 Task: Look for space in São Vicente, Brazil from 1st July, 2023 to 9th July, 2023 for 2 adults in price range Rs.8000 to Rs.15000. Place can be entire place with 1  bedroom having 1 bed and 1 bathroom. Property type can be house, flat, guest house. Amenities needed are: washing machine. Booking option can be shelf check-in. Required host language is Spanish.
Action: Mouse moved to (378, 212)
Screenshot: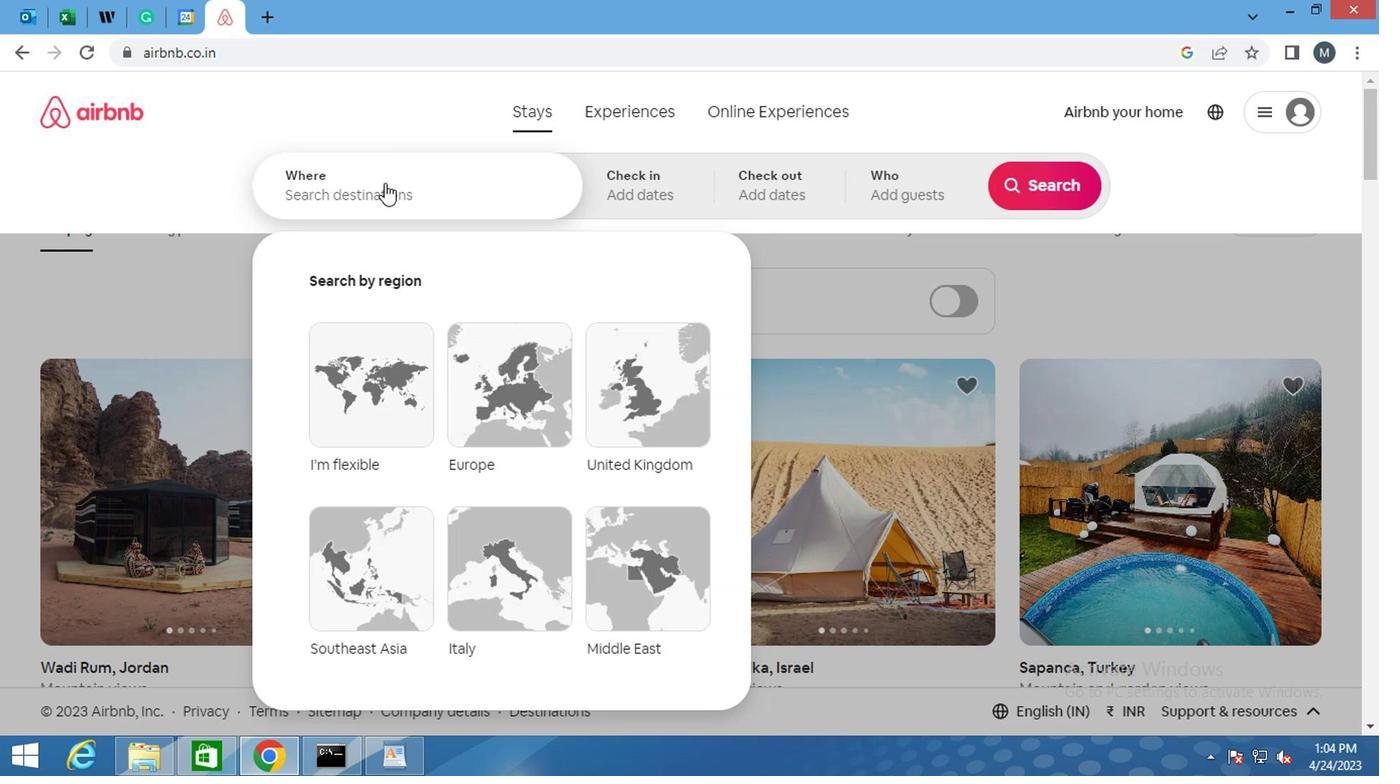 
Action: Mouse pressed left at (378, 212)
Screenshot: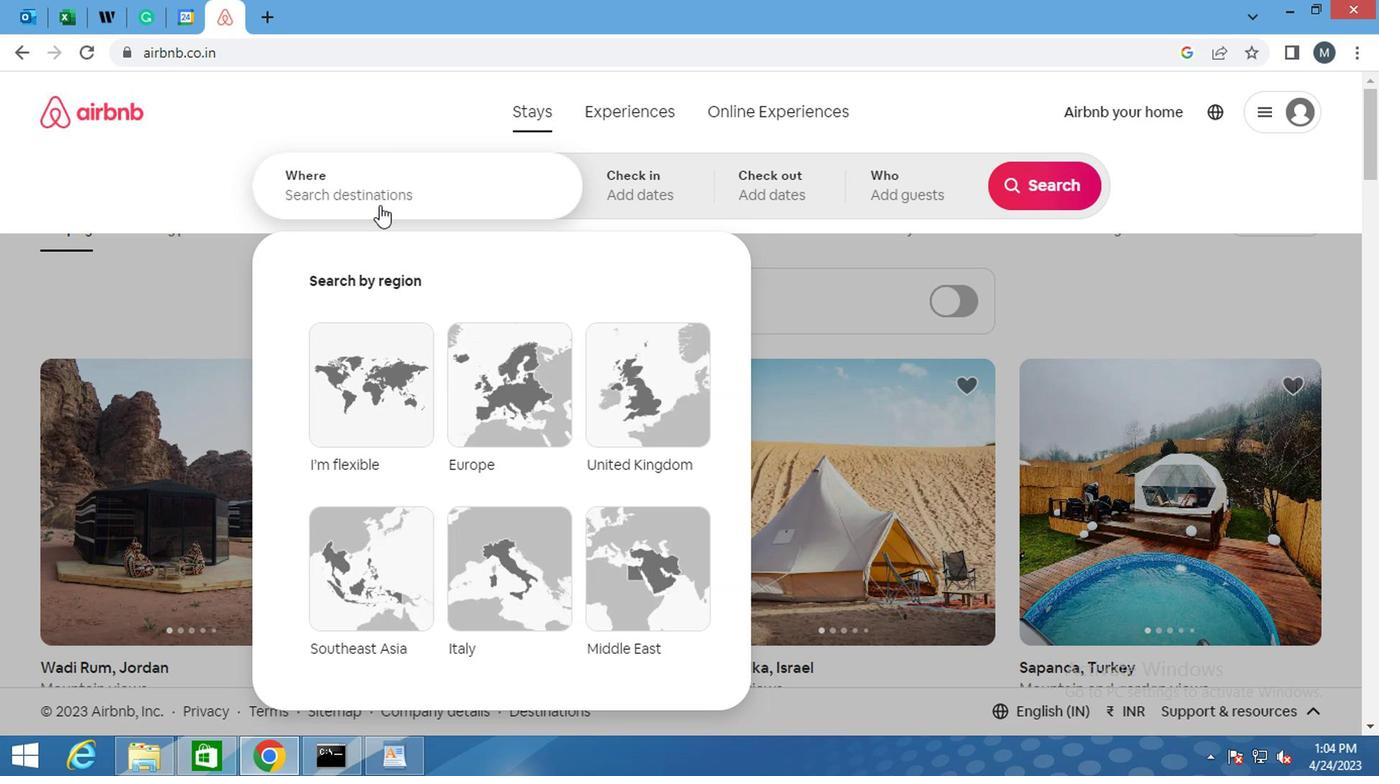 
Action: Mouse moved to (378, 208)
Screenshot: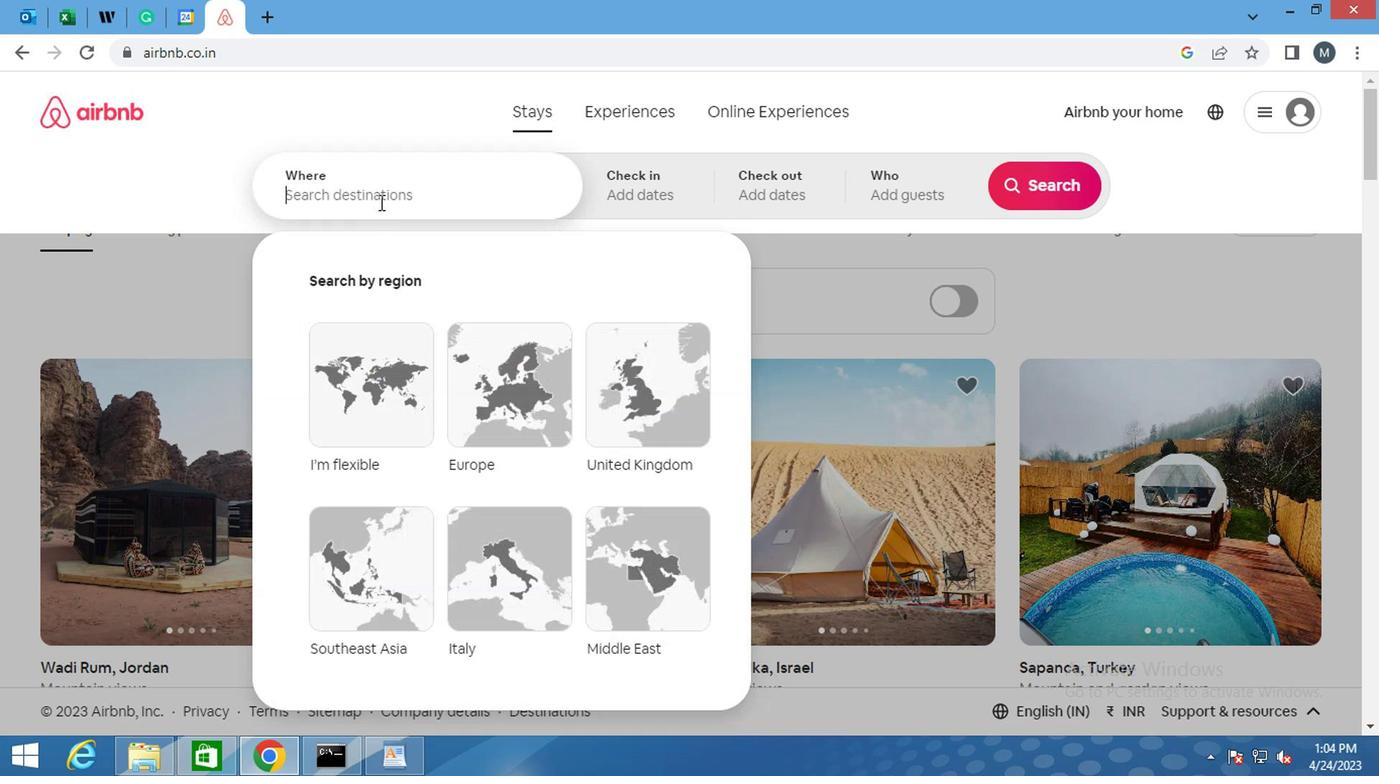 
Action: Key pressed <Key.shift>SAO<Key.space><Key.shift>VICENTE,<Key.space><Key.shift>BRAZIL<Key.enter>
Screenshot: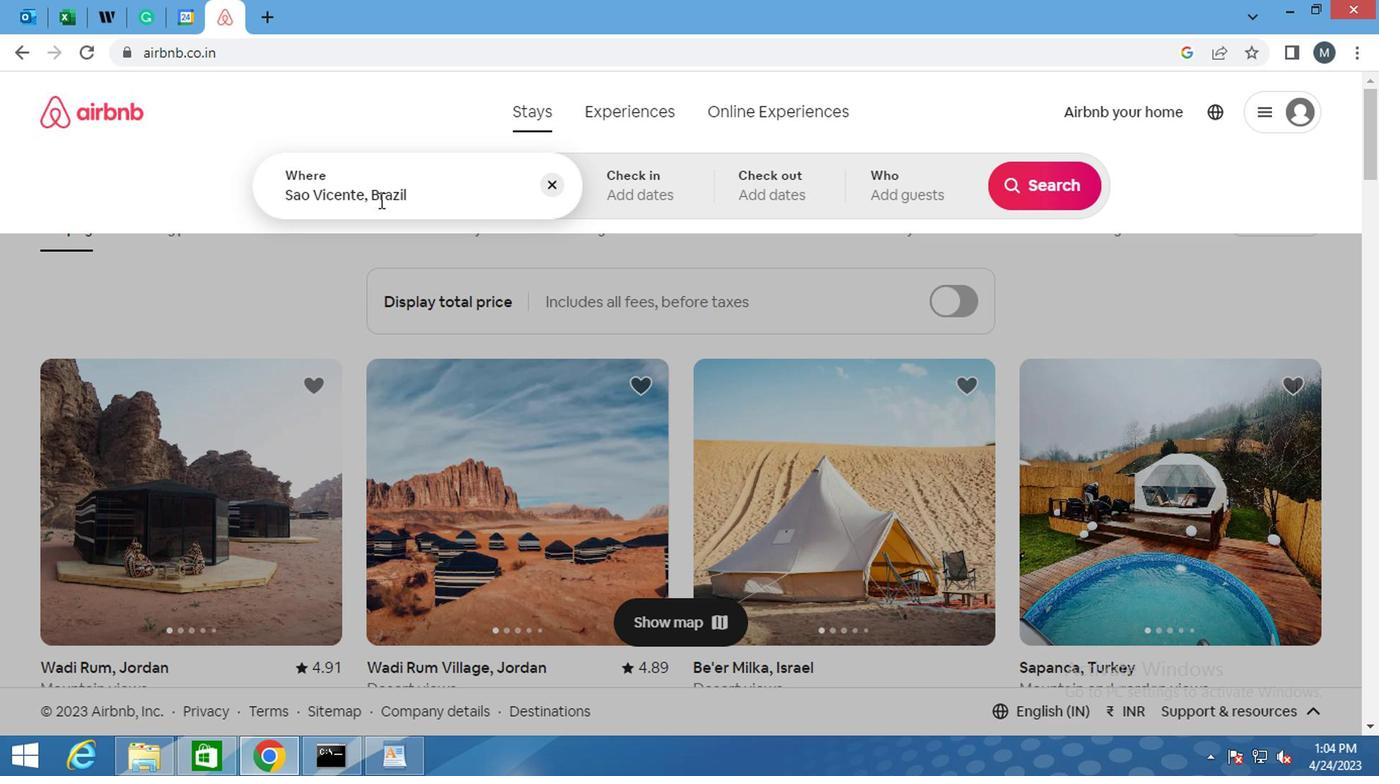 
Action: Mouse moved to (1026, 342)
Screenshot: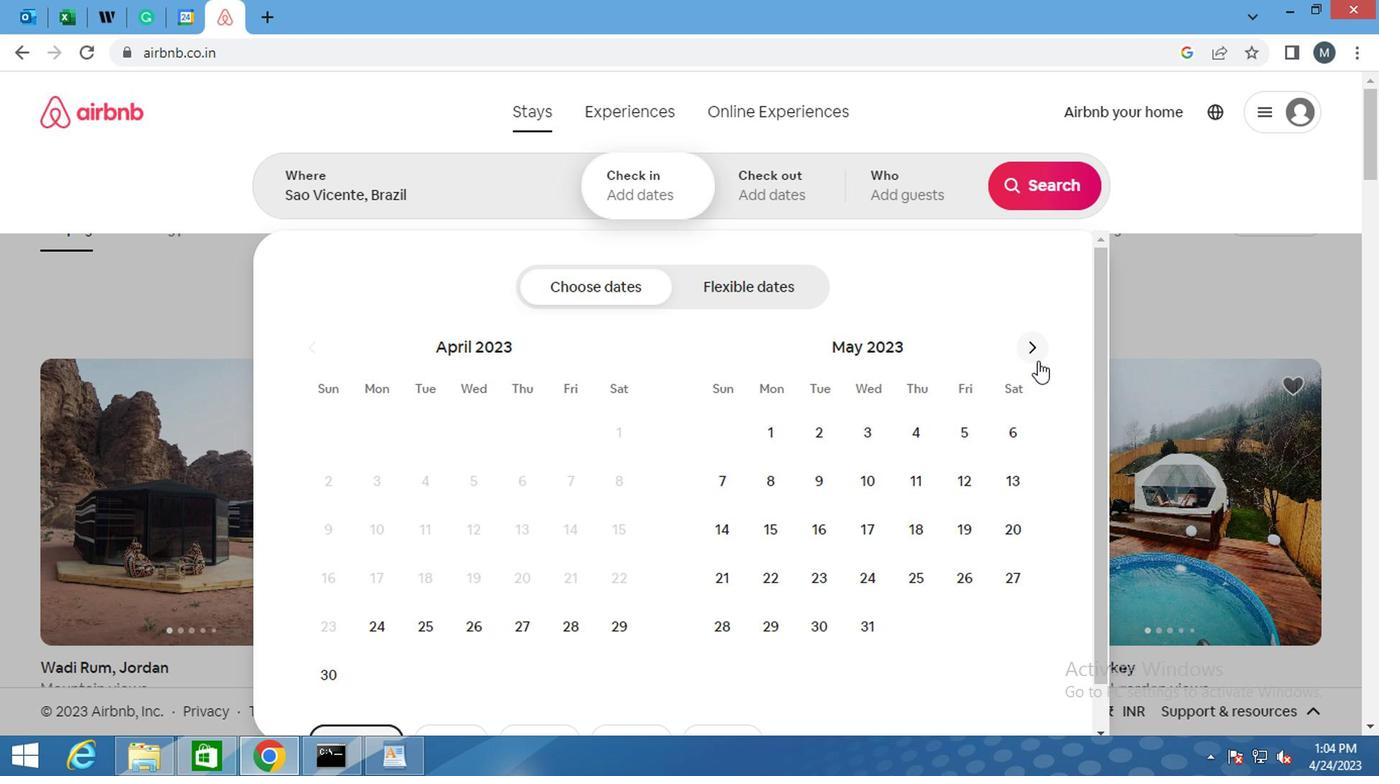 
Action: Mouse pressed left at (1026, 342)
Screenshot: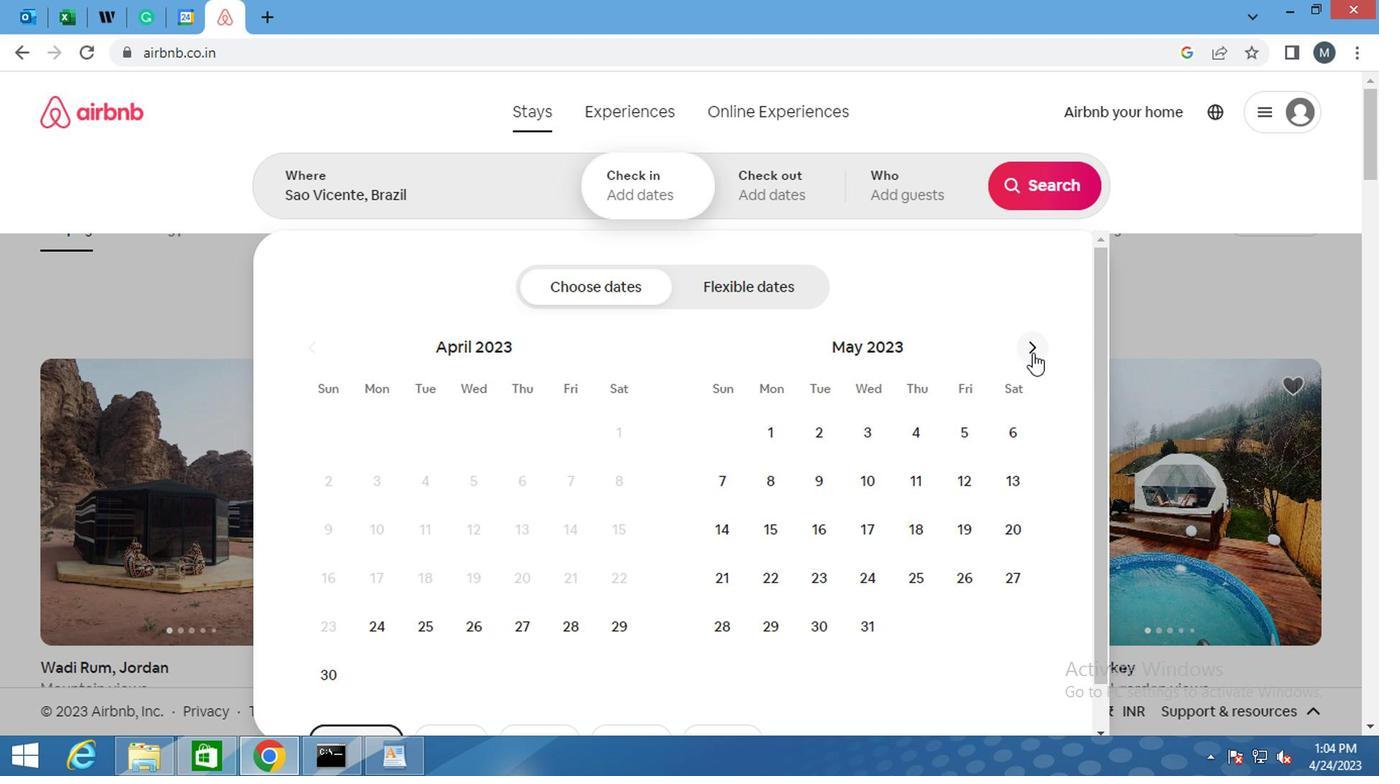 
Action: Mouse pressed left at (1026, 342)
Screenshot: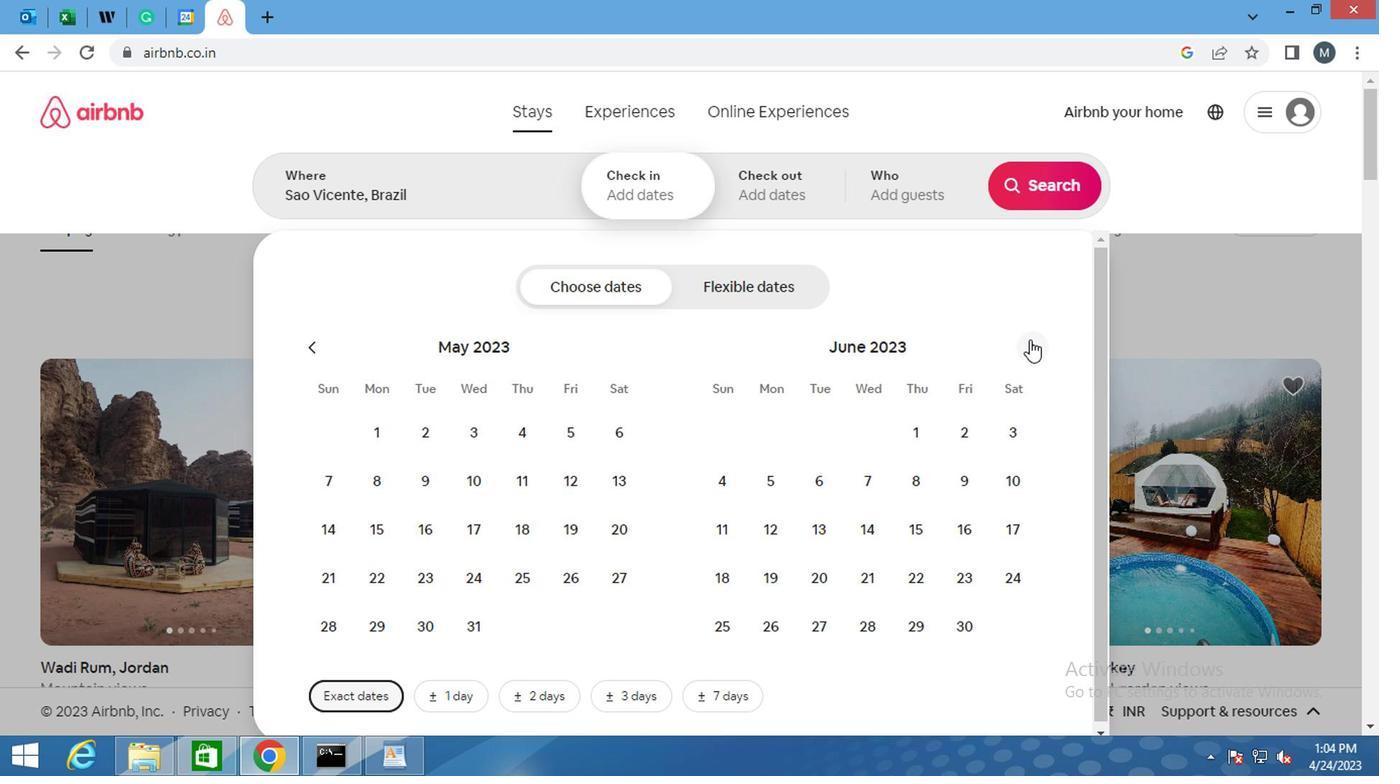 
Action: Mouse pressed left at (1026, 342)
Screenshot: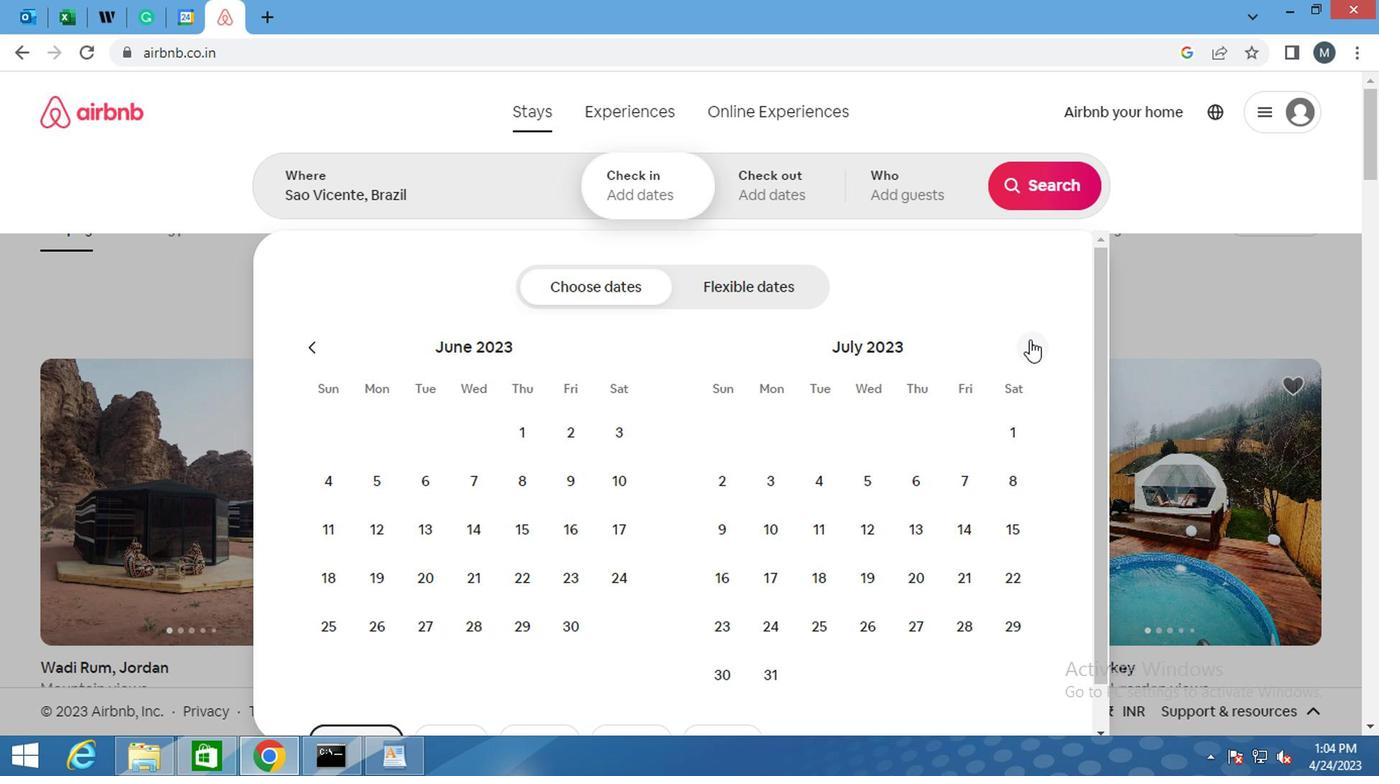 
Action: Mouse moved to (602, 424)
Screenshot: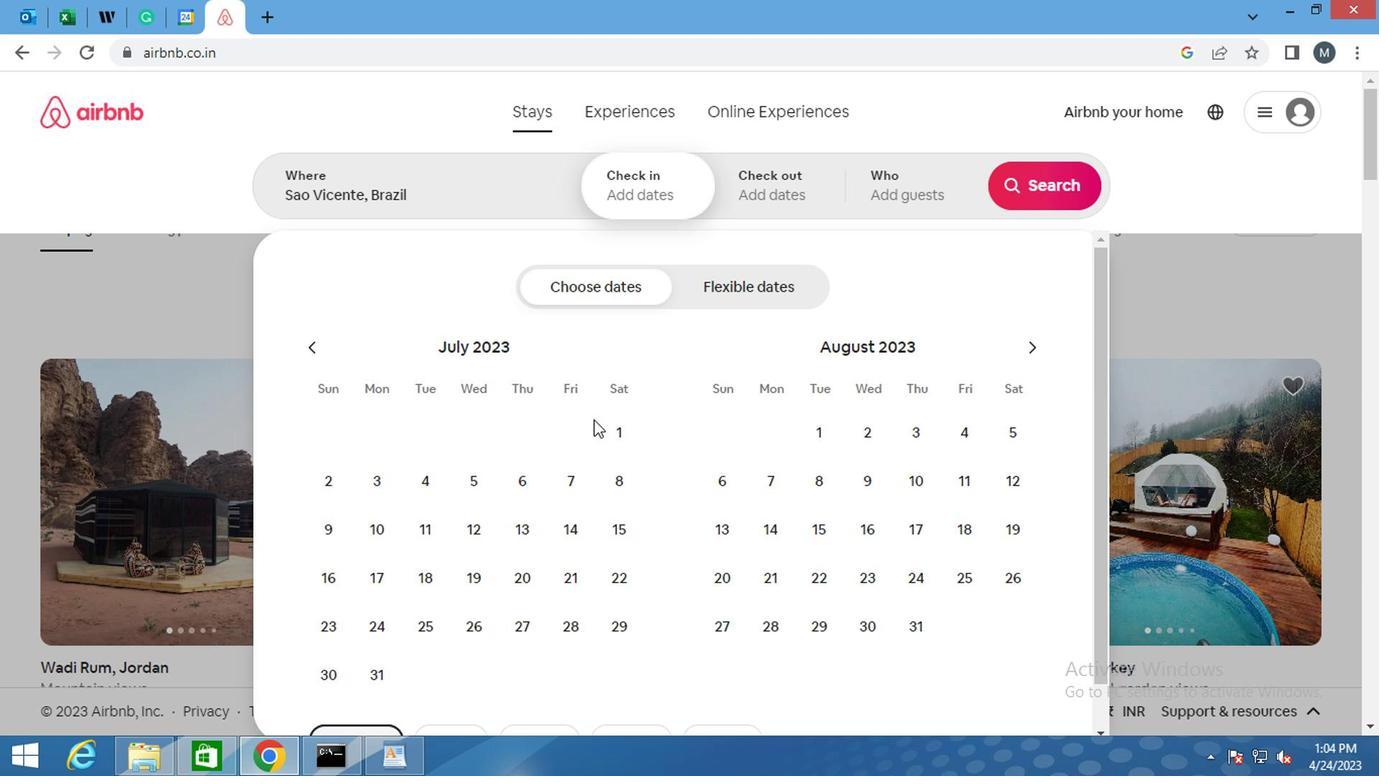 
Action: Mouse pressed left at (602, 424)
Screenshot: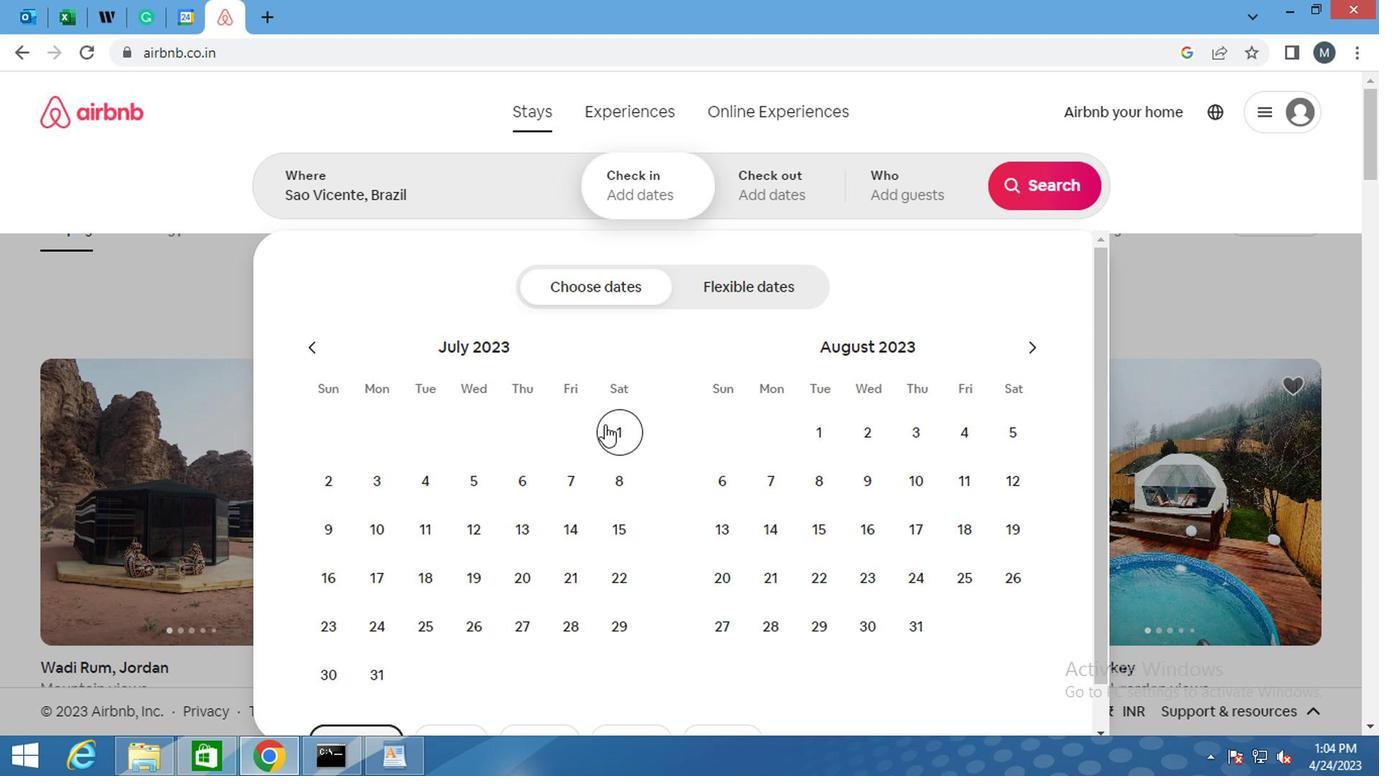 
Action: Mouse moved to (578, 484)
Screenshot: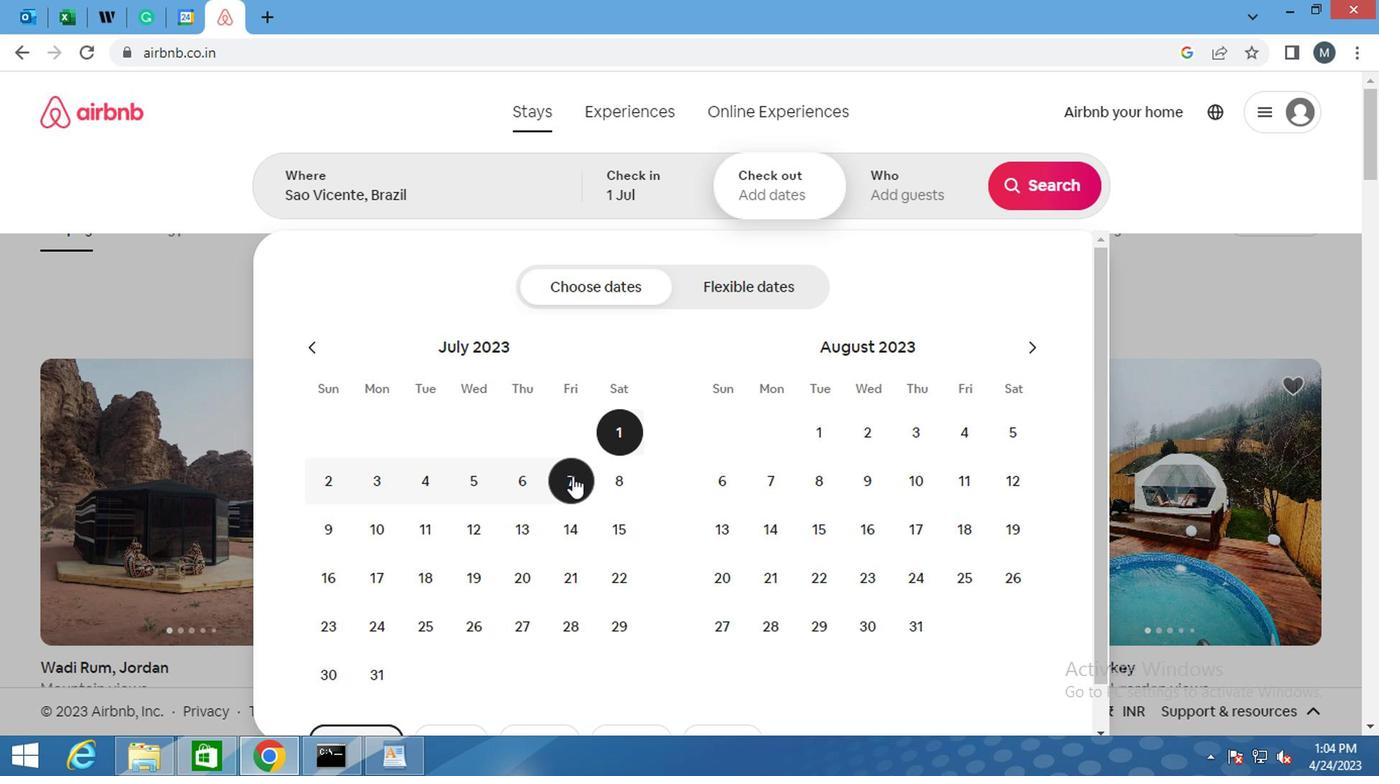 
Action: Mouse scrolled (578, 483) with delta (0, 0)
Screenshot: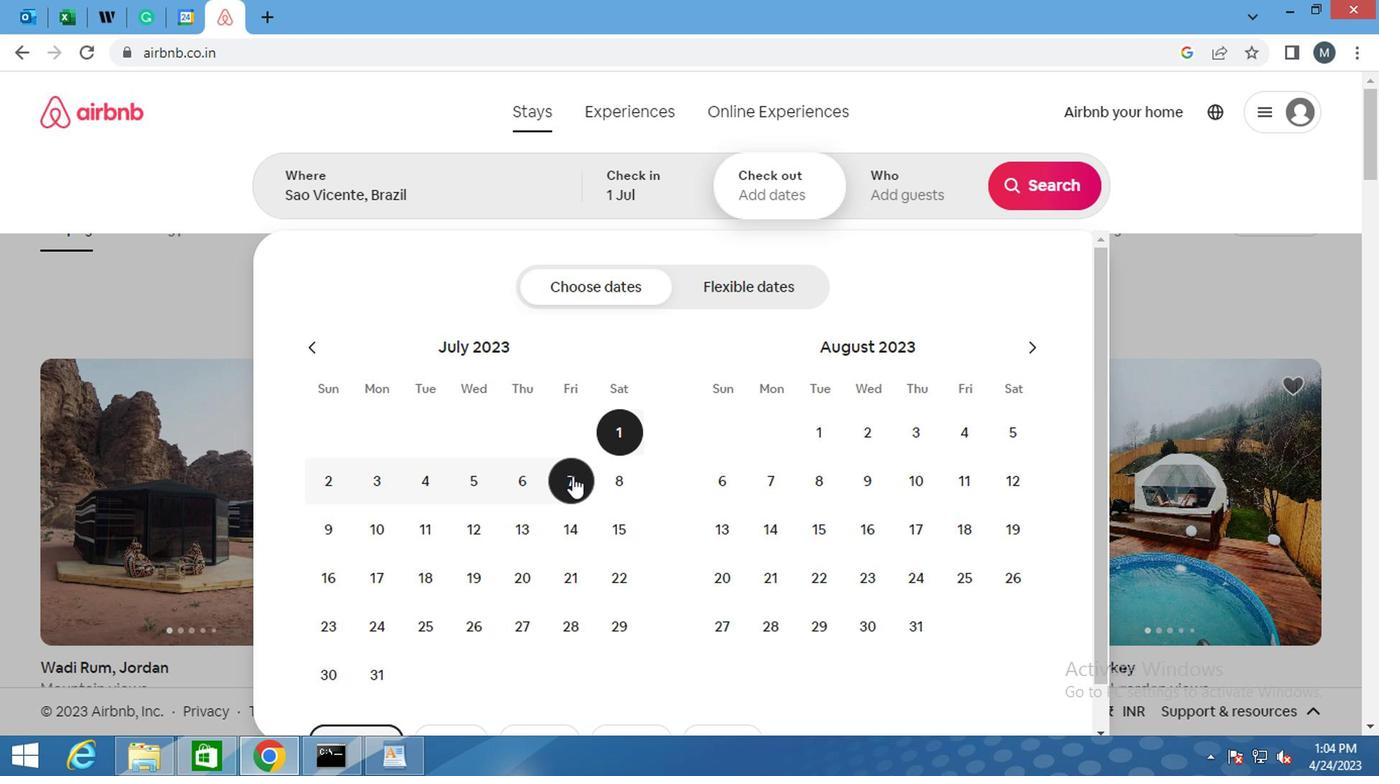 
Action: Mouse moved to (327, 474)
Screenshot: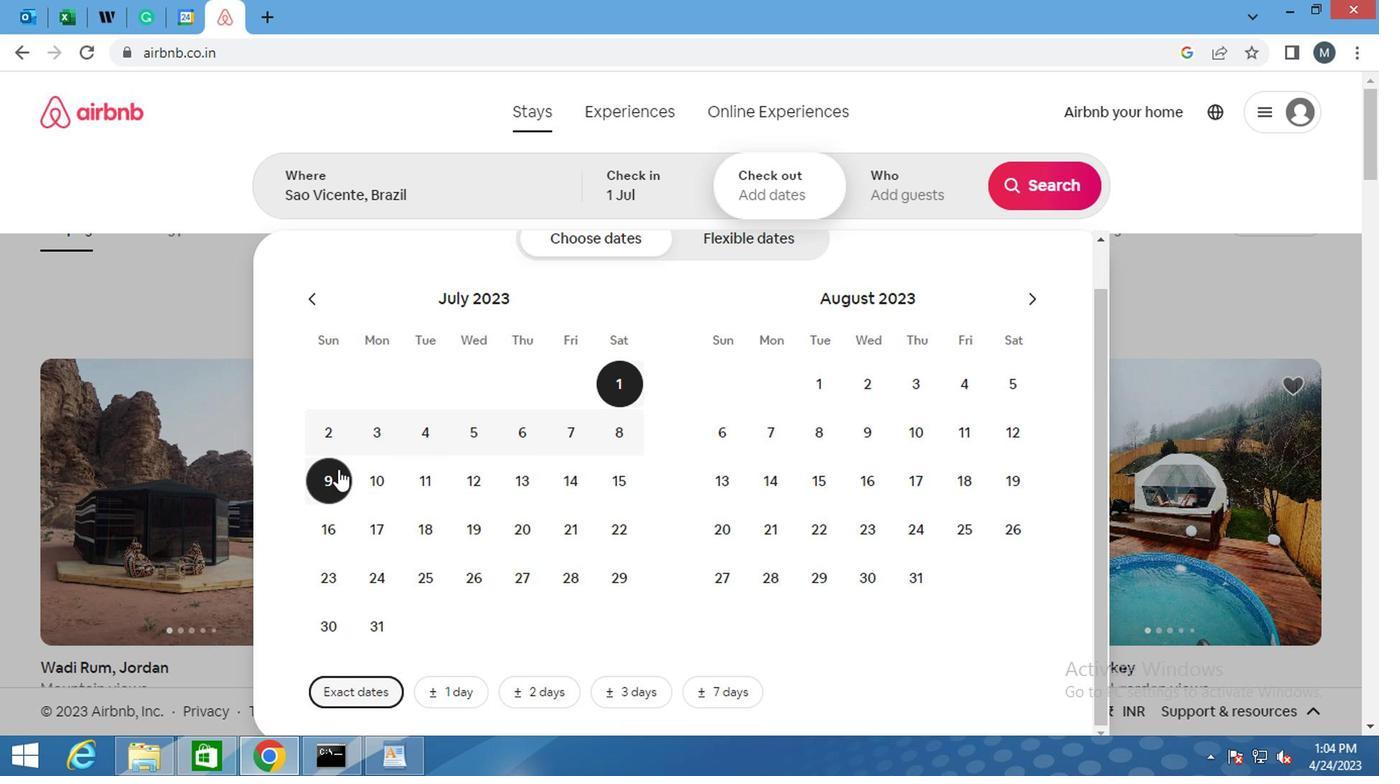 
Action: Mouse pressed left at (327, 474)
Screenshot: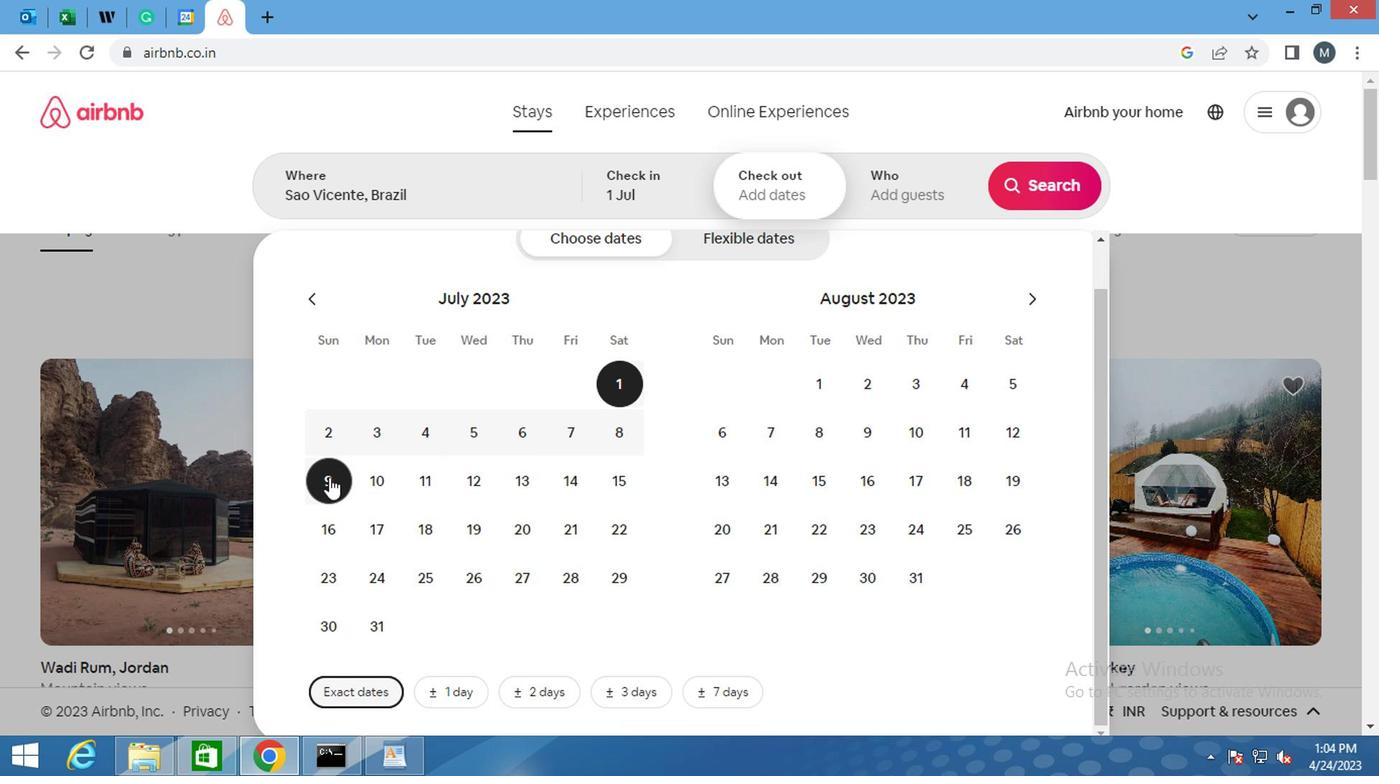 
Action: Mouse pressed left at (327, 474)
Screenshot: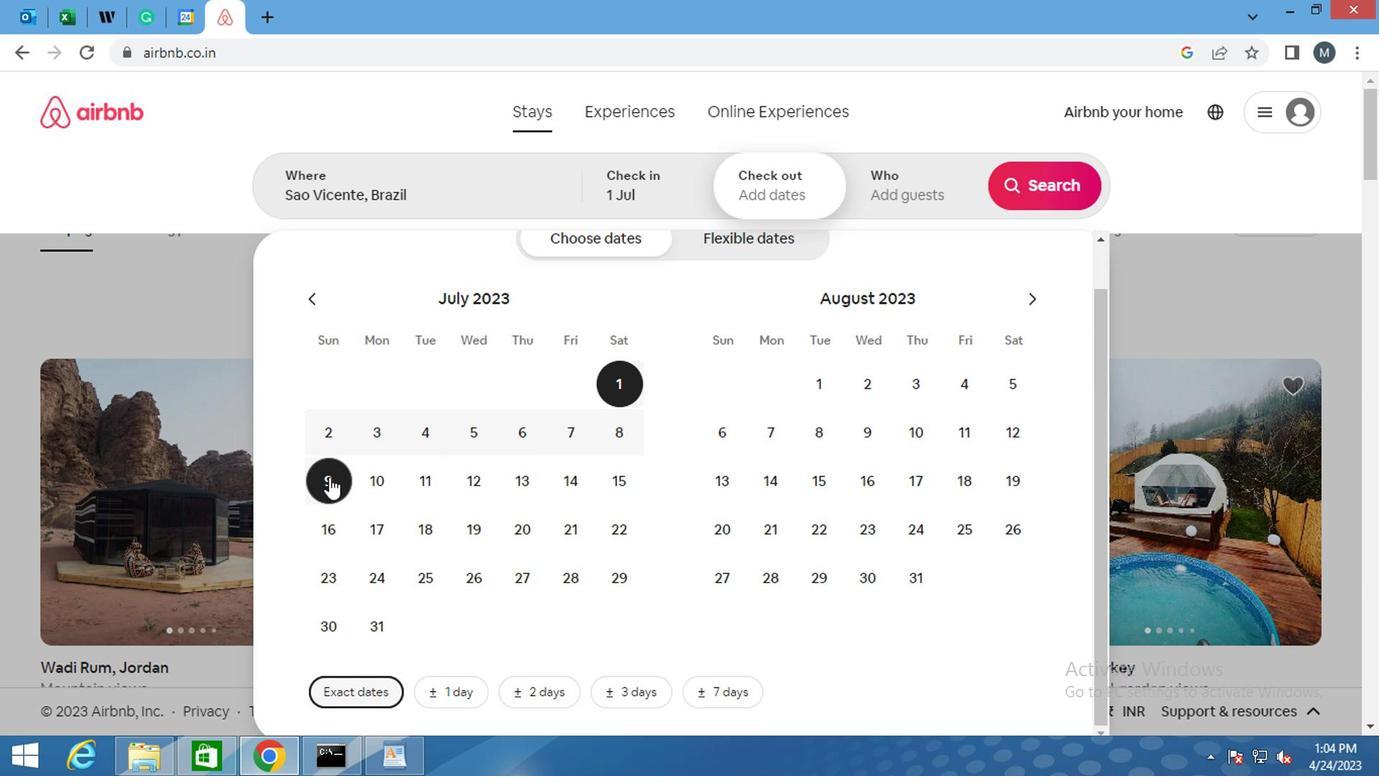 
Action: Mouse moved to (887, 217)
Screenshot: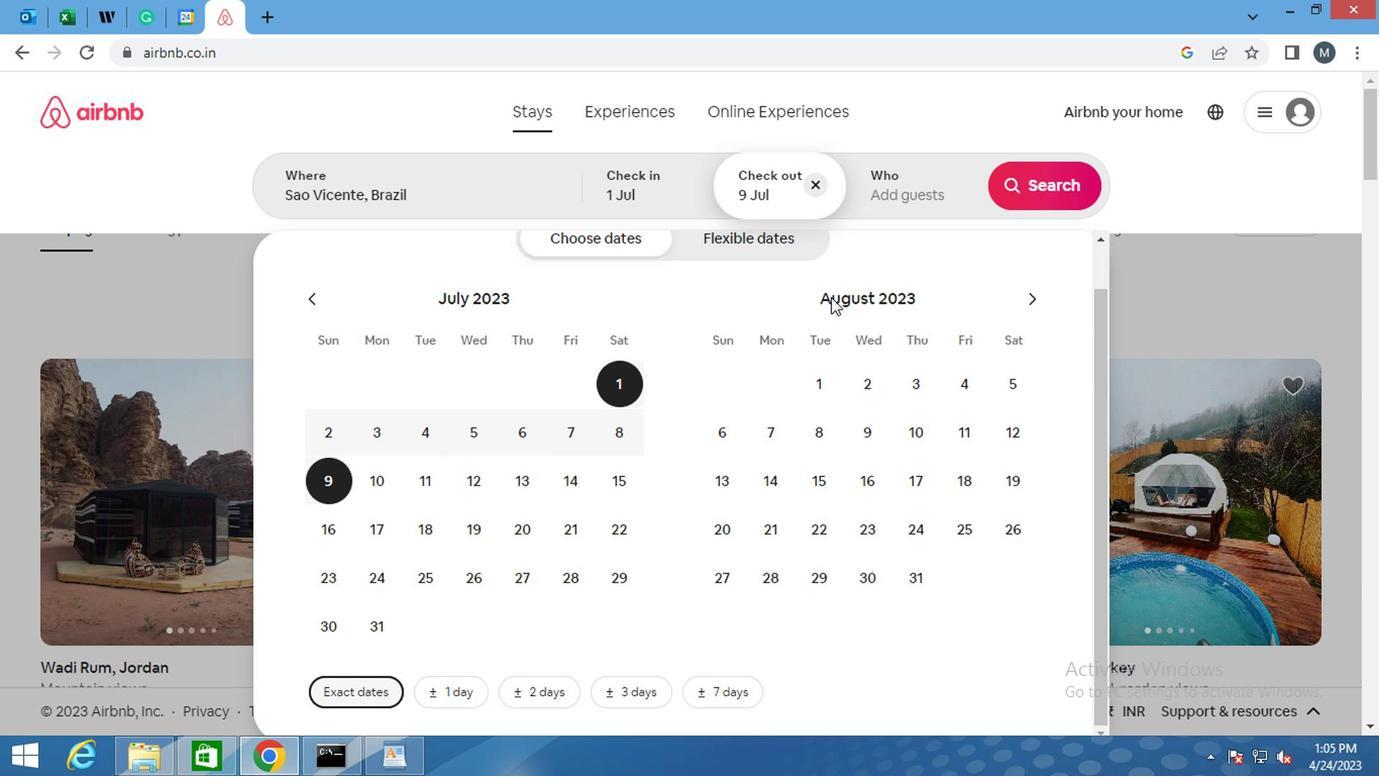 
Action: Mouse pressed left at (887, 217)
Screenshot: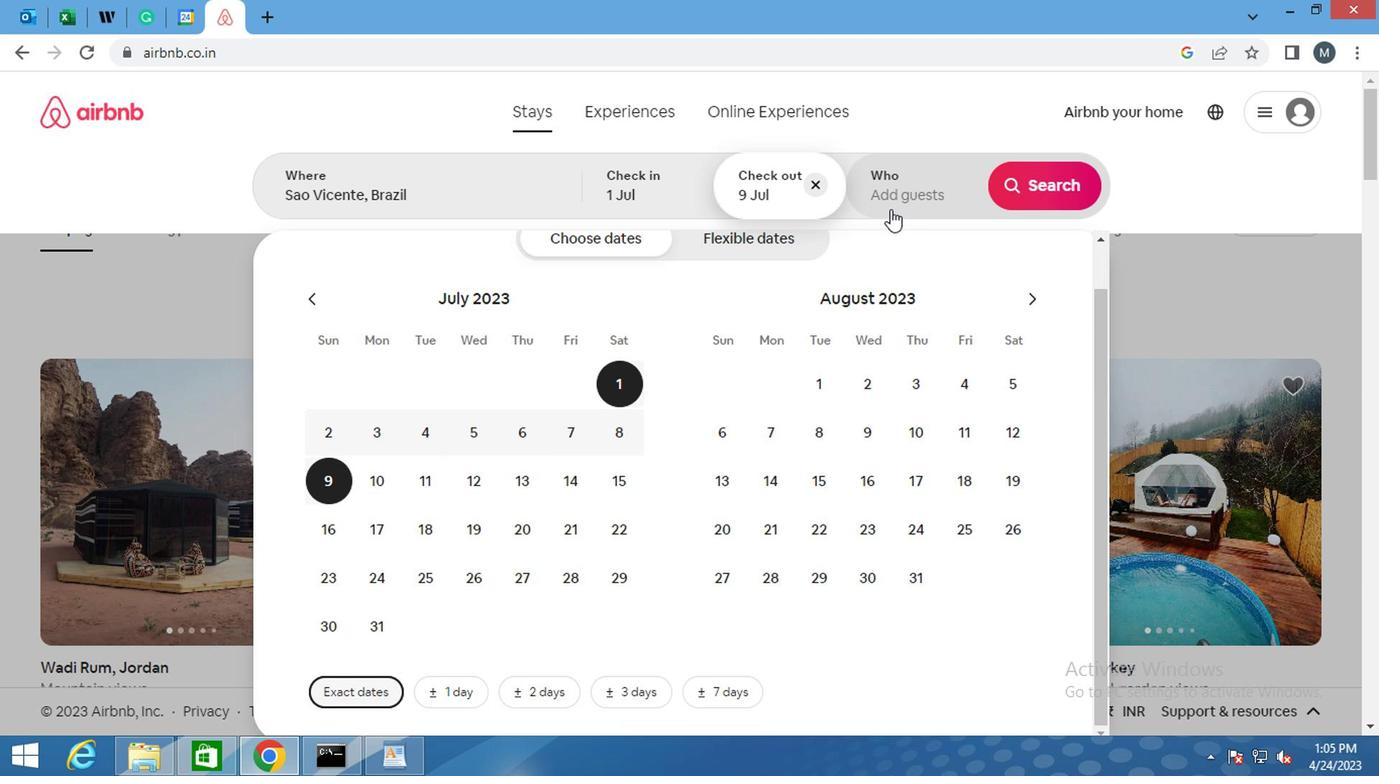 
Action: Mouse moved to (1051, 299)
Screenshot: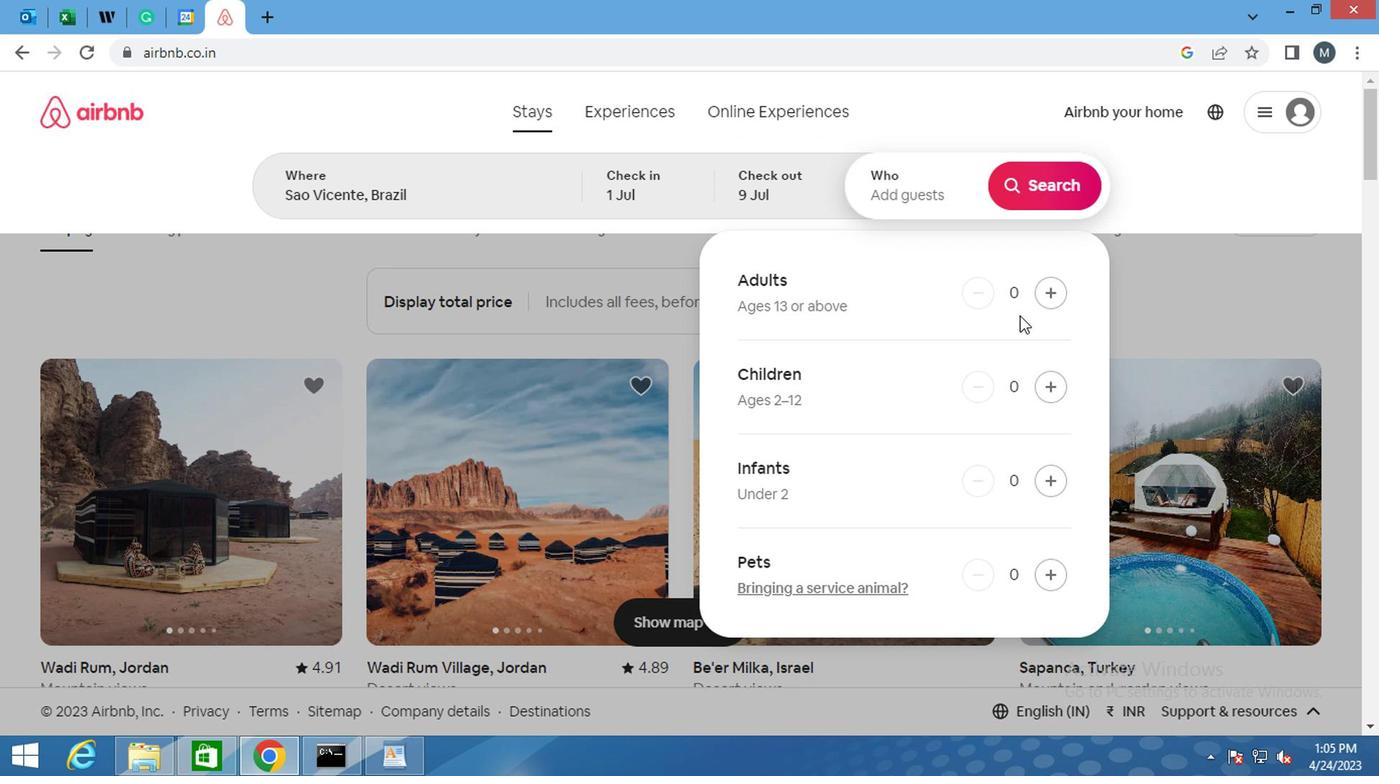 
Action: Mouse pressed left at (1051, 299)
Screenshot: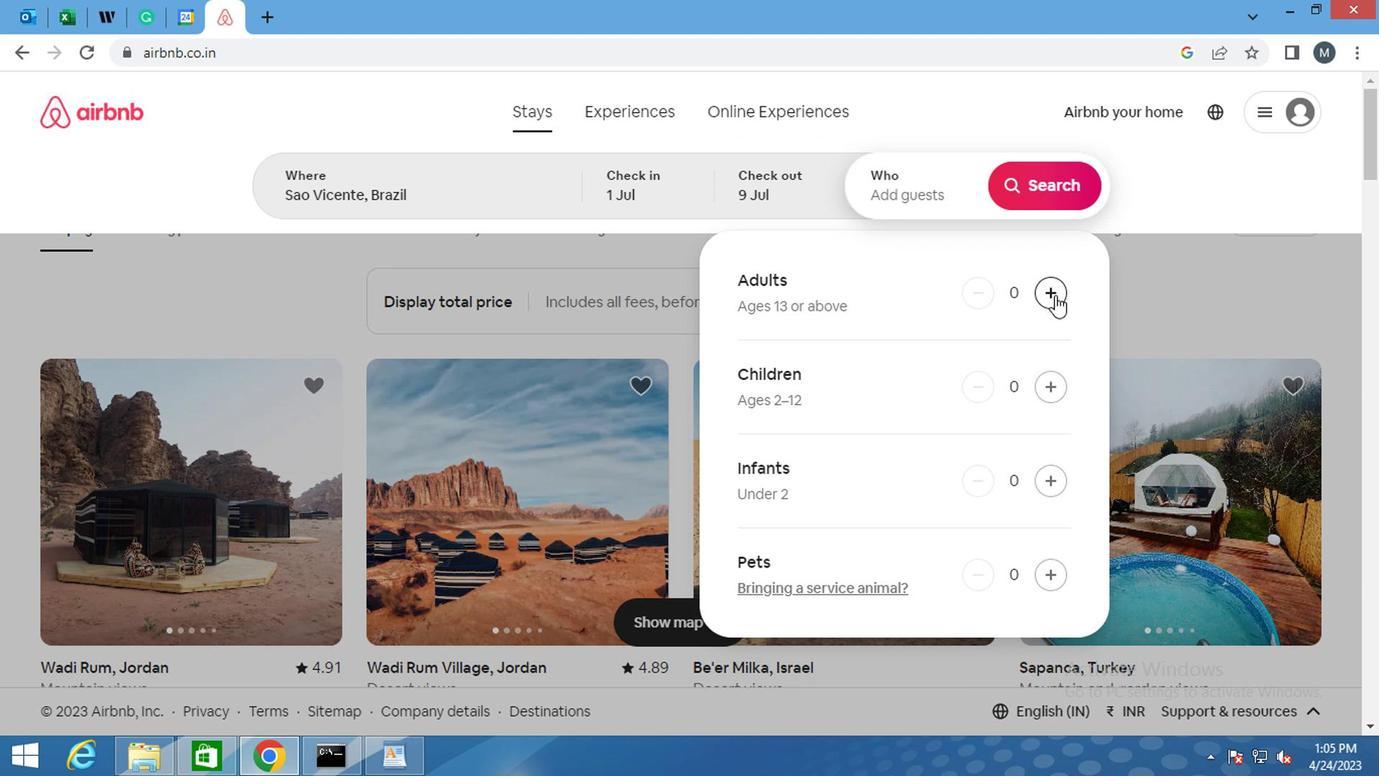 
Action: Mouse pressed left at (1051, 299)
Screenshot: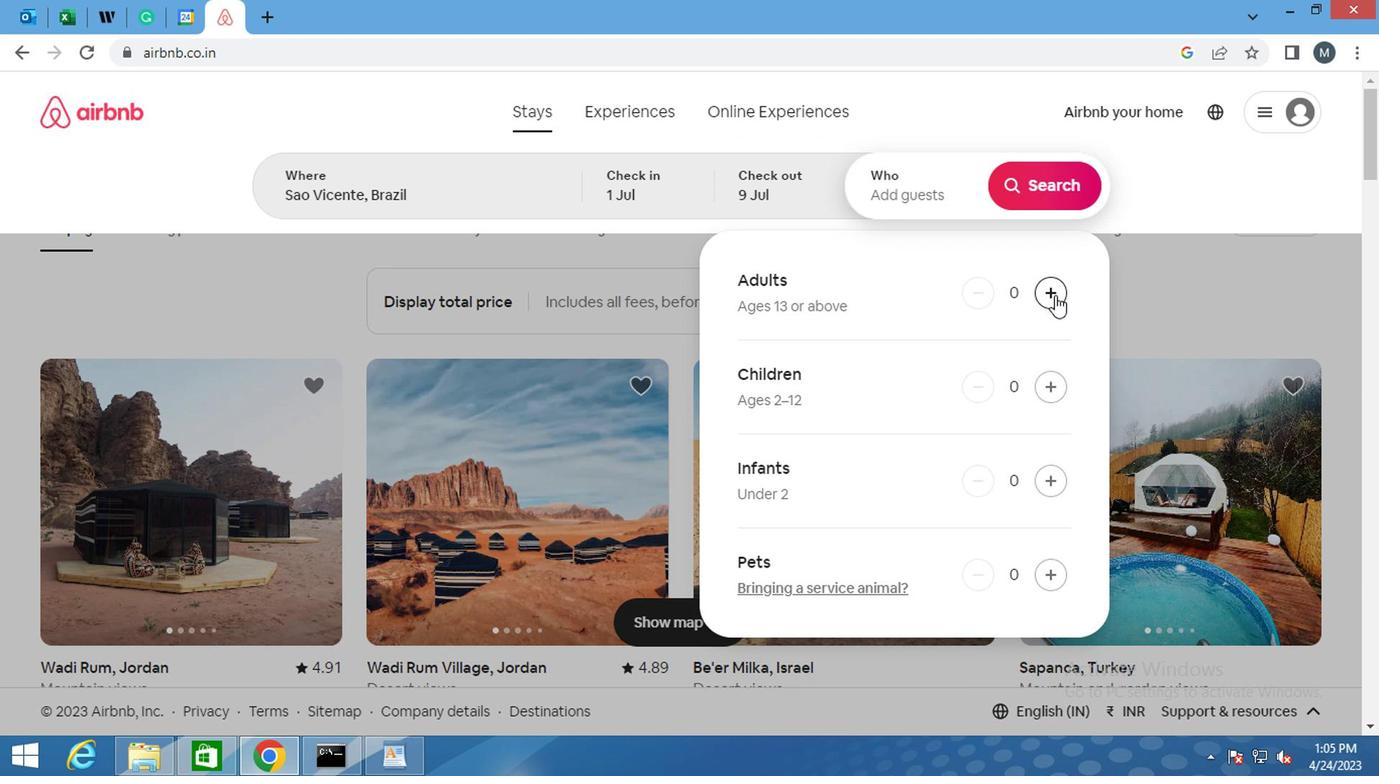 
Action: Mouse moved to (1210, 197)
Screenshot: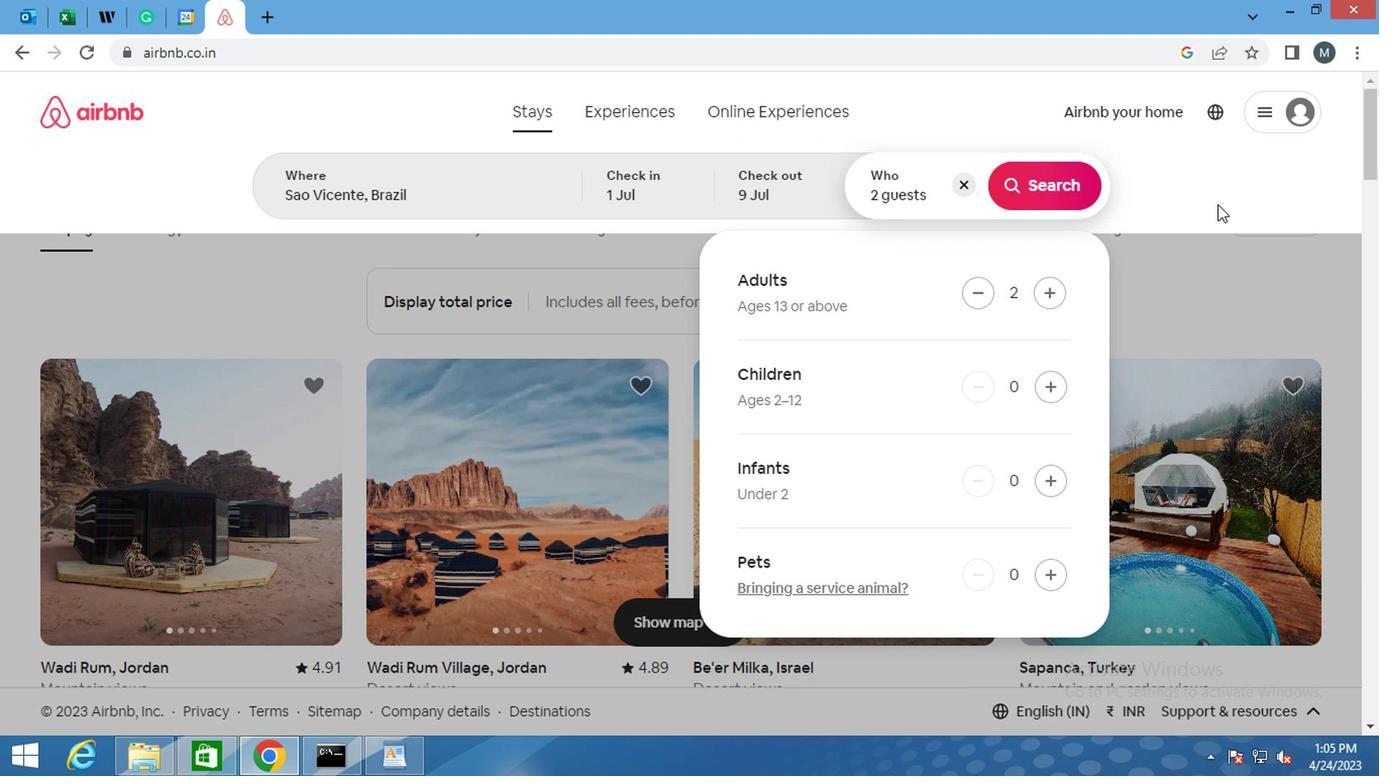 
Action: Mouse pressed left at (1210, 197)
Screenshot: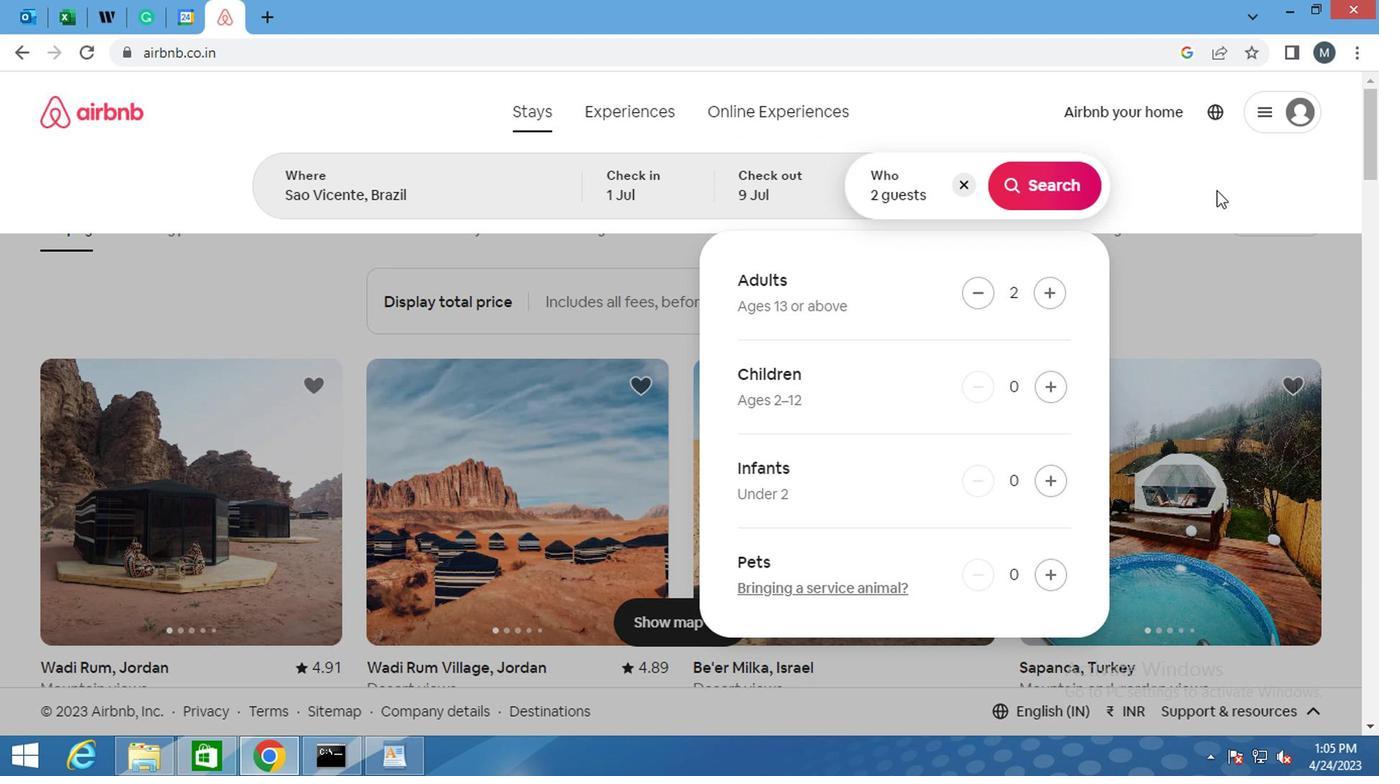 
Action: Mouse moved to (1126, 250)
Screenshot: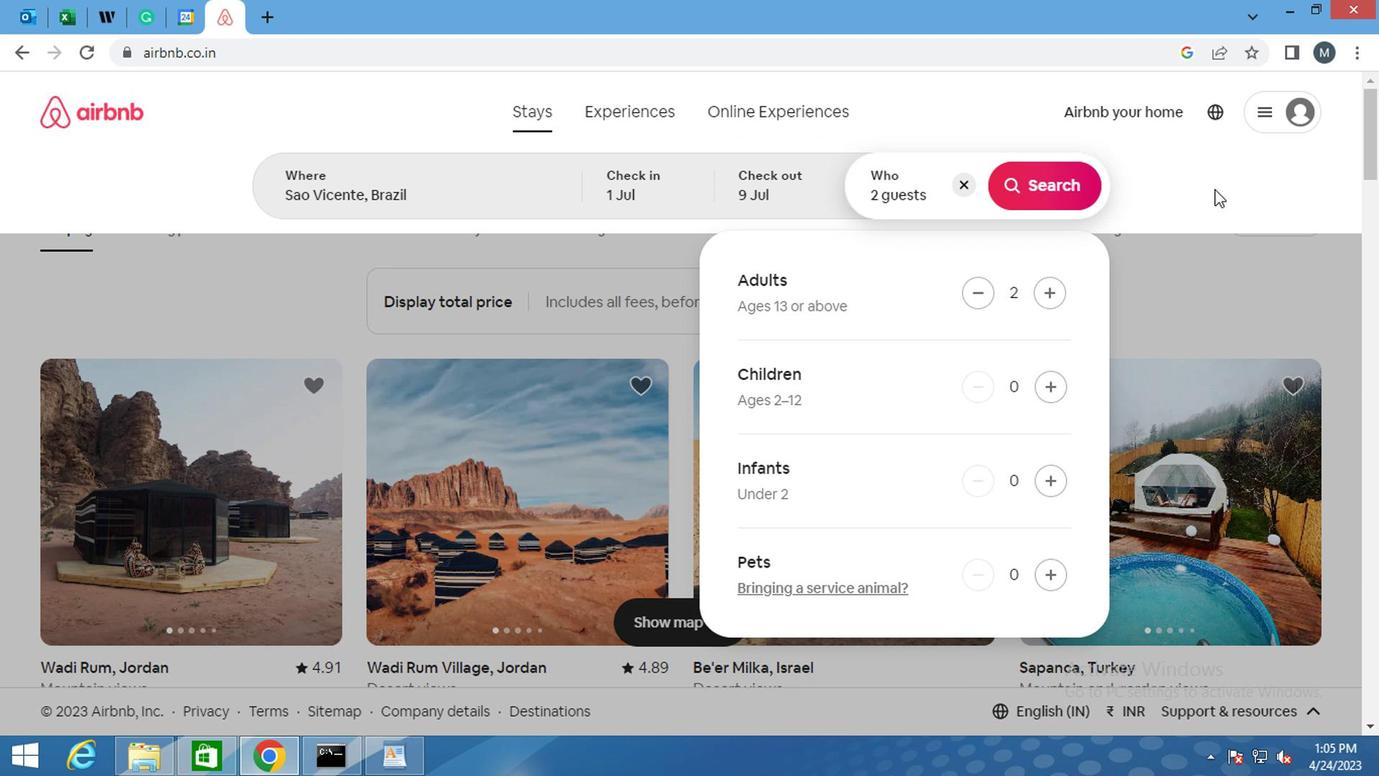 
Action: Mouse scrolled (1126, 251) with delta (0, 0)
Screenshot: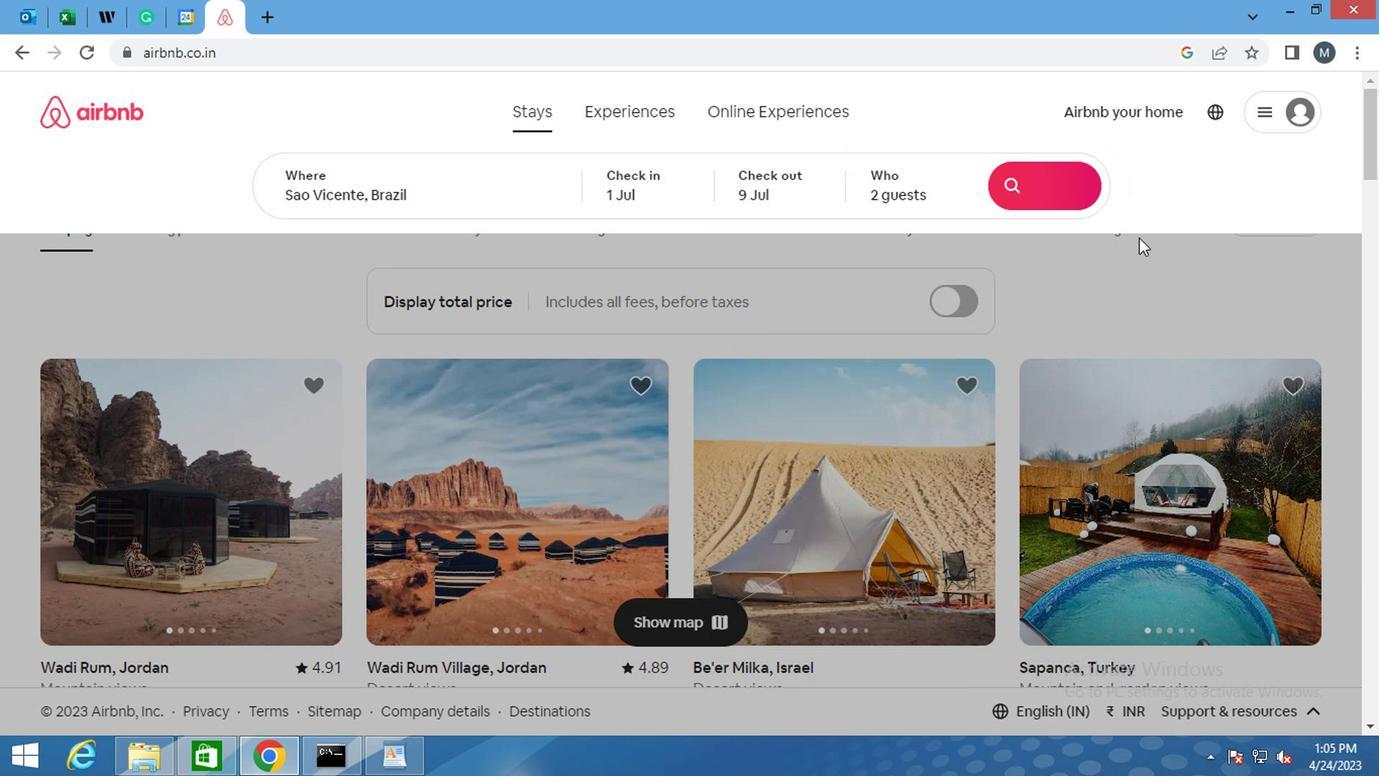 
Action: Mouse scrolled (1126, 251) with delta (0, 0)
Screenshot: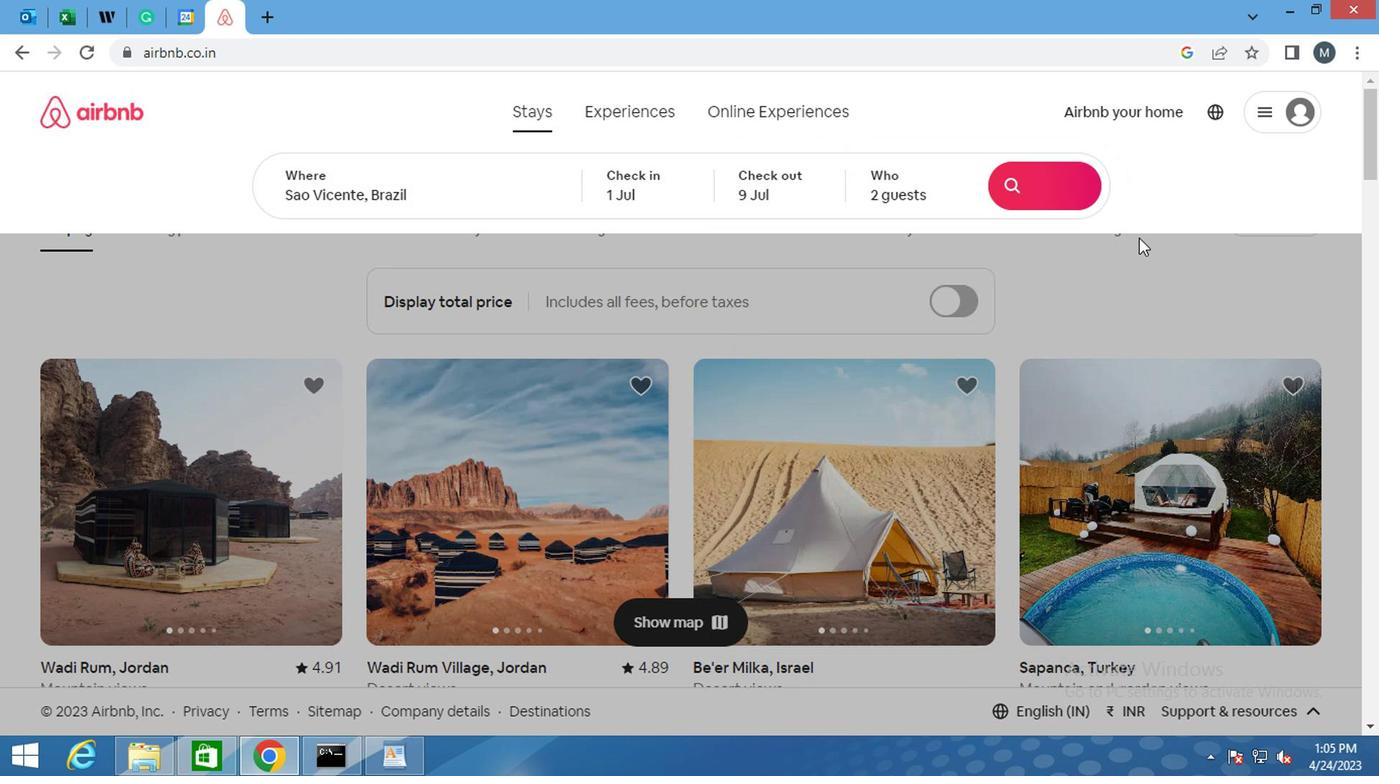 
Action: Mouse scrolled (1126, 251) with delta (0, 0)
Screenshot: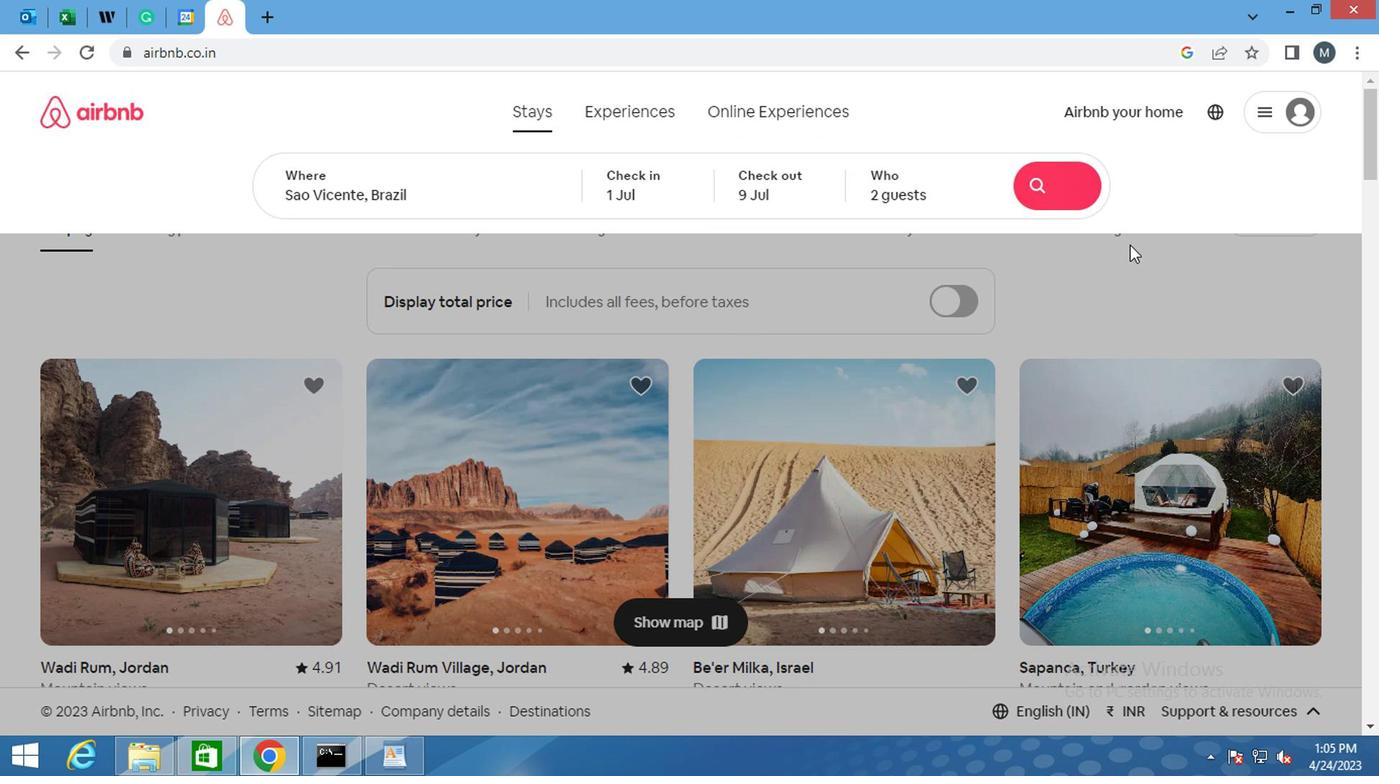 
Action: Mouse moved to (1126, 255)
Screenshot: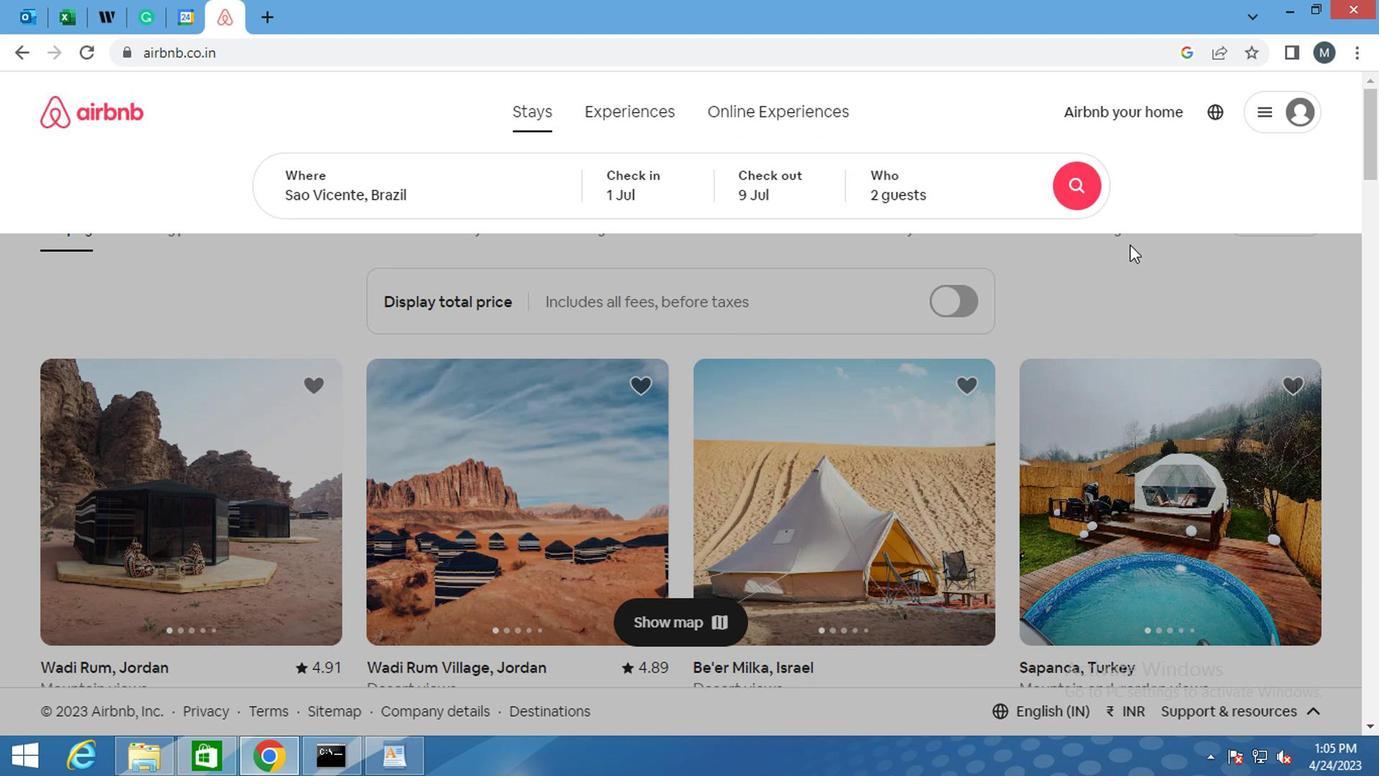 
Action: Mouse scrolled (1126, 255) with delta (0, 0)
Screenshot: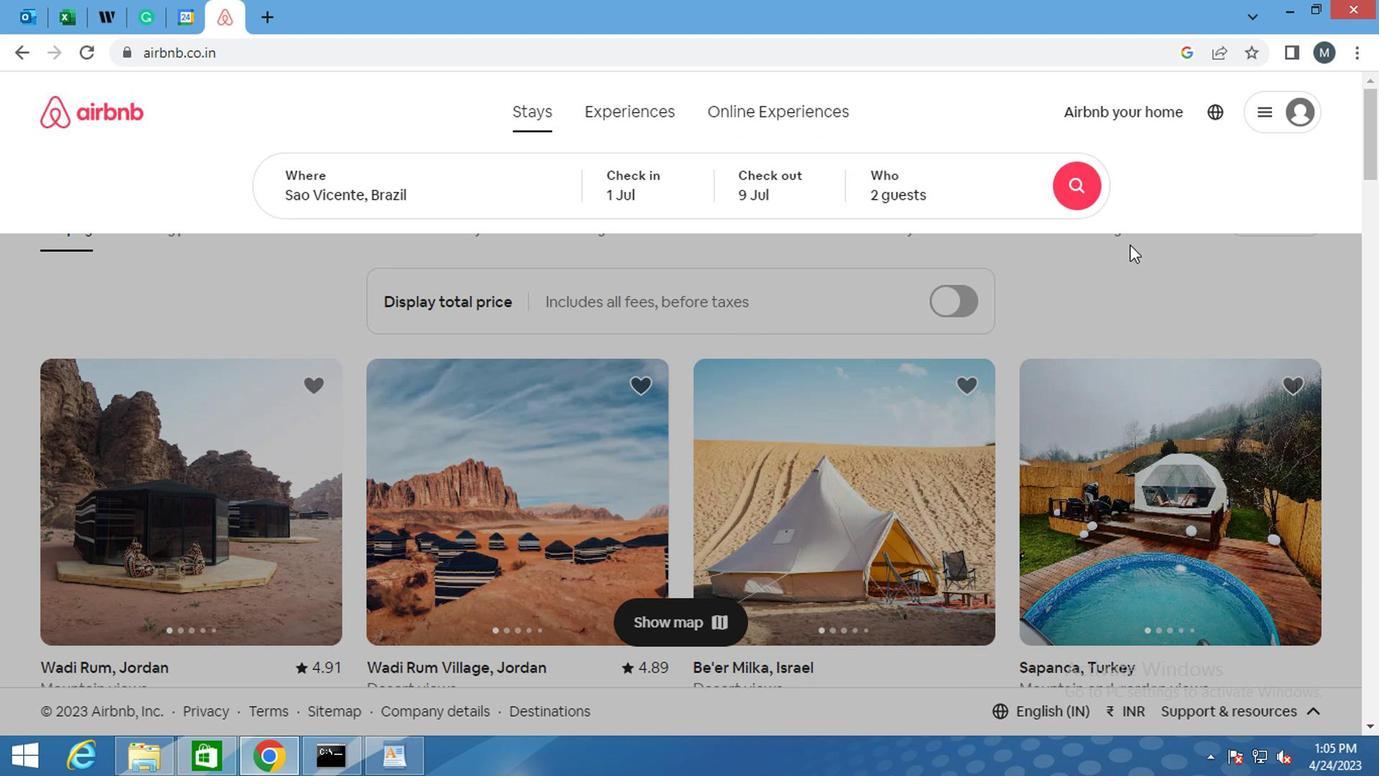 
Action: Mouse moved to (1288, 206)
Screenshot: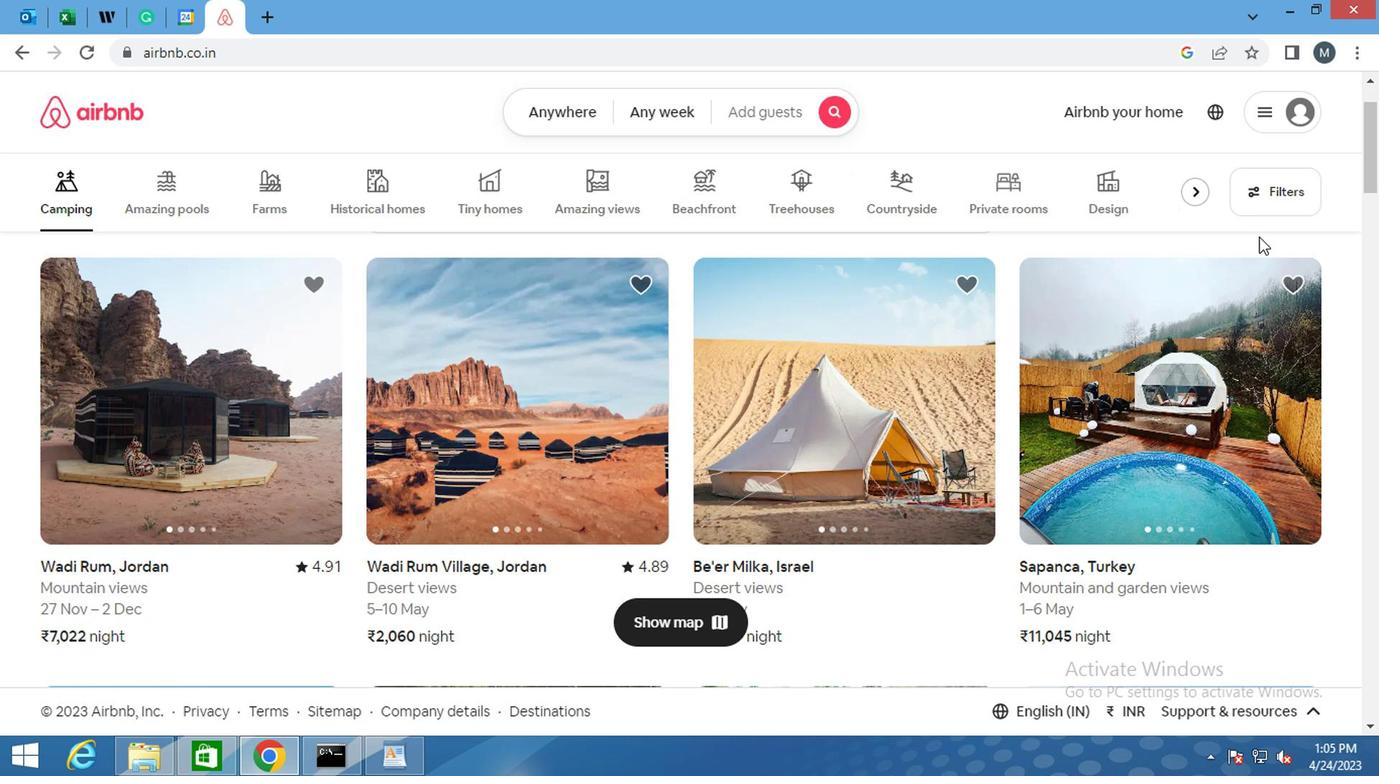 
Action: Mouse pressed left at (1288, 206)
Screenshot: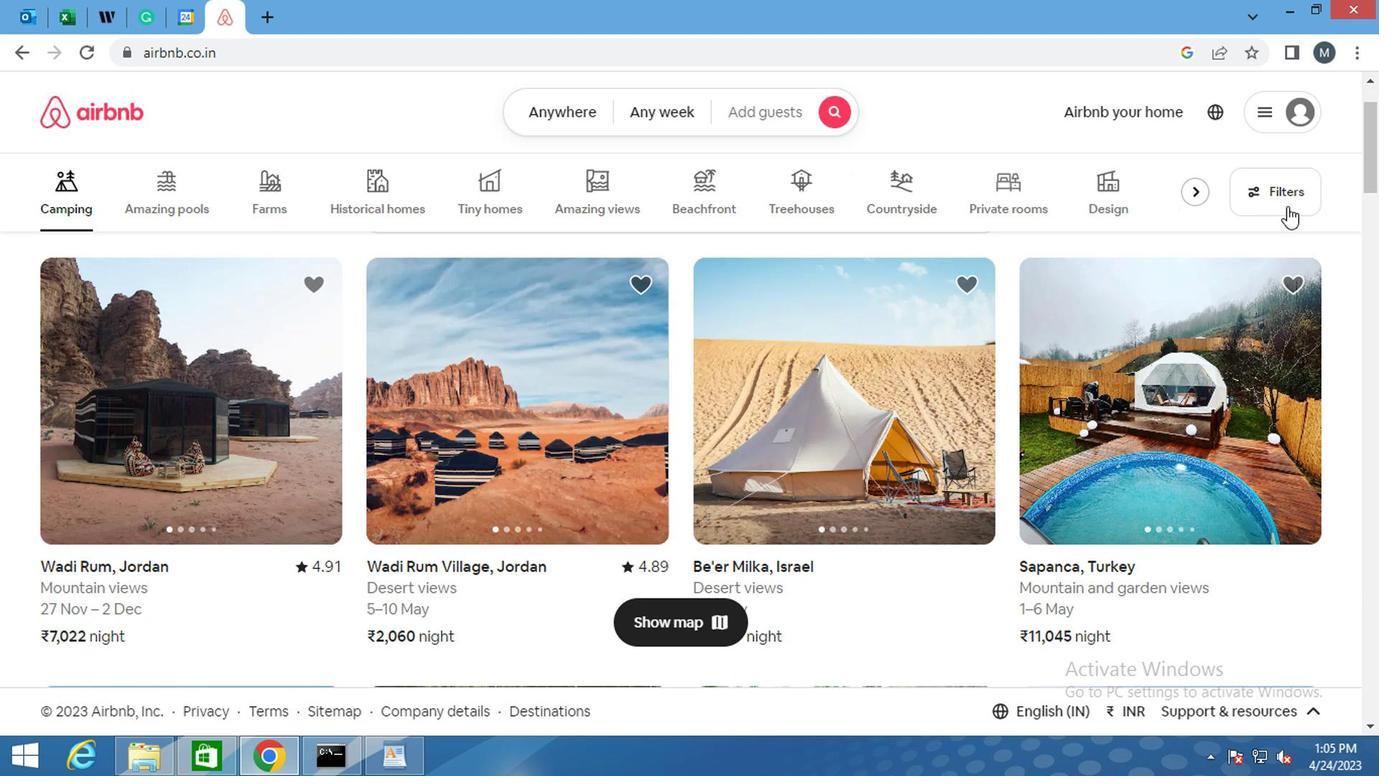 
Action: Mouse moved to (611, 472)
Screenshot: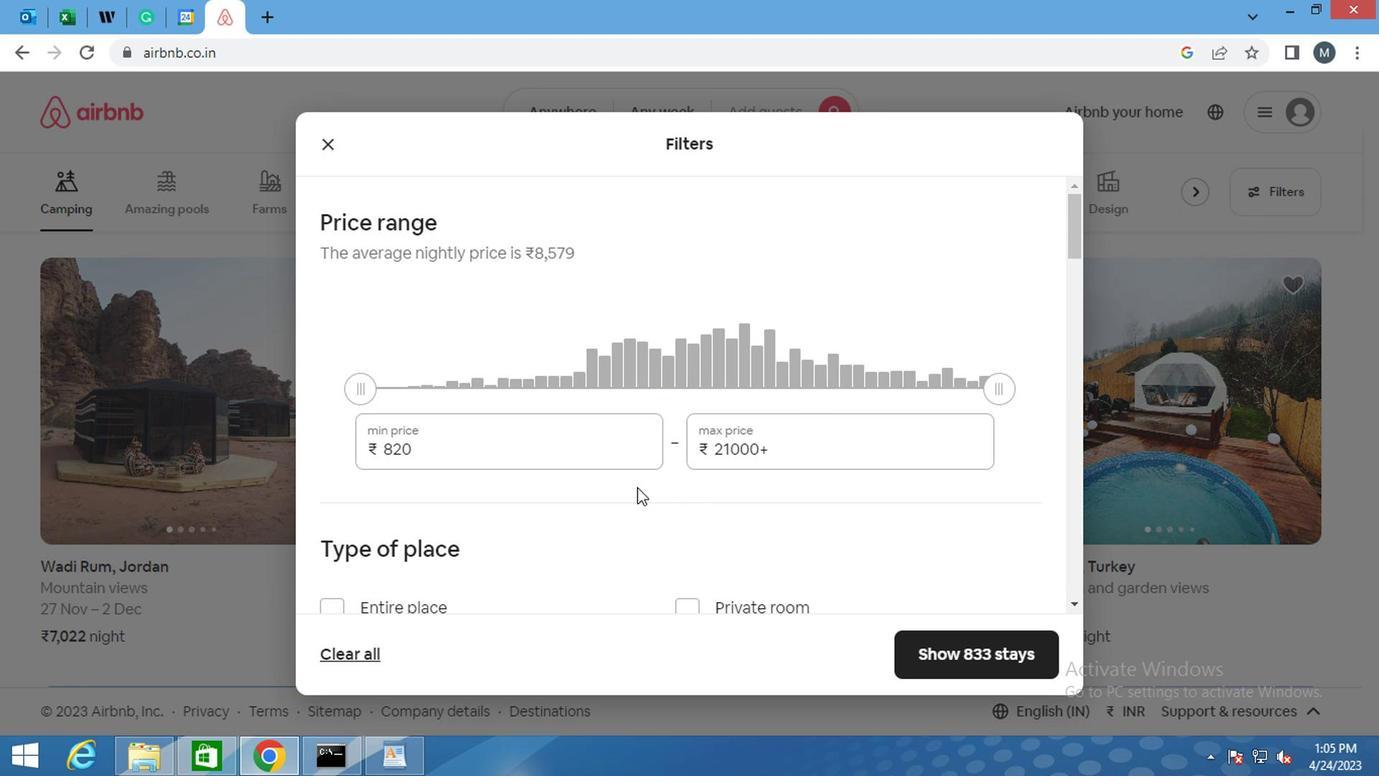 
Action: Mouse scrolled (611, 471) with delta (0, -1)
Screenshot: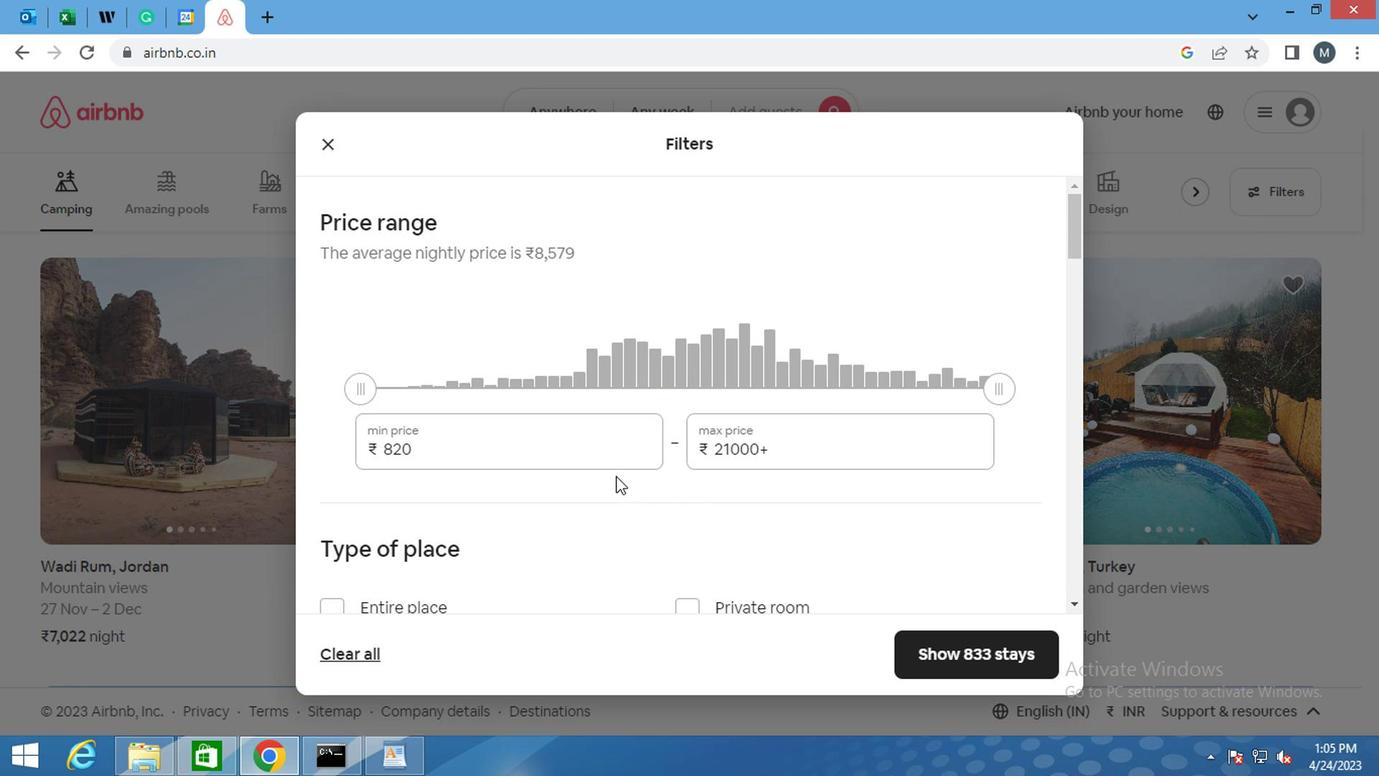 
Action: Mouse moved to (482, 350)
Screenshot: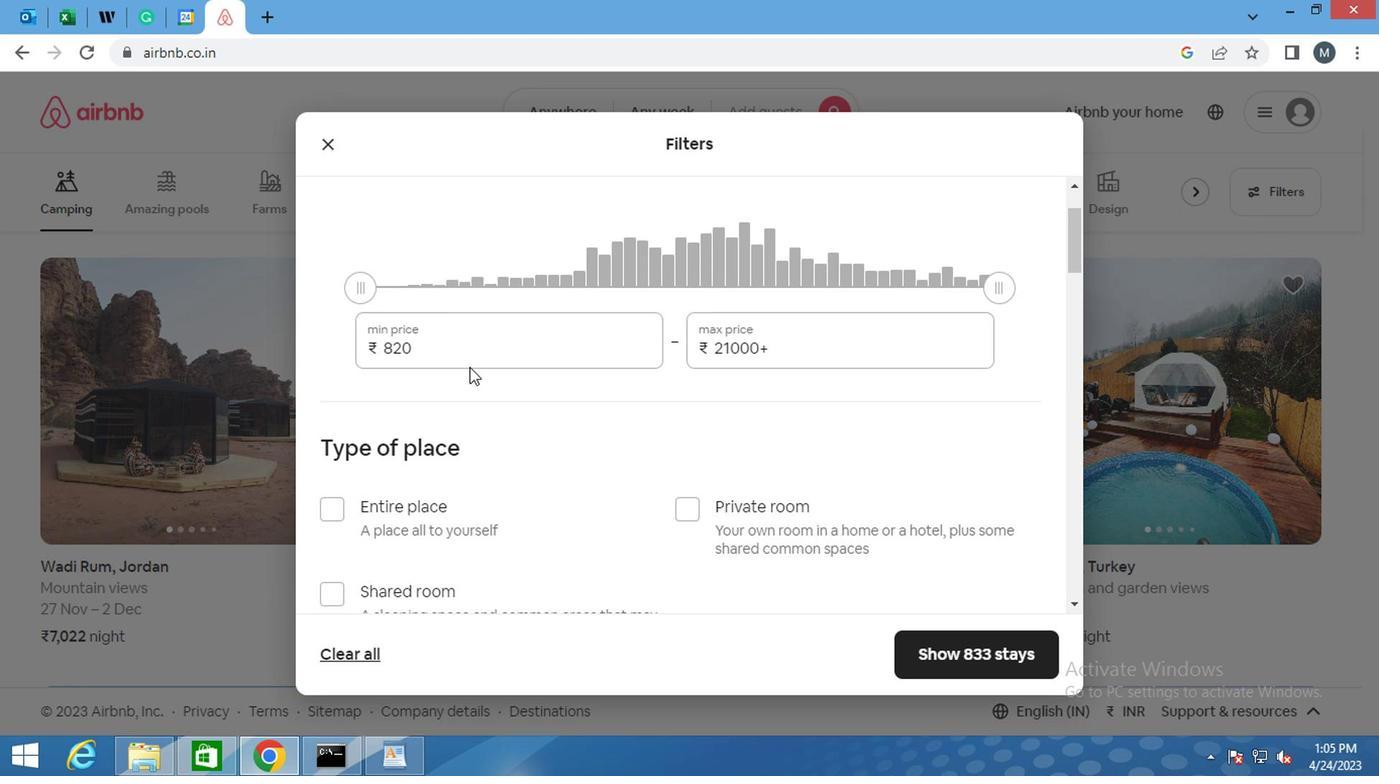 
Action: Mouse pressed left at (482, 350)
Screenshot: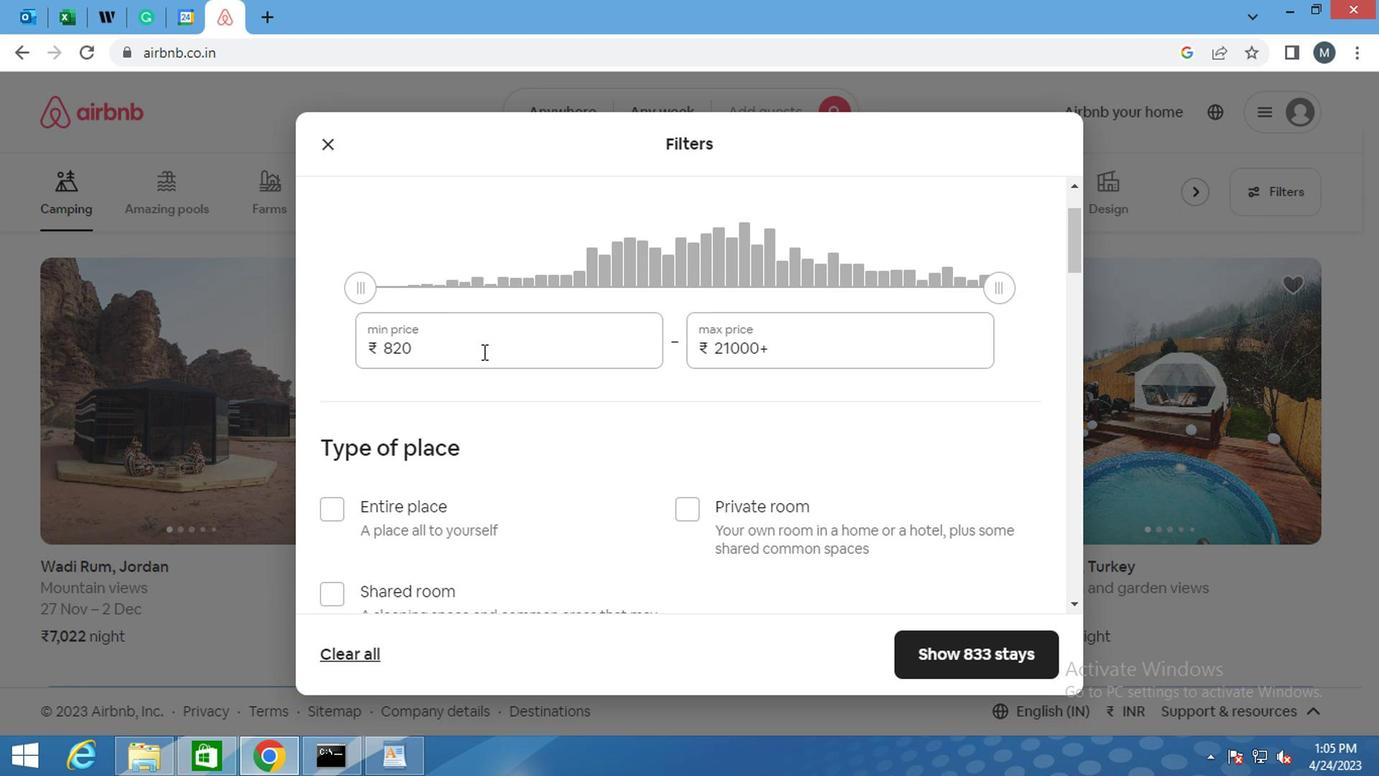 
Action: Mouse pressed left at (482, 350)
Screenshot: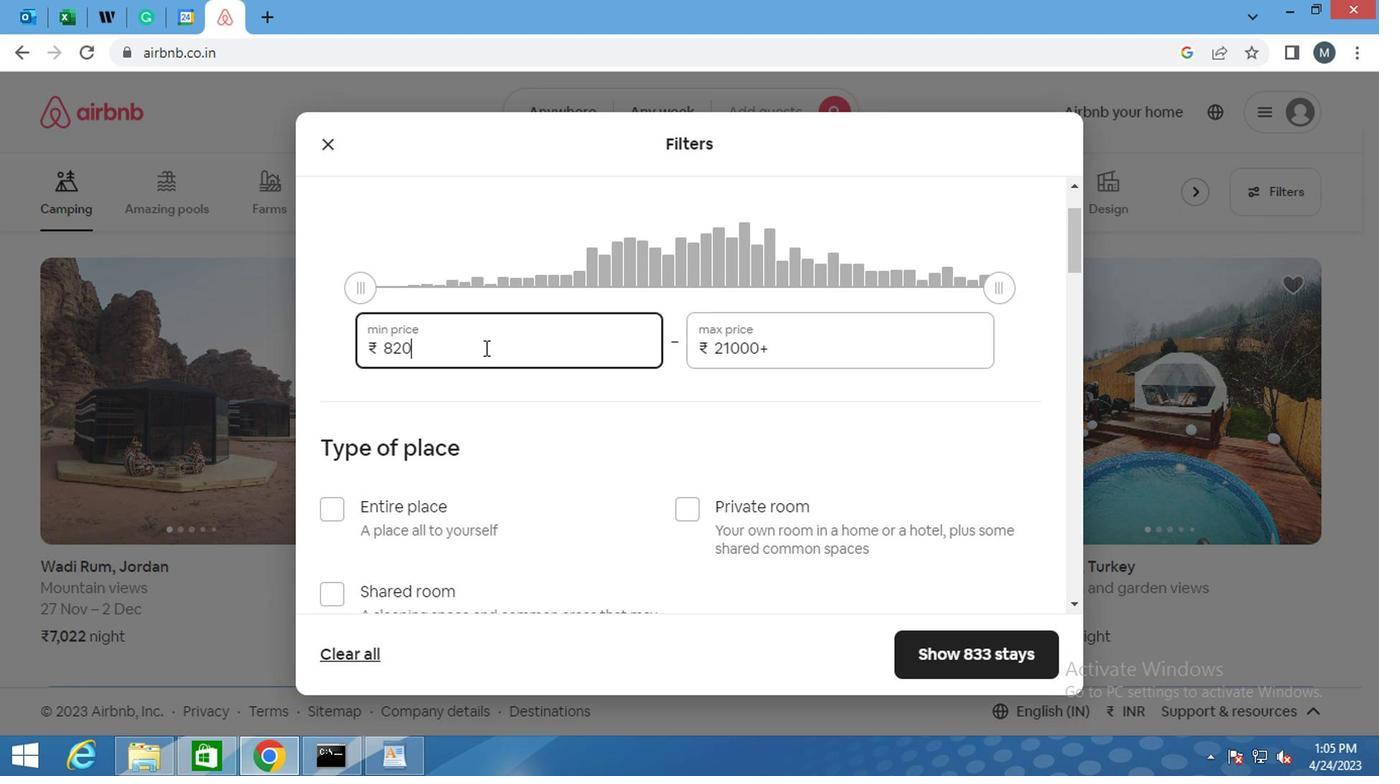 
Action: Mouse moved to (471, 360)
Screenshot: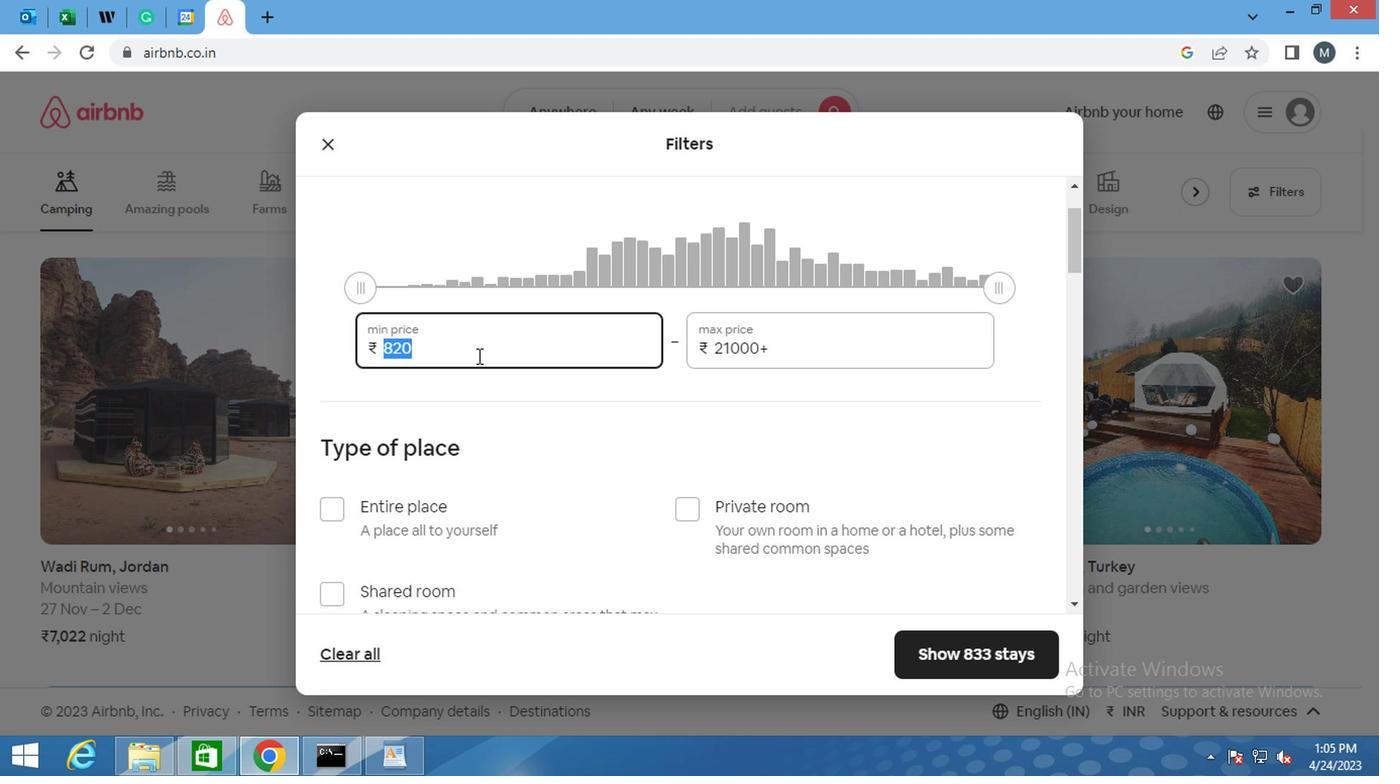 
Action: Key pressed 8
Screenshot: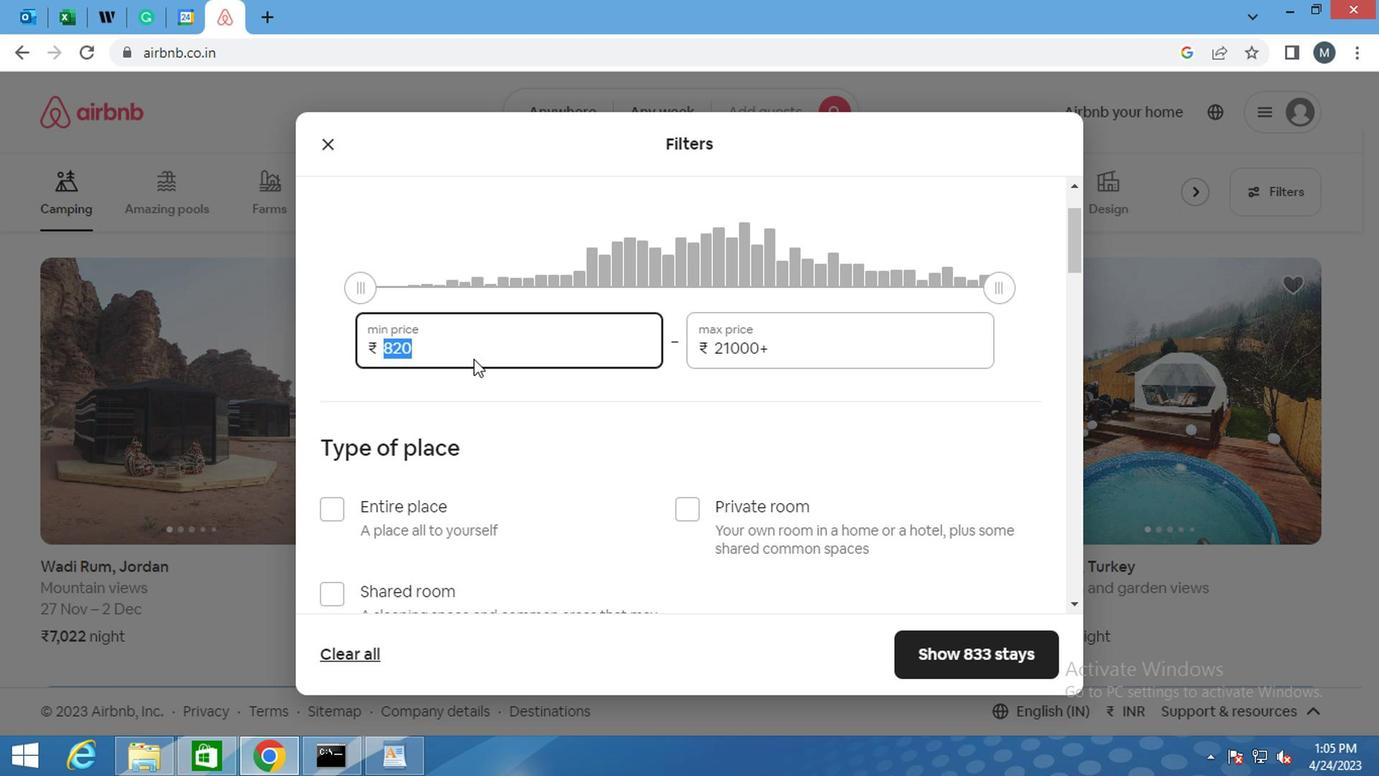 
Action: Mouse moved to (469, 368)
Screenshot: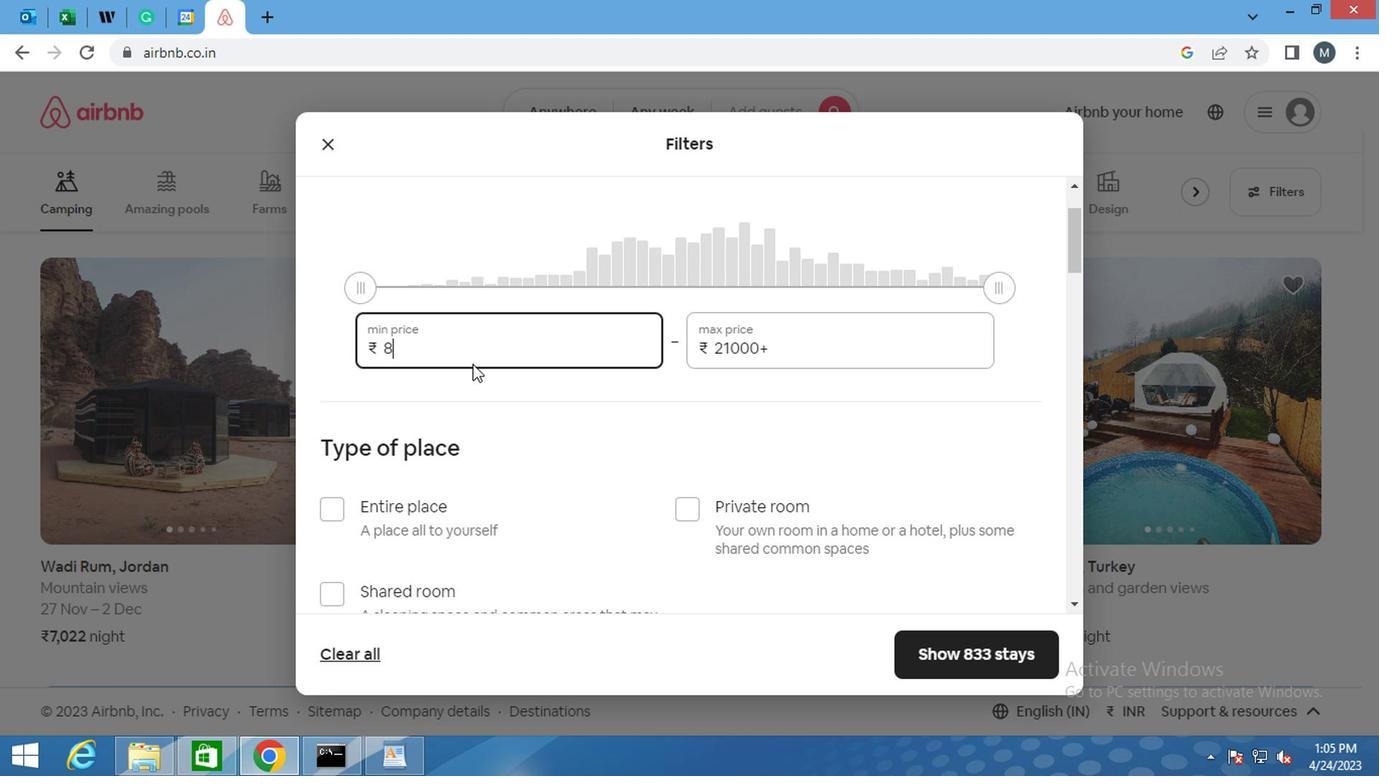 
Action: Key pressed 000
Screenshot: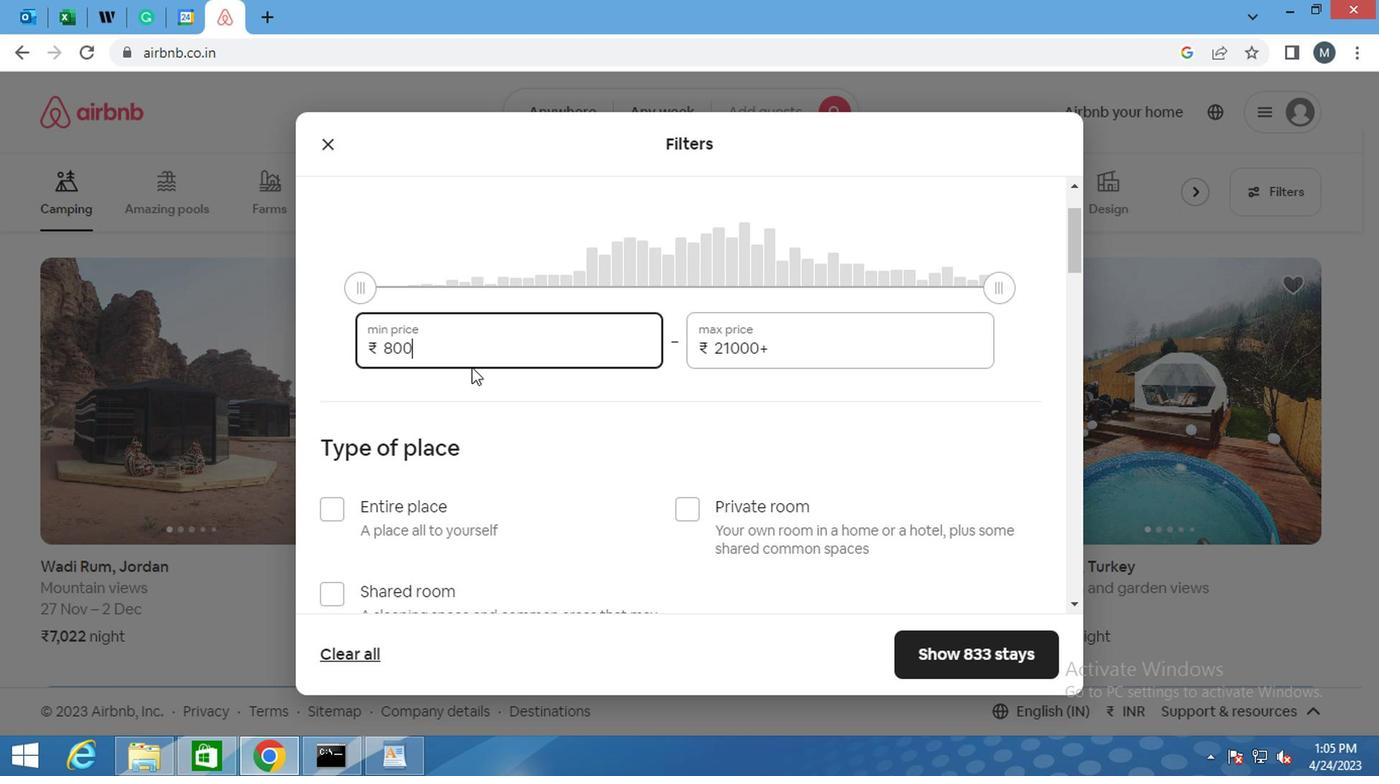 
Action: Mouse moved to (822, 358)
Screenshot: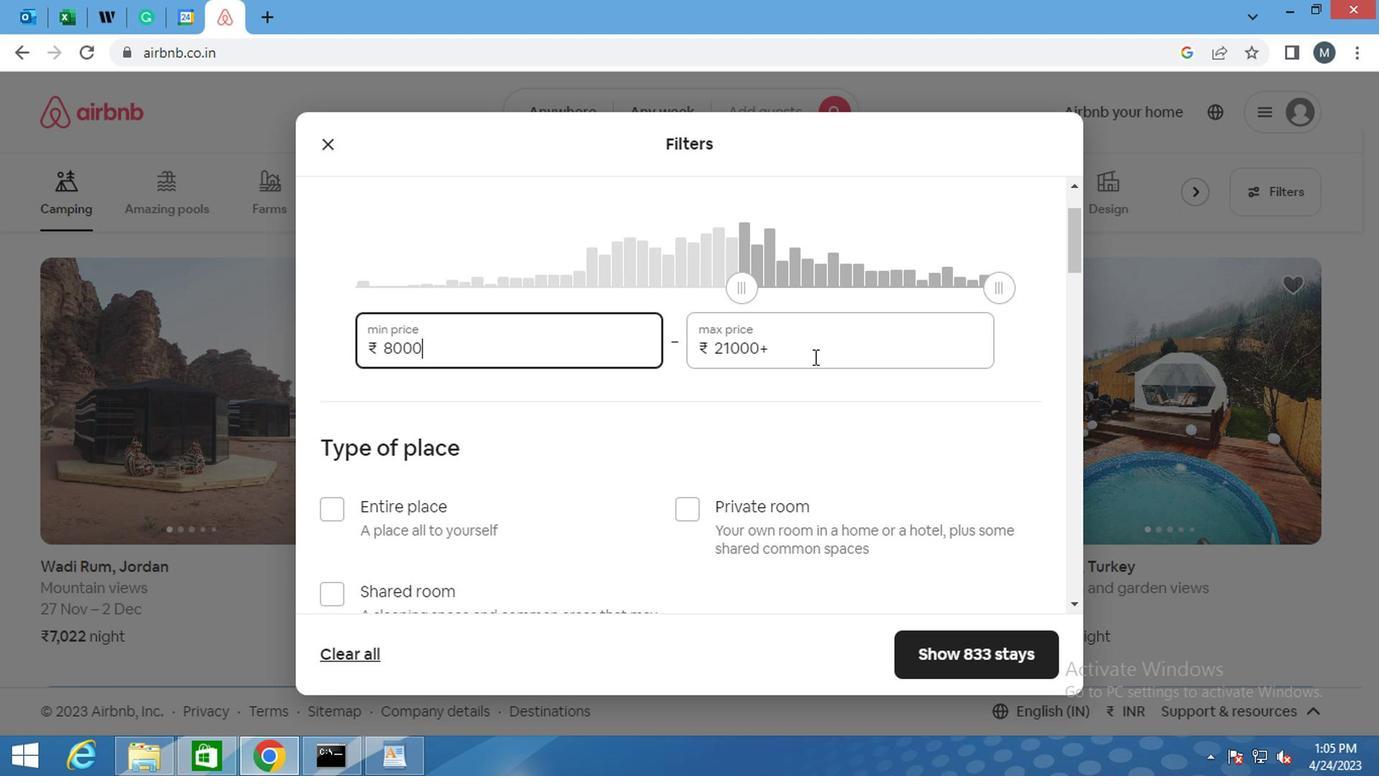 
Action: Mouse pressed left at (822, 358)
Screenshot: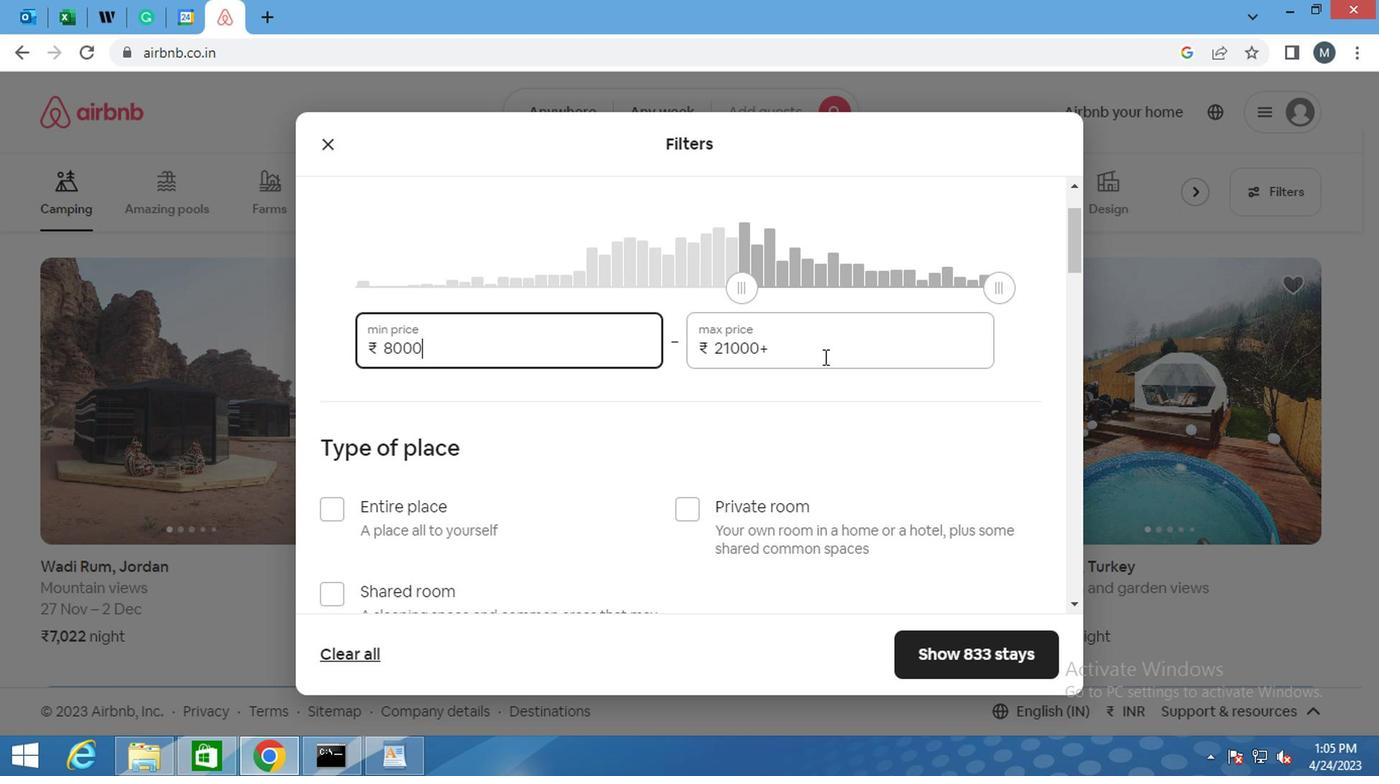 
Action: Mouse pressed left at (822, 358)
Screenshot: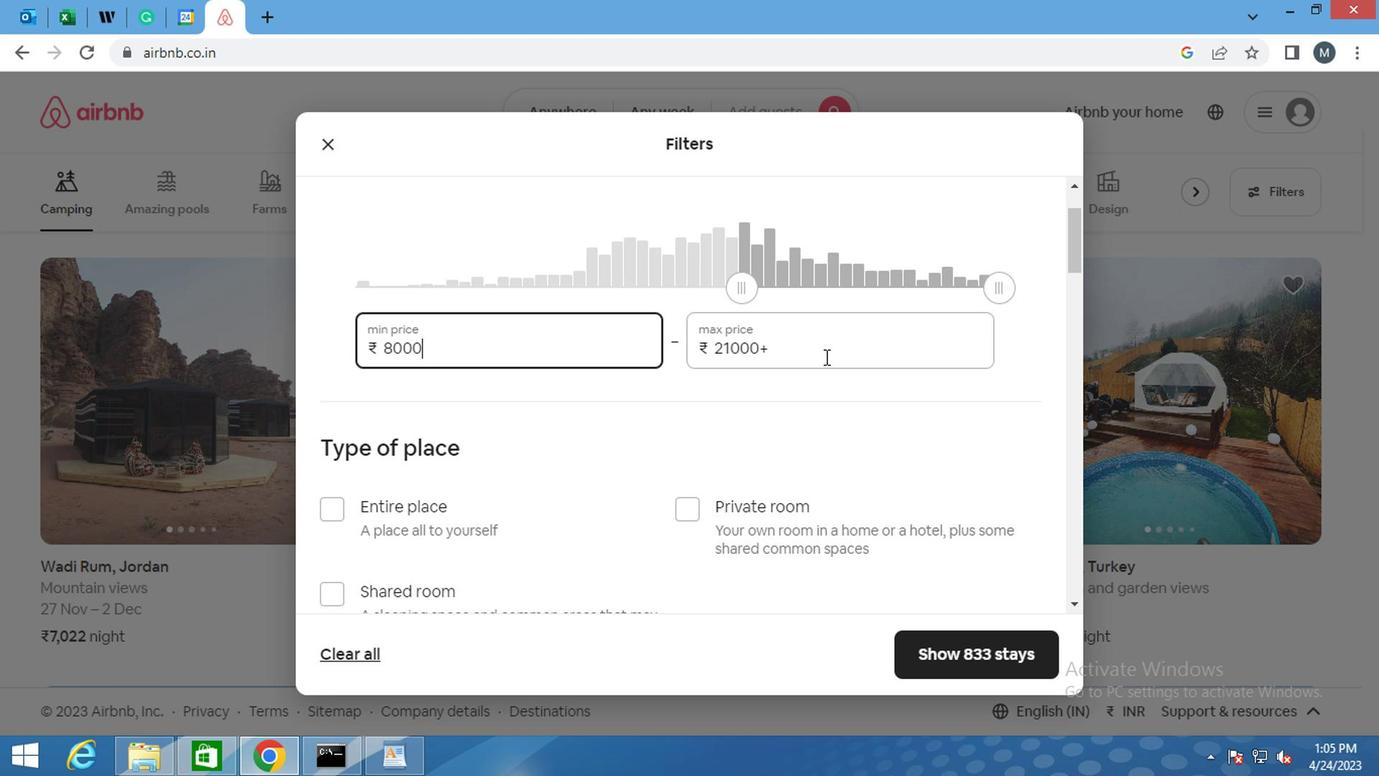 
Action: Mouse pressed left at (822, 358)
Screenshot: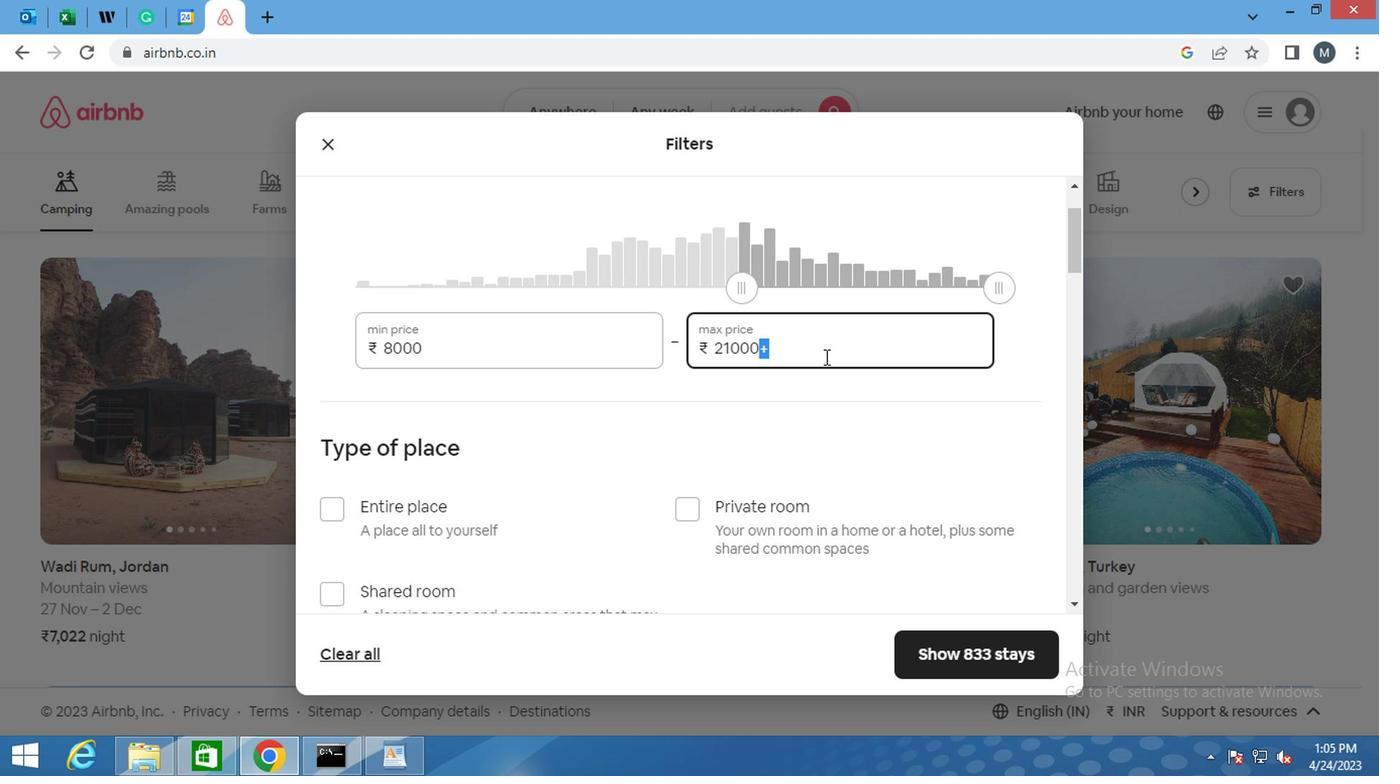 
Action: Mouse moved to (823, 358)
Screenshot: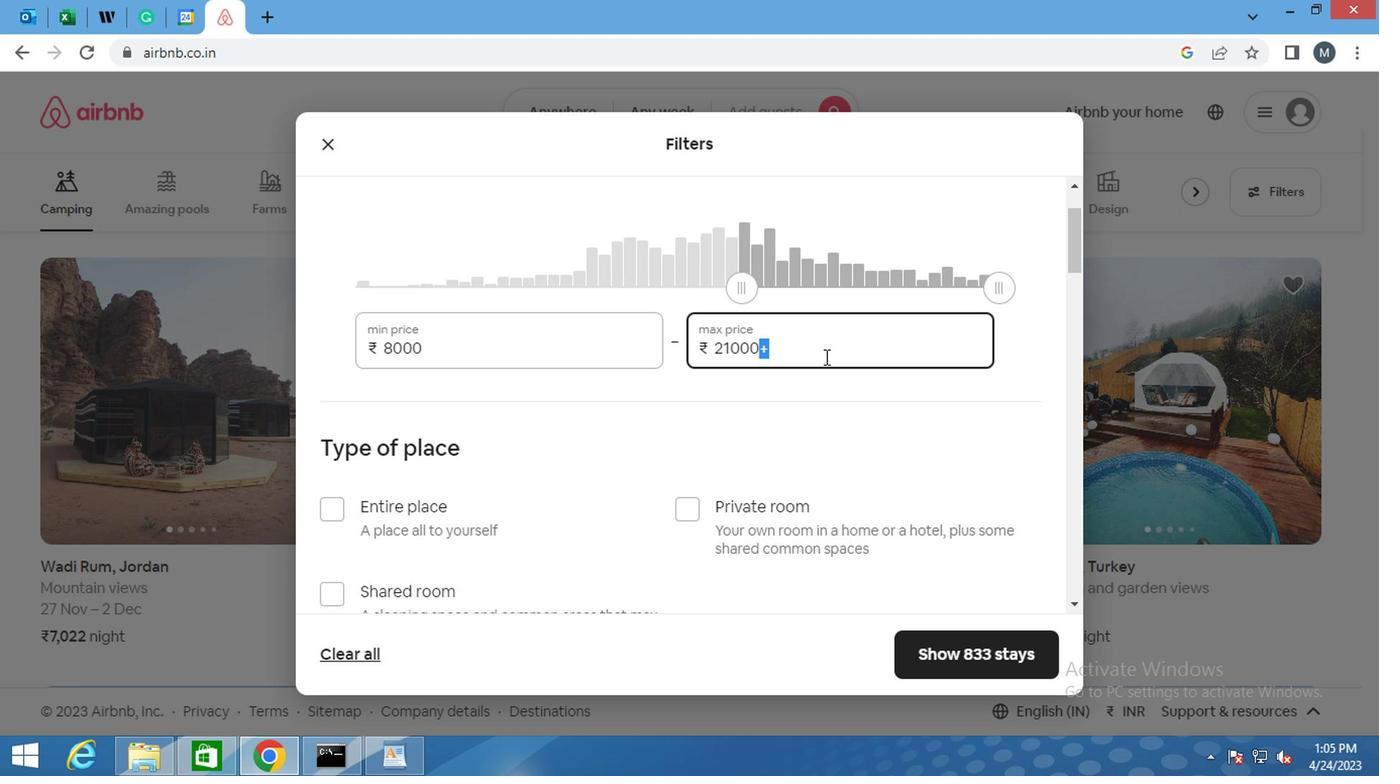 
Action: Key pressed 1
Screenshot: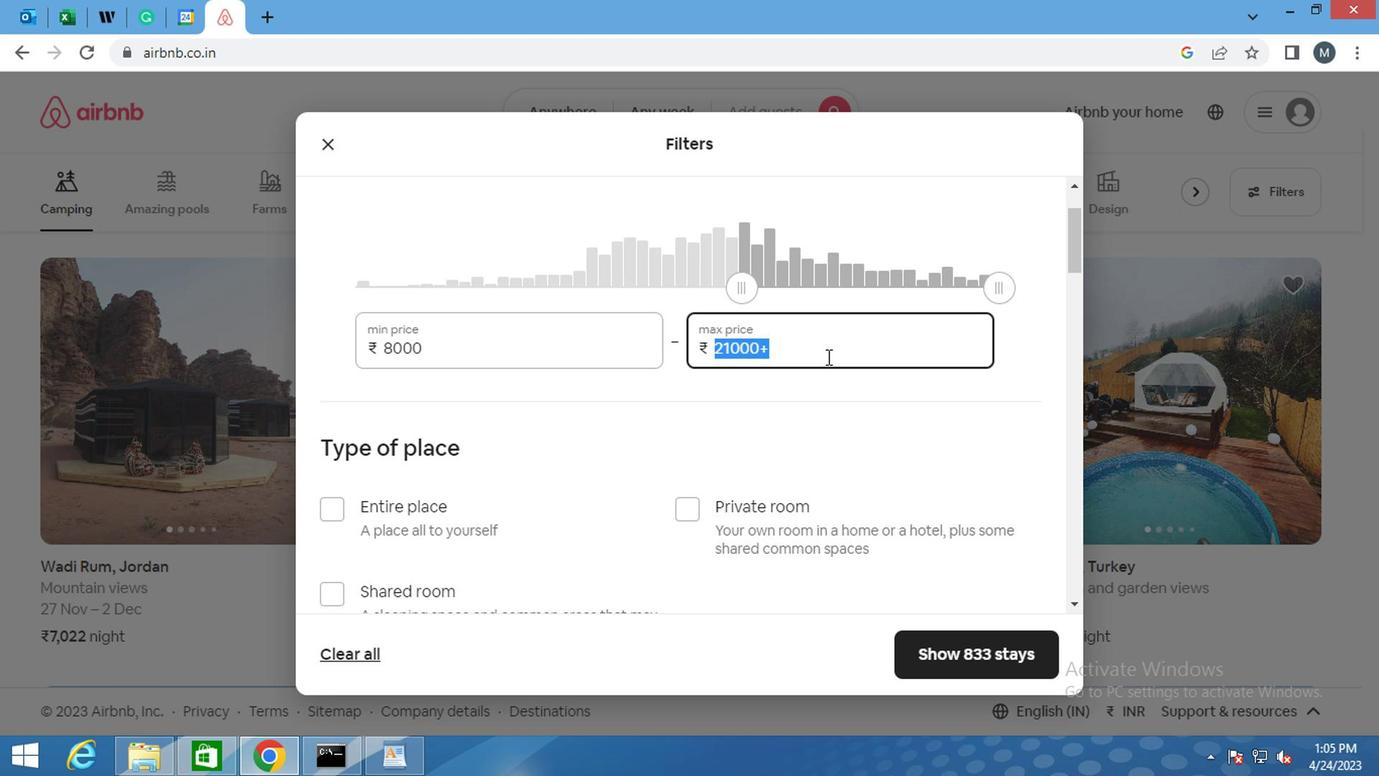 
Action: Mouse moved to (822, 358)
Screenshot: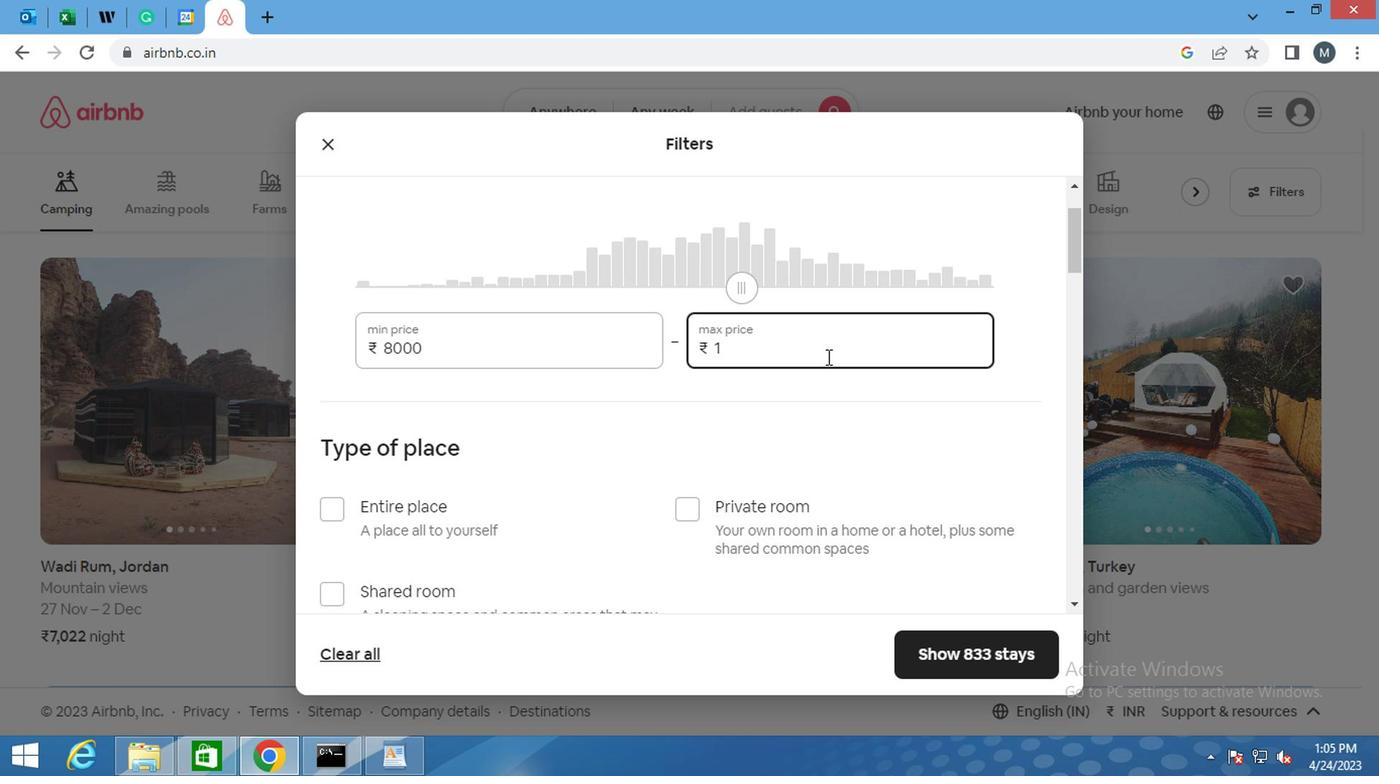 
Action: Key pressed 5000
Screenshot: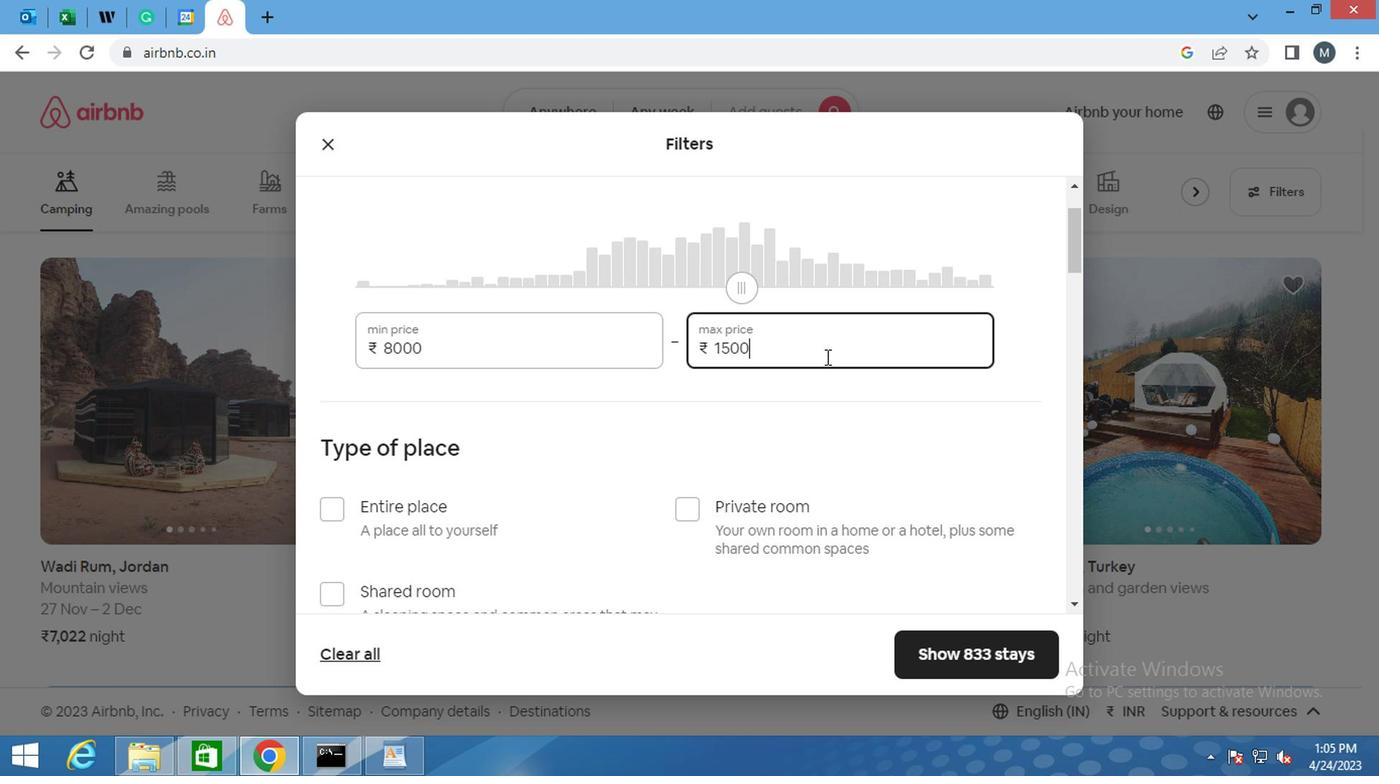 
Action: Mouse moved to (812, 450)
Screenshot: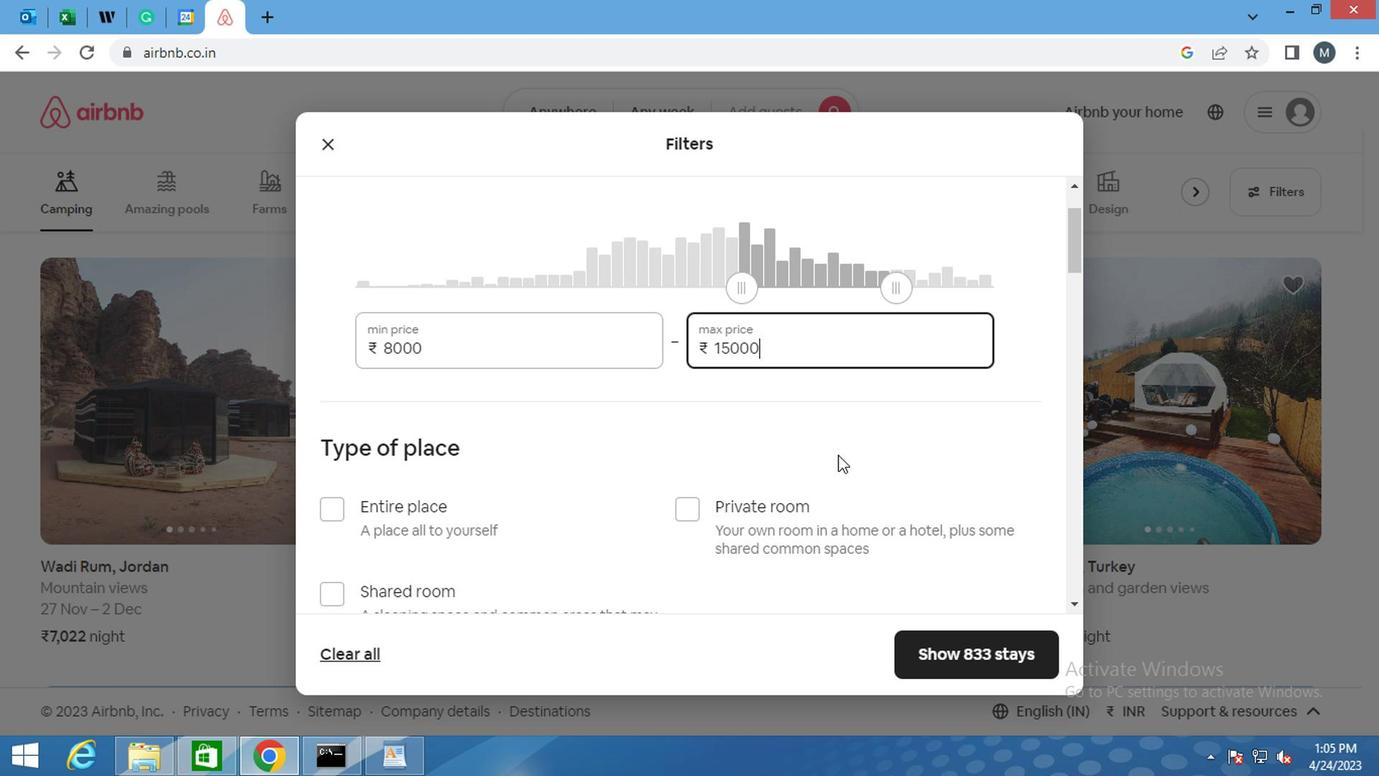 
Action: Mouse scrolled (812, 449) with delta (0, -1)
Screenshot: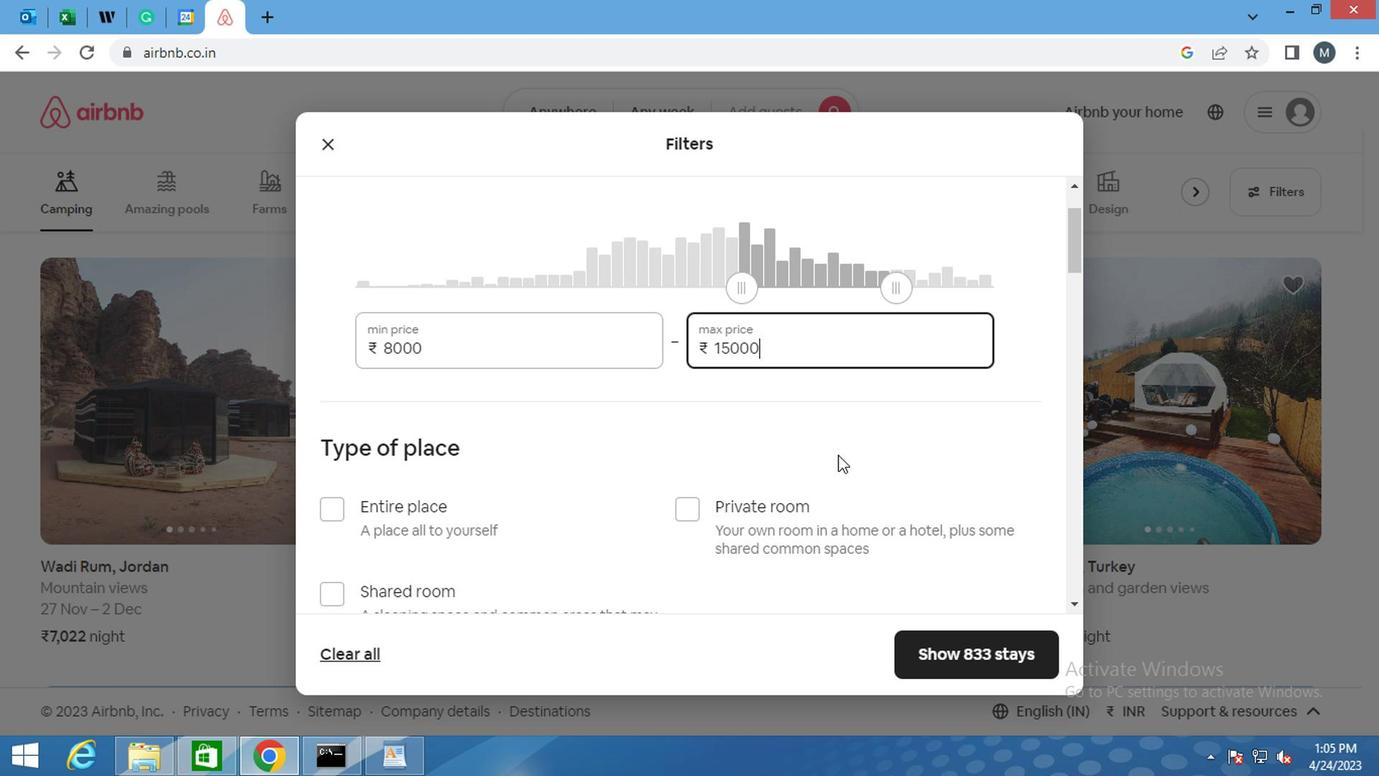 
Action: Mouse moved to (812, 450)
Screenshot: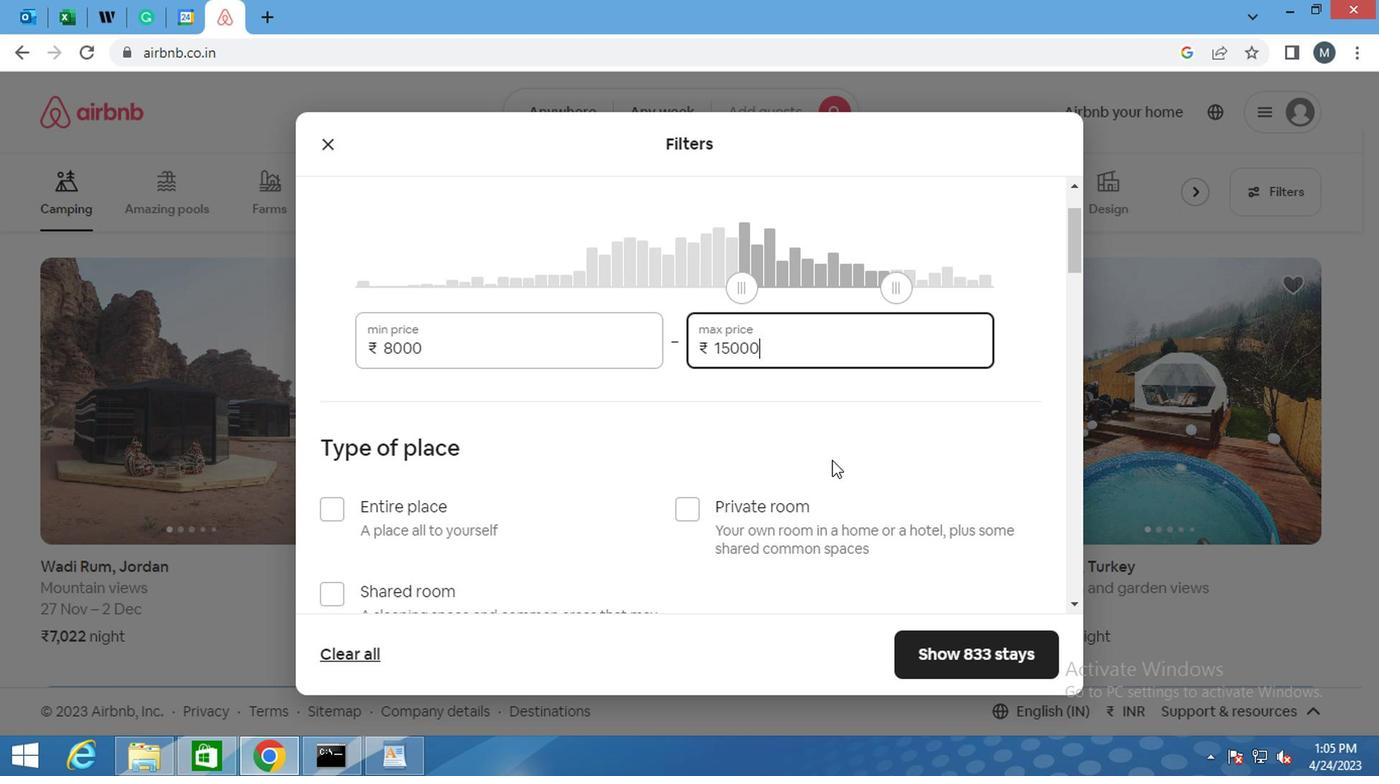 
Action: Mouse scrolled (812, 449) with delta (0, -1)
Screenshot: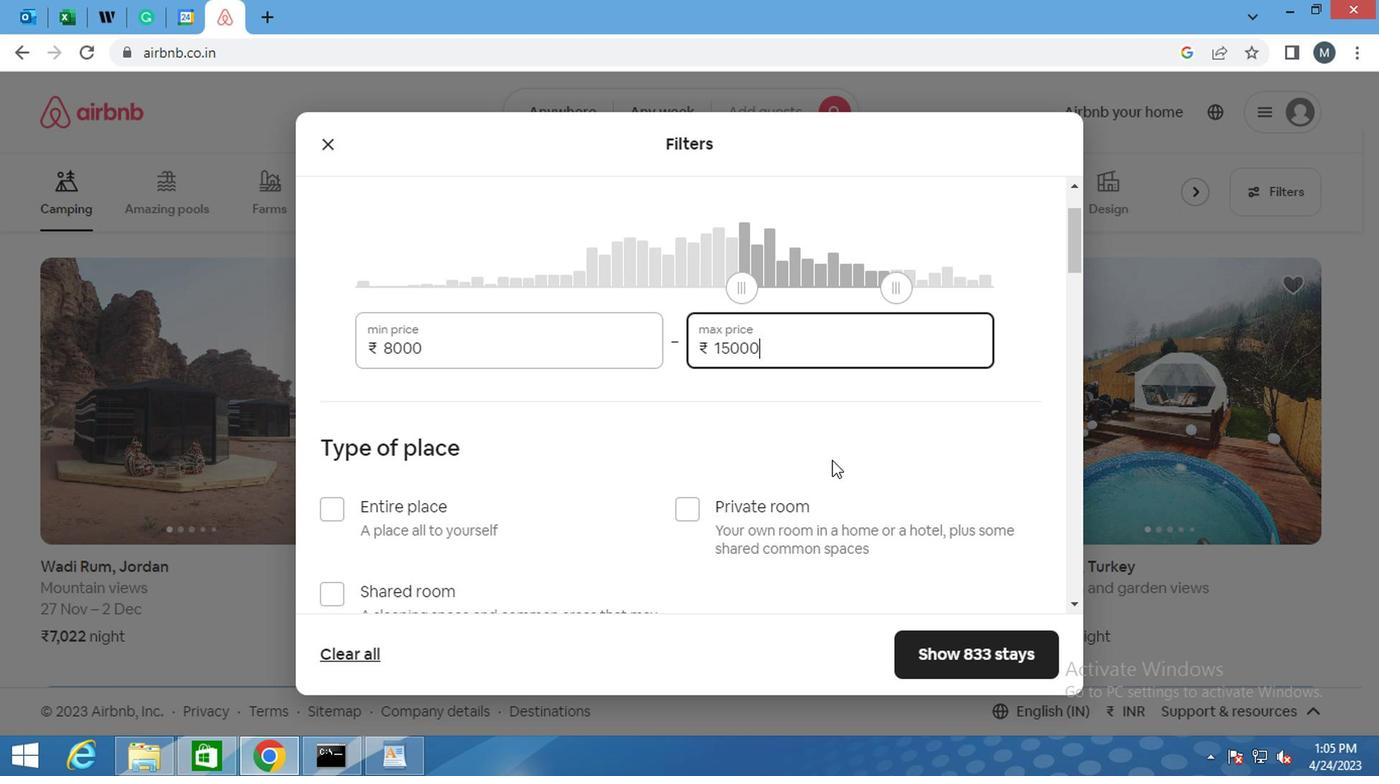 
Action: Mouse moved to (762, 438)
Screenshot: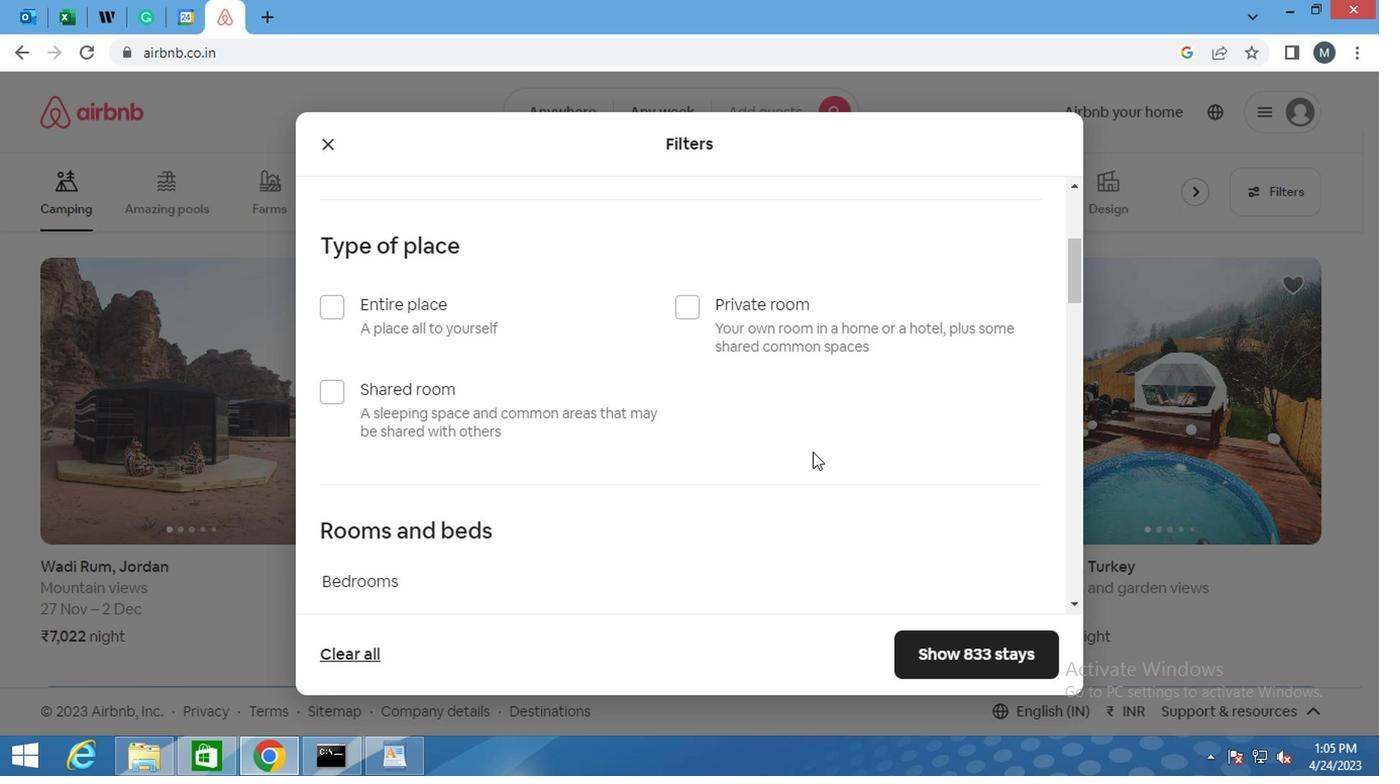 
Action: Mouse scrolled (762, 437) with delta (0, 0)
Screenshot: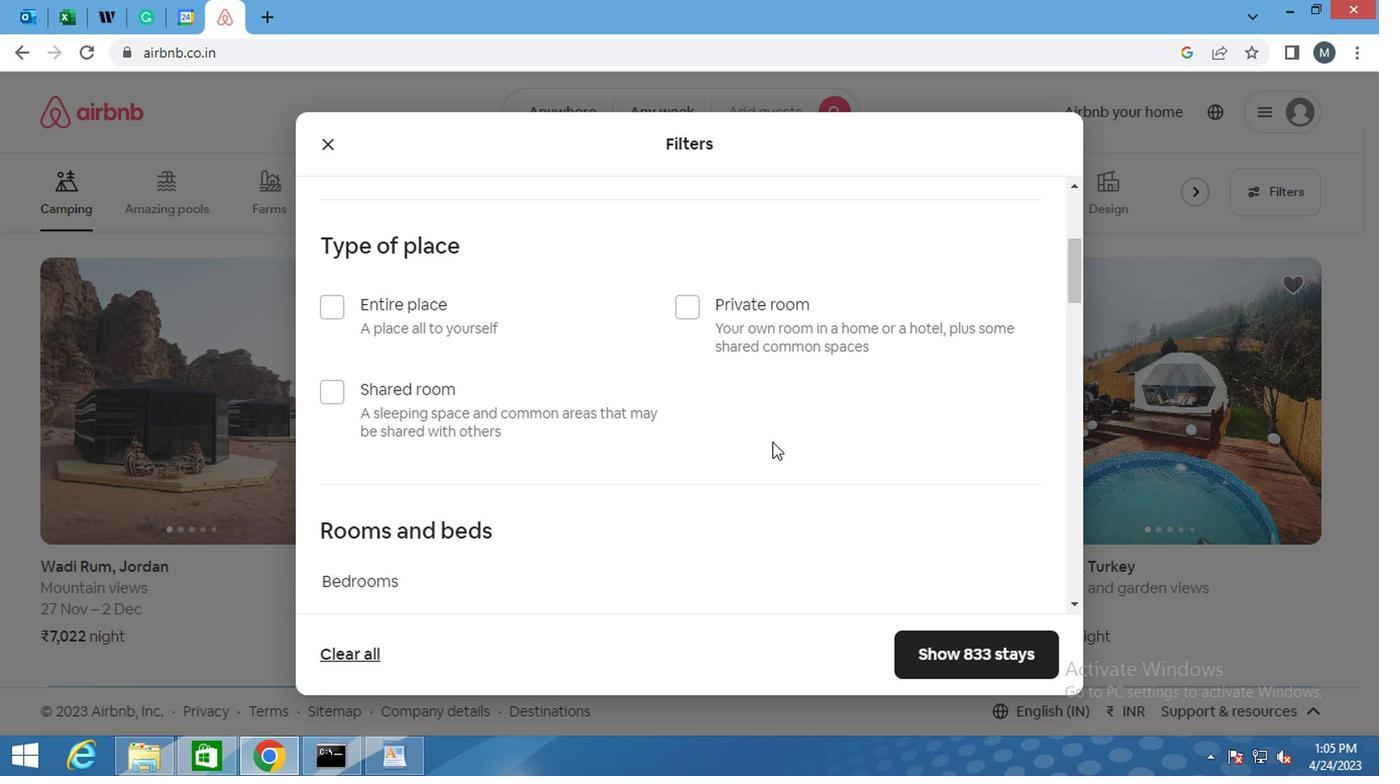 
Action: Mouse moved to (753, 438)
Screenshot: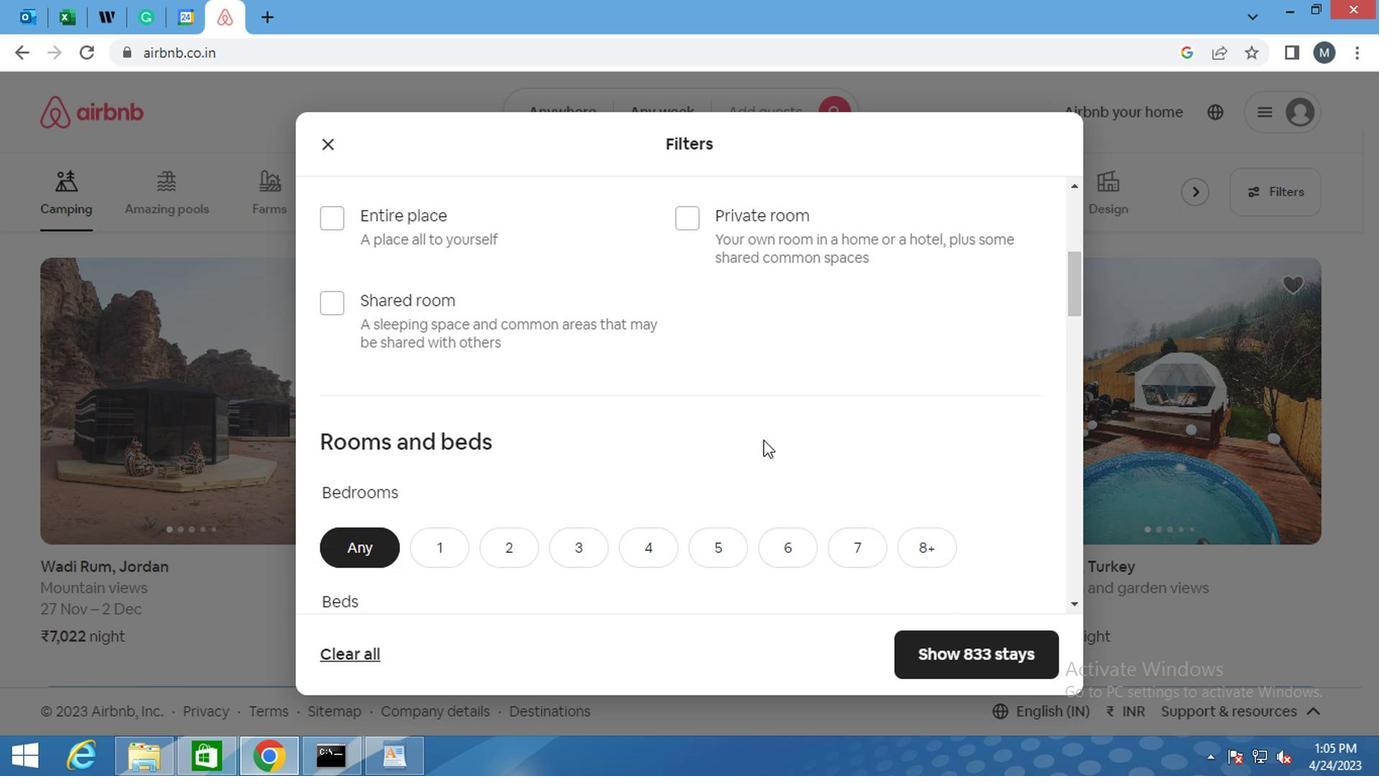 
Action: Mouse scrolled (753, 437) with delta (0, 0)
Screenshot: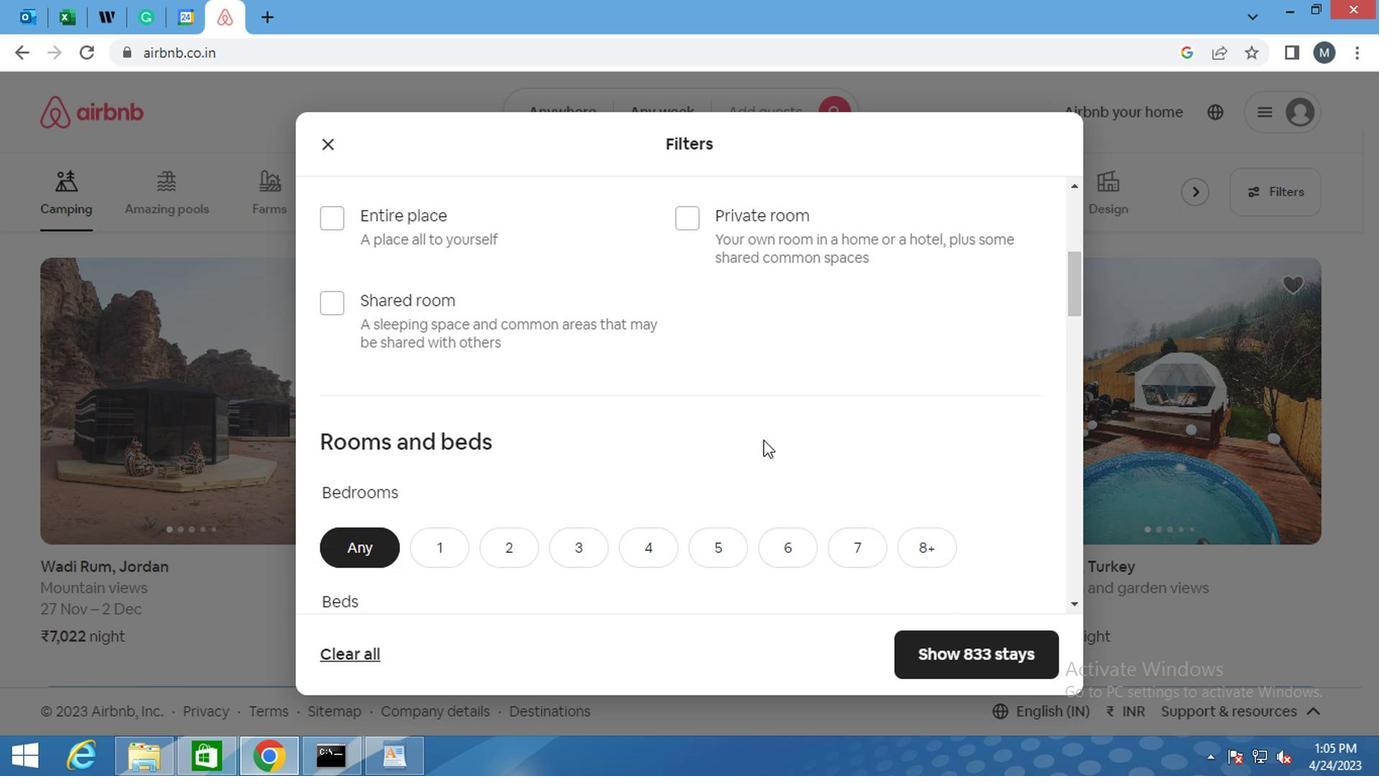 
Action: Mouse moved to (461, 347)
Screenshot: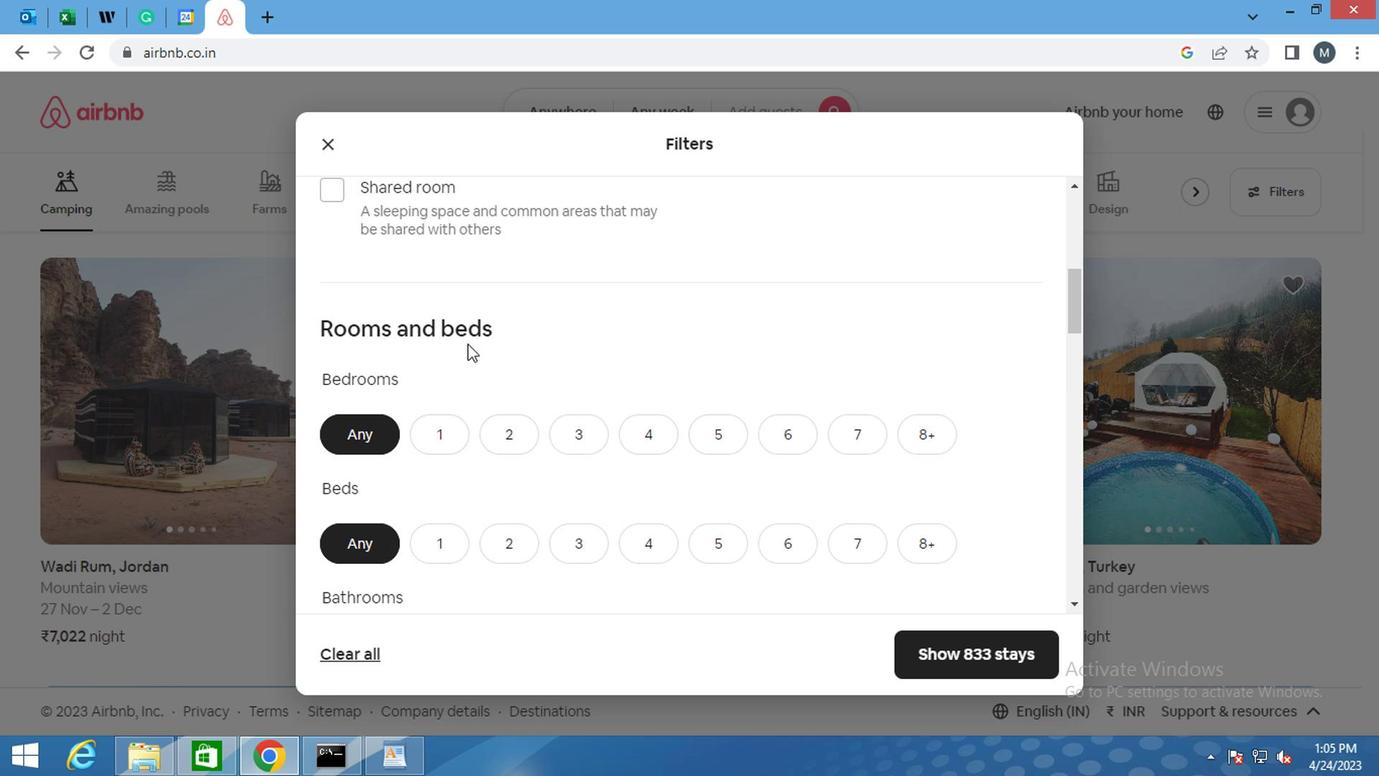 
Action: Mouse scrolled (461, 349) with delta (0, 1)
Screenshot: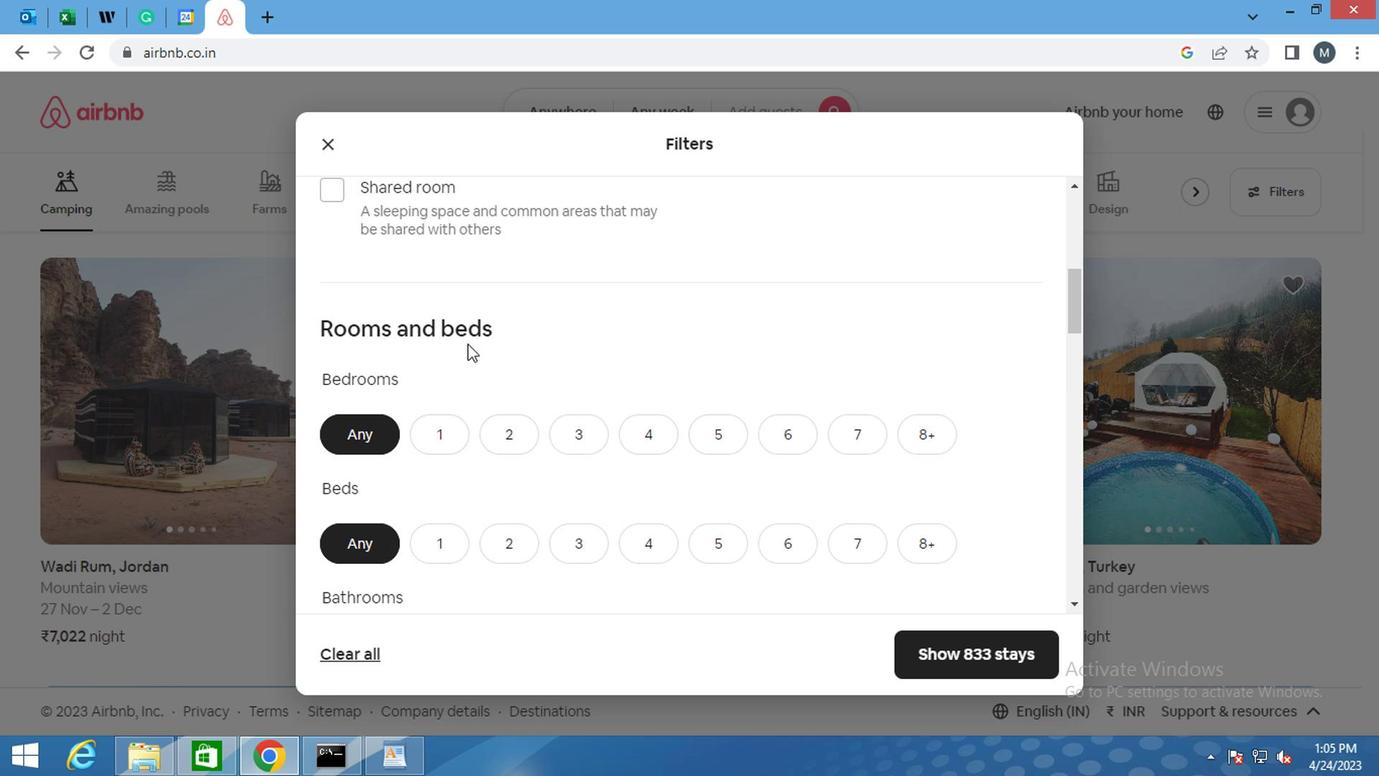 
Action: Mouse scrolled (461, 349) with delta (0, 1)
Screenshot: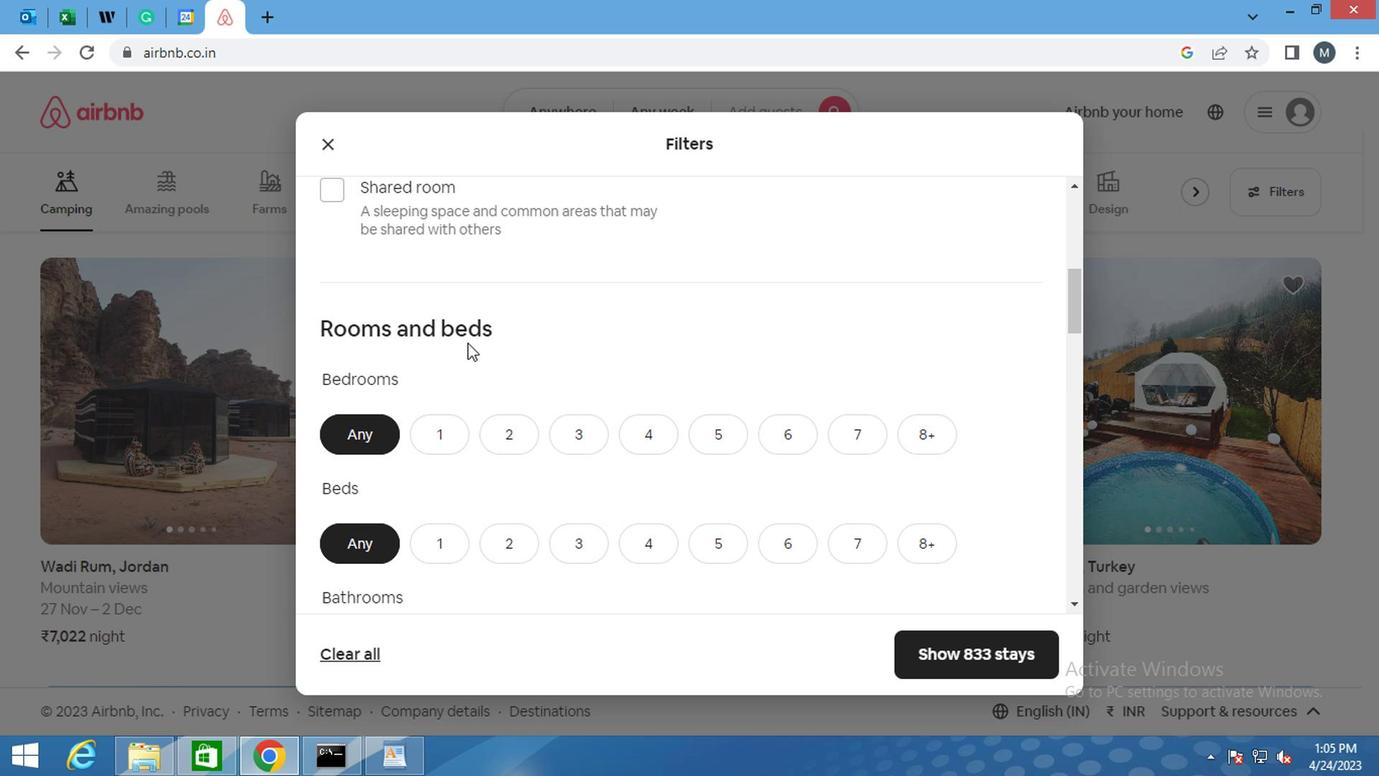 
Action: Mouse moved to (461, 347)
Screenshot: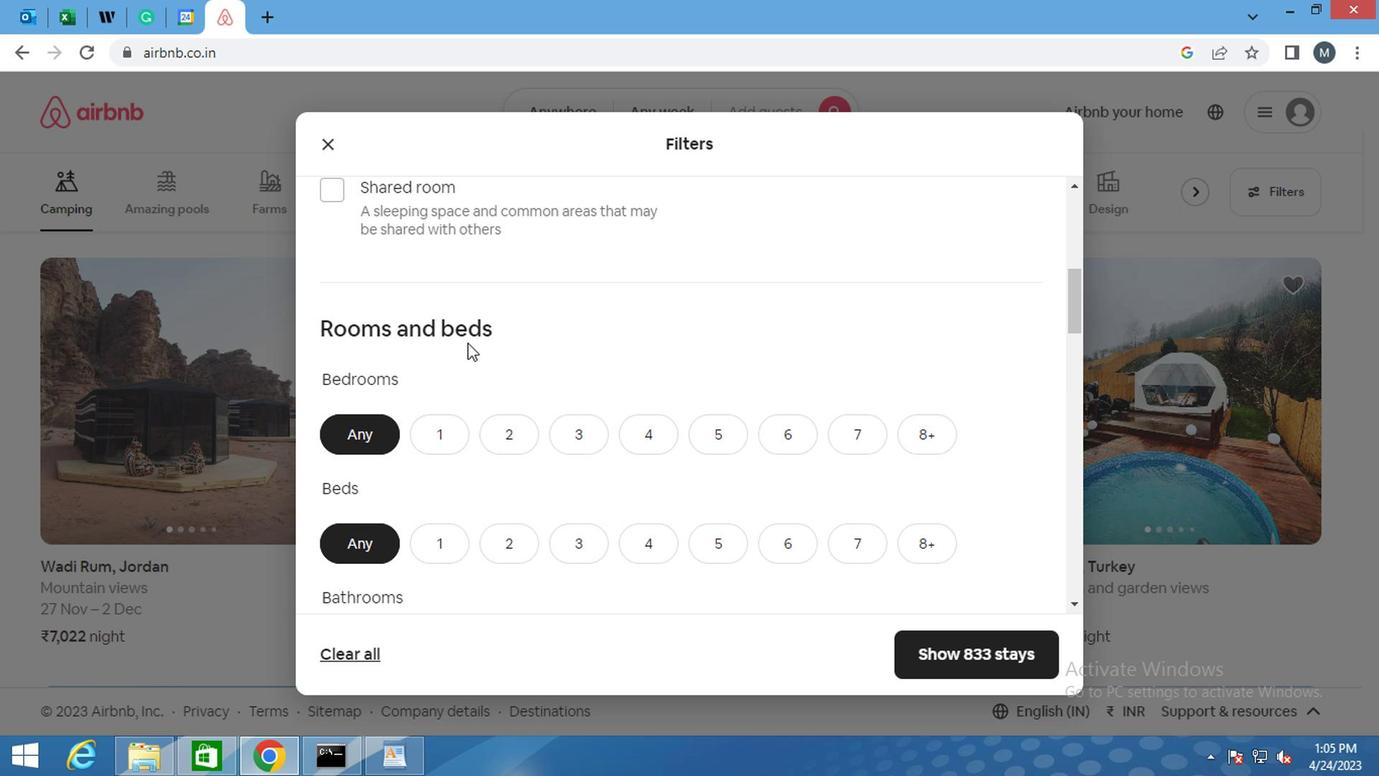 
Action: Mouse scrolled (461, 349) with delta (0, 1)
Screenshot: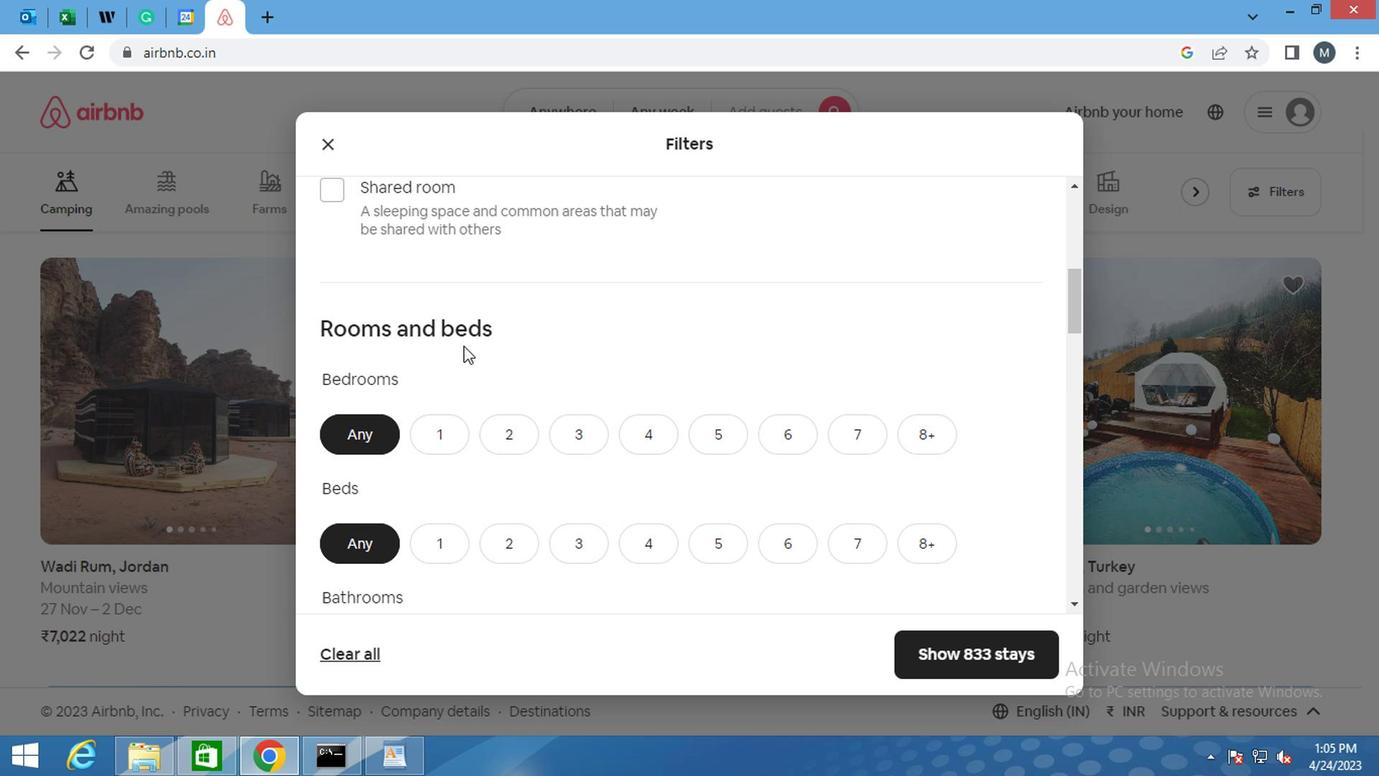 
Action: Mouse moved to (324, 411)
Screenshot: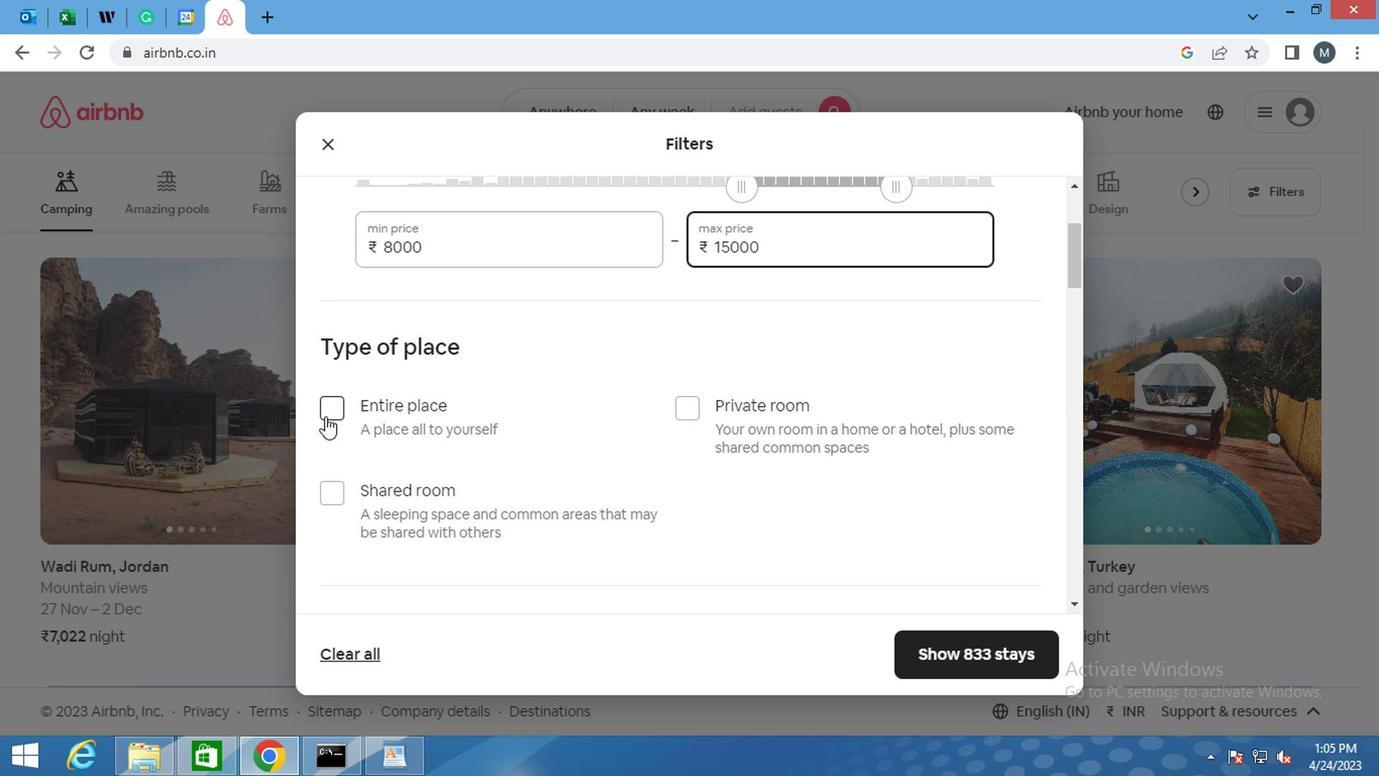 
Action: Mouse pressed left at (324, 411)
Screenshot: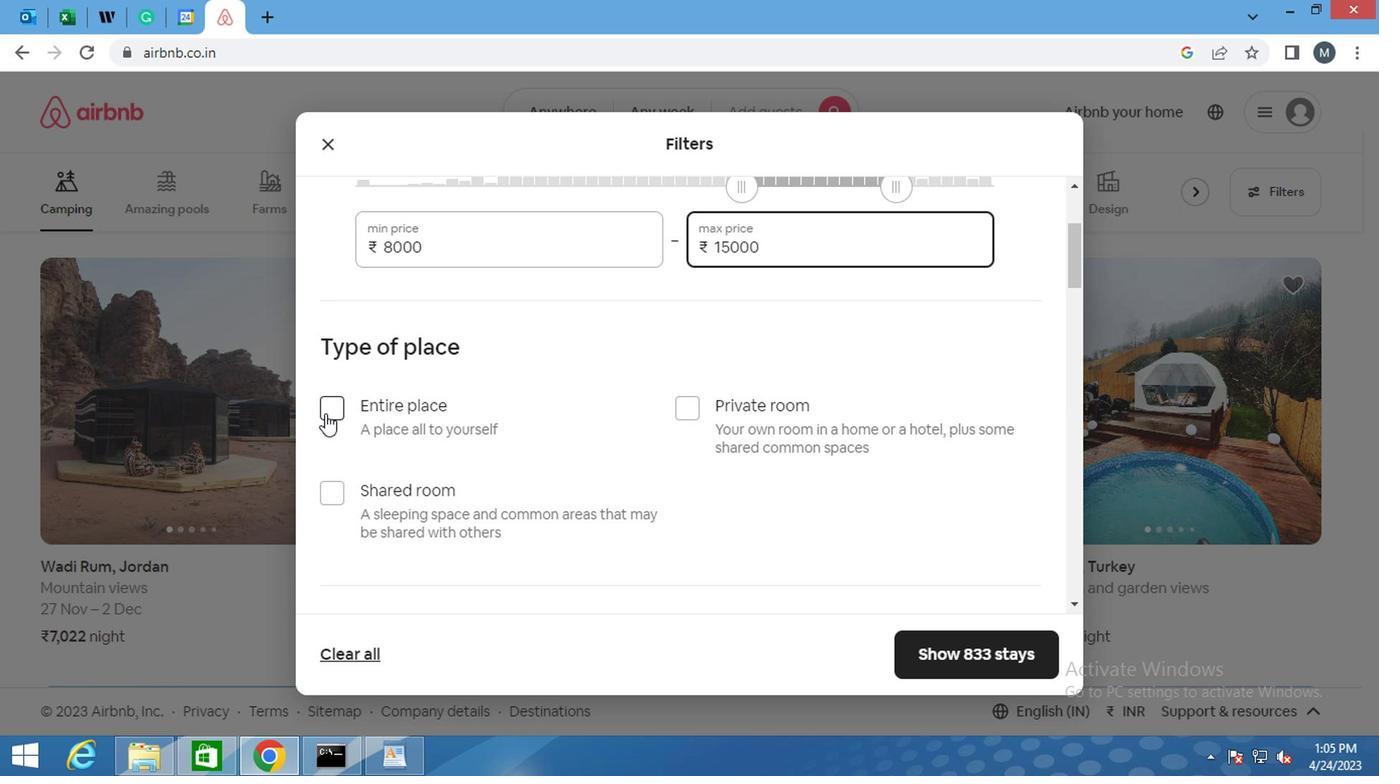 
Action: Mouse moved to (548, 403)
Screenshot: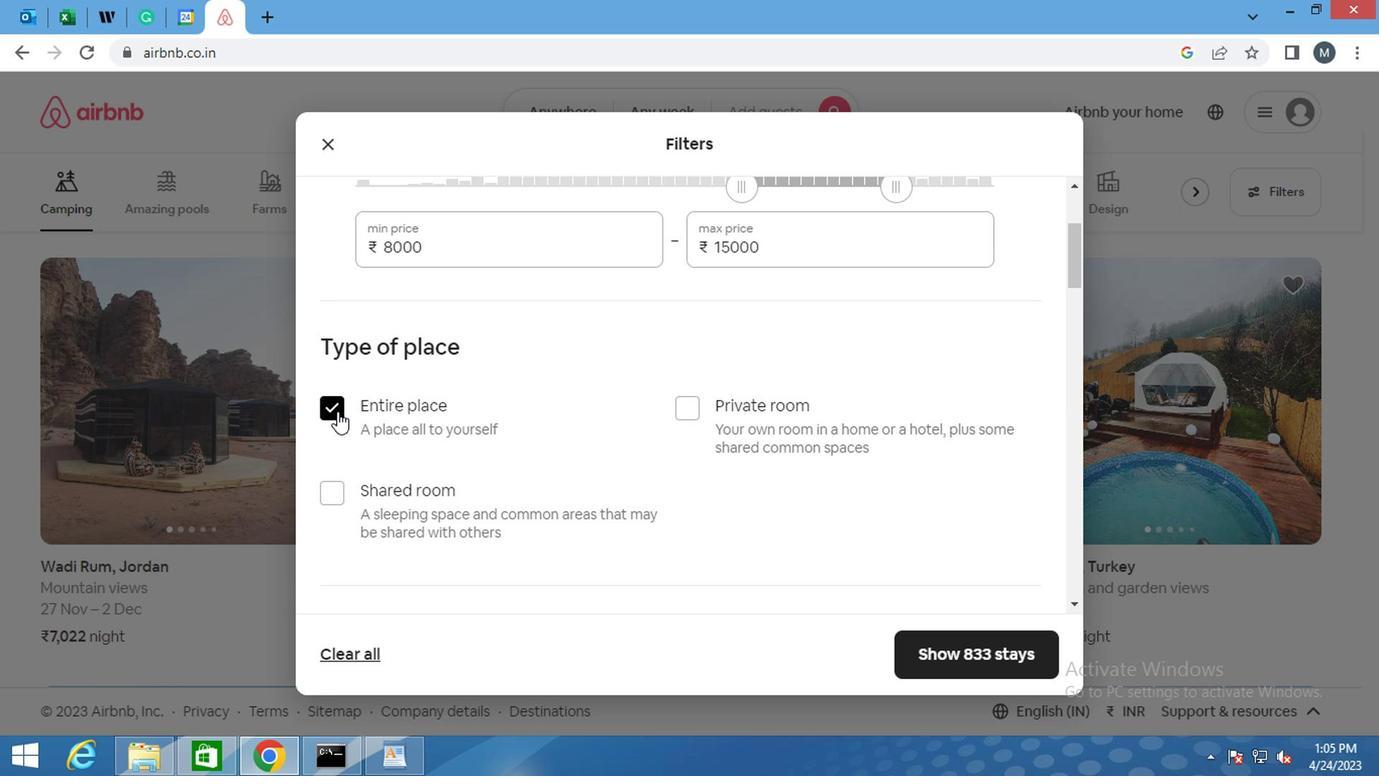 
Action: Mouse scrolled (548, 402) with delta (0, -1)
Screenshot: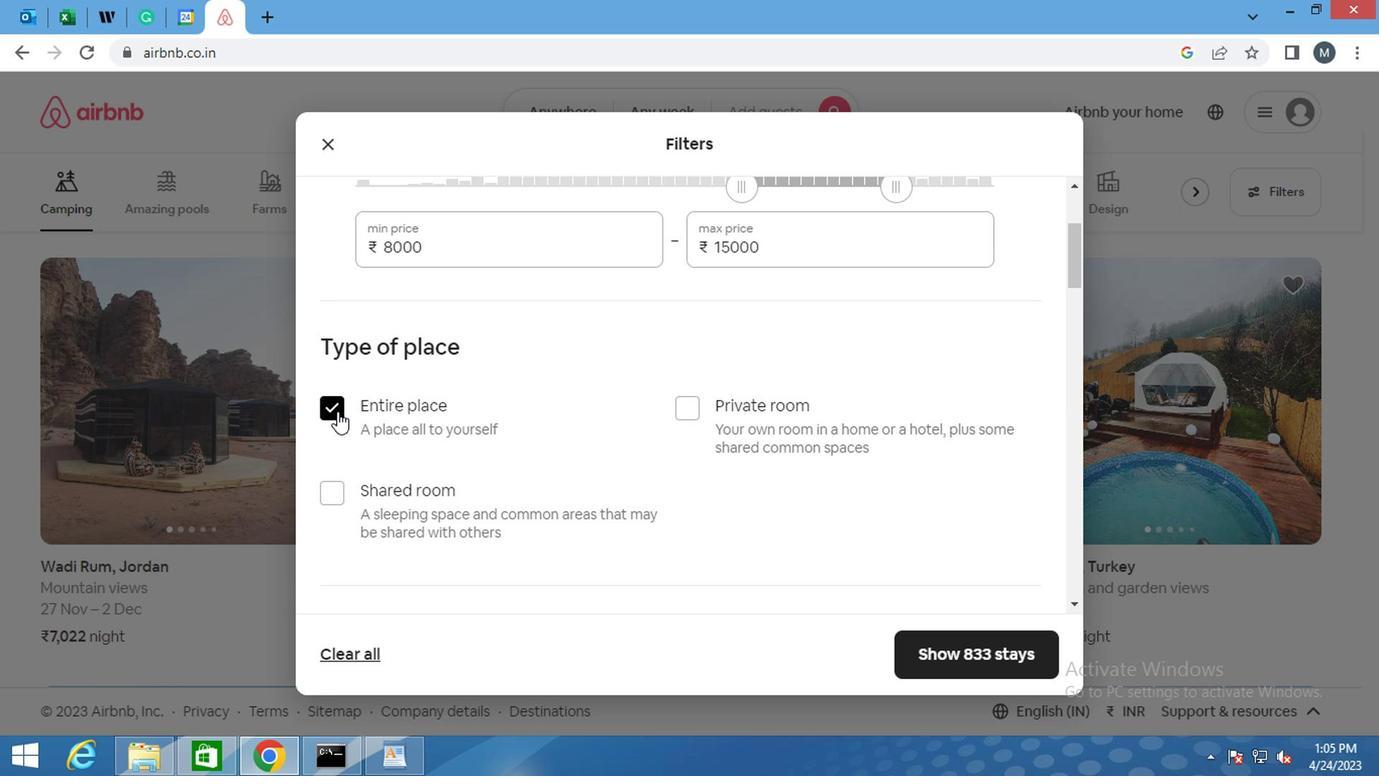 
Action: Mouse moved to (551, 418)
Screenshot: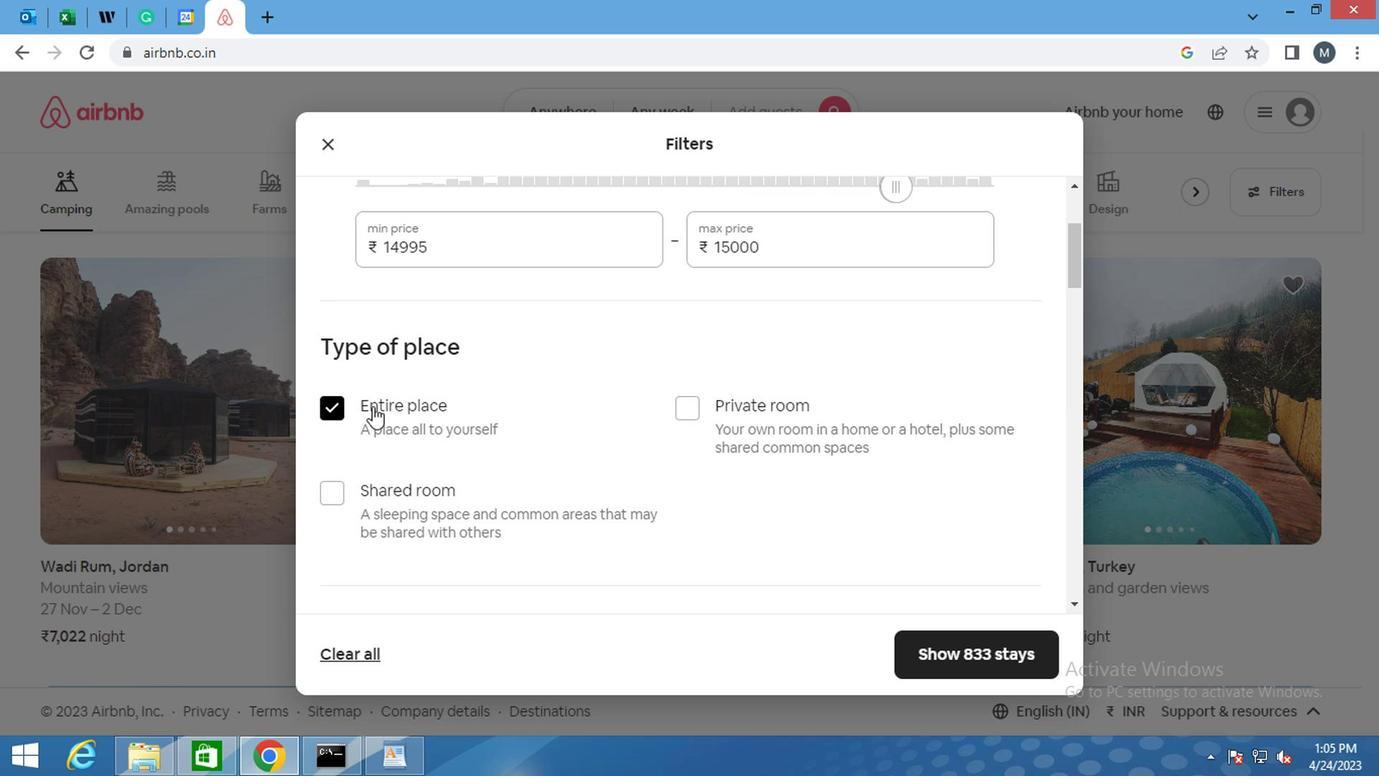 
Action: Mouse scrolled (551, 417) with delta (0, 0)
Screenshot: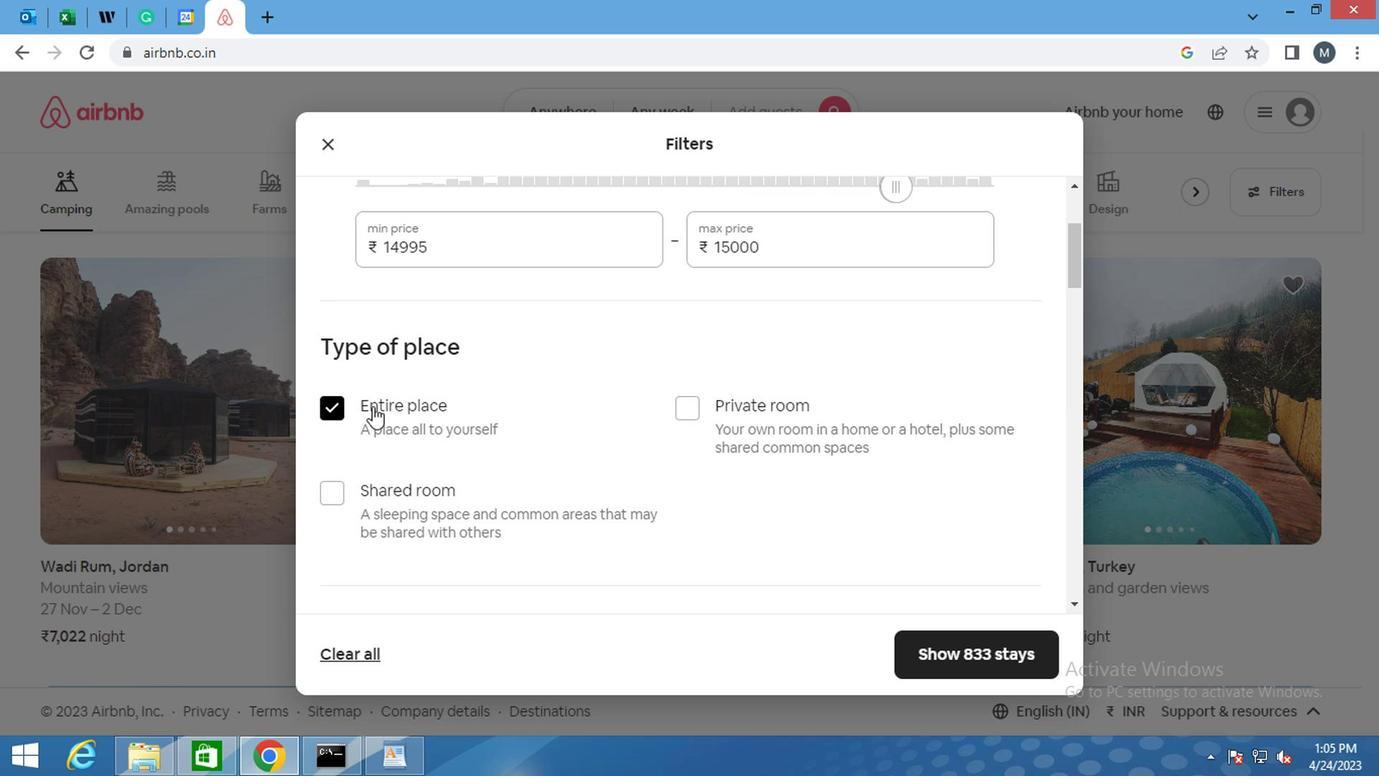 
Action: Mouse moved to (558, 431)
Screenshot: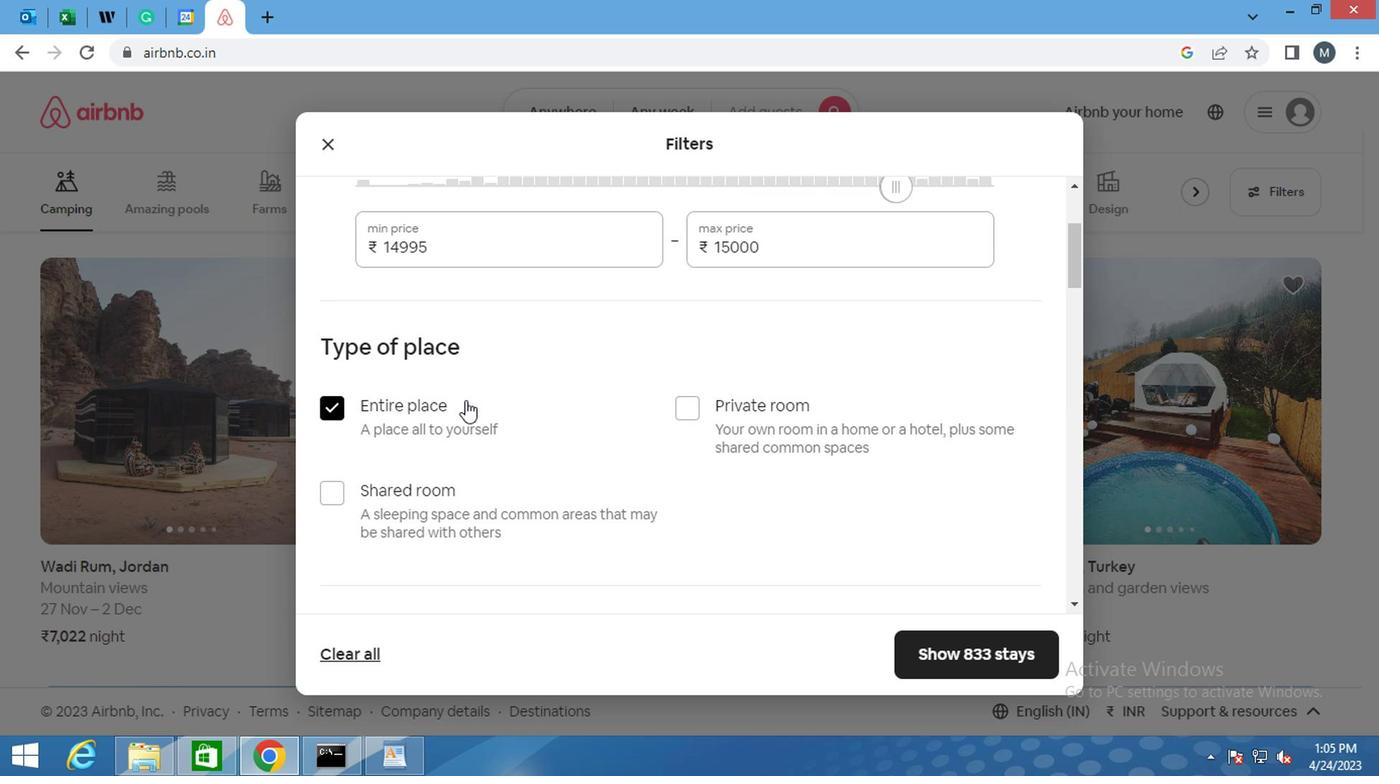 
Action: Mouse scrolled (558, 431) with delta (0, 0)
Screenshot: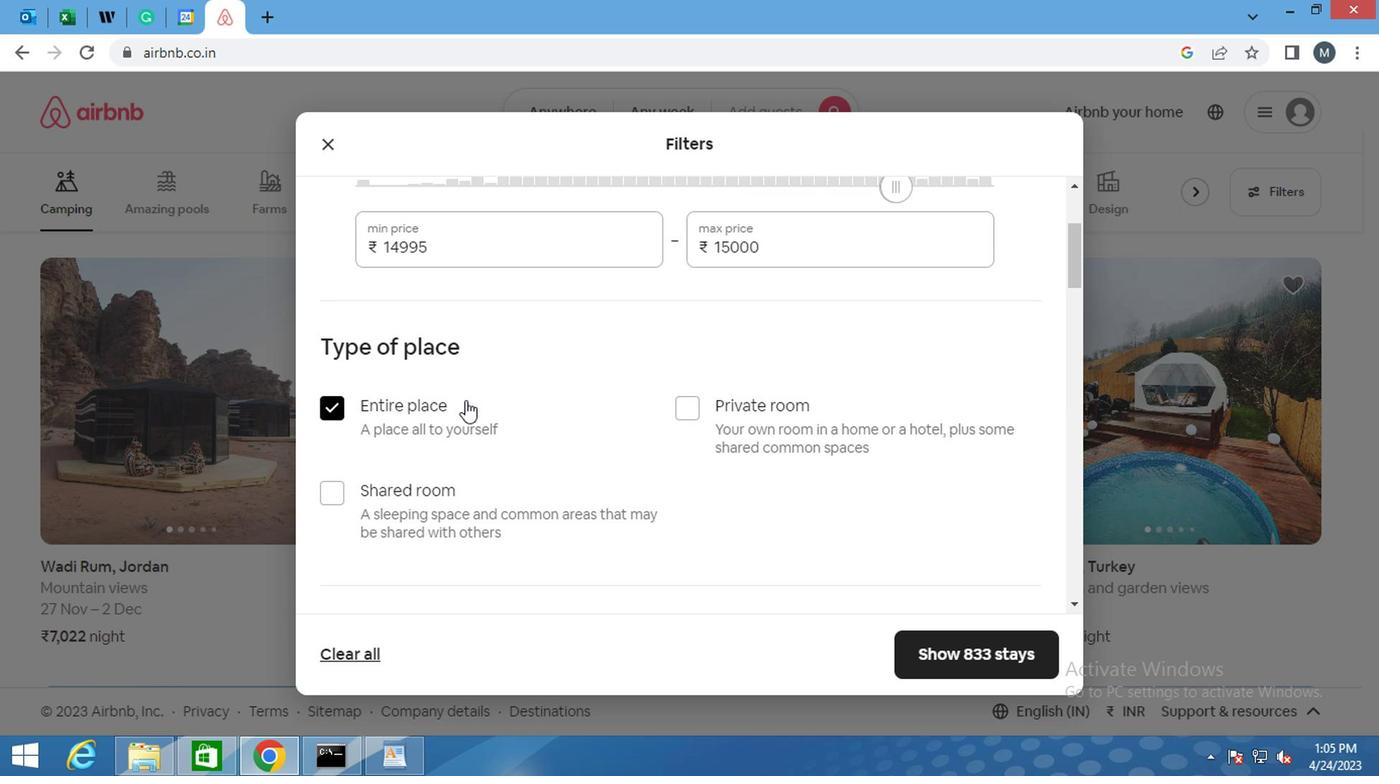 
Action: Mouse moved to (441, 441)
Screenshot: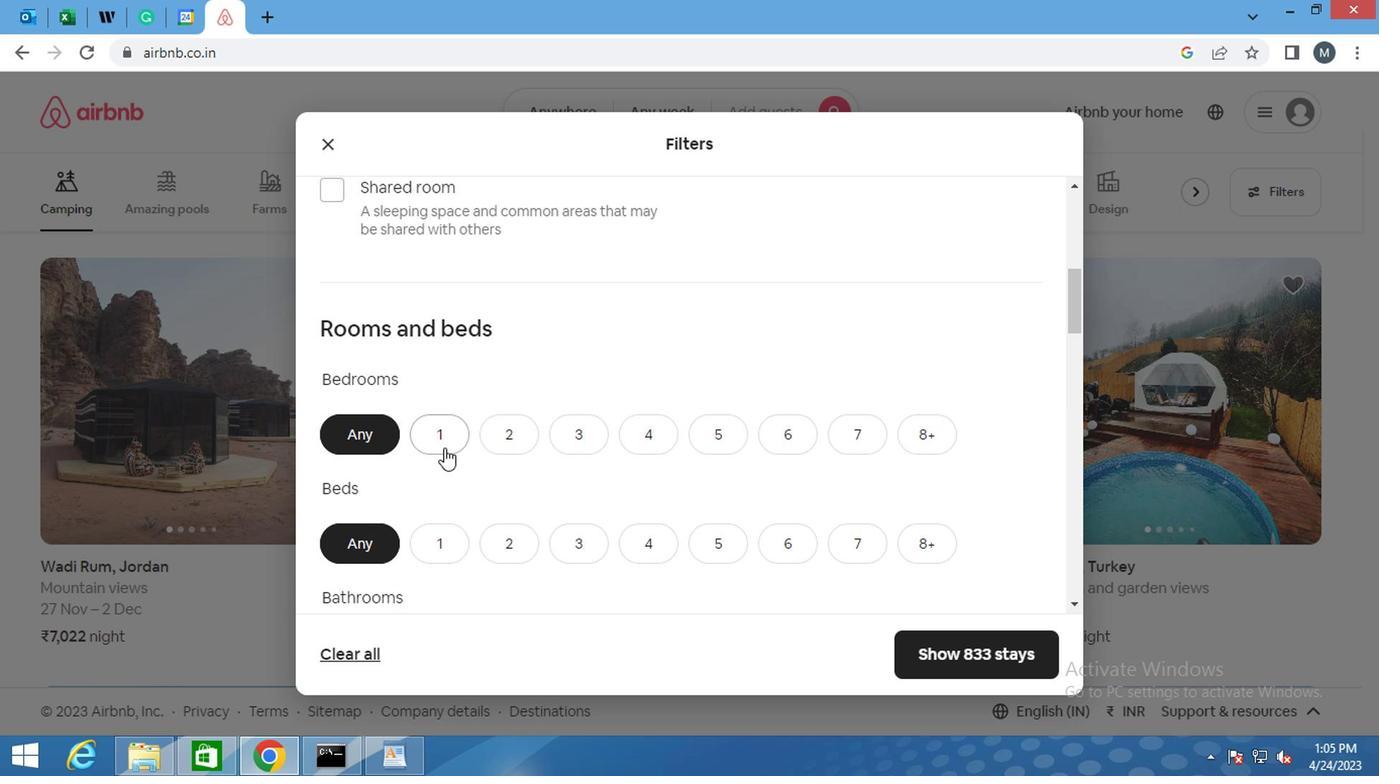 
Action: Mouse pressed left at (441, 441)
Screenshot: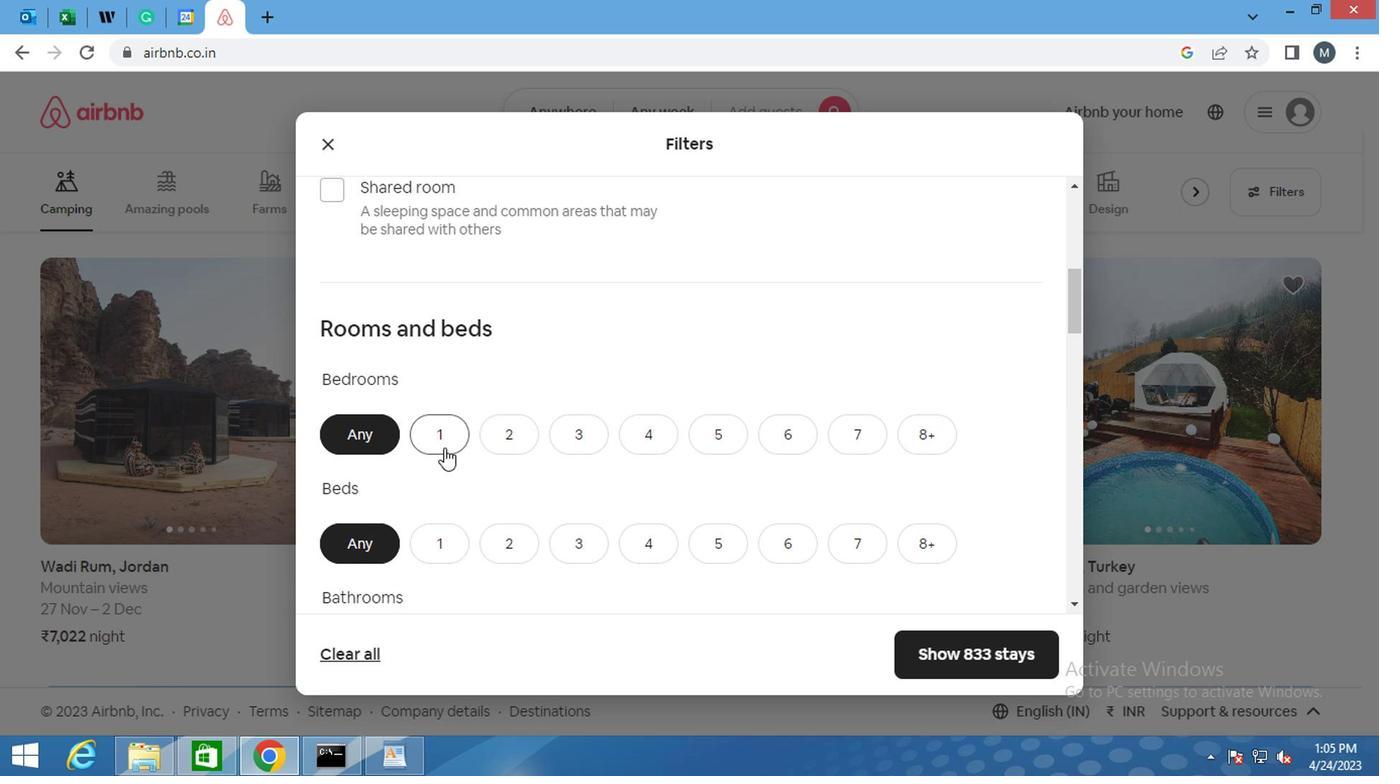 
Action: Mouse pressed left at (441, 441)
Screenshot: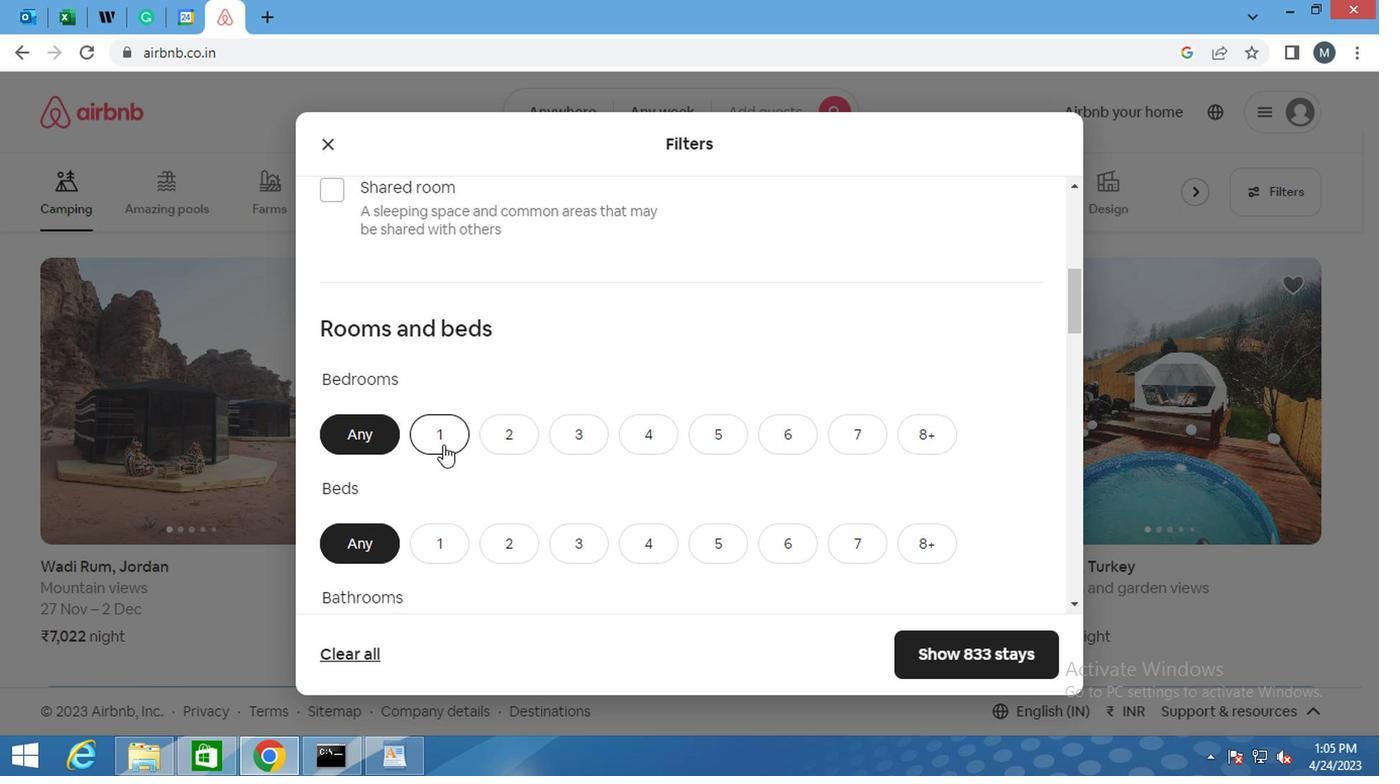 
Action: Mouse moved to (453, 447)
Screenshot: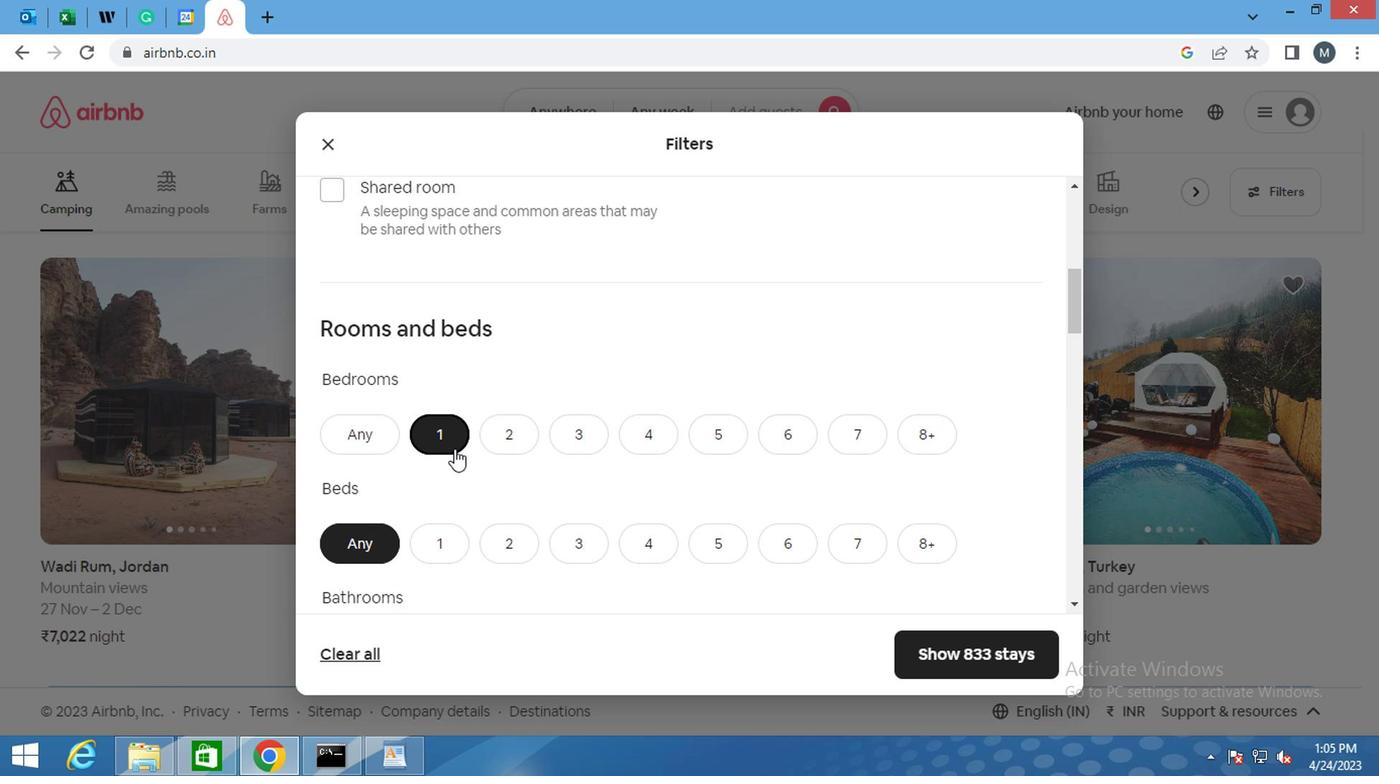 
Action: Mouse scrolled (453, 446) with delta (0, -1)
Screenshot: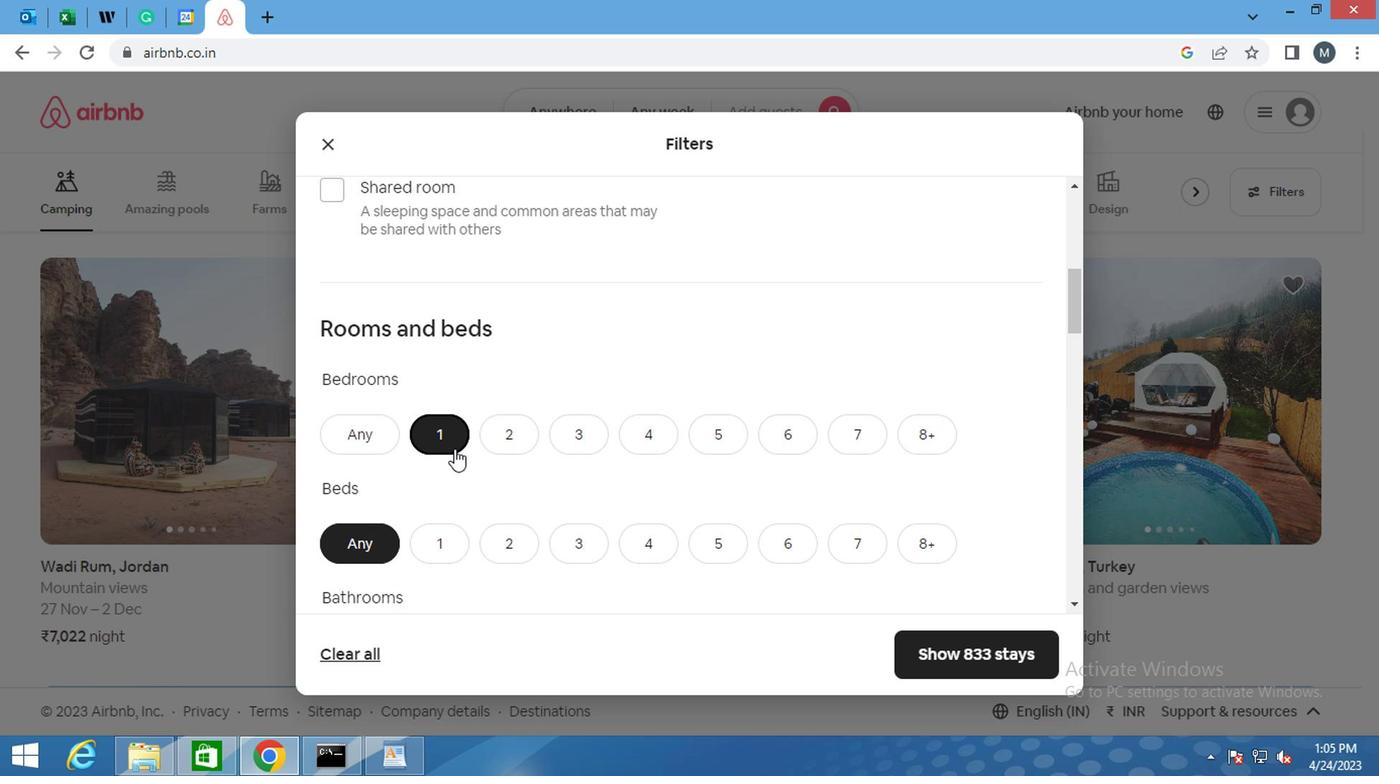 
Action: Mouse moved to (453, 448)
Screenshot: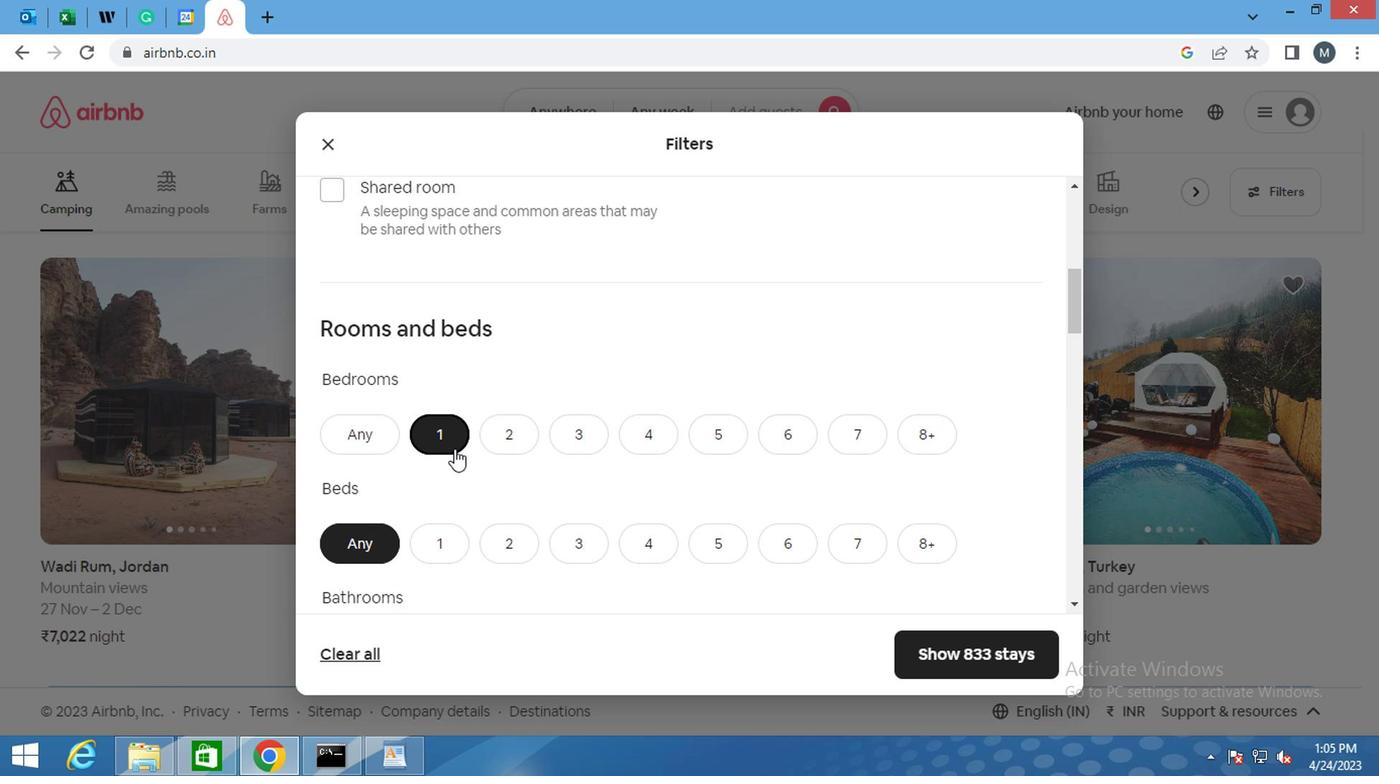
Action: Mouse scrolled (453, 447) with delta (0, 0)
Screenshot: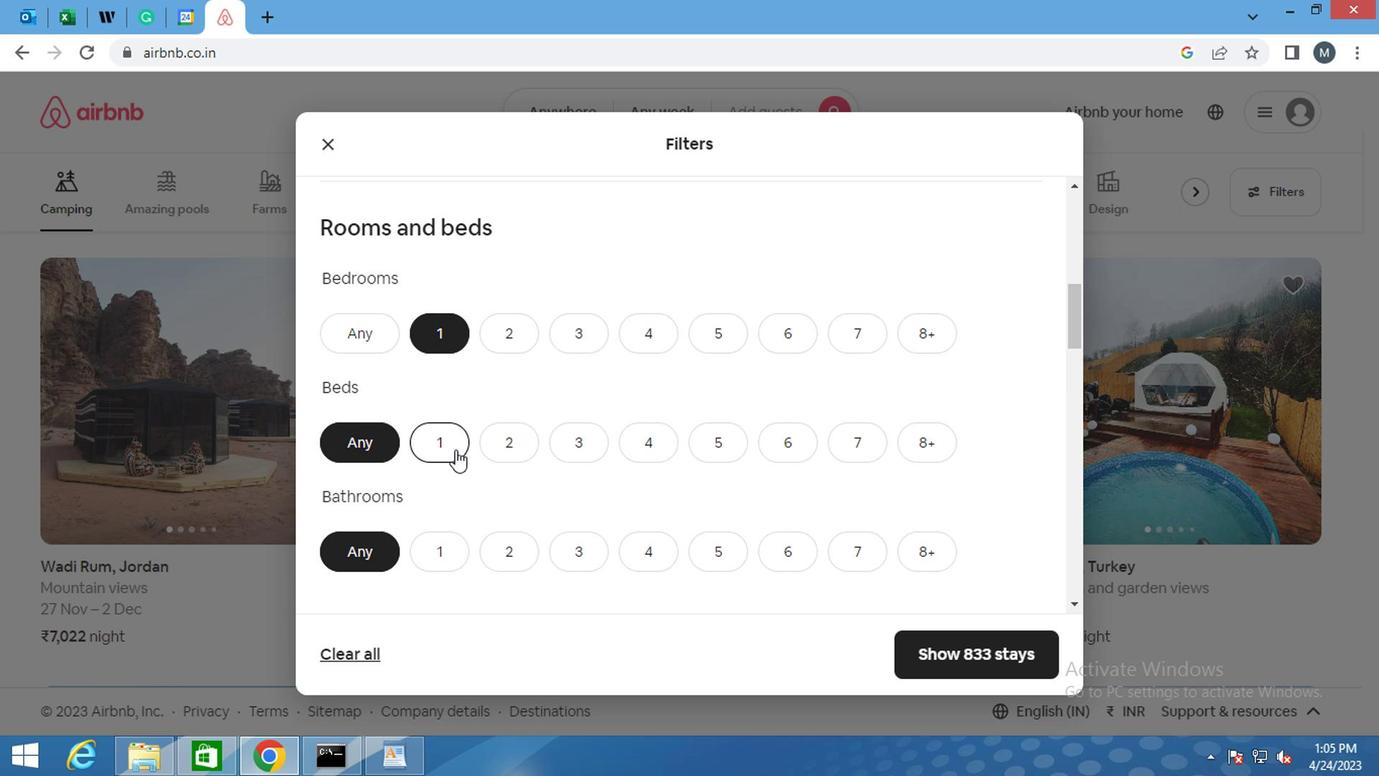 
Action: Mouse moved to (422, 344)
Screenshot: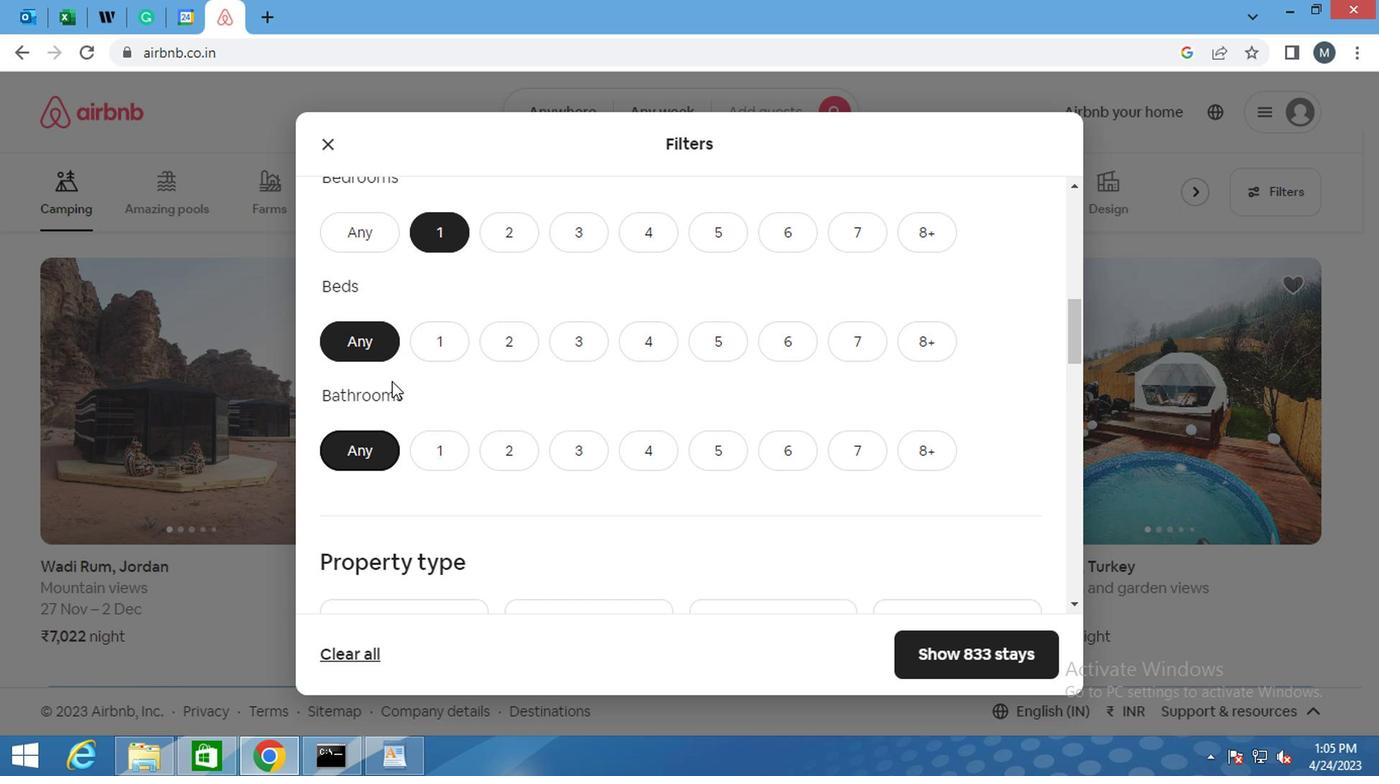 
Action: Mouse pressed left at (422, 344)
Screenshot: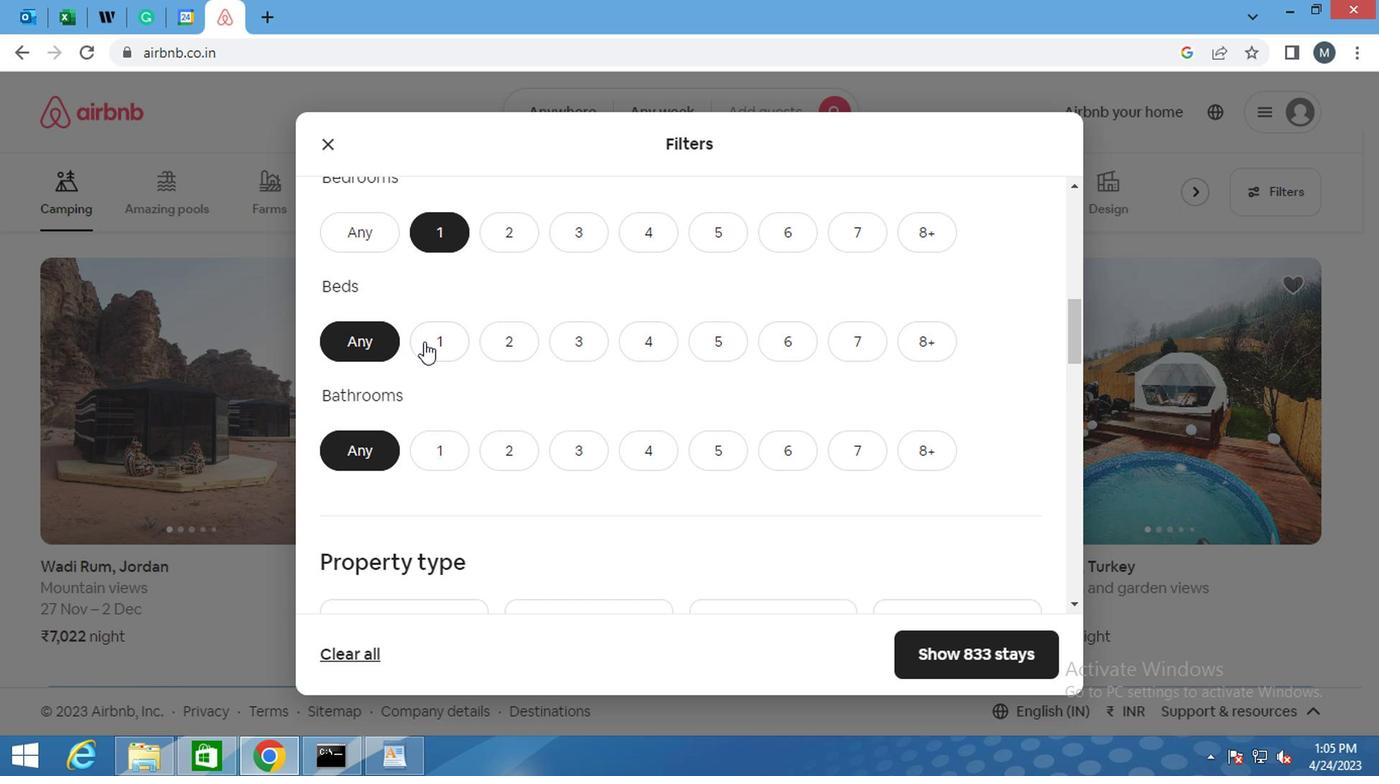 
Action: Mouse moved to (421, 441)
Screenshot: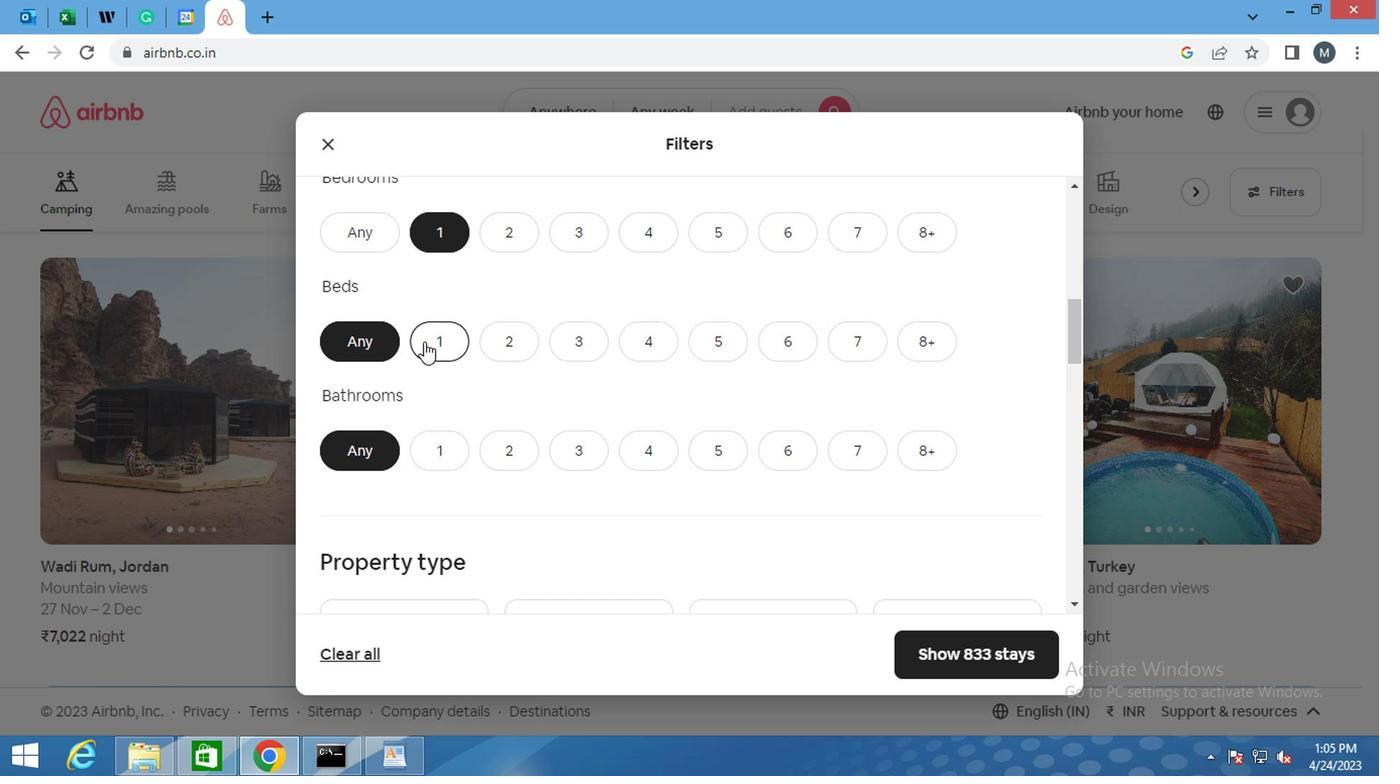 
Action: Mouse pressed left at (421, 441)
Screenshot: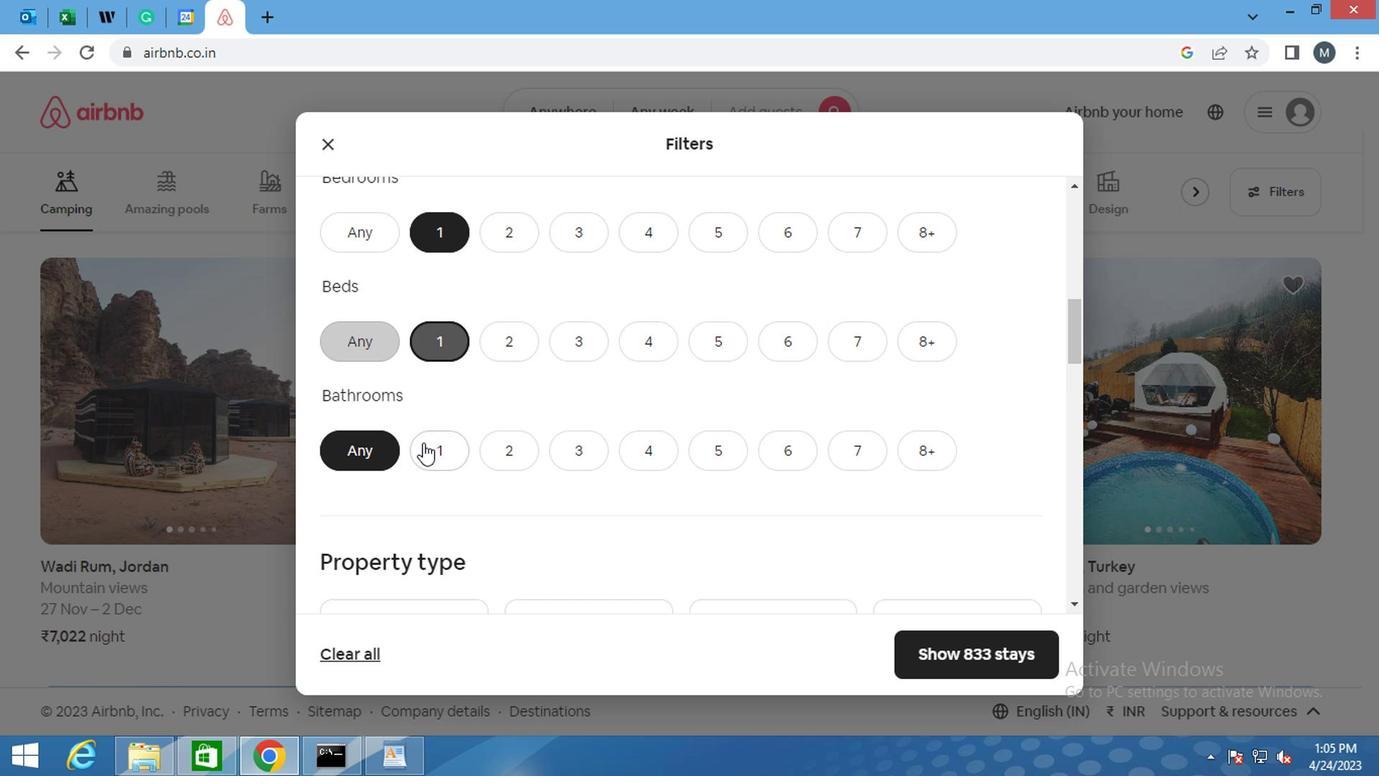
Action: Mouse moved to (557, 396)
Screenshot: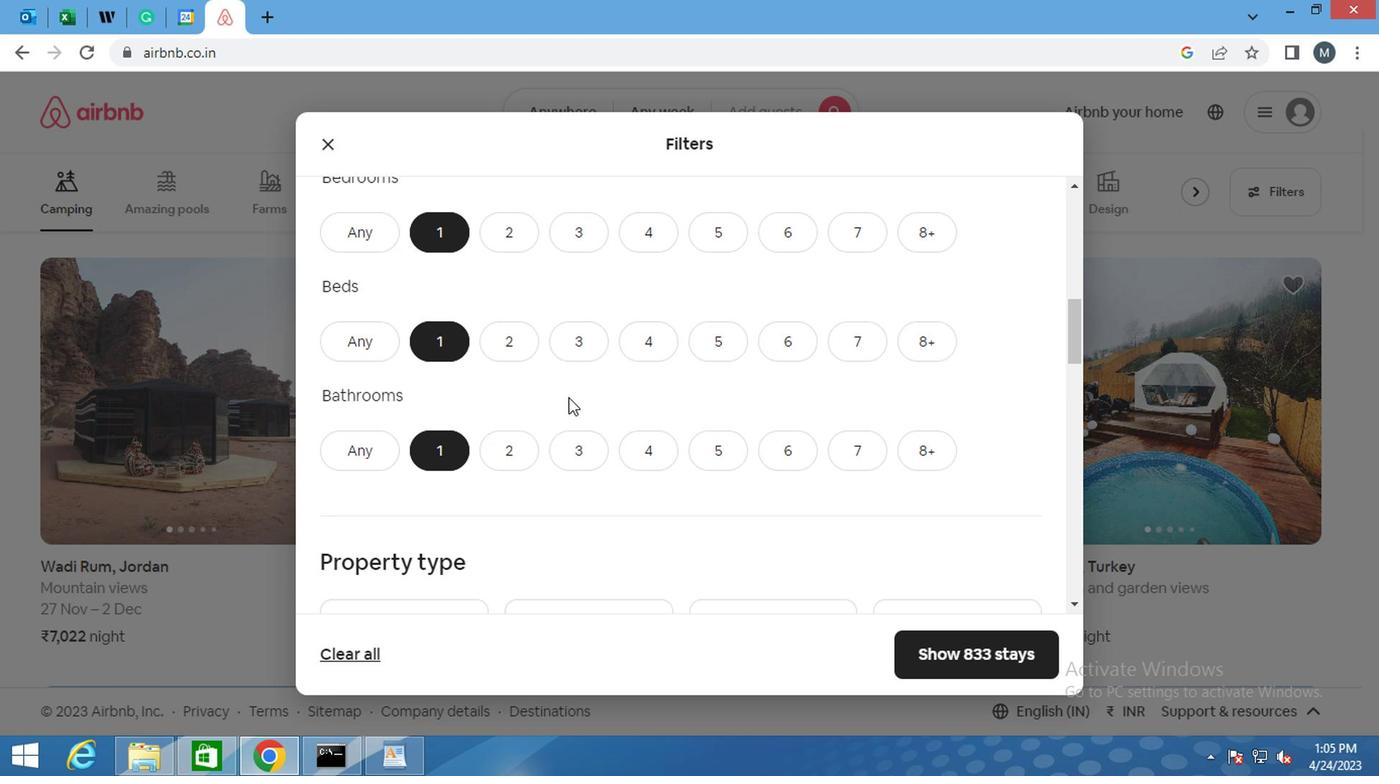
Action: Mouse scrolled (557, 394) with delta (0, -1)
Screenshot: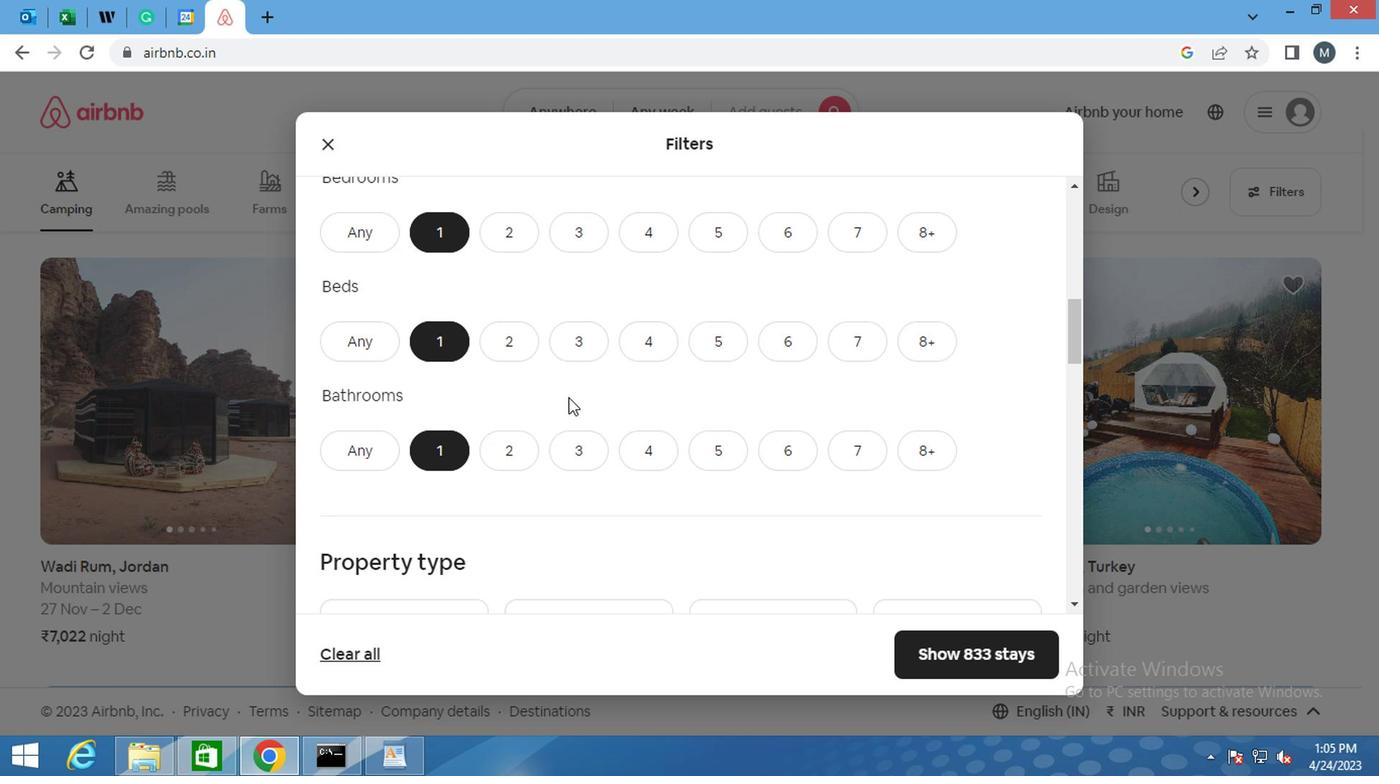 
Action: Mouse moved to (556, 394)
Screenshot: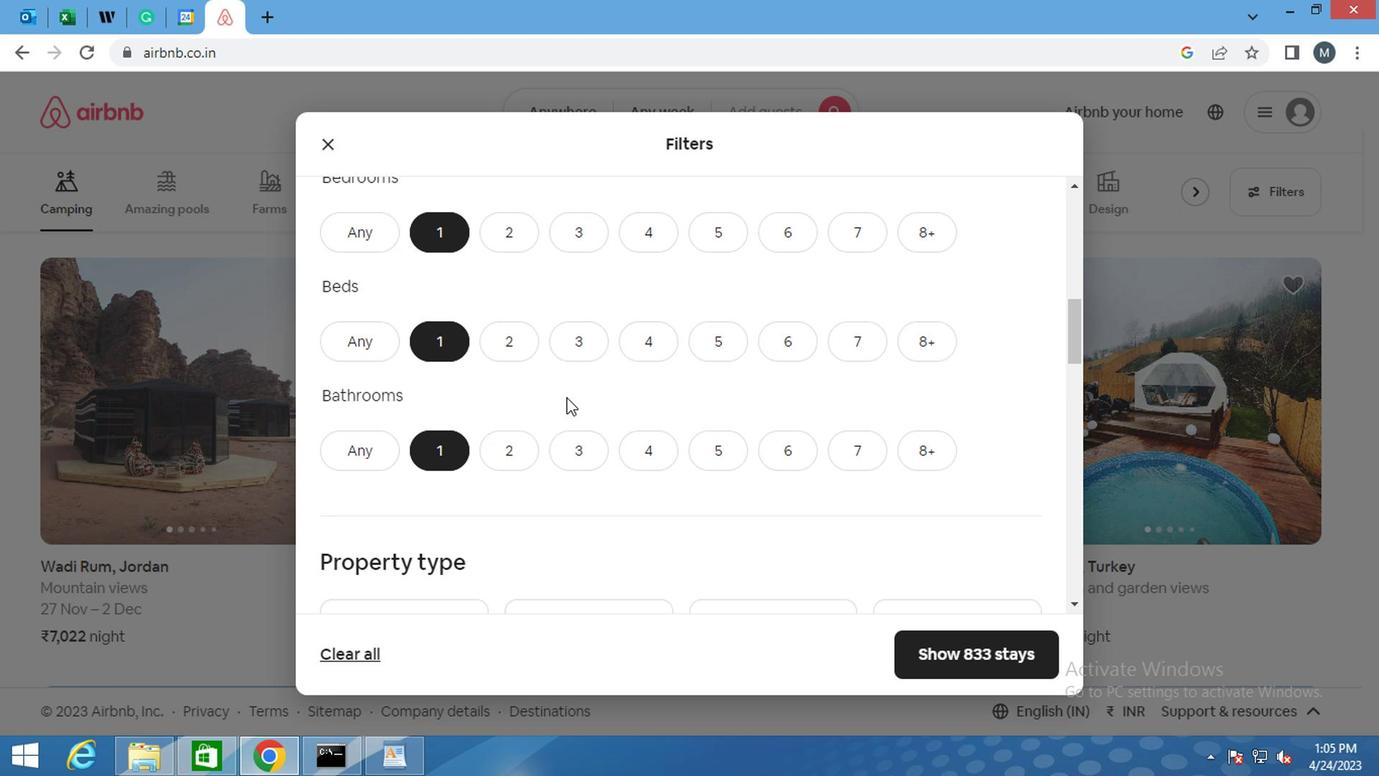 
Action: Mouse scrolled (556, 393) with delta (0, 0)
Screenshot: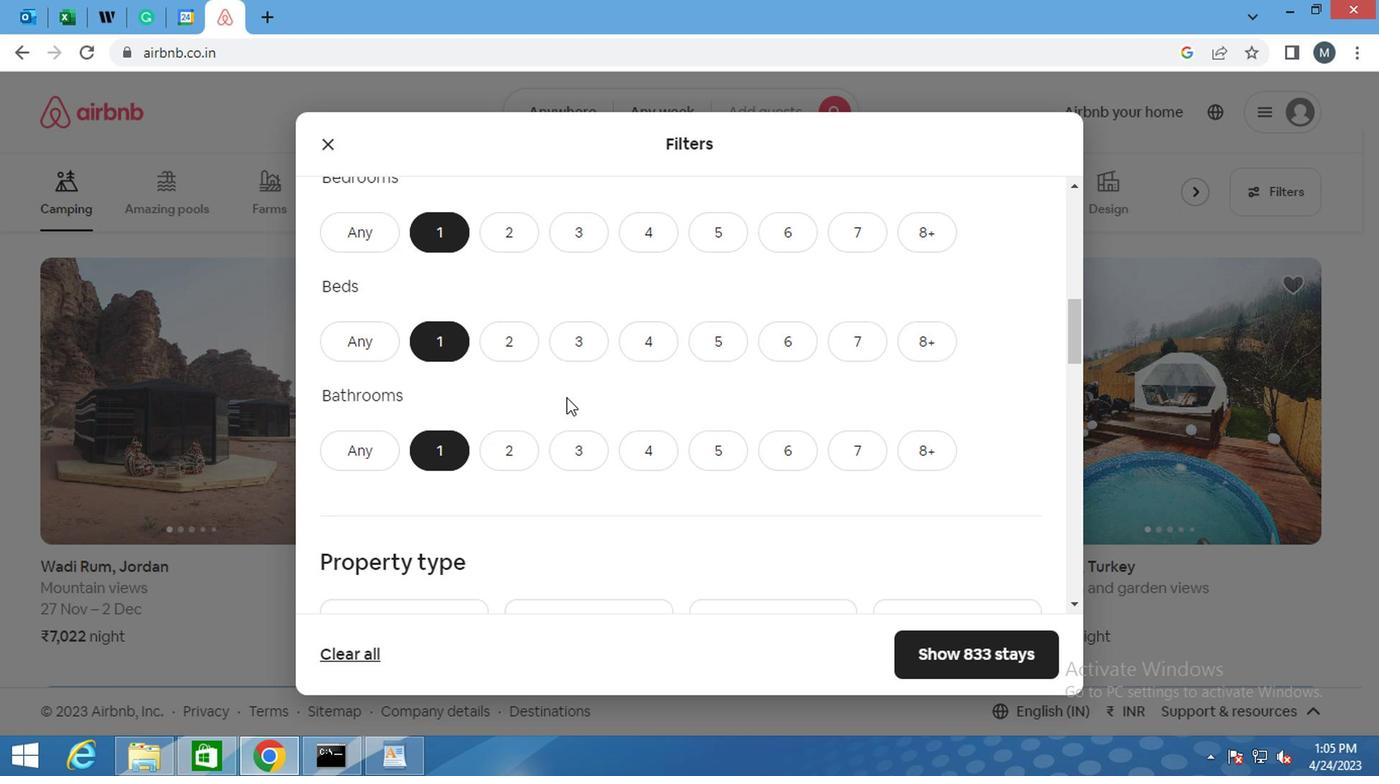 
Action: Mouse scrolled (556, 393) with delta (0, 0)
Screenshot: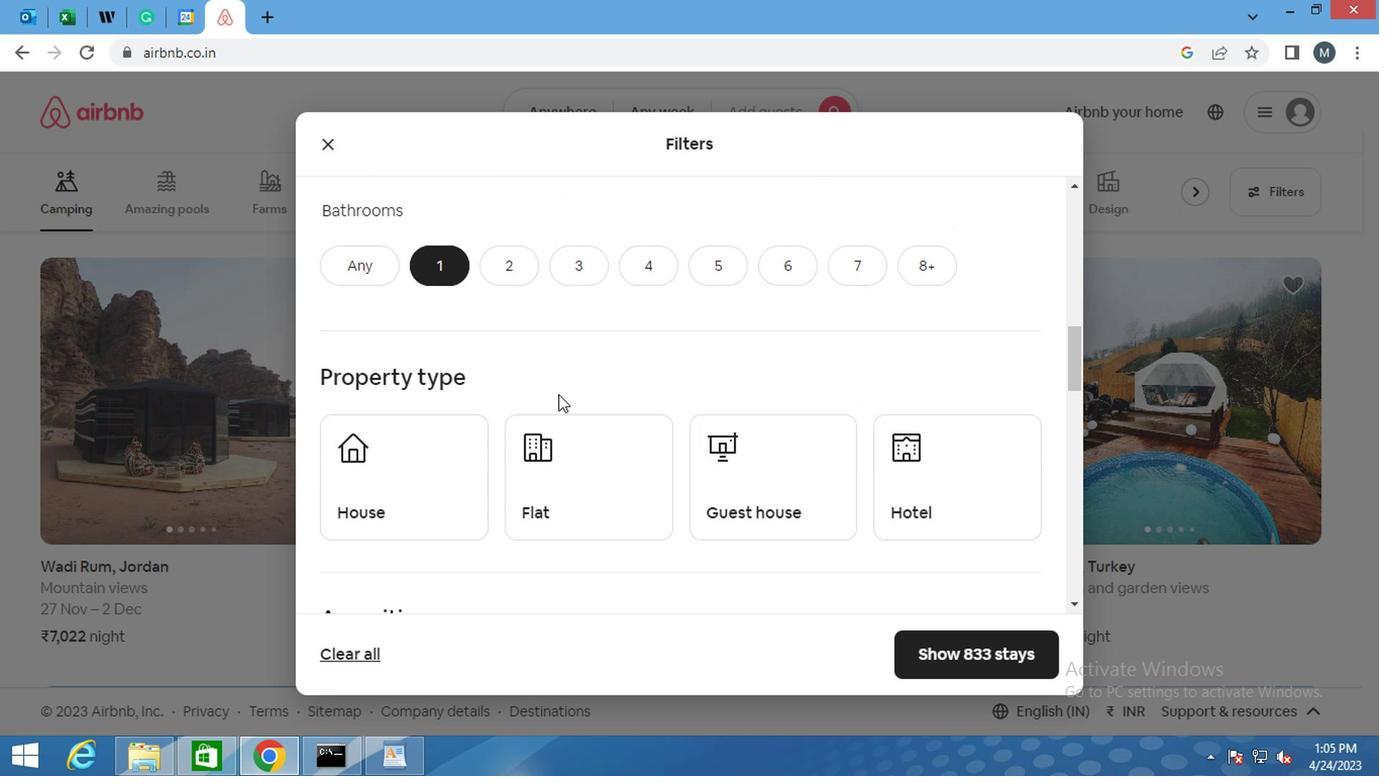 
Action: Mouse moved to (407, 340)
Screenshot: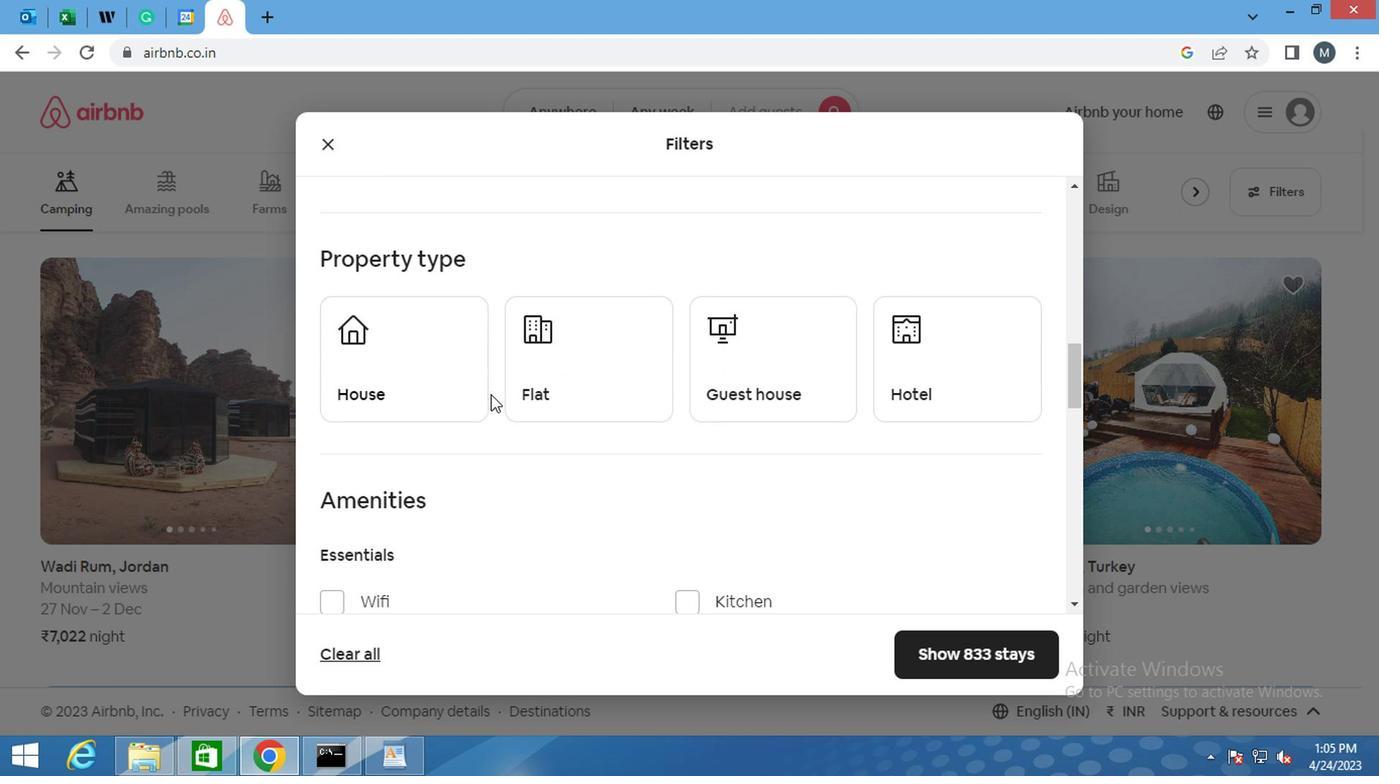 
Action: Mouse pressed left at (407, 340)
Screenshot: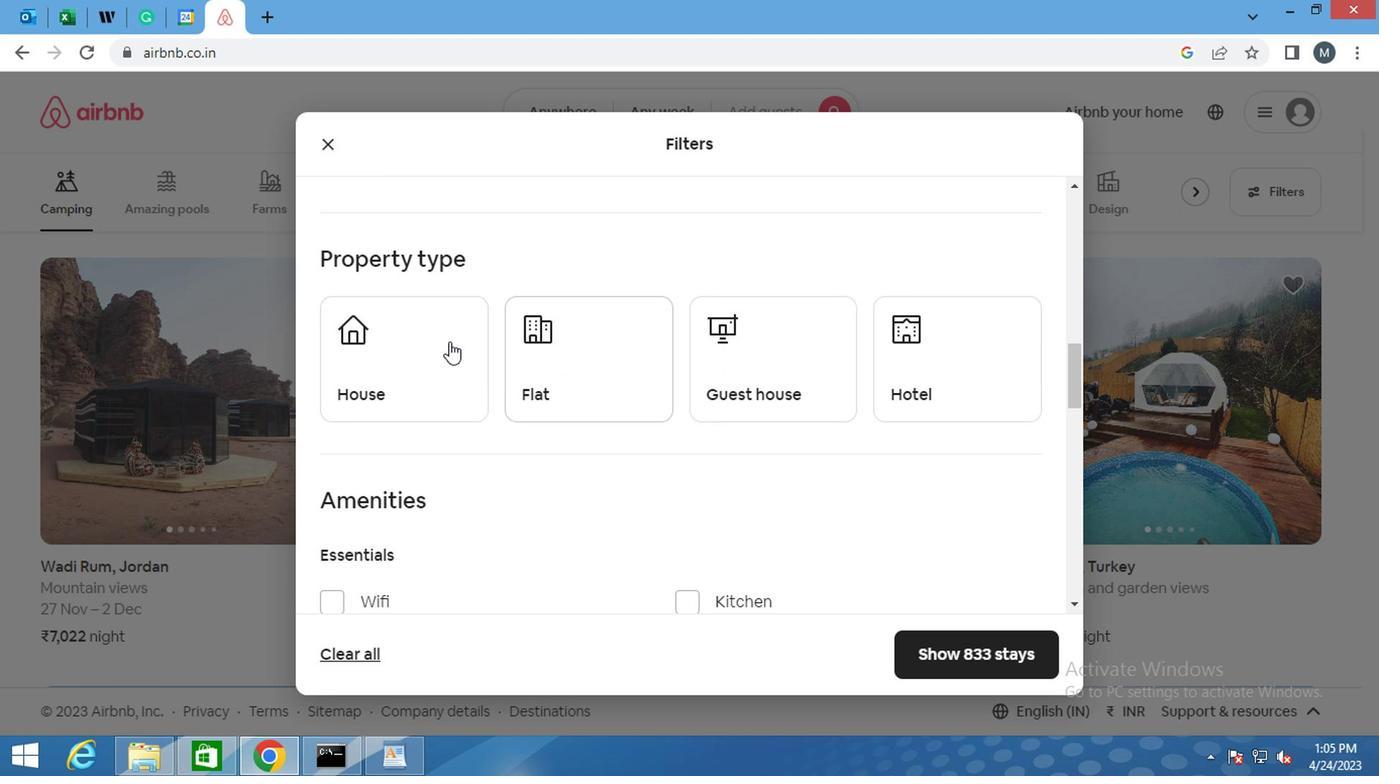 
Action: Mouse moved to (546, 371)
Screenshot: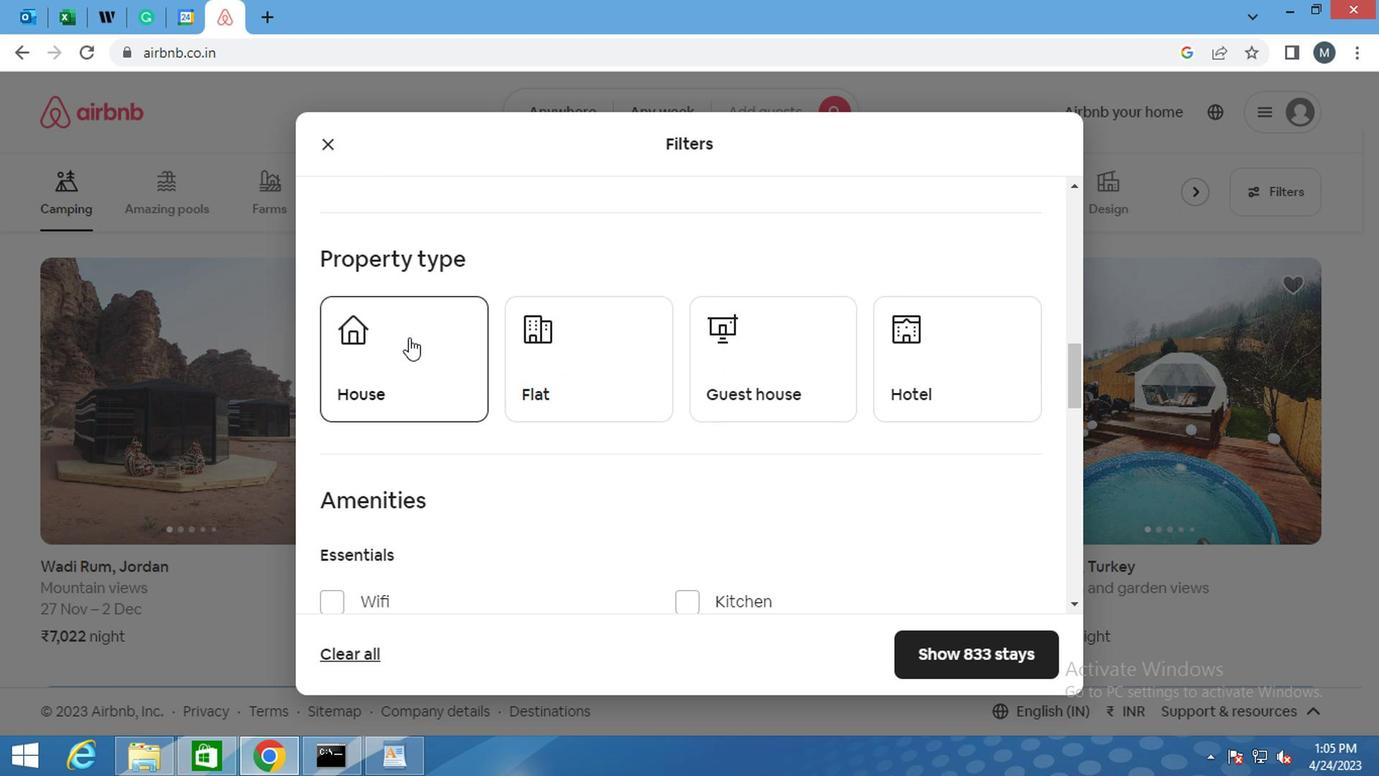 
Action: Mouse pressed left at (546, 371)
Screenshot: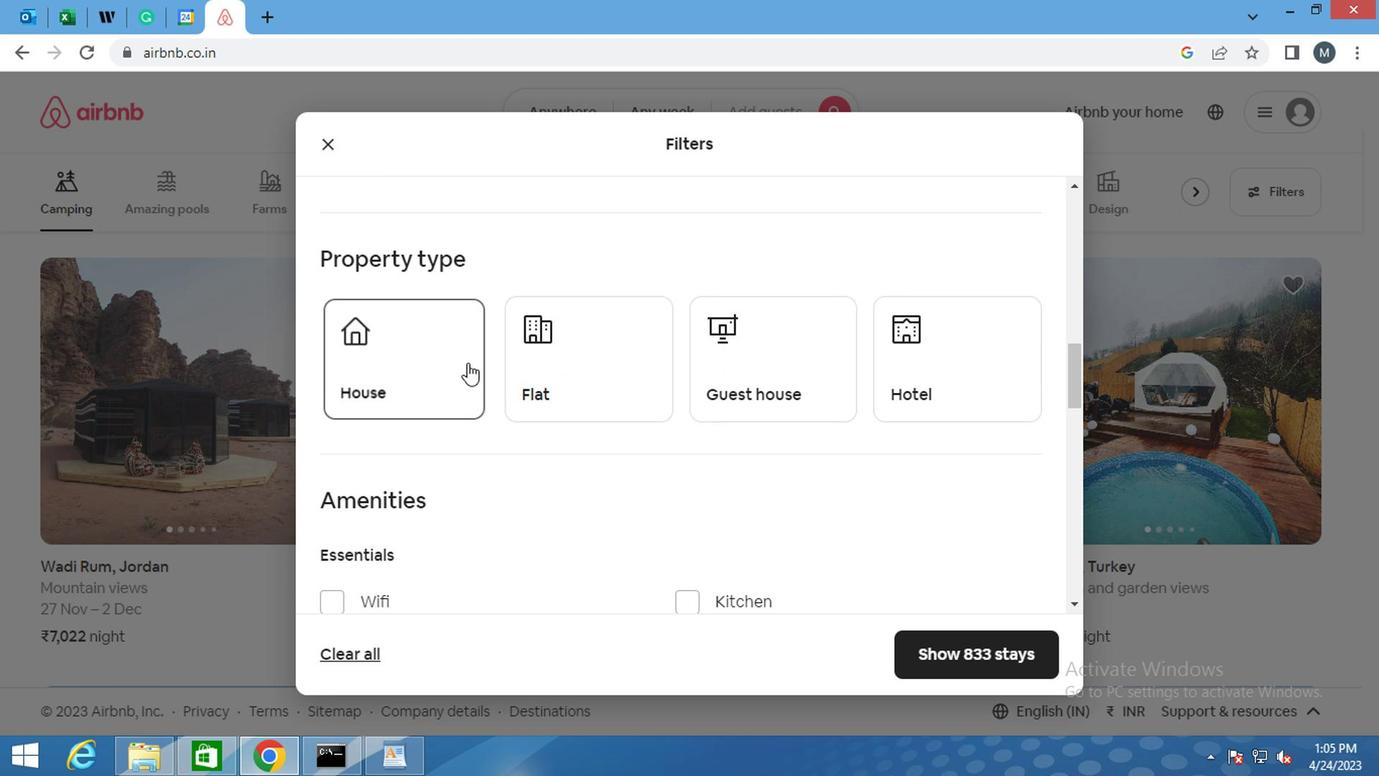 
Action: Mouse moved to (784, 360)
Screenshot: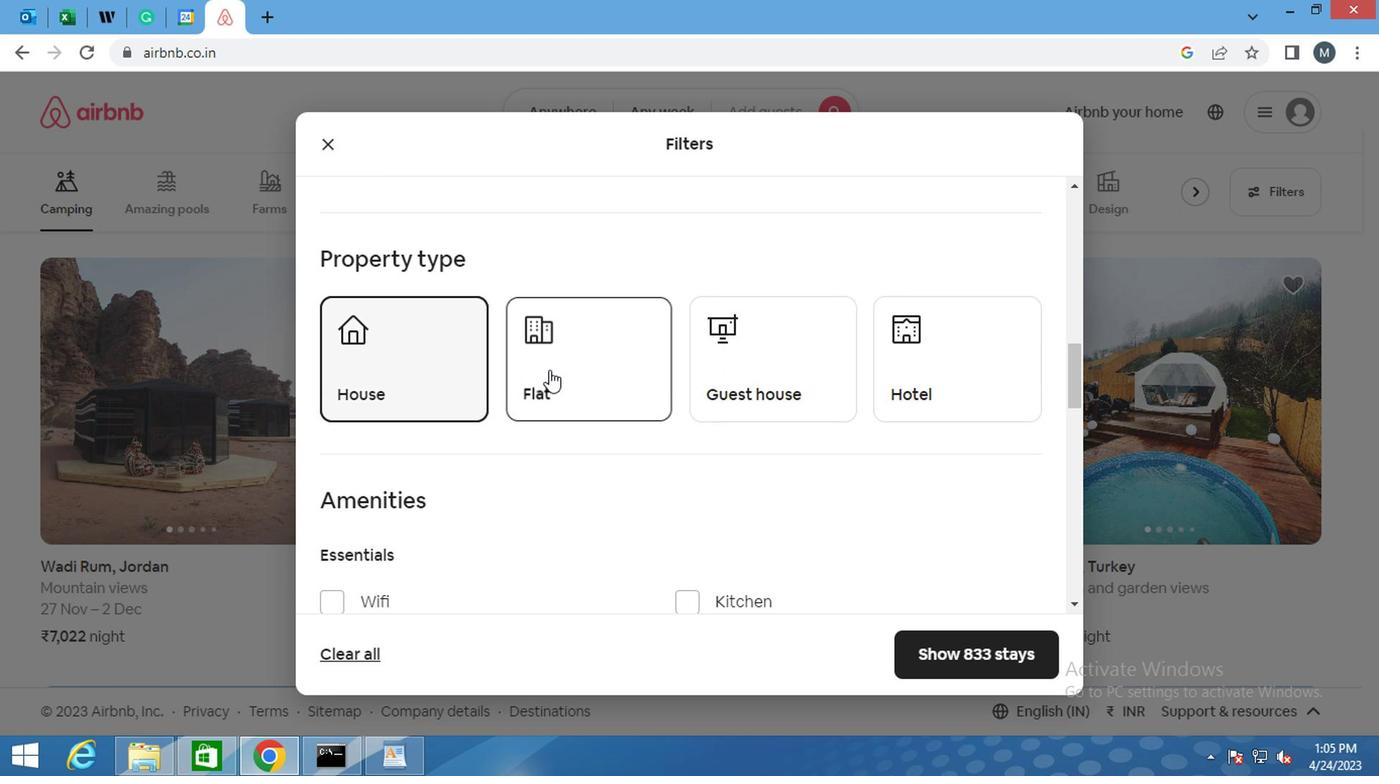 
Action: Mouse pressed left at (784, 360)
Screenshot: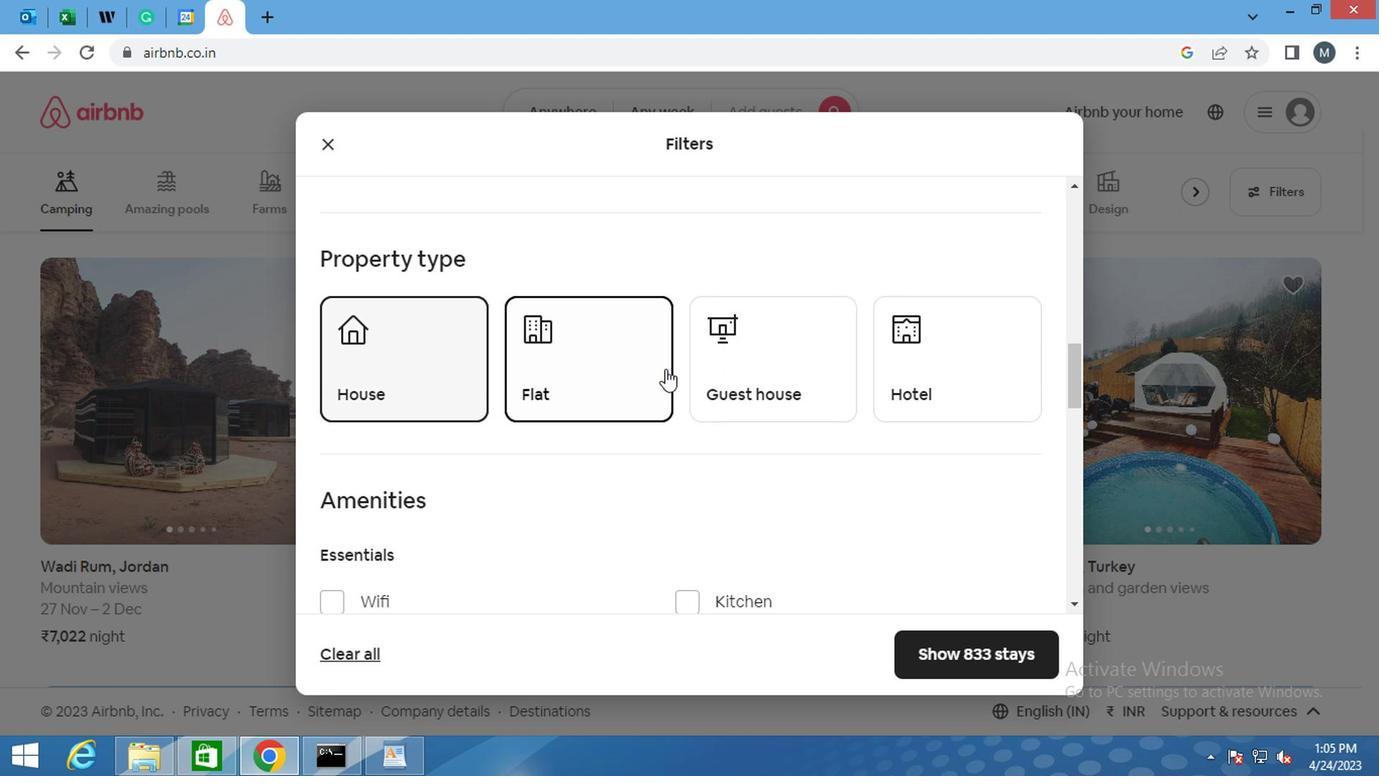 
Action: Mouse moved to (656, 393)
Screenshot: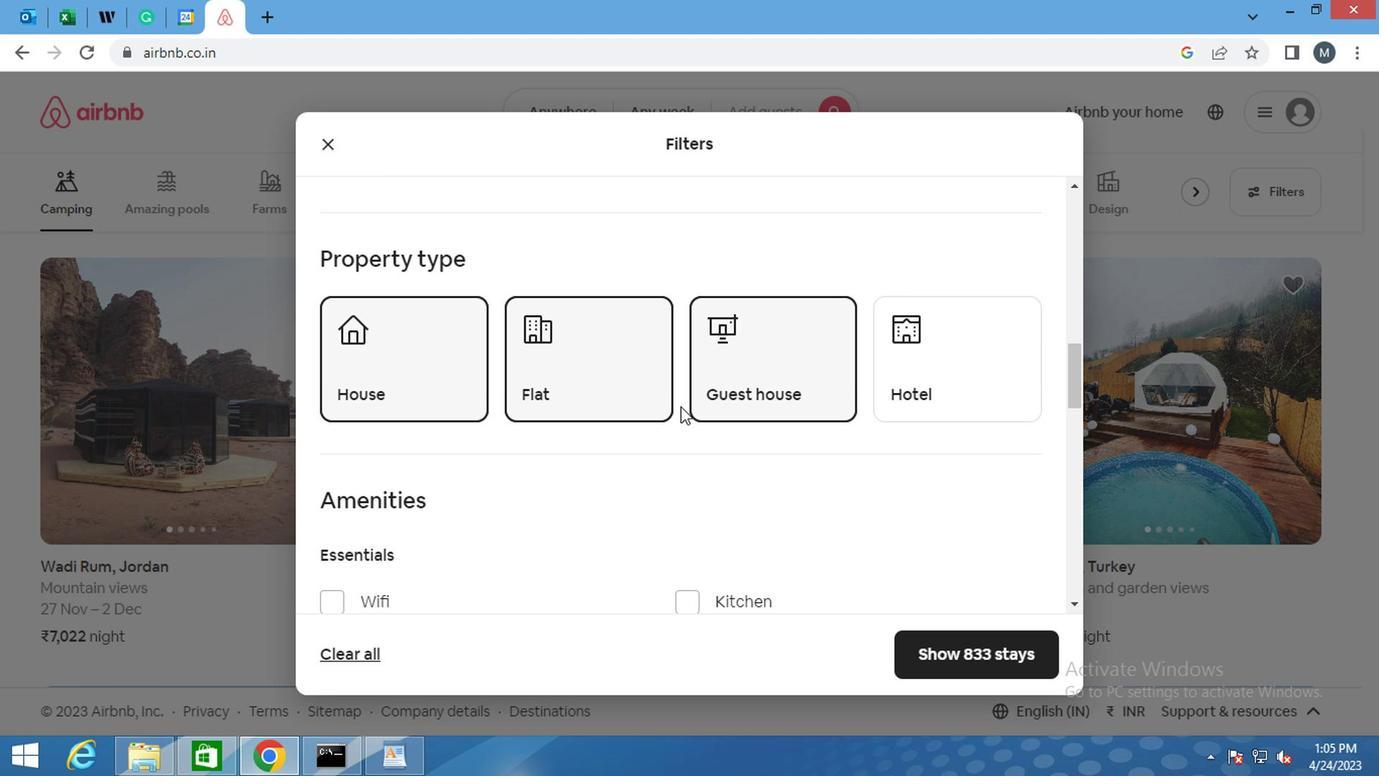 
Action: Mouse scrolled (656, 393) with delta (0, 0)
Screenshot: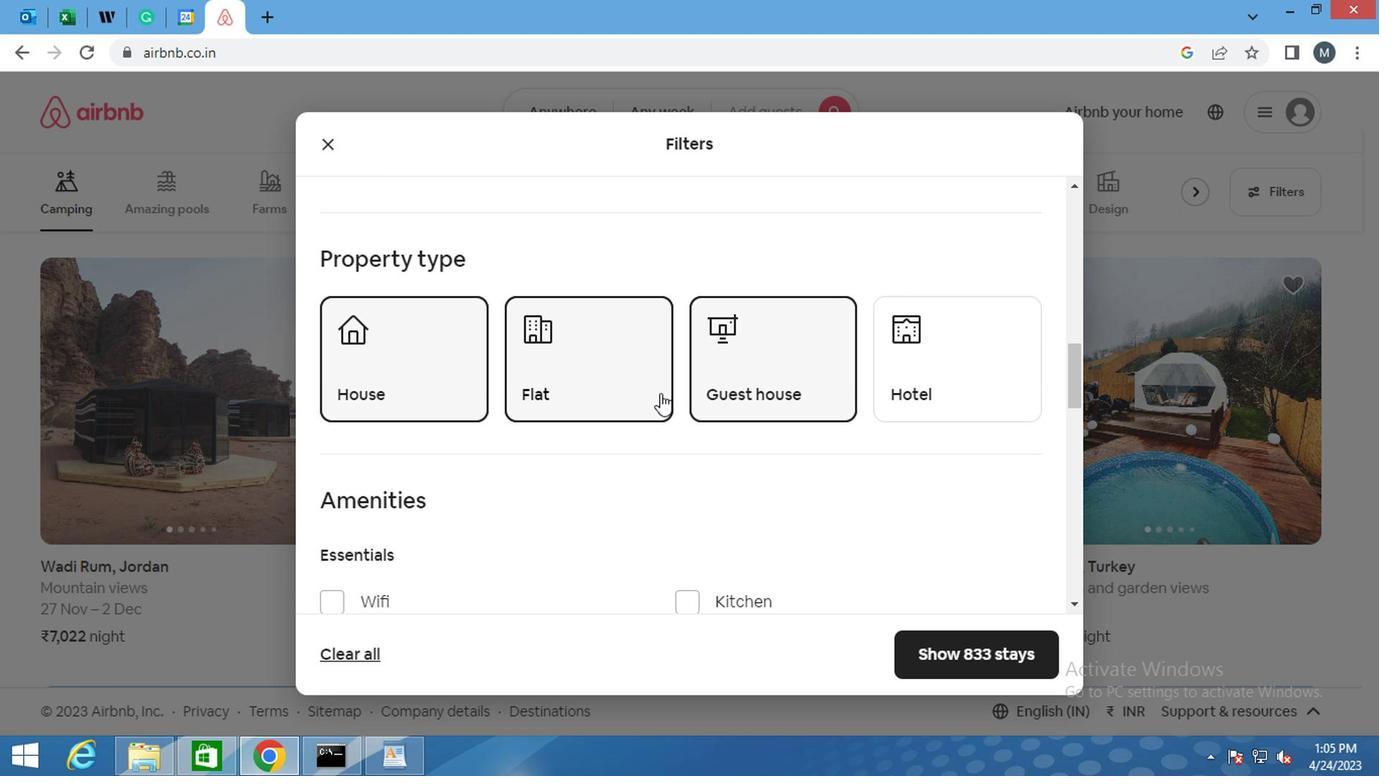 
Action: Mouse moved to (603, 426)
Screenshot: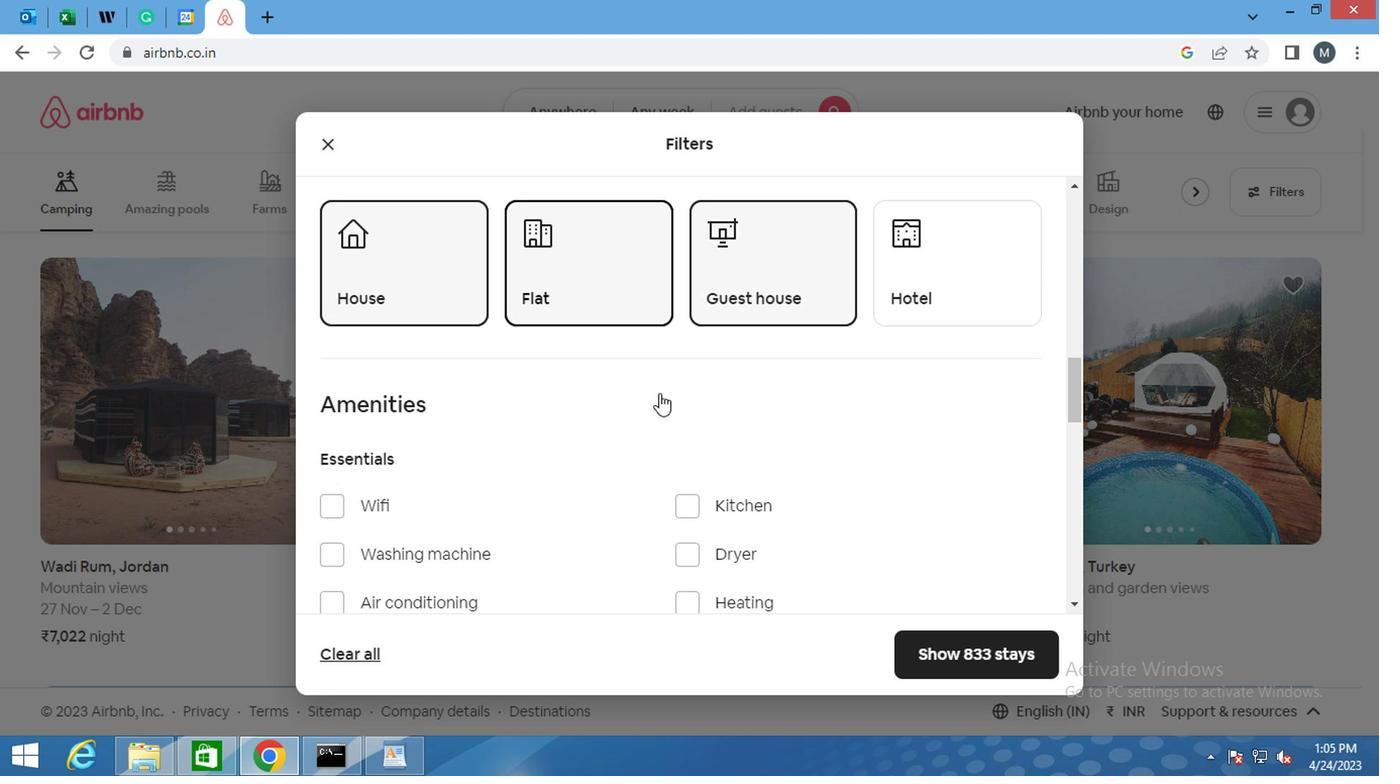 
Action: Mouse scrolled (603, 426) with delta (0, 0)
Screenshot: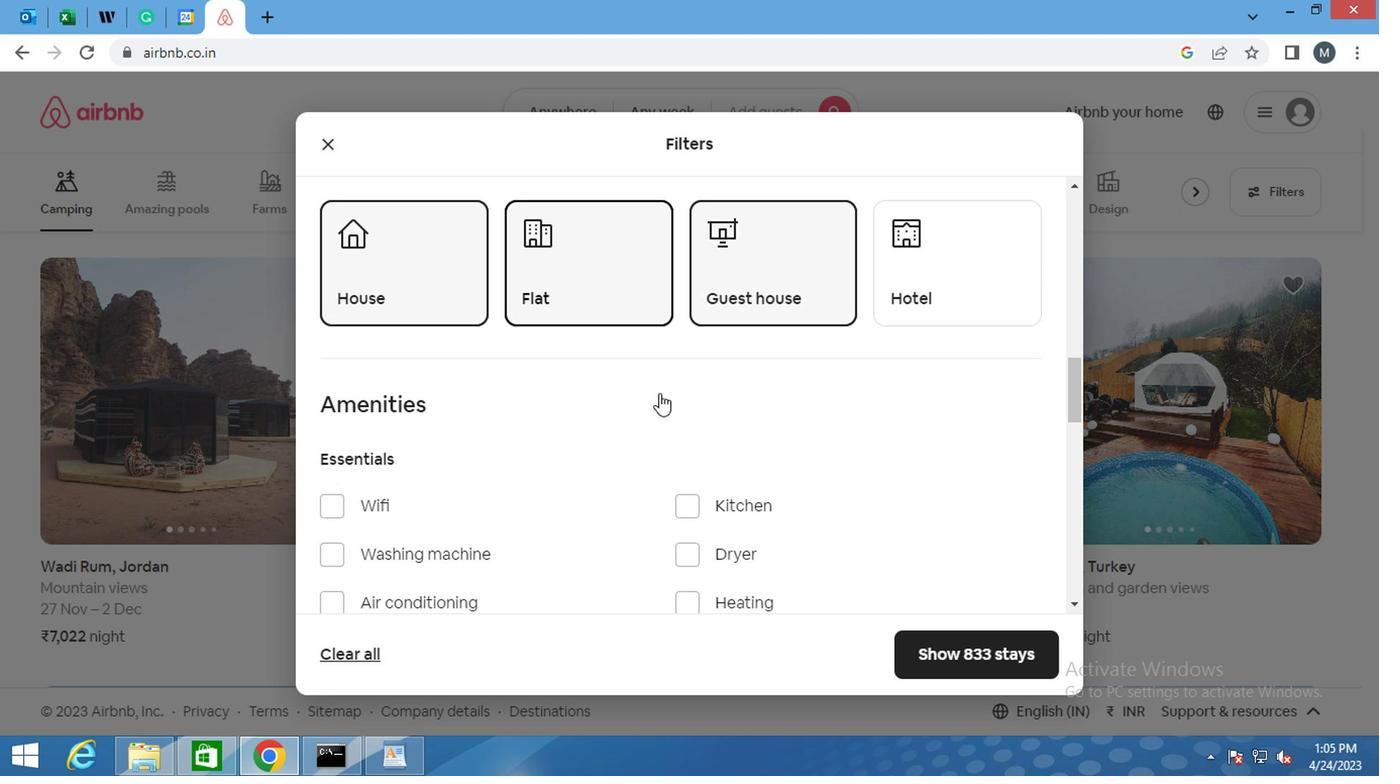 
Action: Mouse moved to (597, 431)
Screenshot: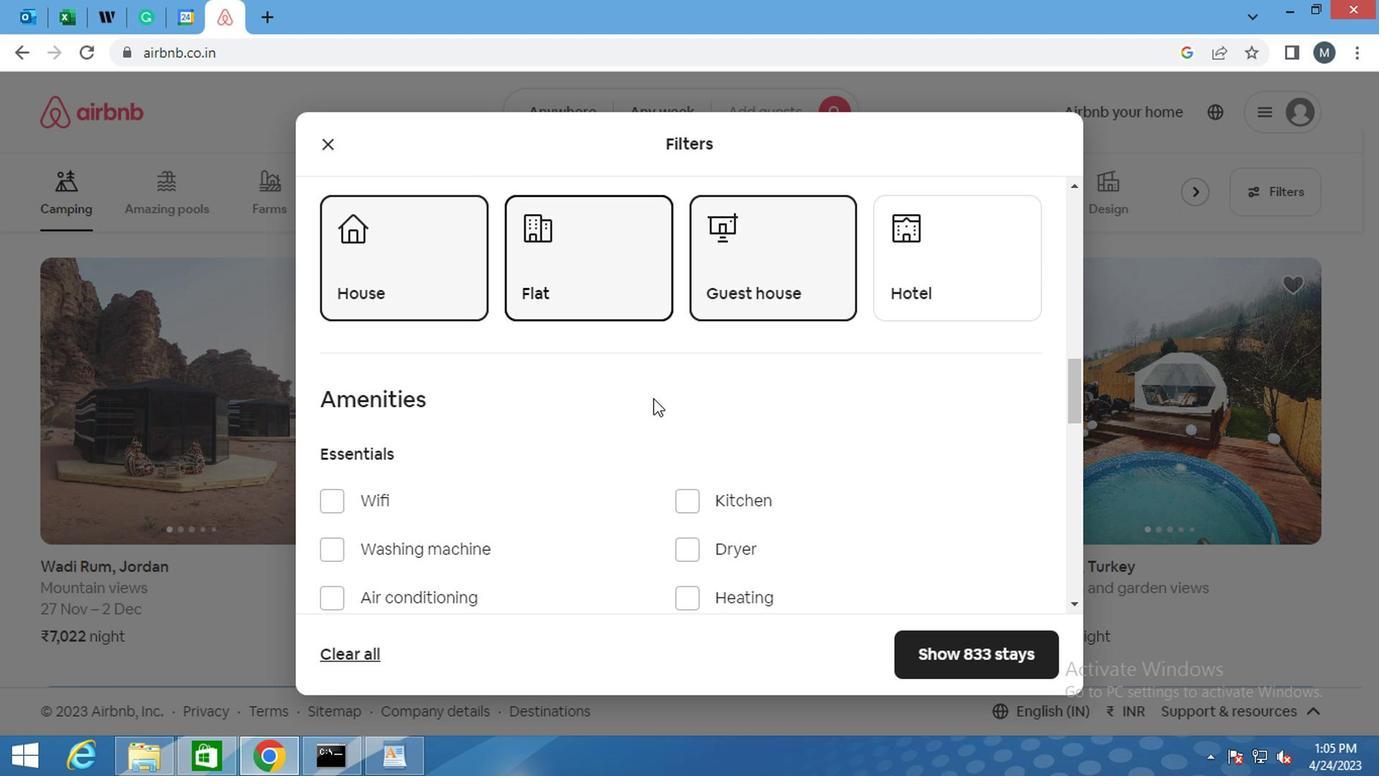 
Action: Mouse scrolled (597, 429) with delta (0, -1)
Screenshot: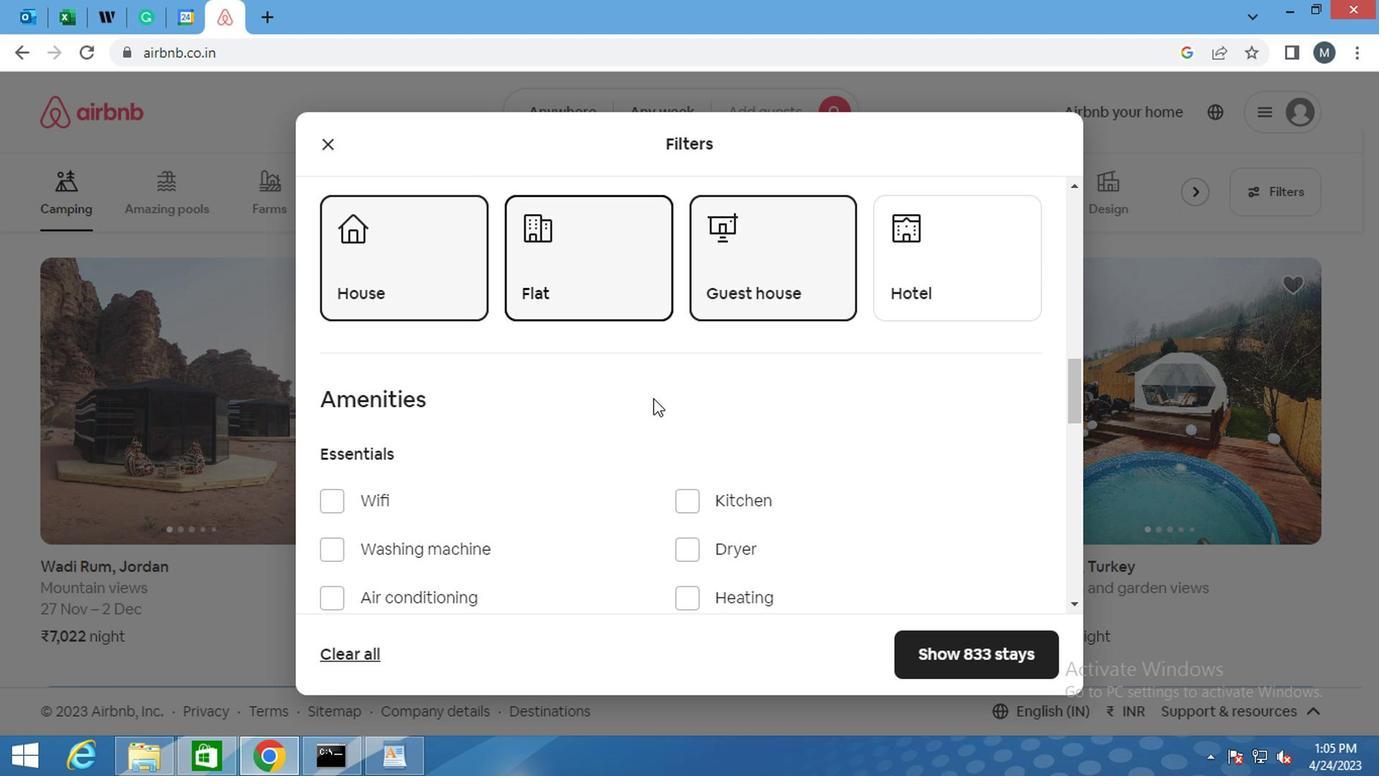 
Action: Mouse moved to (338, 357)
Screenshot: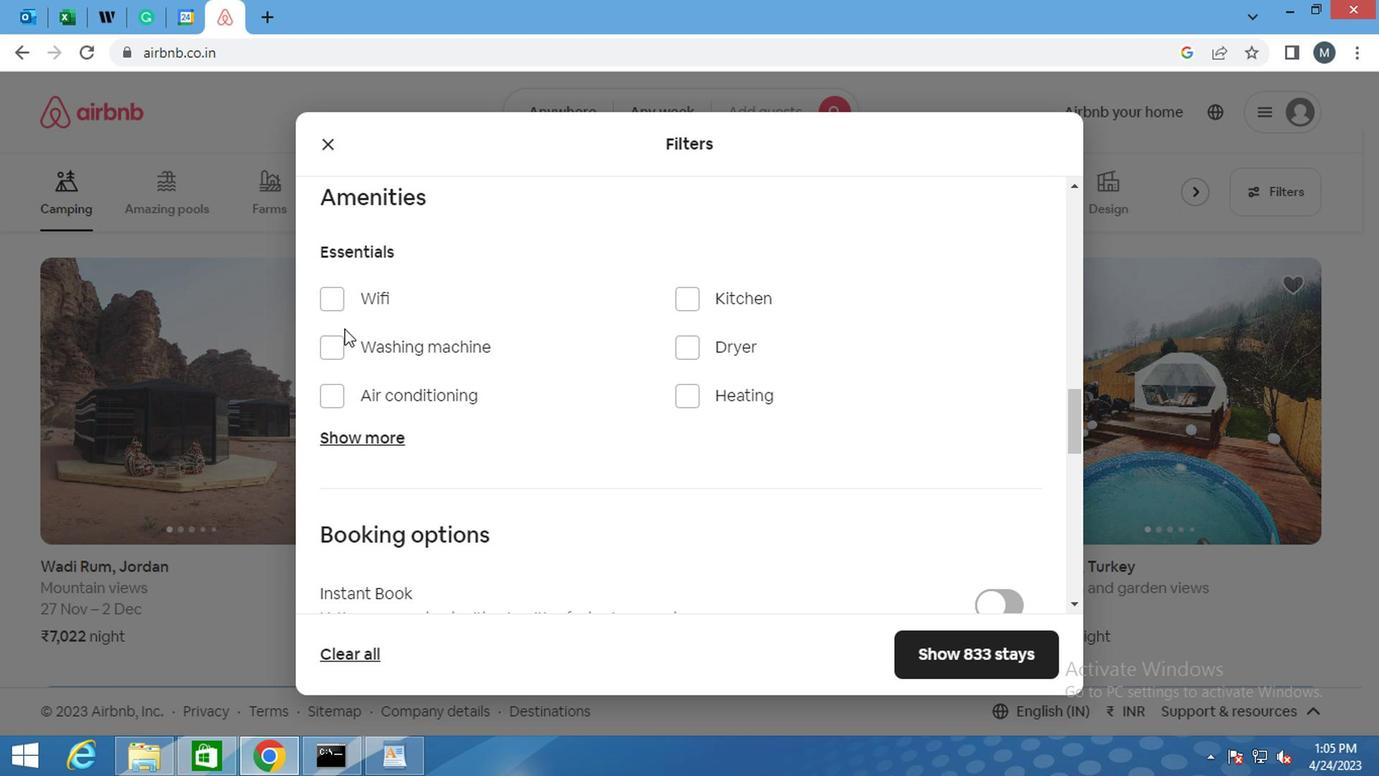 
Action: Mouse pressed left at (338, 357)
Screenshot: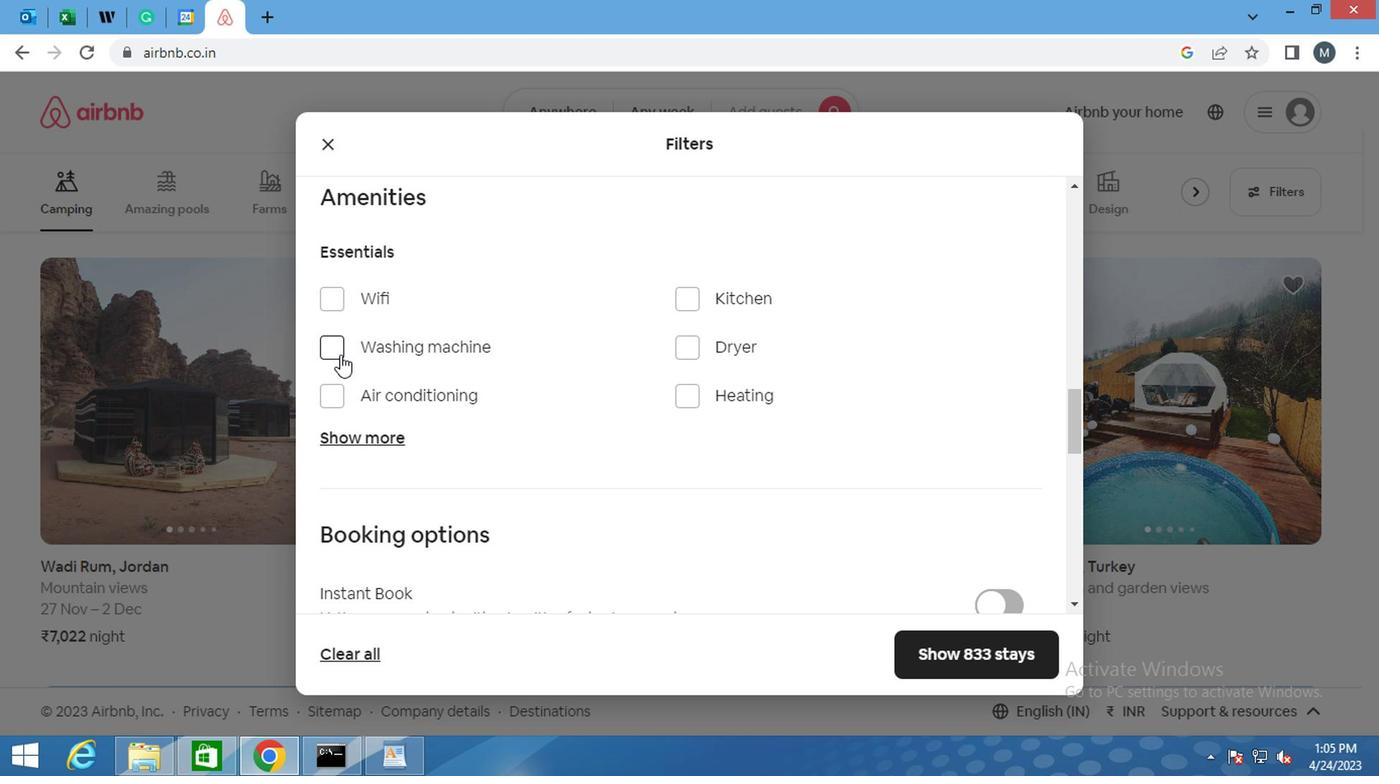 
Action: Mouse moved to (599, 368)
Screenshot: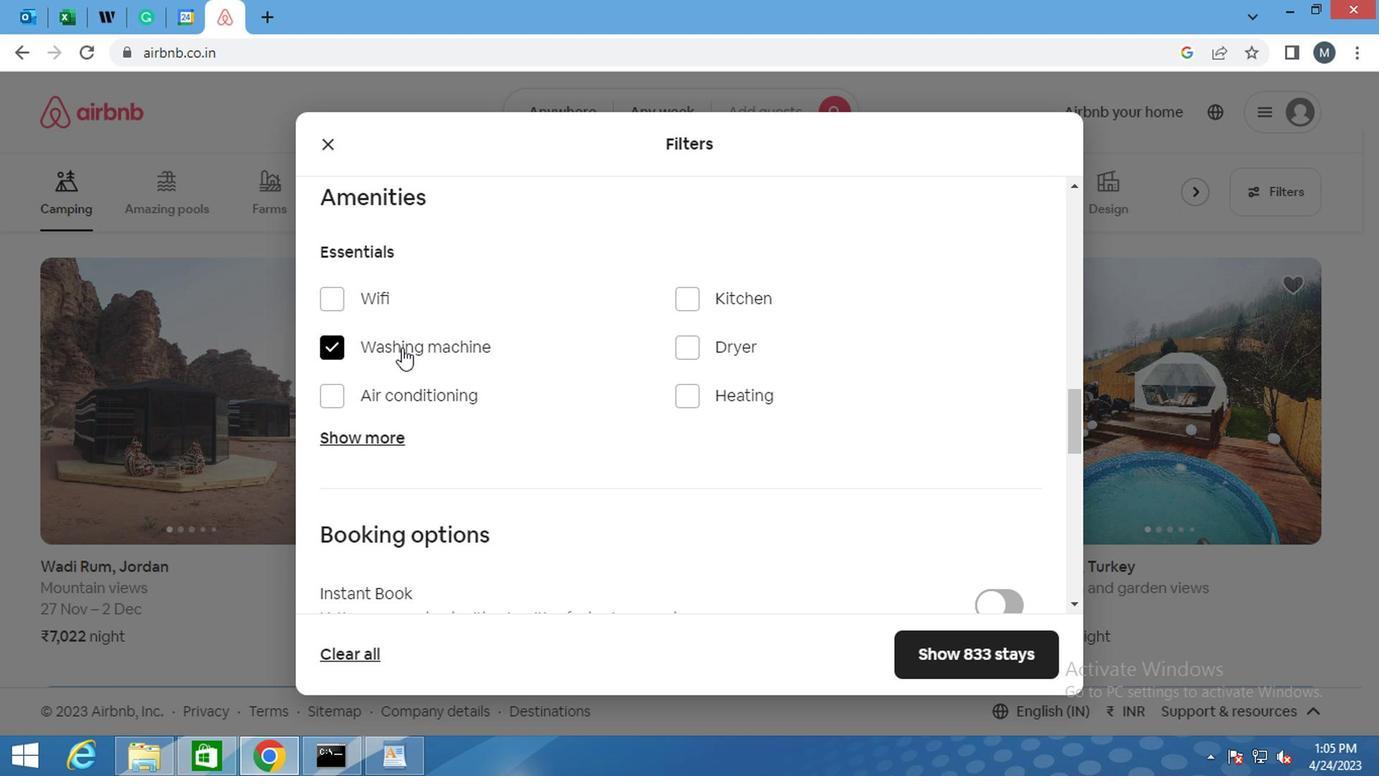 
Action: Mouse scrolled (599, 367) with delta (0, 0)
Screenshot: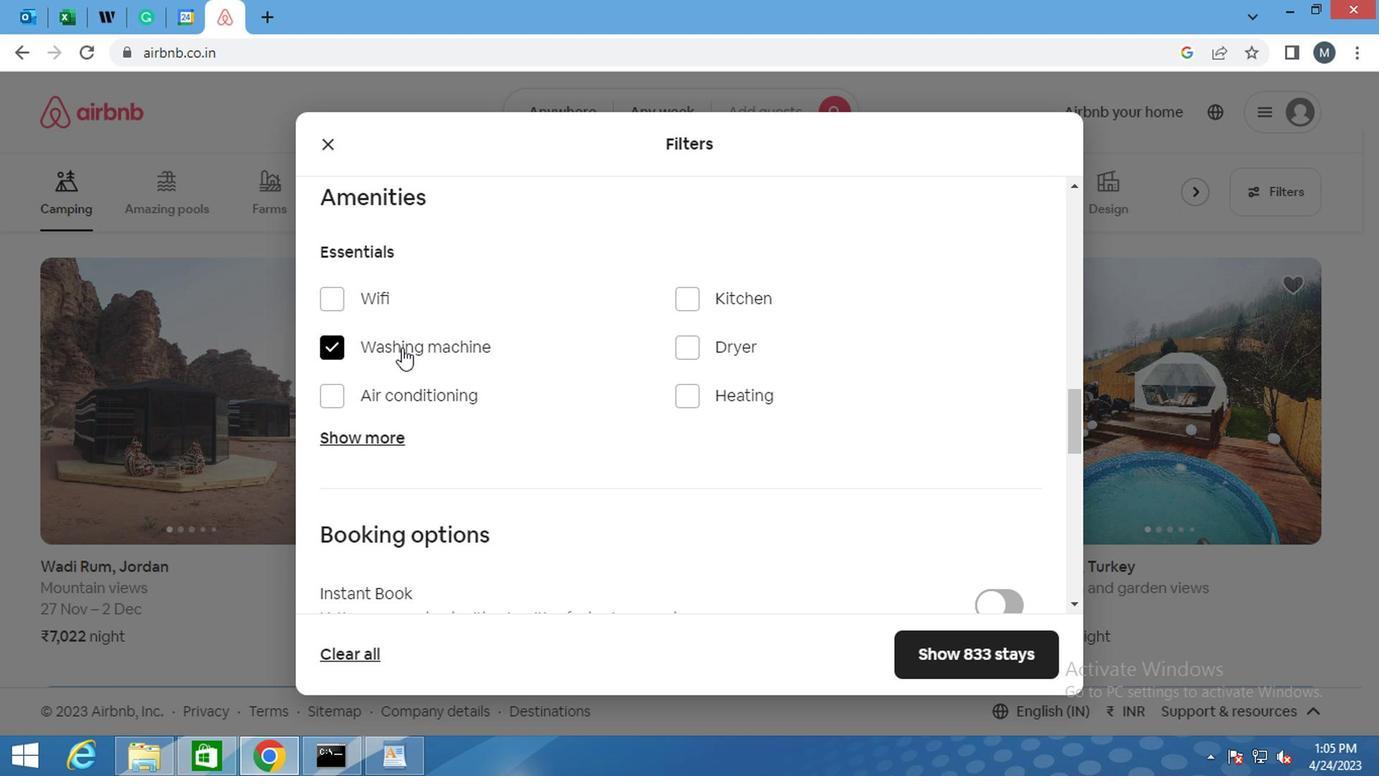 
Action: Mouse moved to (599, 382)
Screenshot: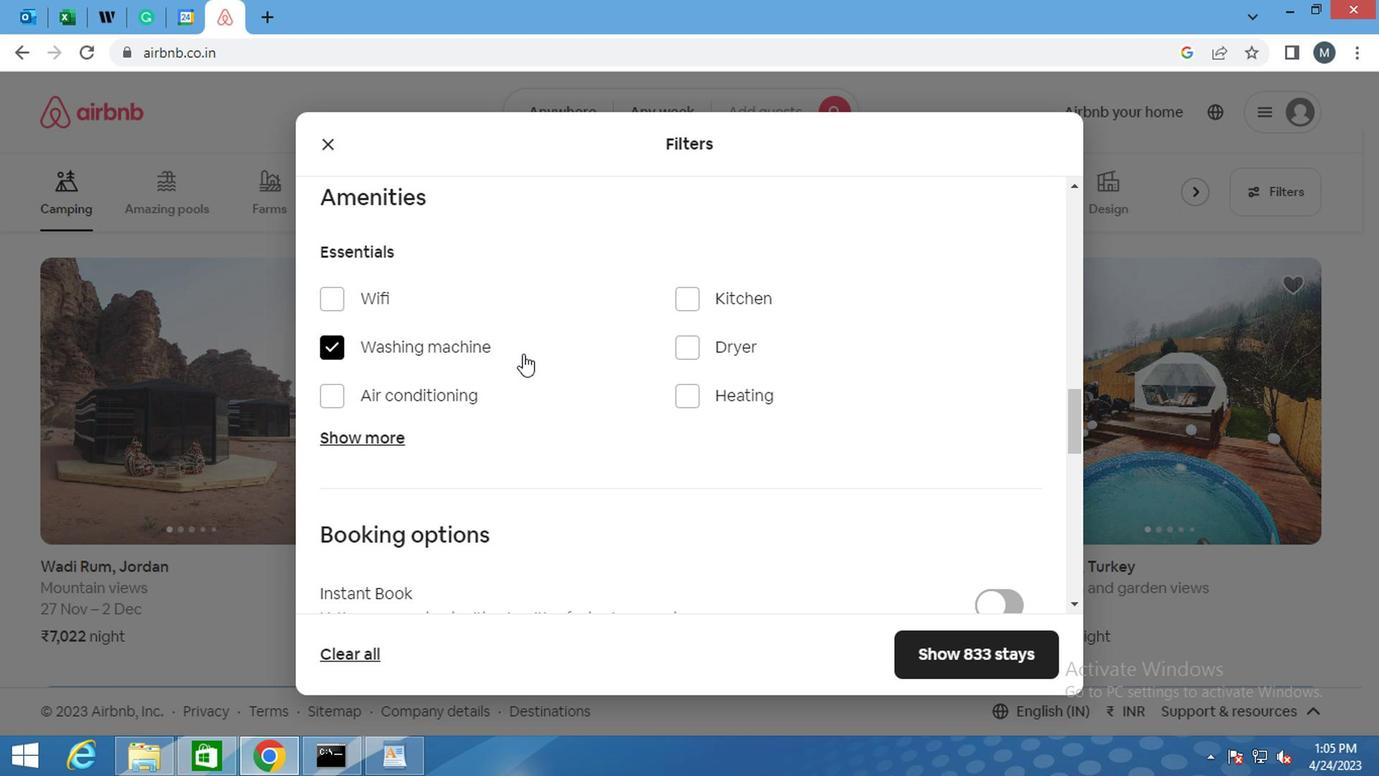 
Action: Mouse scrolled (599, 380) with delta (0, -1)
Screenshot: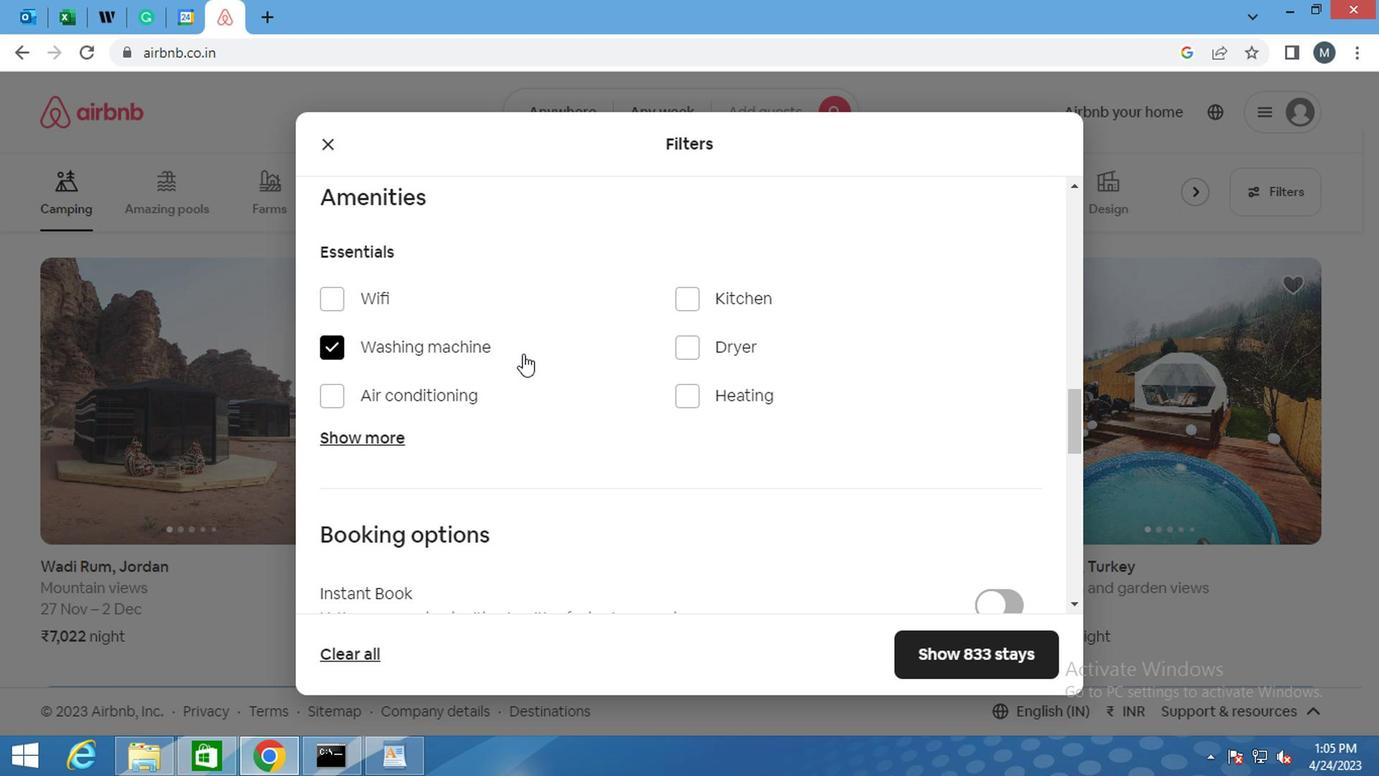 
Action: Mouse moved to (599, 391)
Screenshot: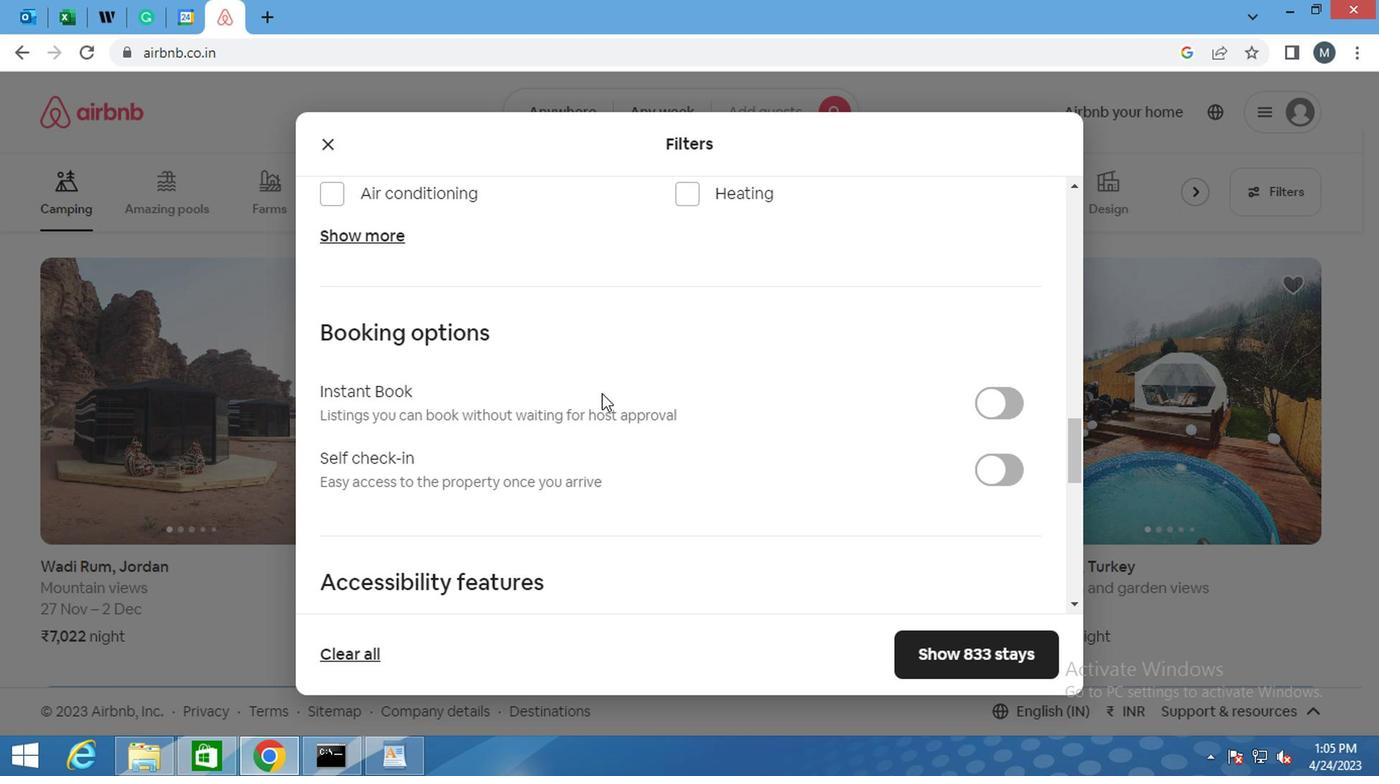 
Action: Mouse scrolled (599, 390) with delta (0, 0)
Screenshot: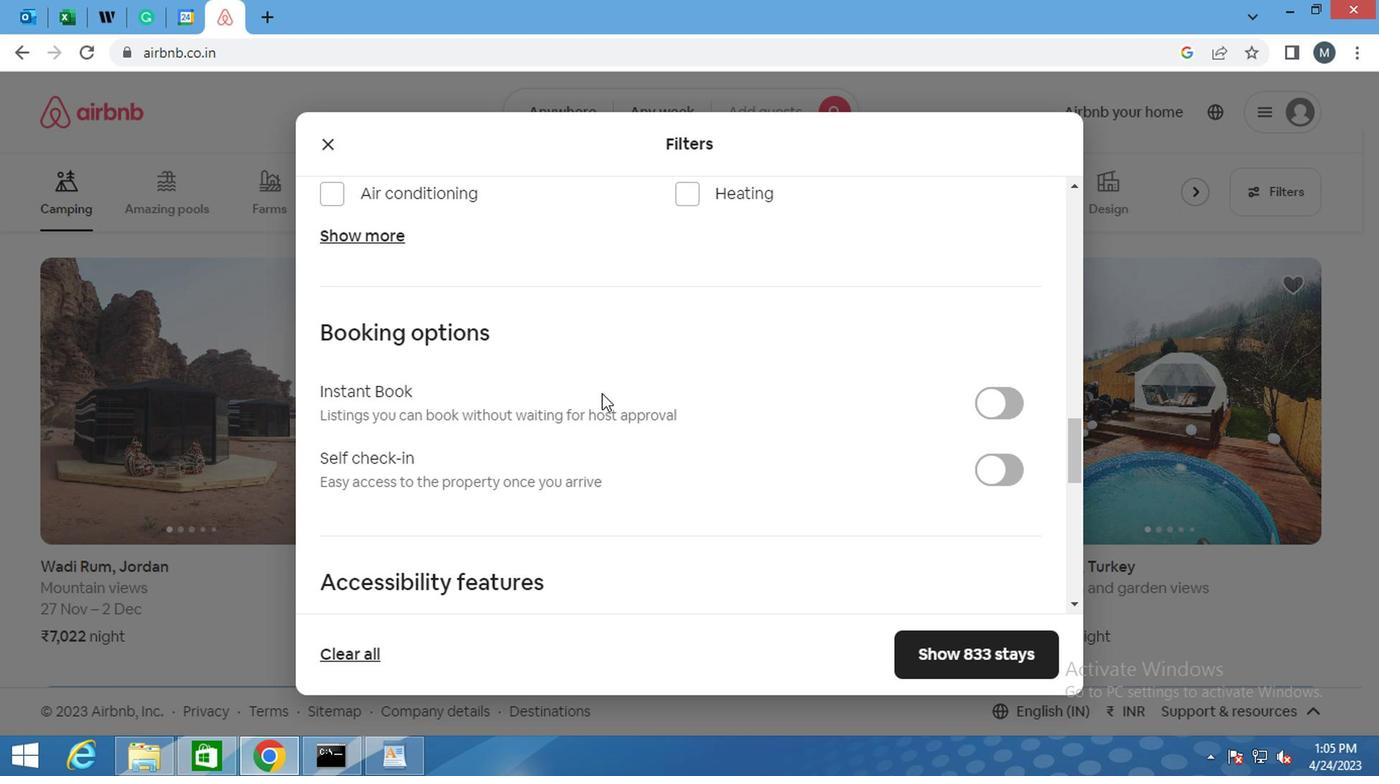 
Action: Mouse scrolled (599, 390) with delta (0, 0)
Screenshot: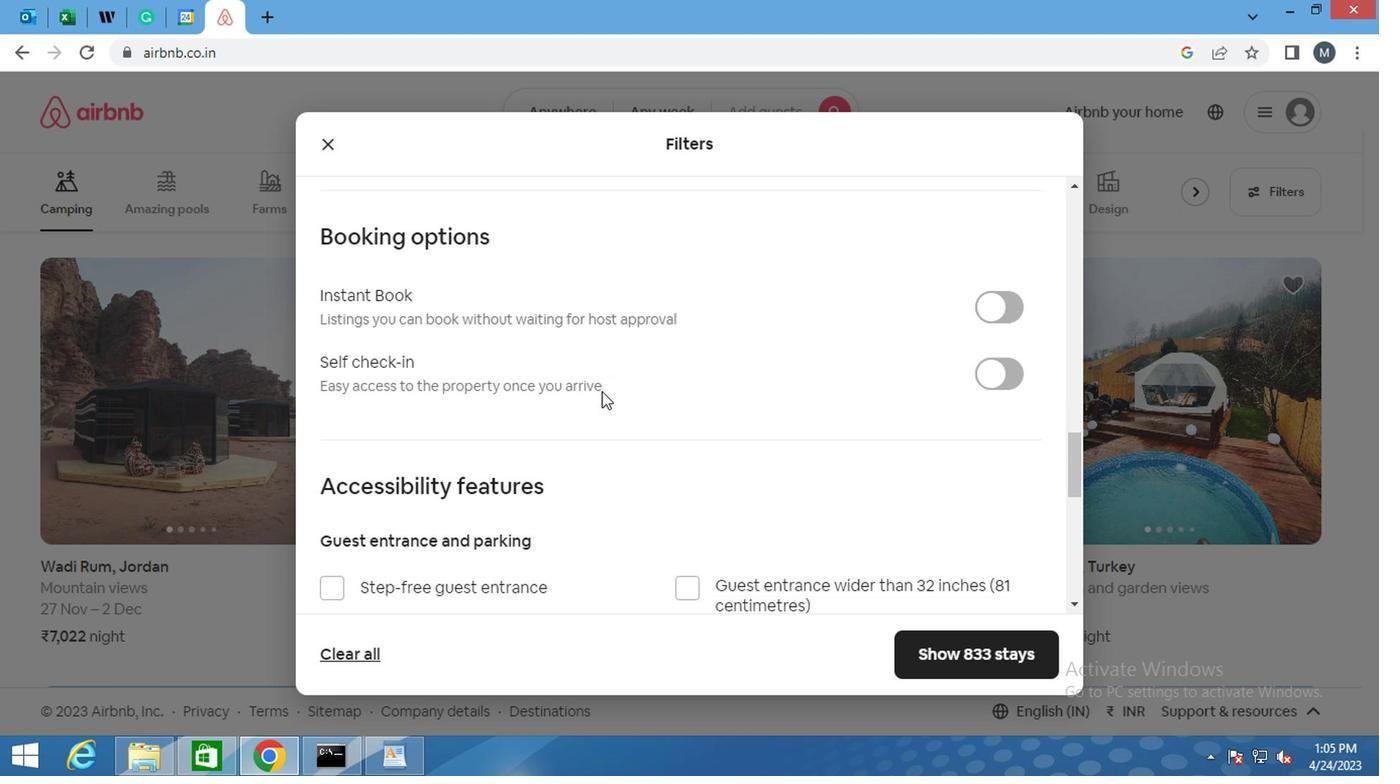 
Action: Mouse moved to (444, 383)
Screenshot: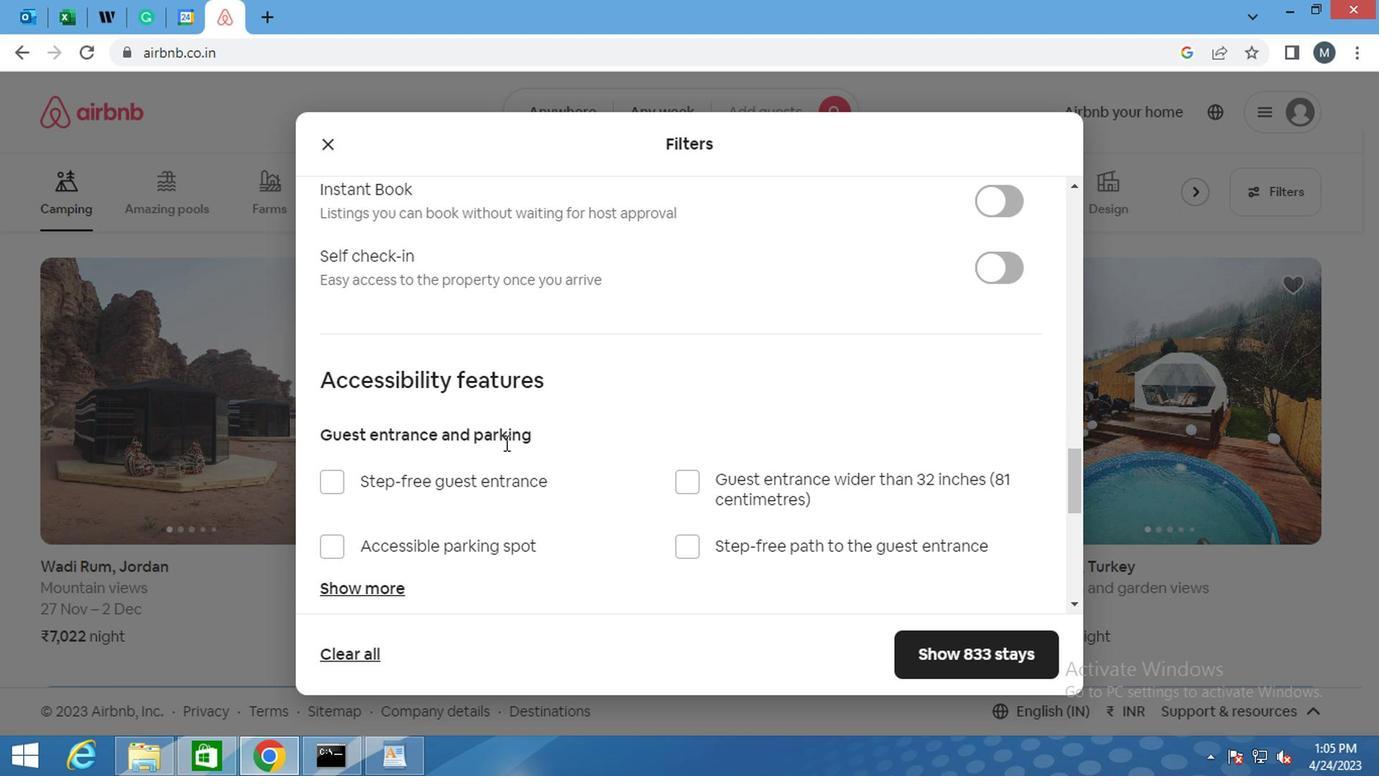 
Action: Mouse scrolled (444, 384) with delta (0, 1)
Screenshot: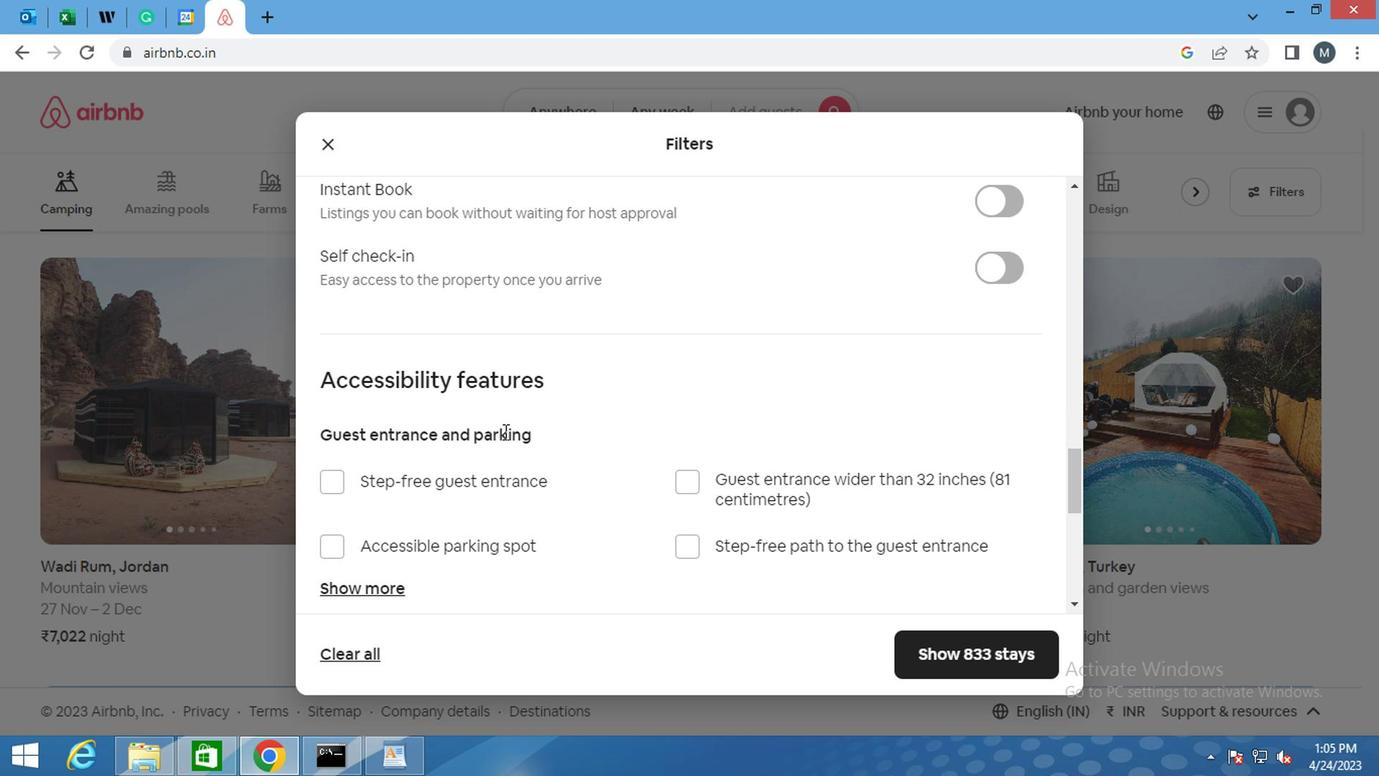 
Action: Mouse moved to (1009, 365)
Screenshot: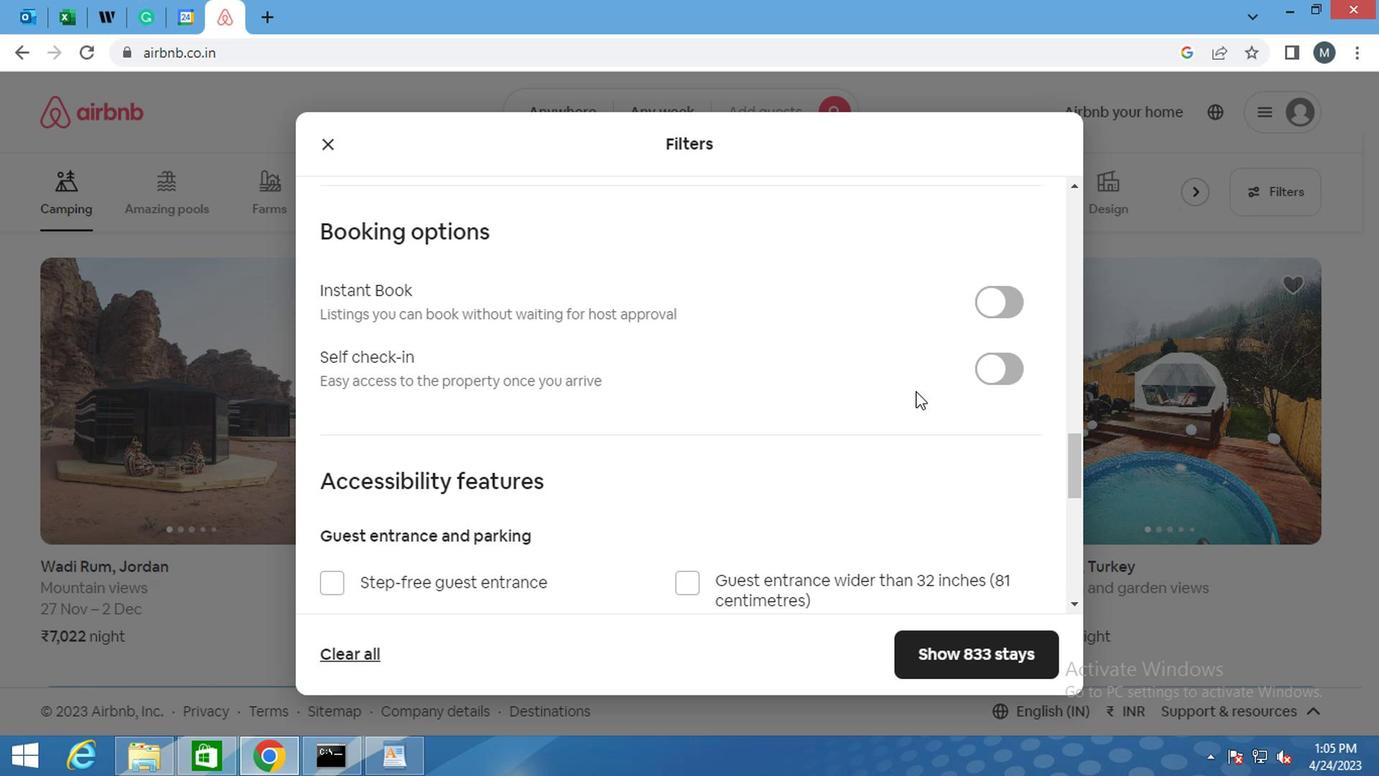 
Action: Mouse pressed left at (1009, 365)
Screenshot: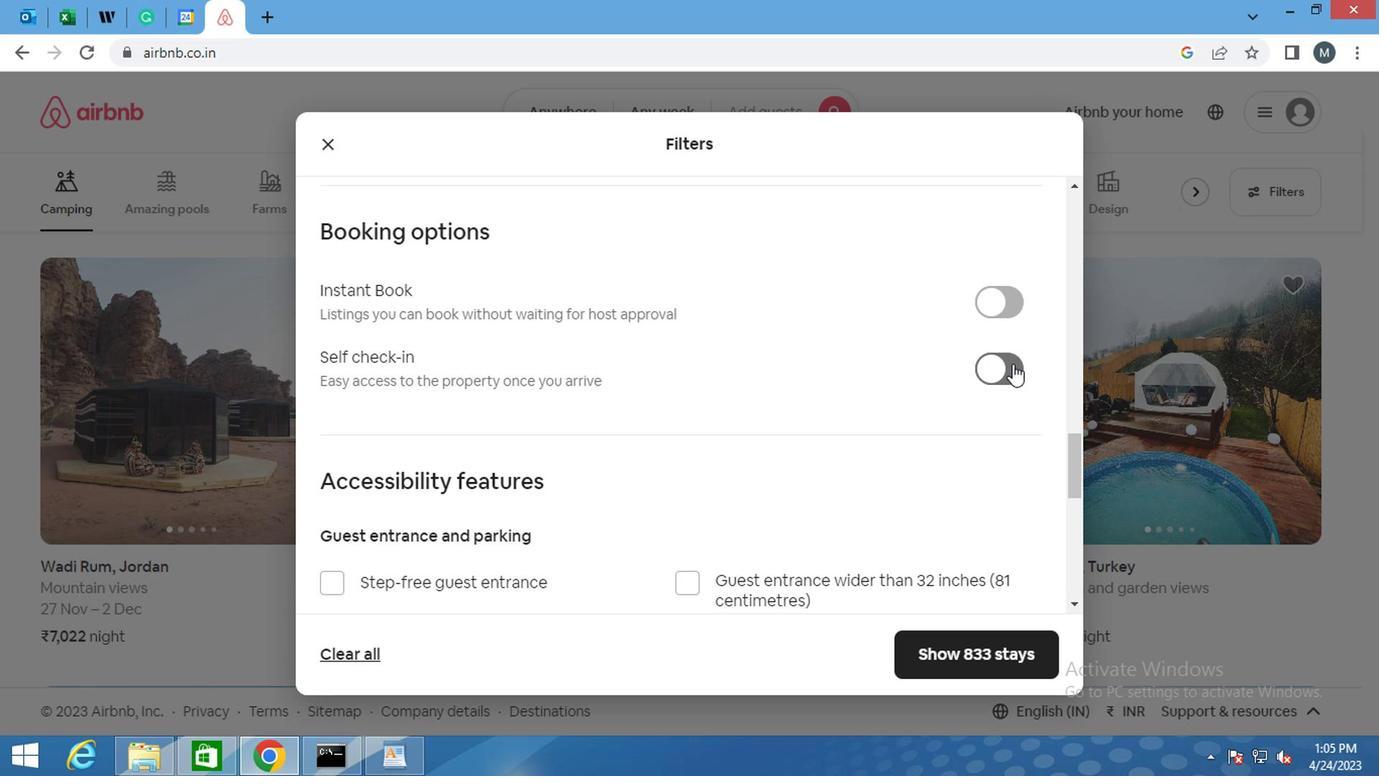 
Action: Mouse moved to (699, 391)
Screenshot: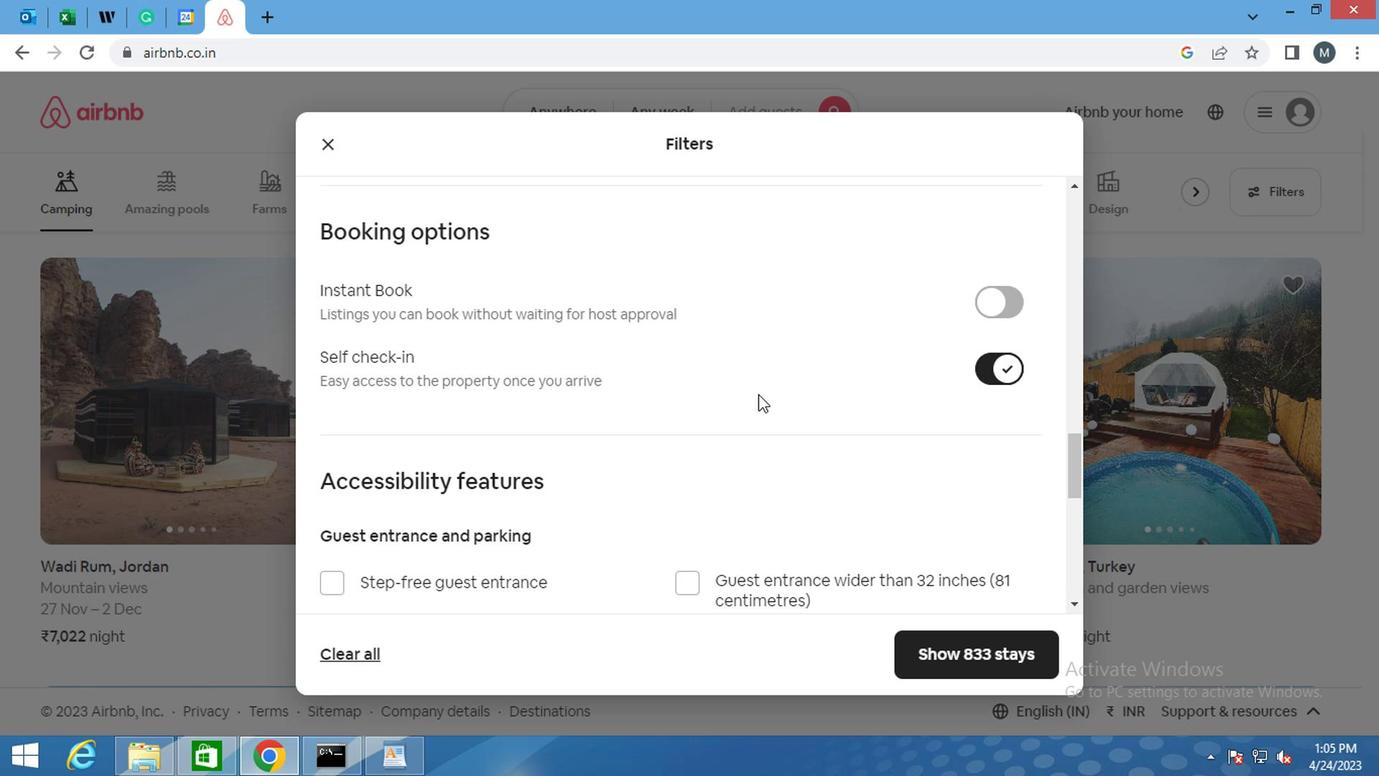 
Action: Mouse scrolled (699, 390) with delta (0, 0)
Screenshot: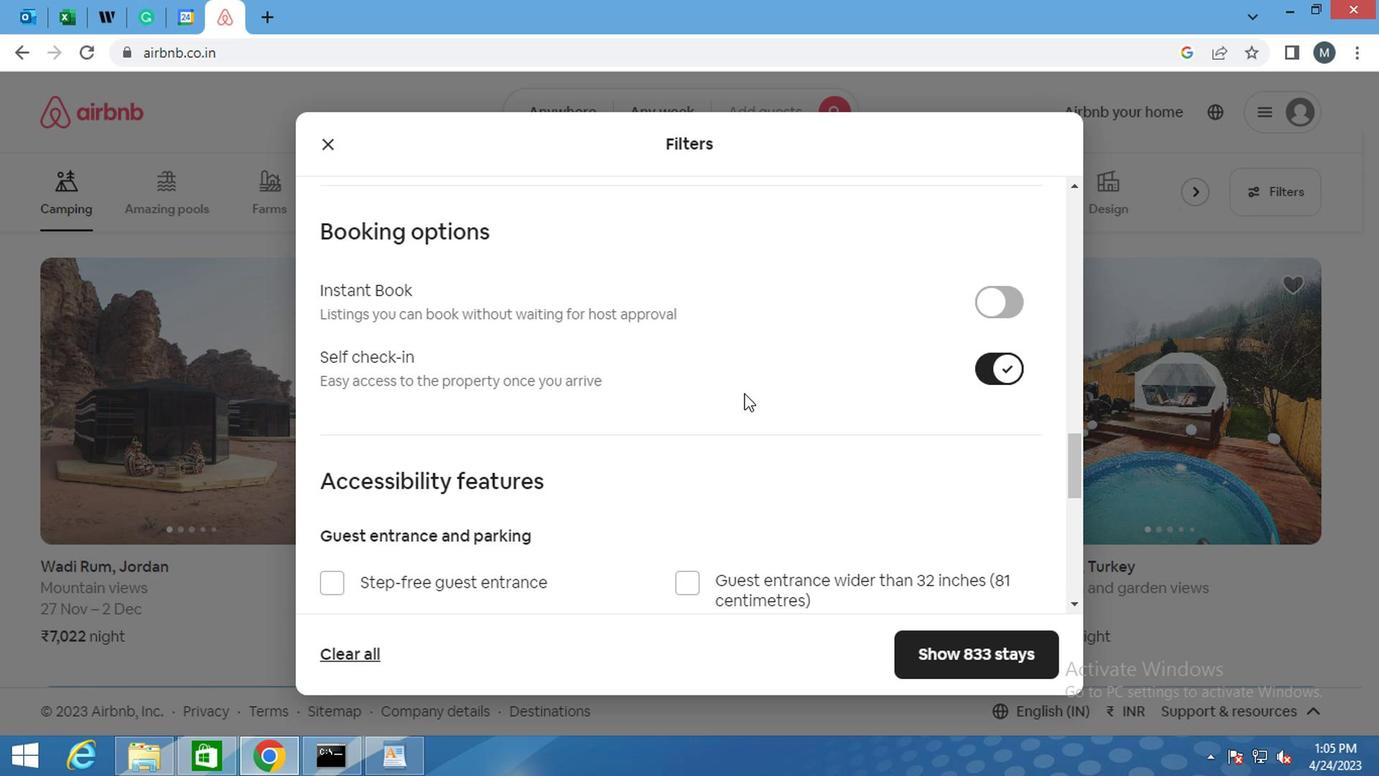 
Action: Mouse moved to (666, 408)
Screenshot: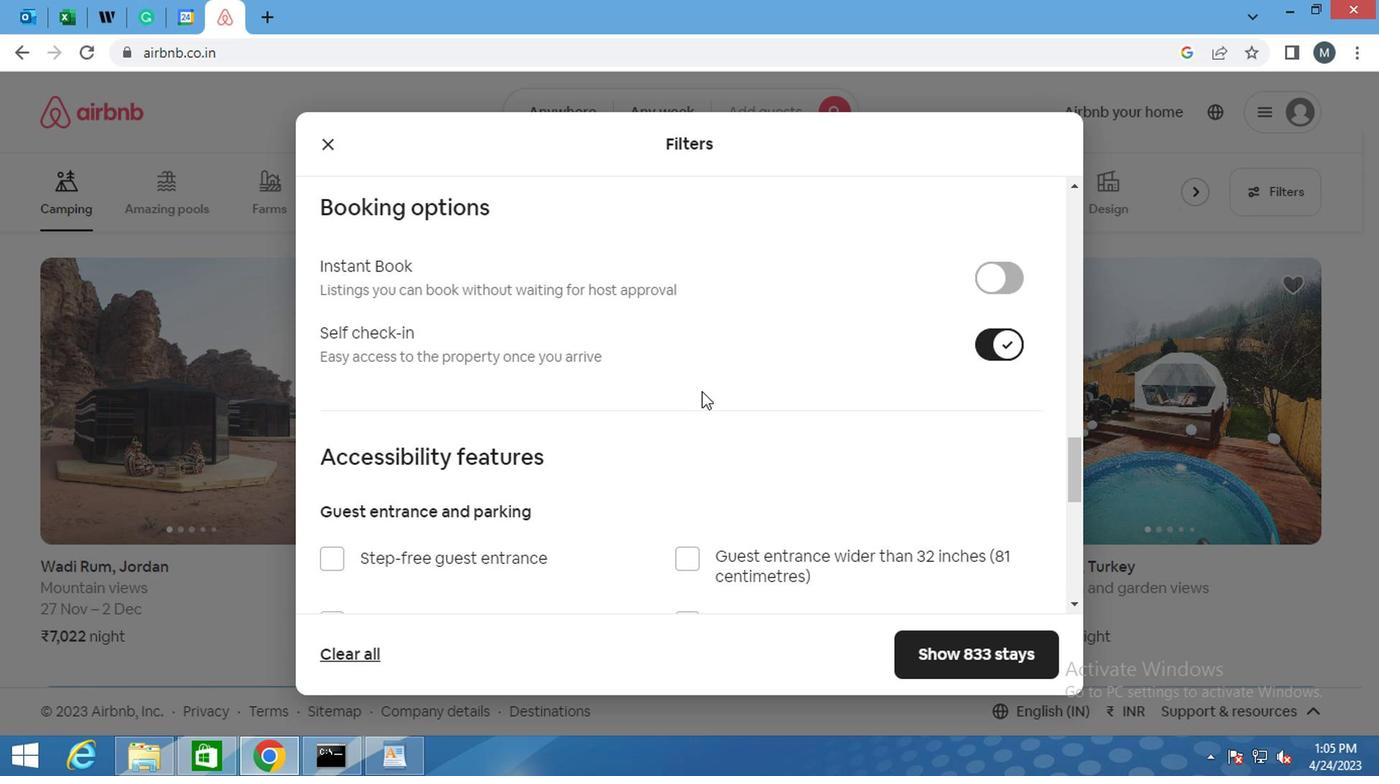 
Action: Mouse scrolled (666, 407) with delta (0, 0)
Screenshot: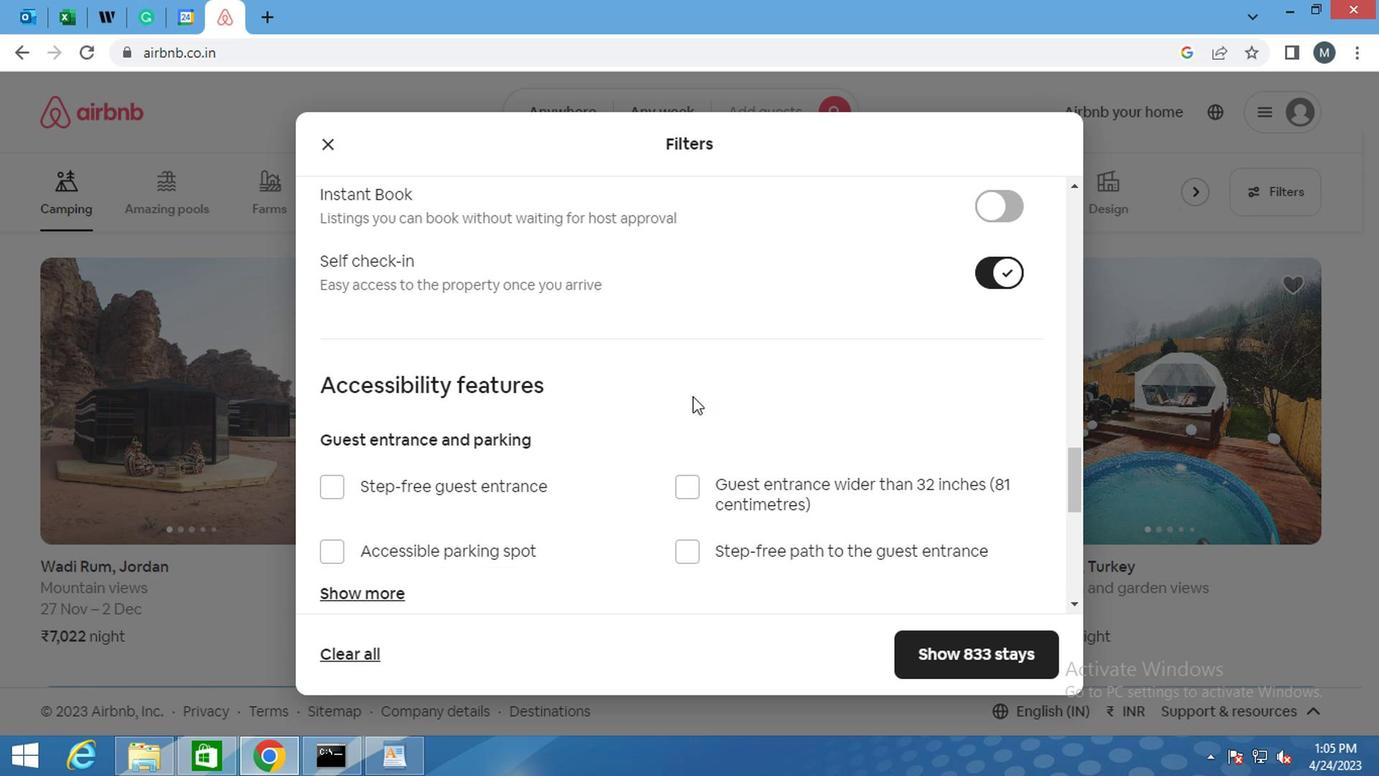 
Action: Mouse moved to (587, 417)
Screenshot: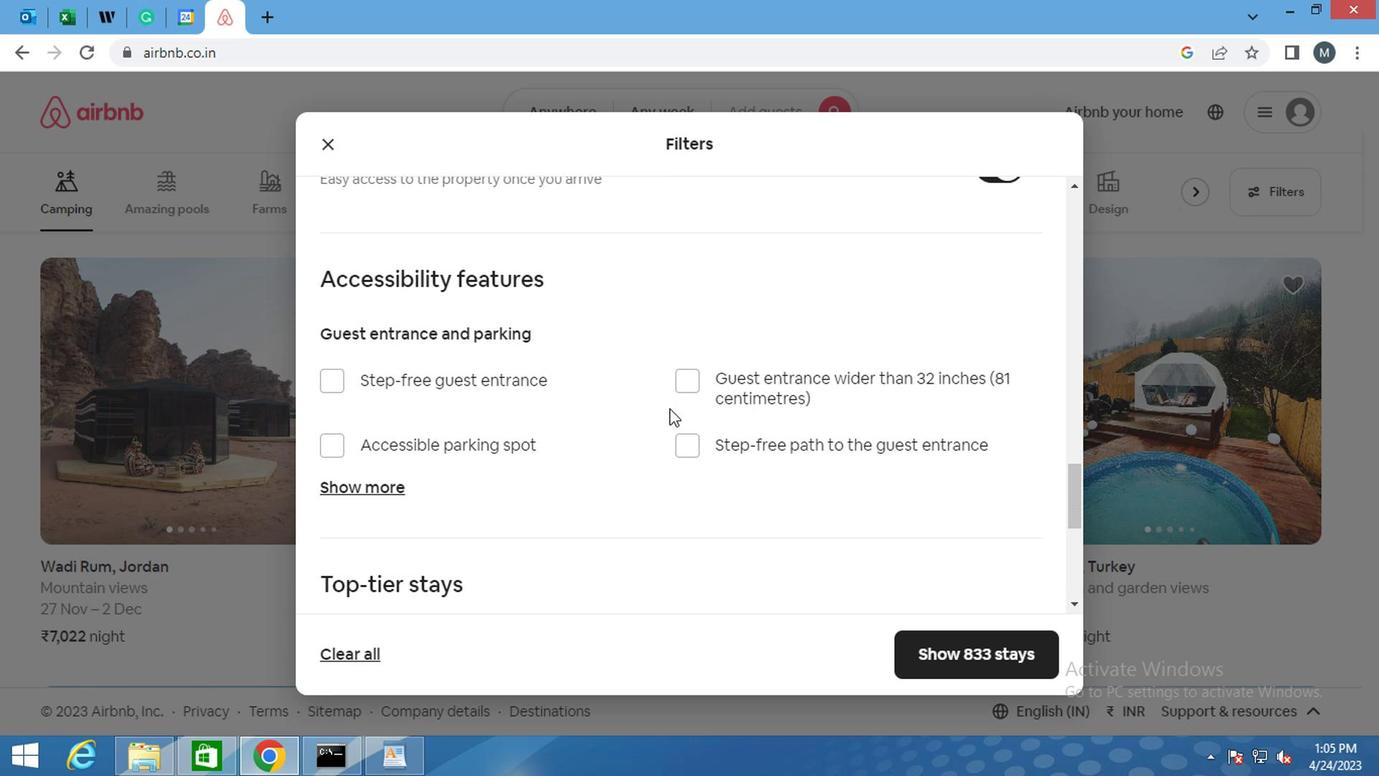 
Action: Mouse scrolled (587, 416) with delta (0, -1)
Screenshot: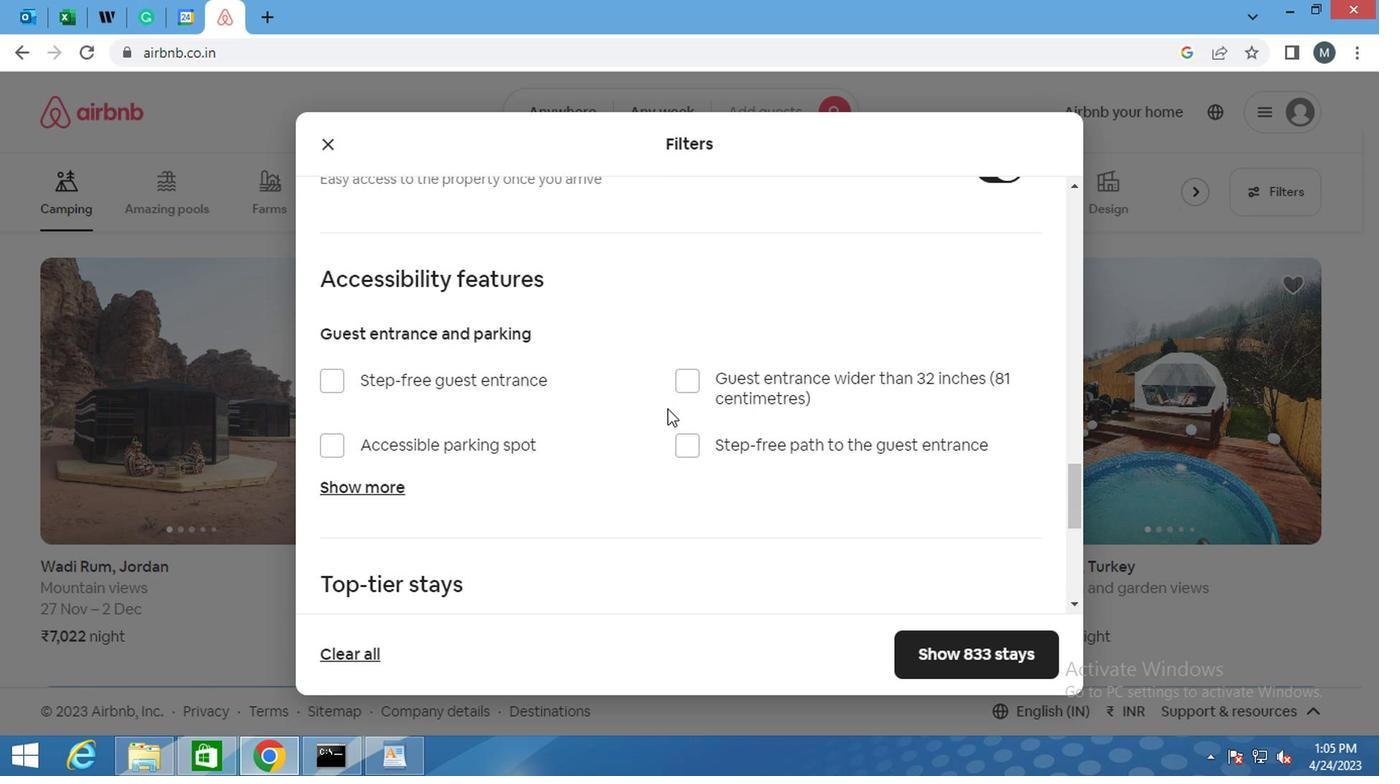 
Action: Mouse moved to (562, 427)
Screenshot: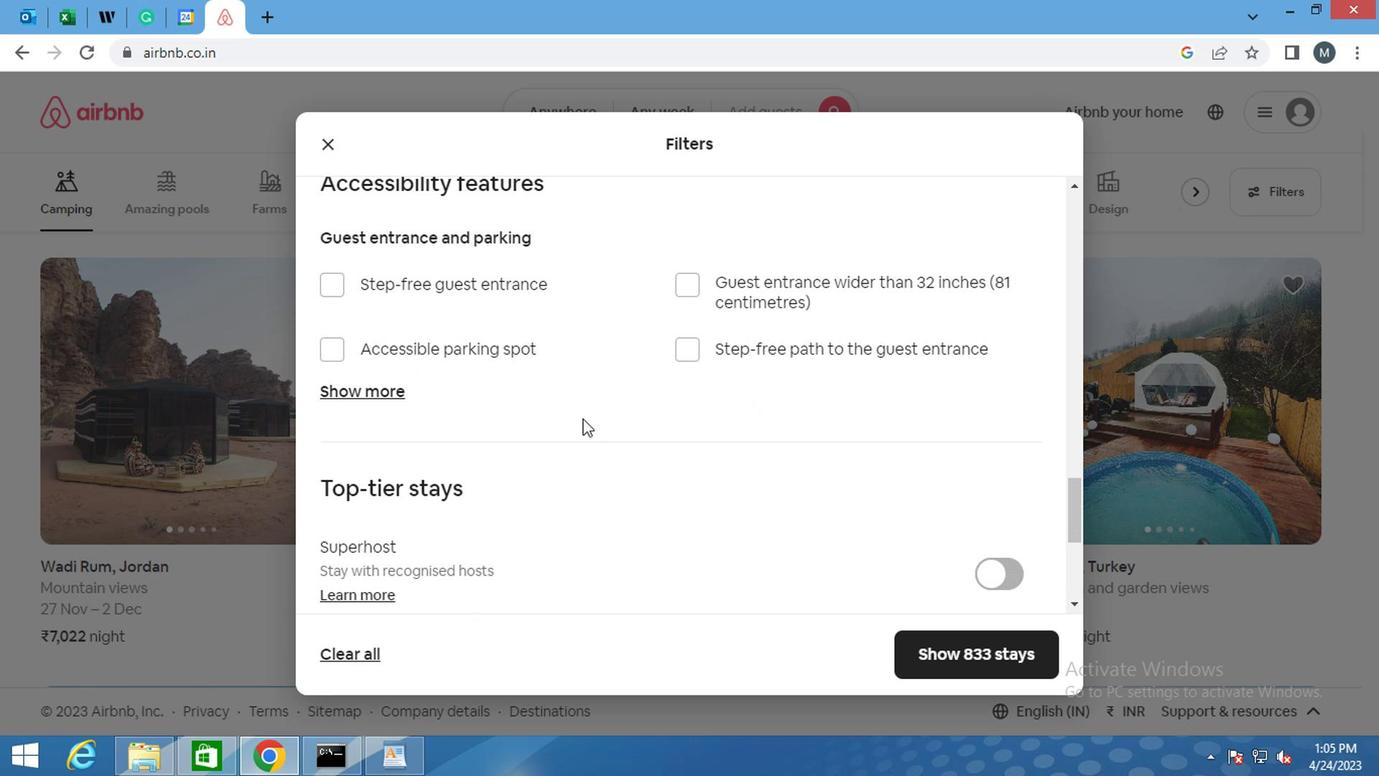 
Action: Mouse scrolled (562, 426) with delta (0, 0)
Screenshot: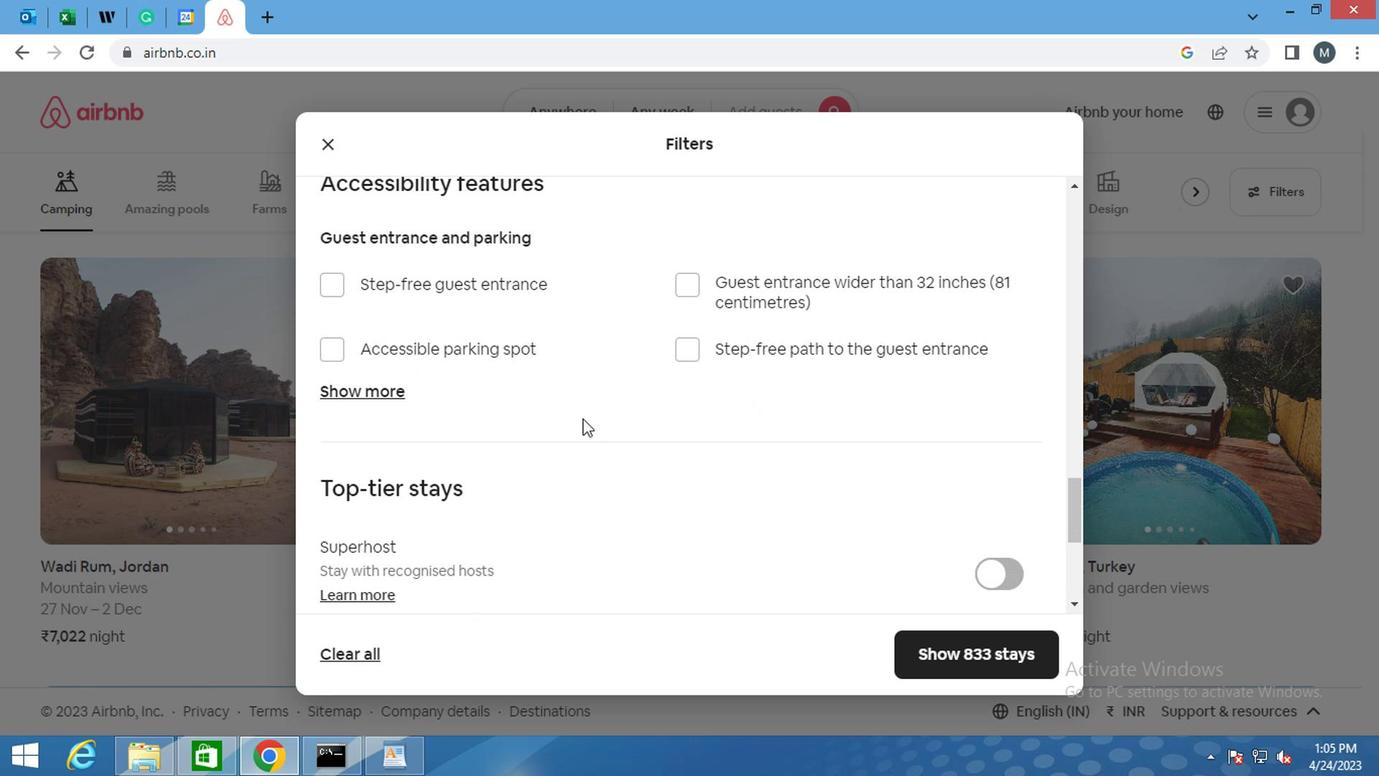 
Action: Mouse moved to (283, 447)
Screenshot: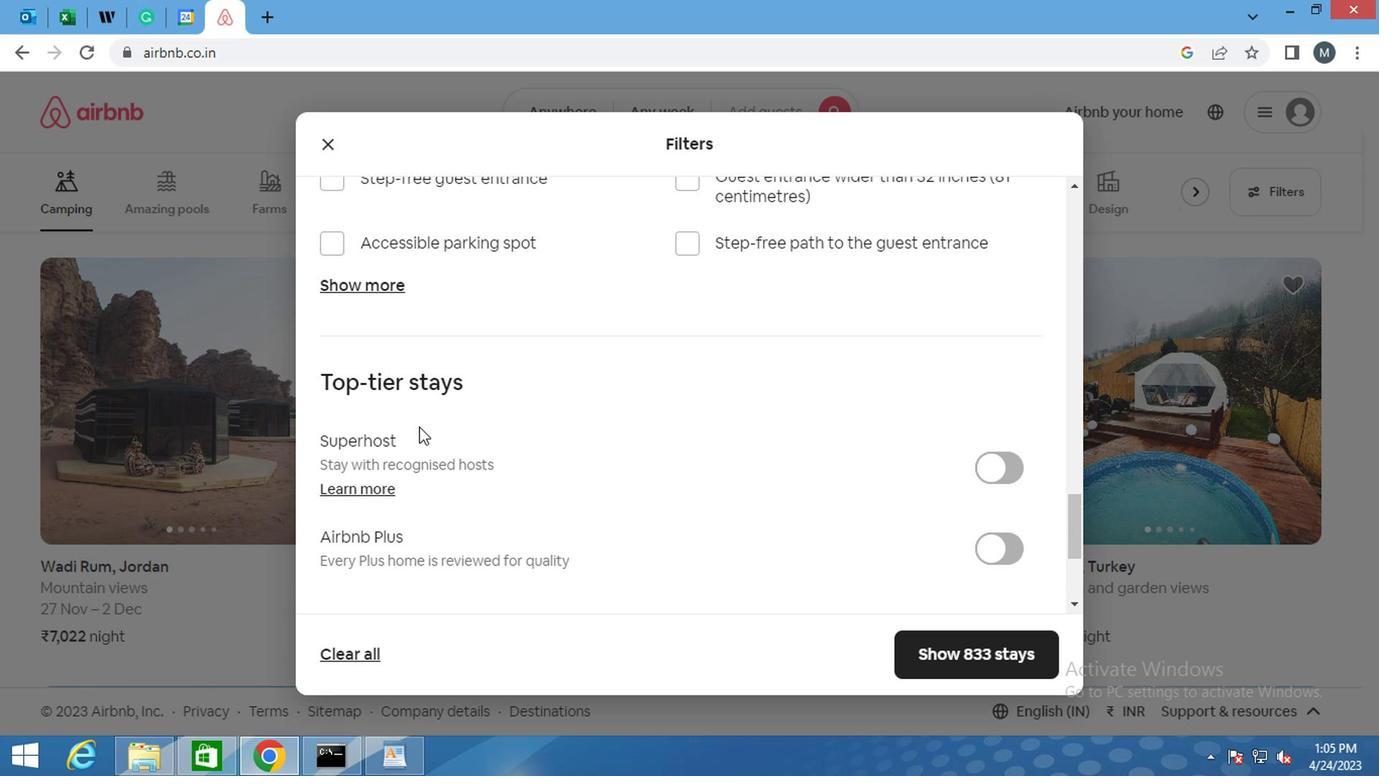 
Action: Mouse scrolled (283, 446) with delta (0, -1)
Screenshot: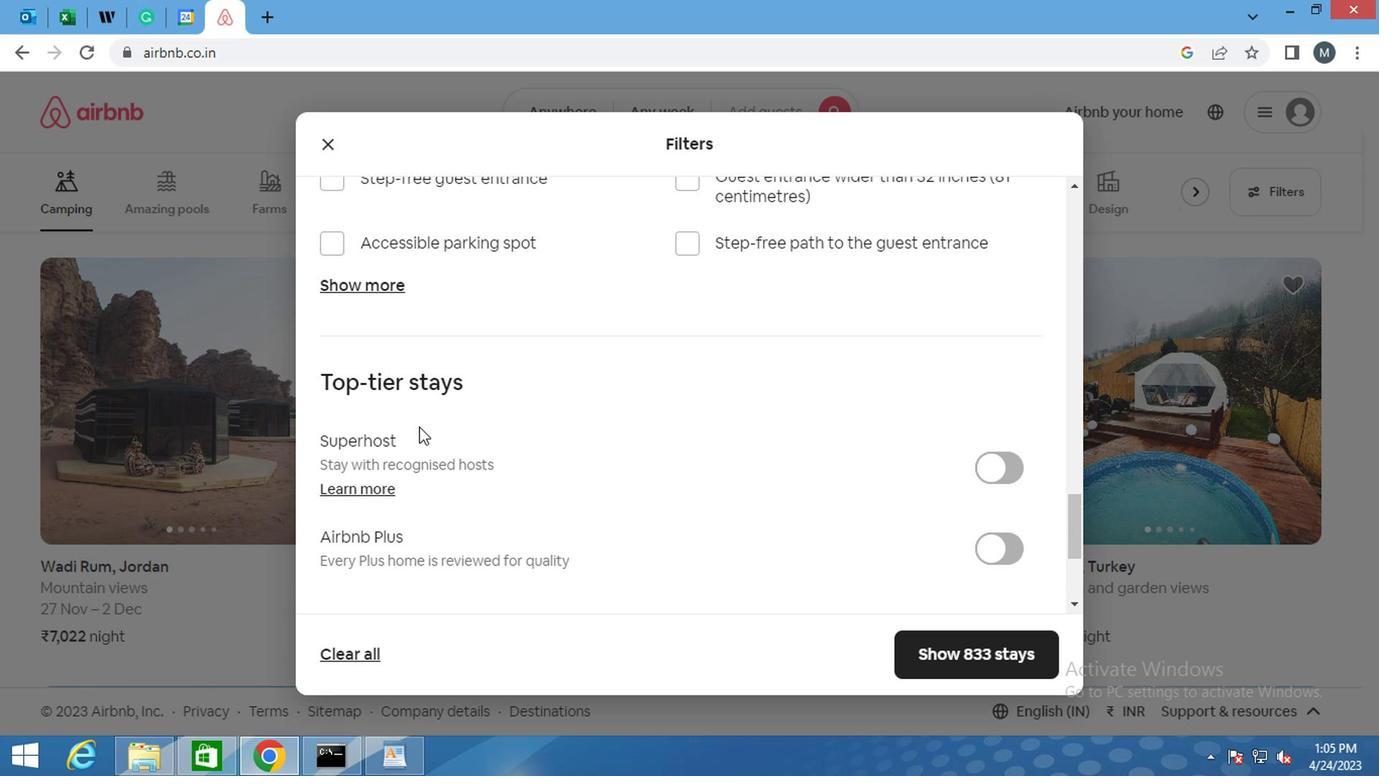 
Action: Mouse moved to (283, 465)
Screenshot: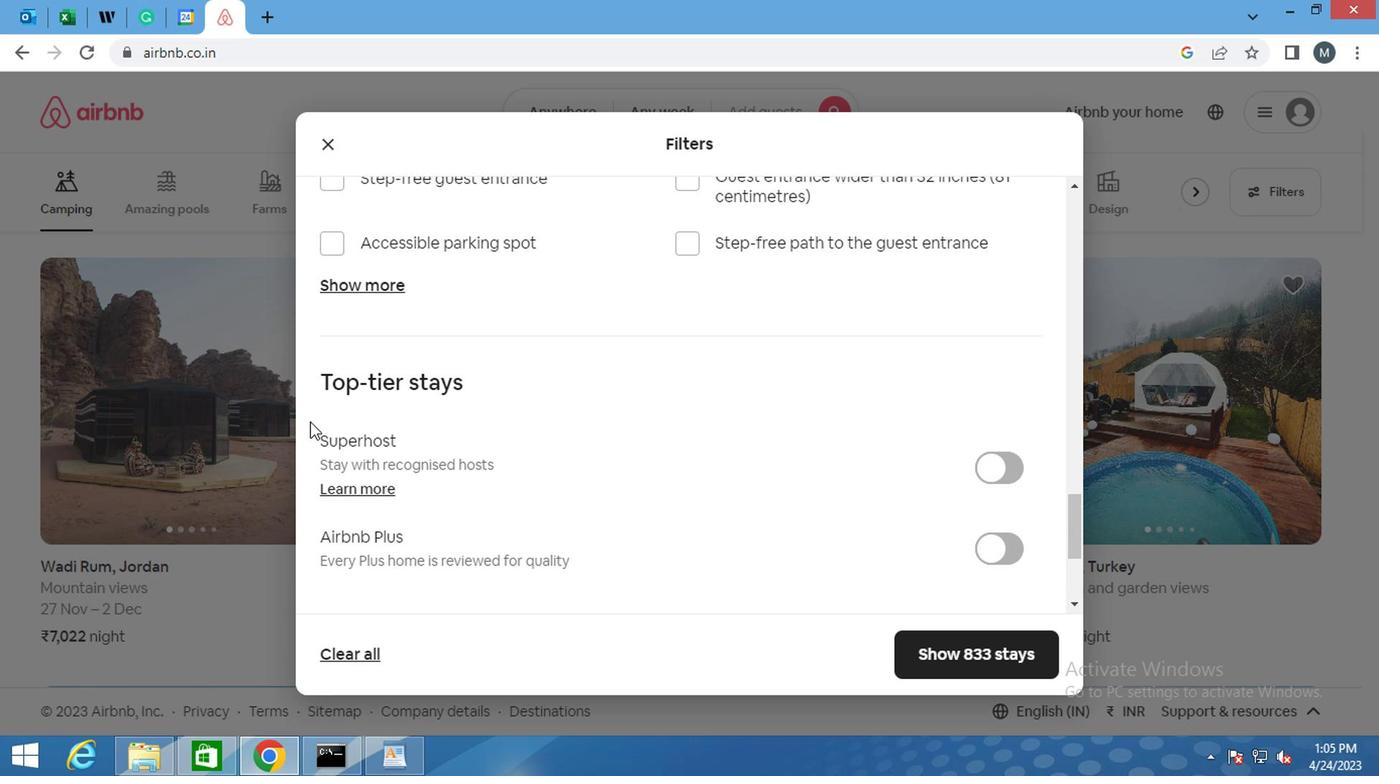 
Action: Mouse scrolled (283, 464) with delta (0, 0)
Screenshot: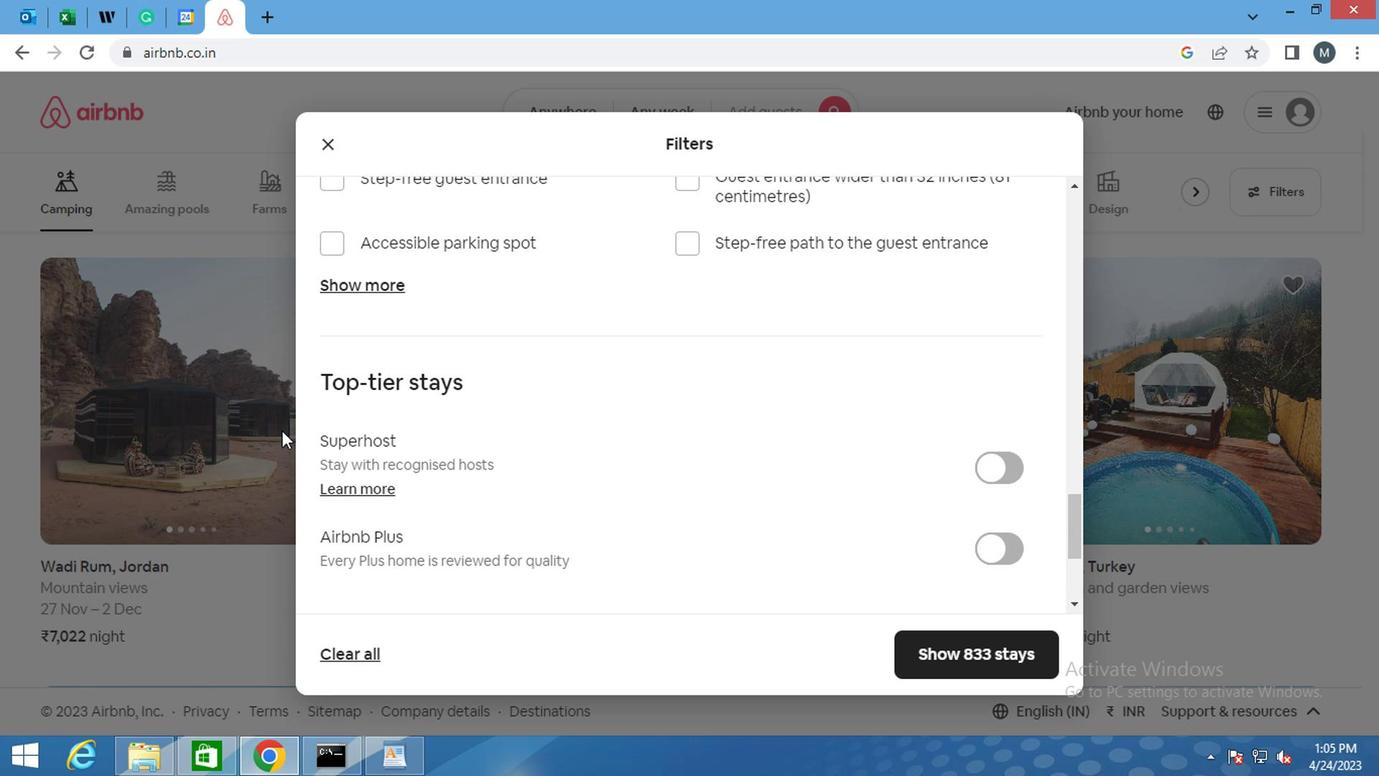 
Action: Mouse moved to (375, 478)
Screenshot: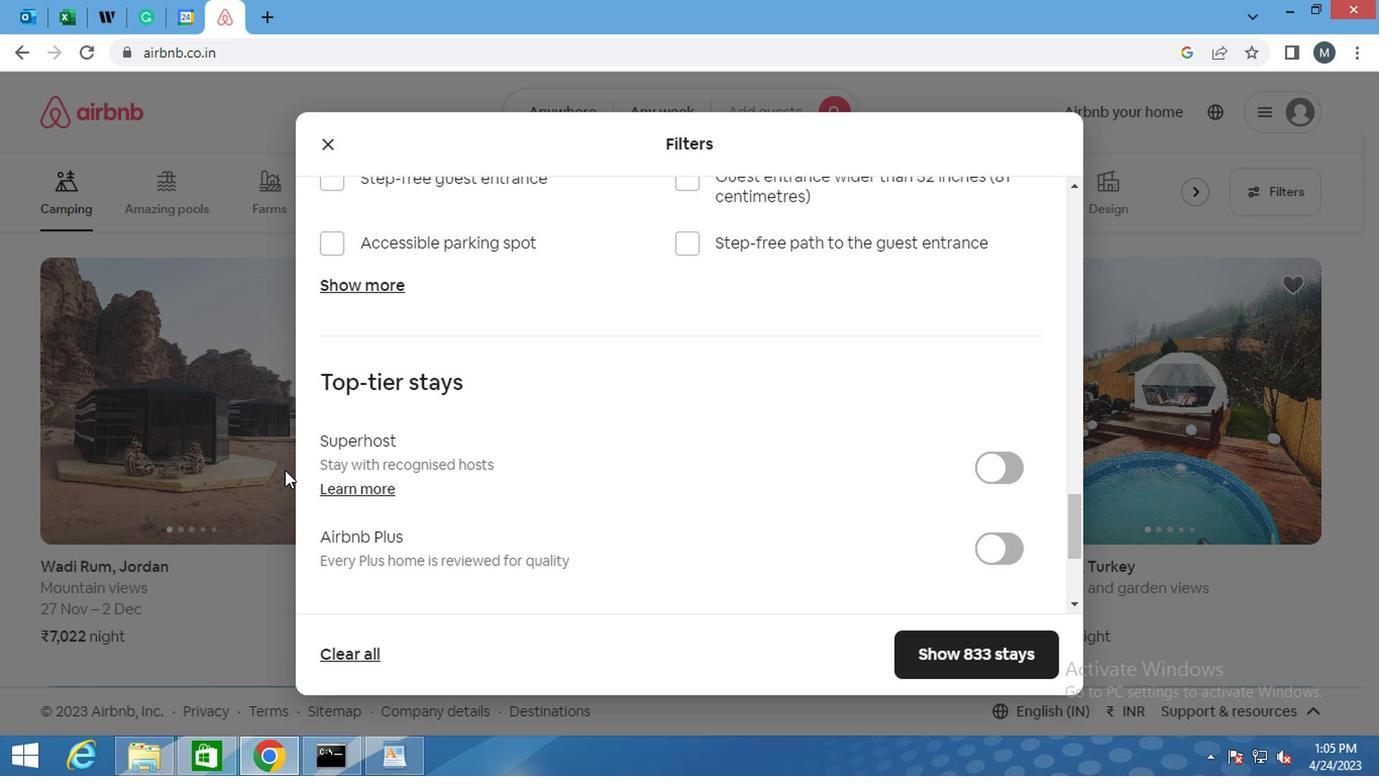 
Action: Mouse scrolled (375, 477) with delta (0, -1)
Screenshot: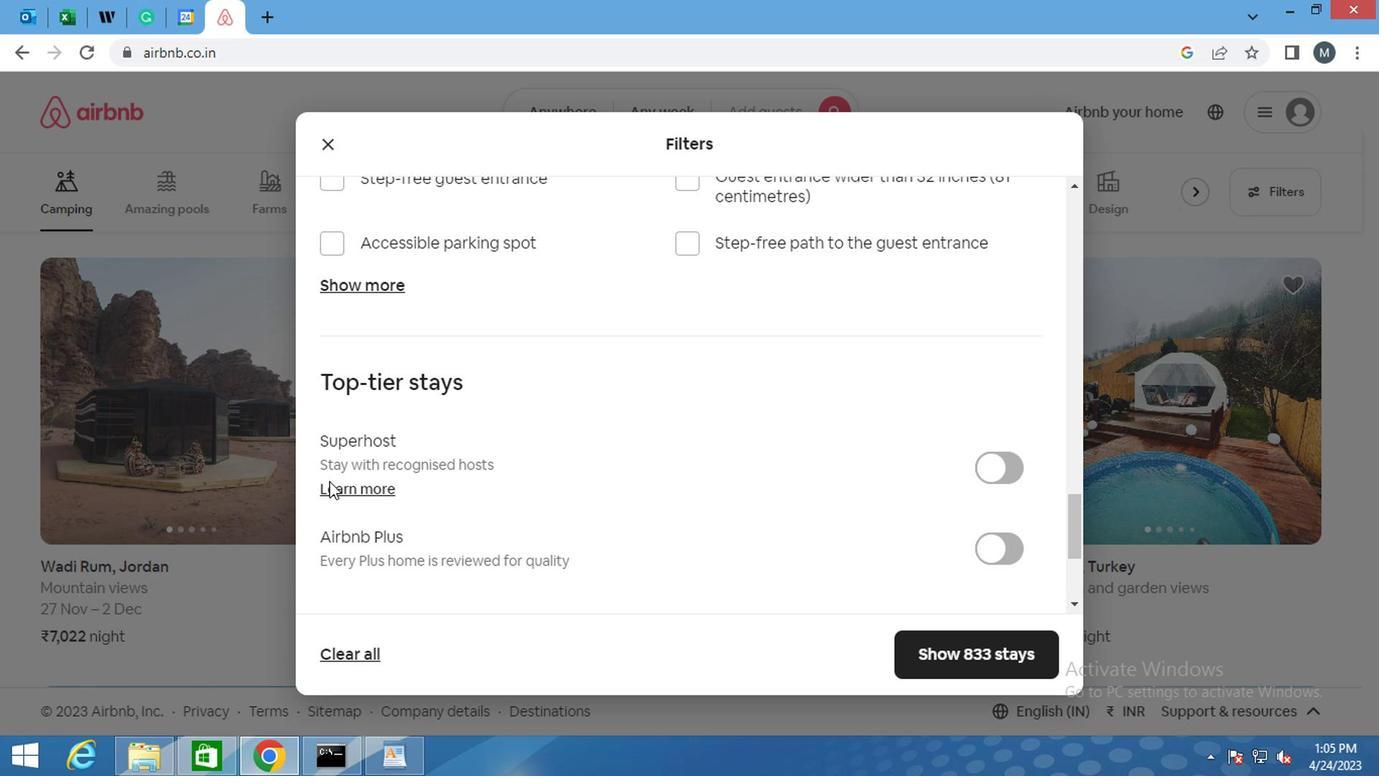 
Action: Mouse moved to (377, 478)
Screenshot: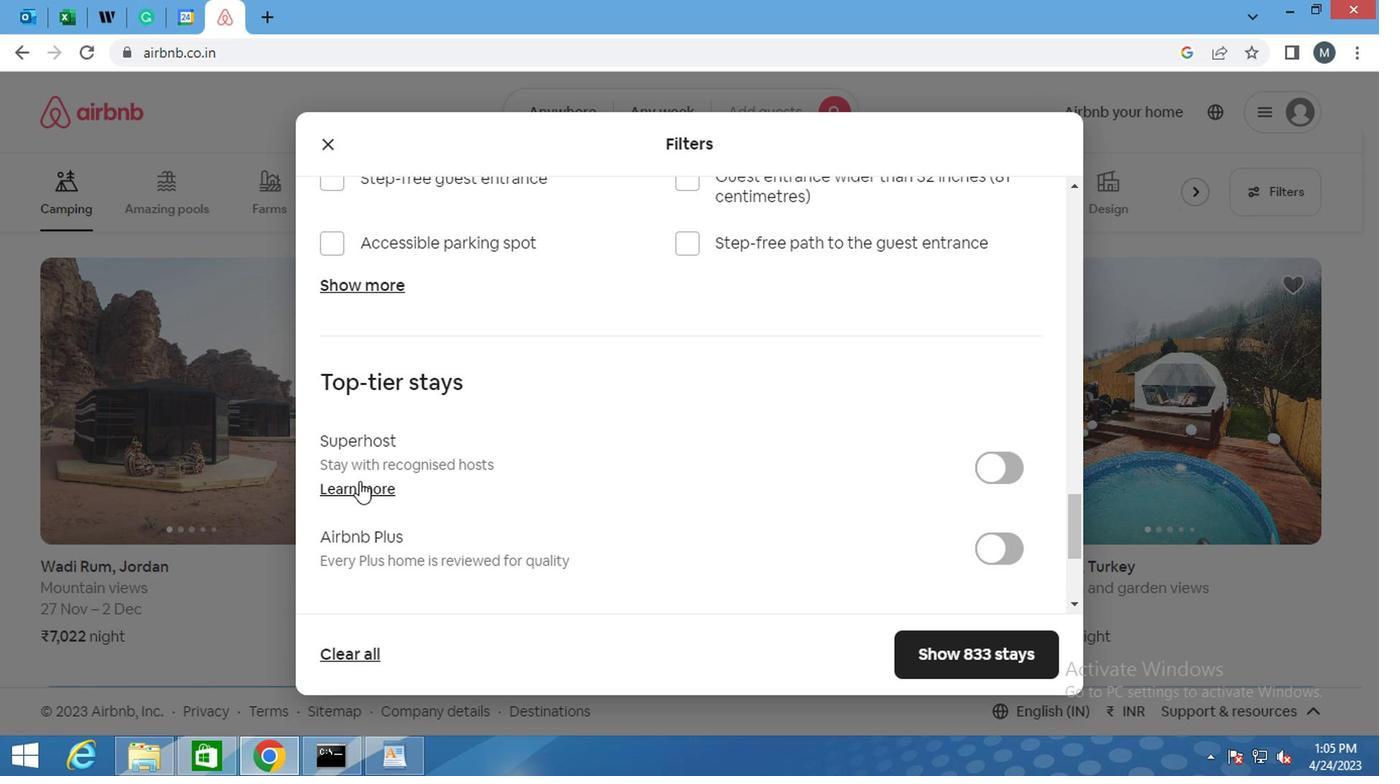 
Action: Mouse scrolled (377, 477) with delta (0, -1)
Screenshot: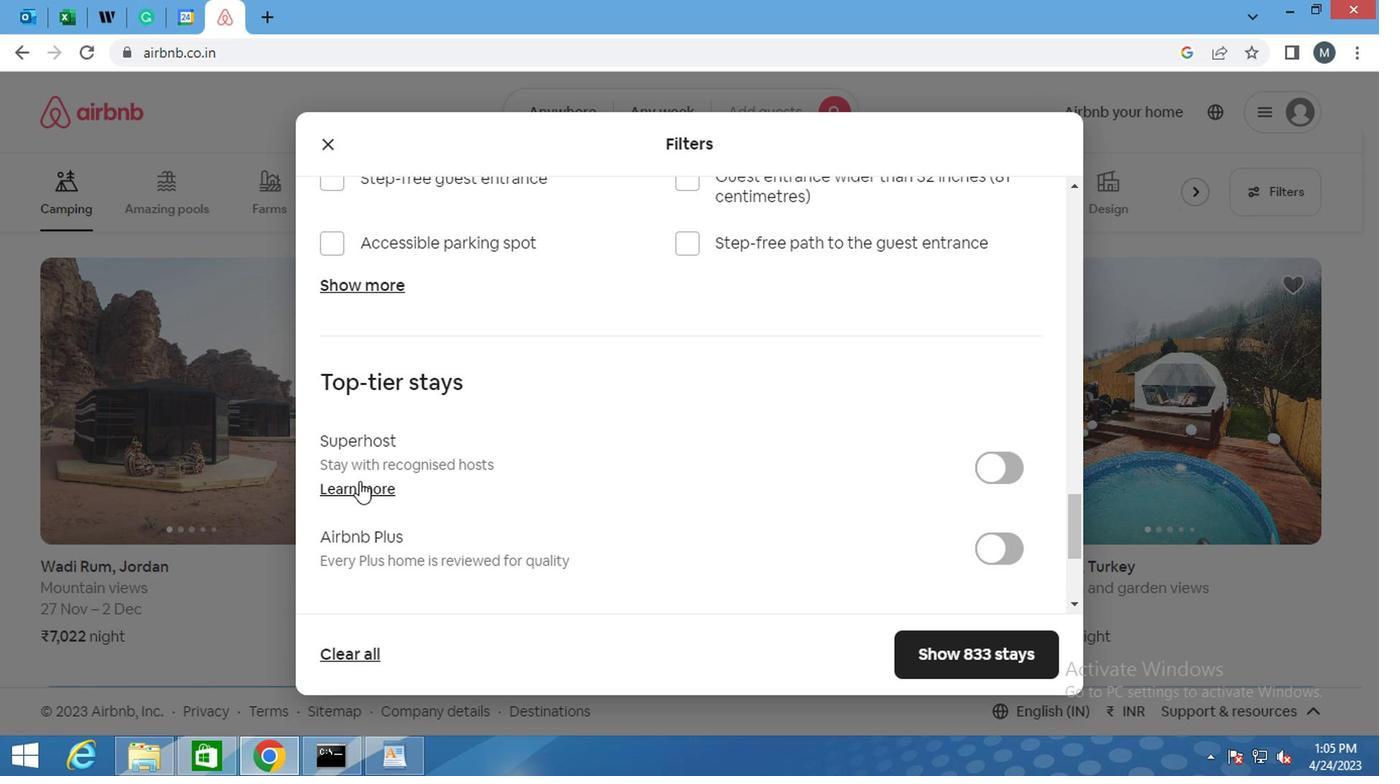 
Action: Mouse moved to (393, 450)
Screenshot: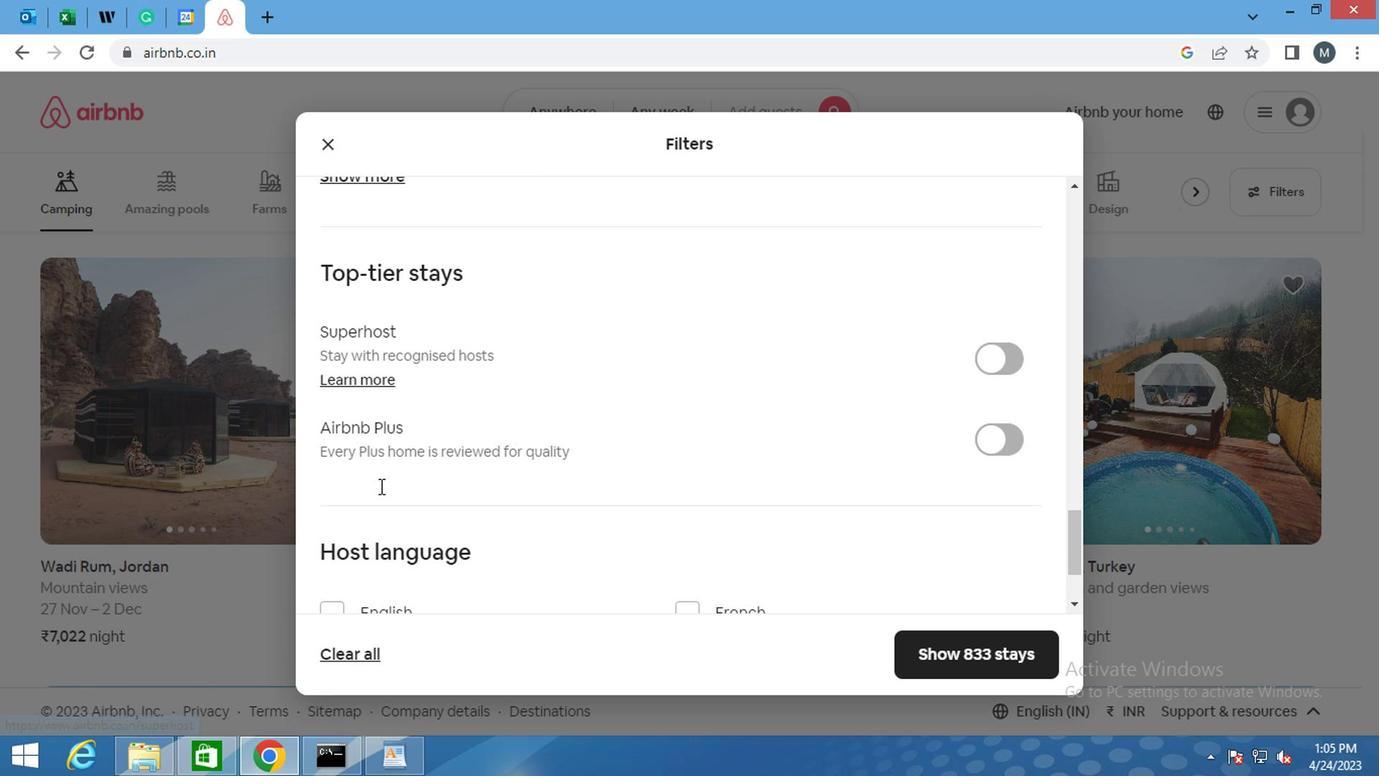 
Action: Mouse scrolled (393, 451) with delta (0, 0)
Screenshot: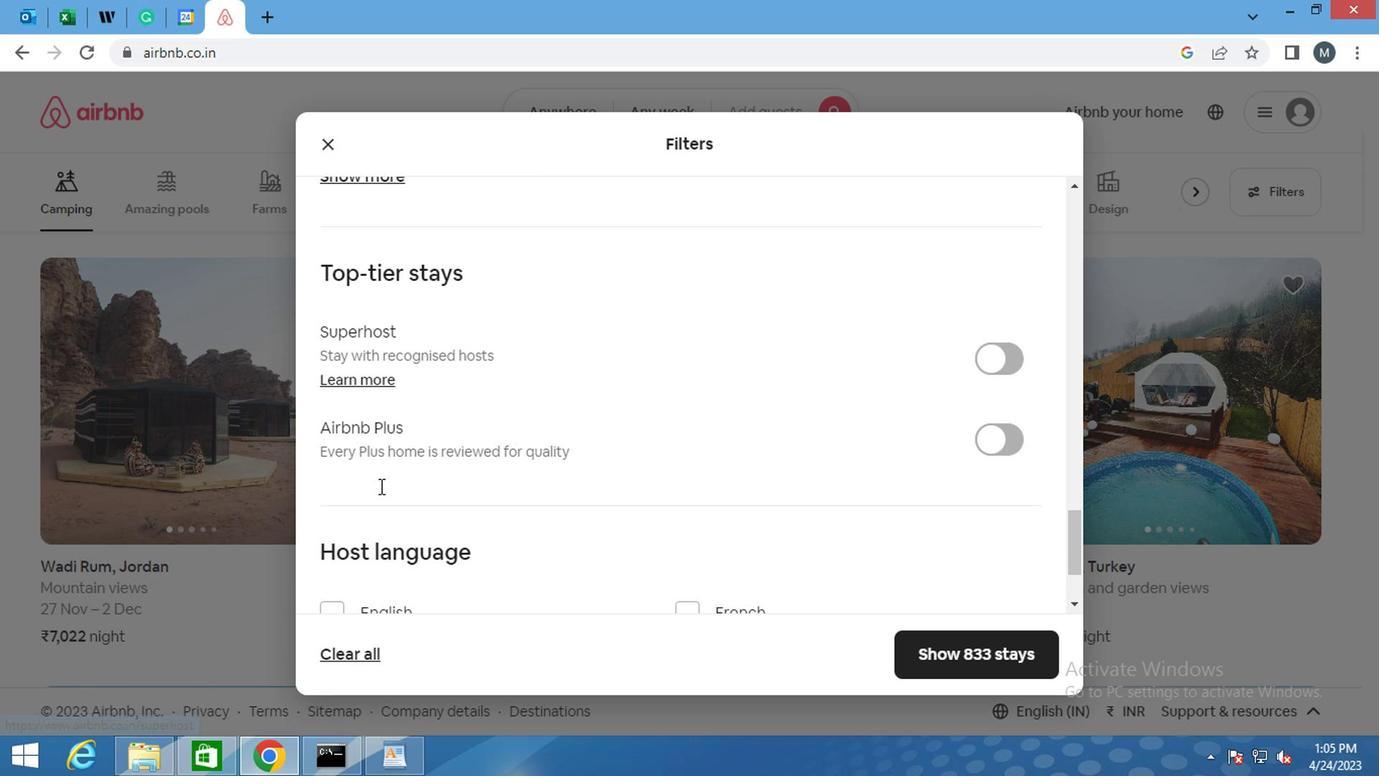 
Action: Mouse scrolled (393, 451) with delta (0, 0)
Screenshot: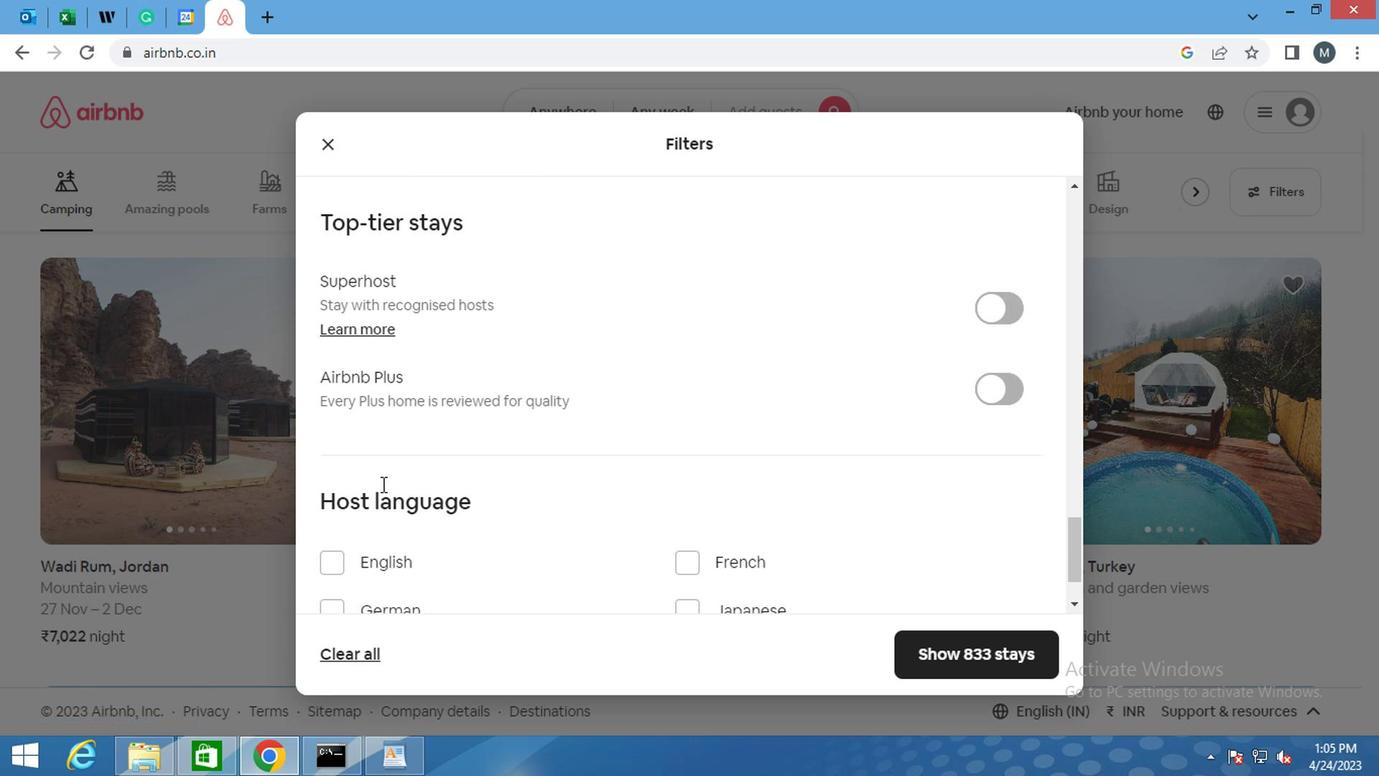
Action: Mouse moved to (395, 450)
Screenshot: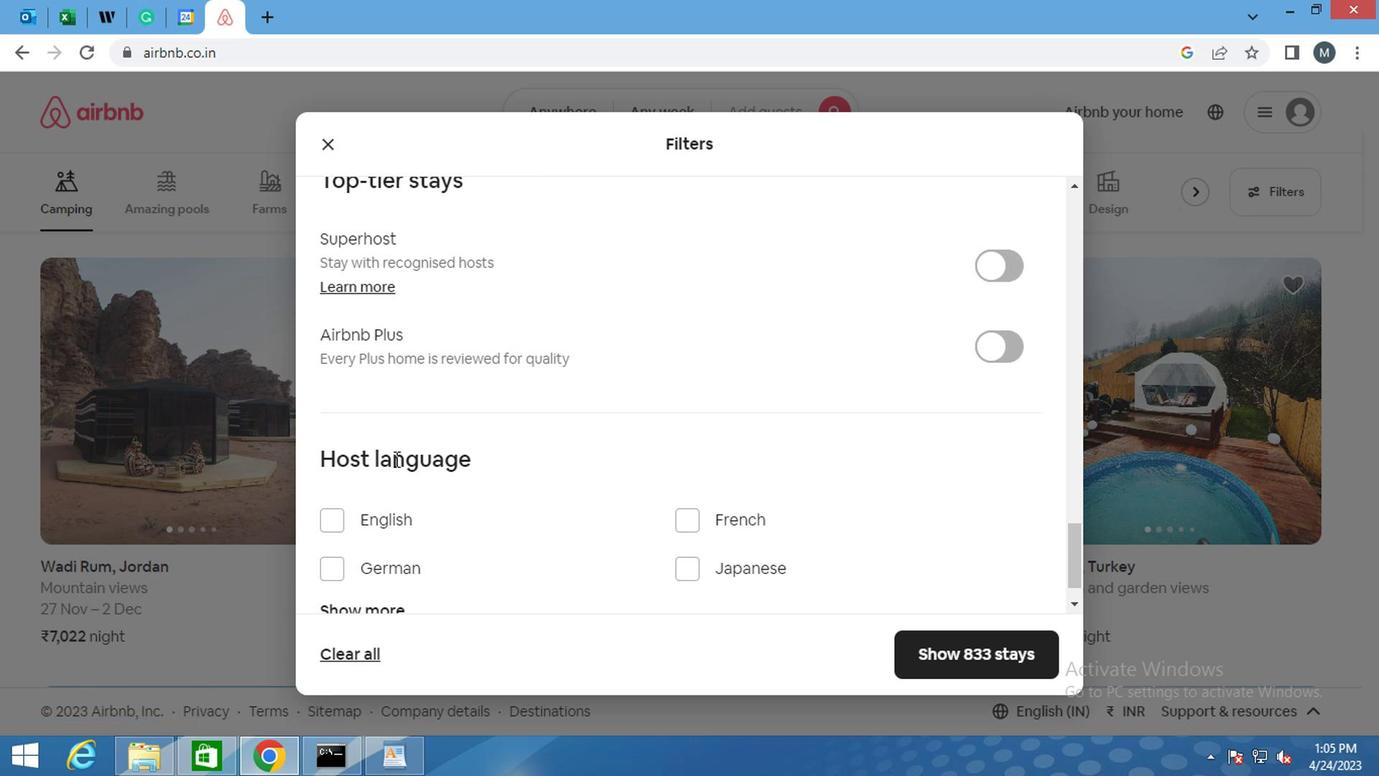 
Action: Mouse scrolled (395, 449) with delta (0, -1)
Screenshot: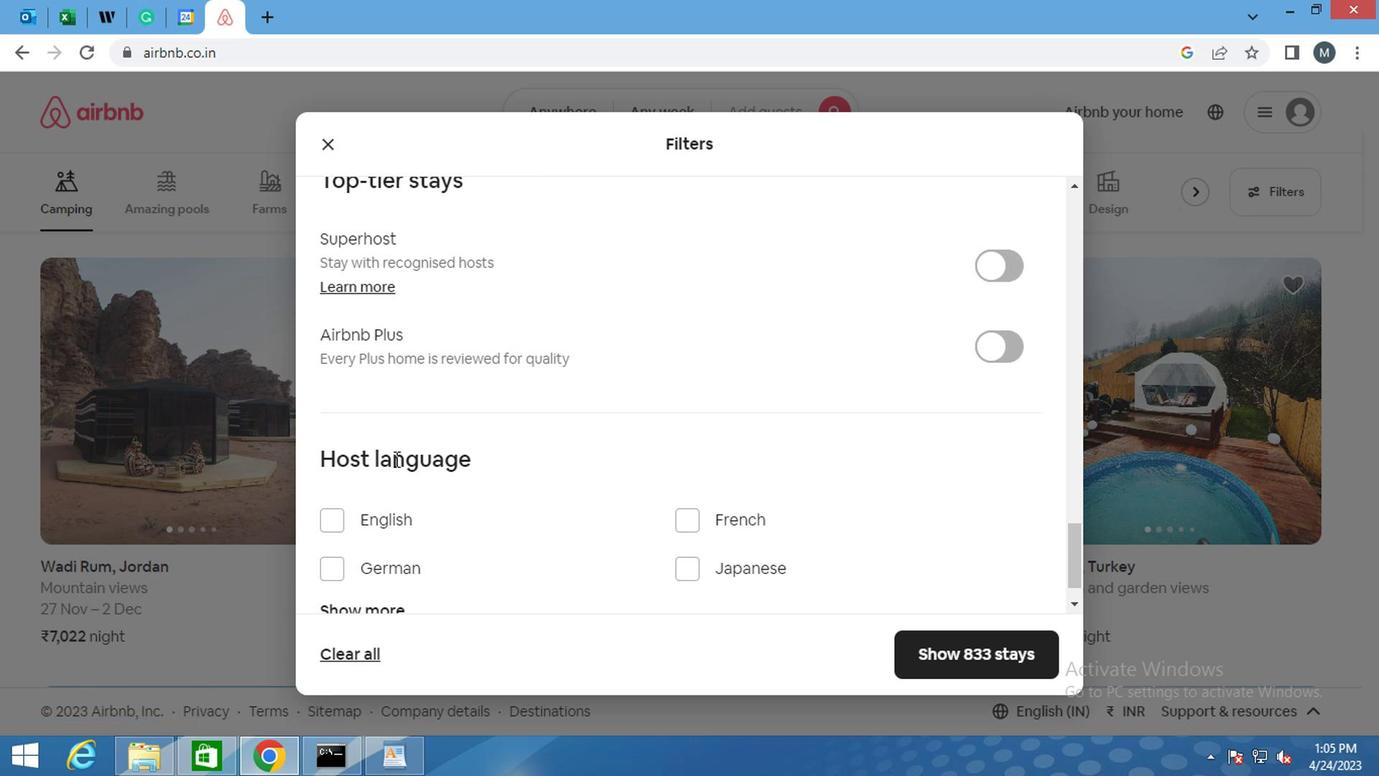 
Action: Mouse moved to (395, 450)
Screenshot: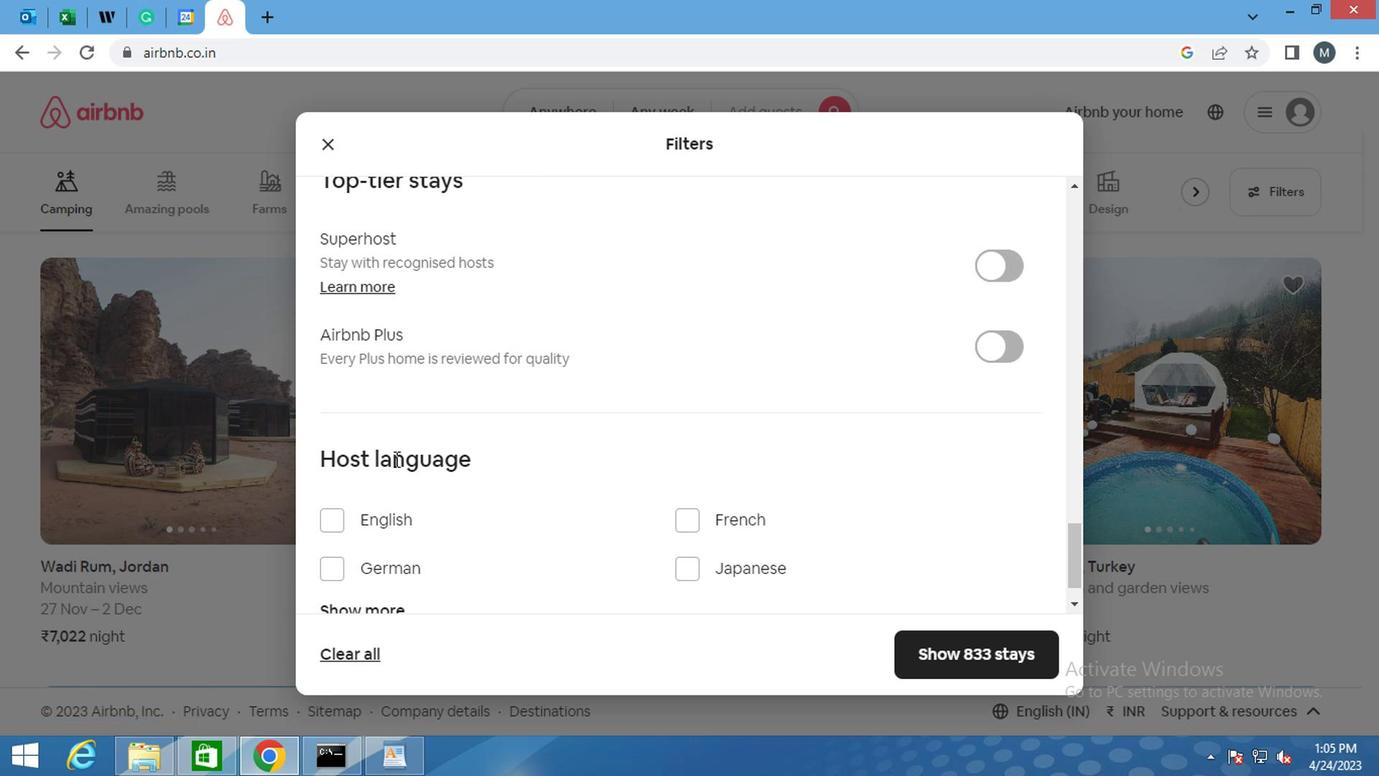 
Action: Mouse scrolled (395, 449) with delta (0, -1)
Screenshot: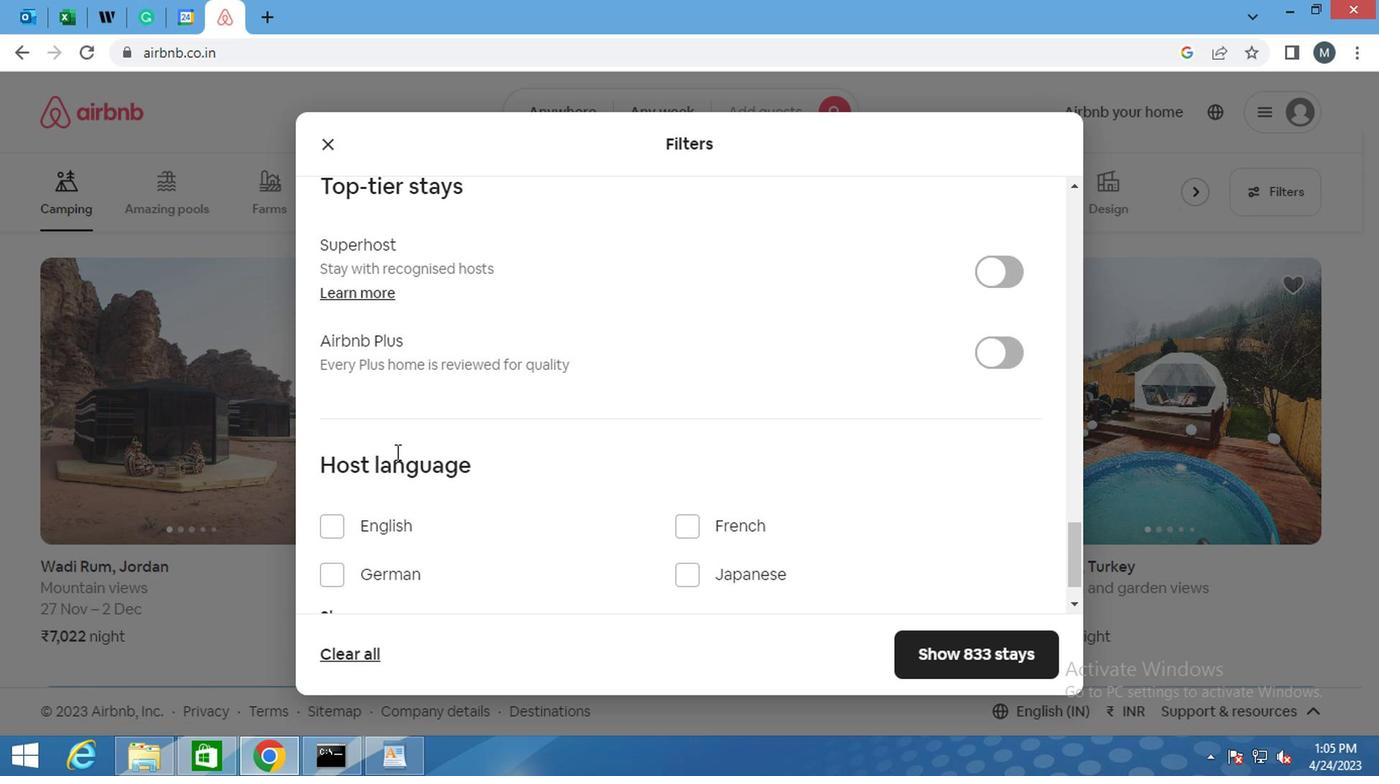 
Action: Mouse scrolled (395, 449) with delta (0, -1)
Screenshot: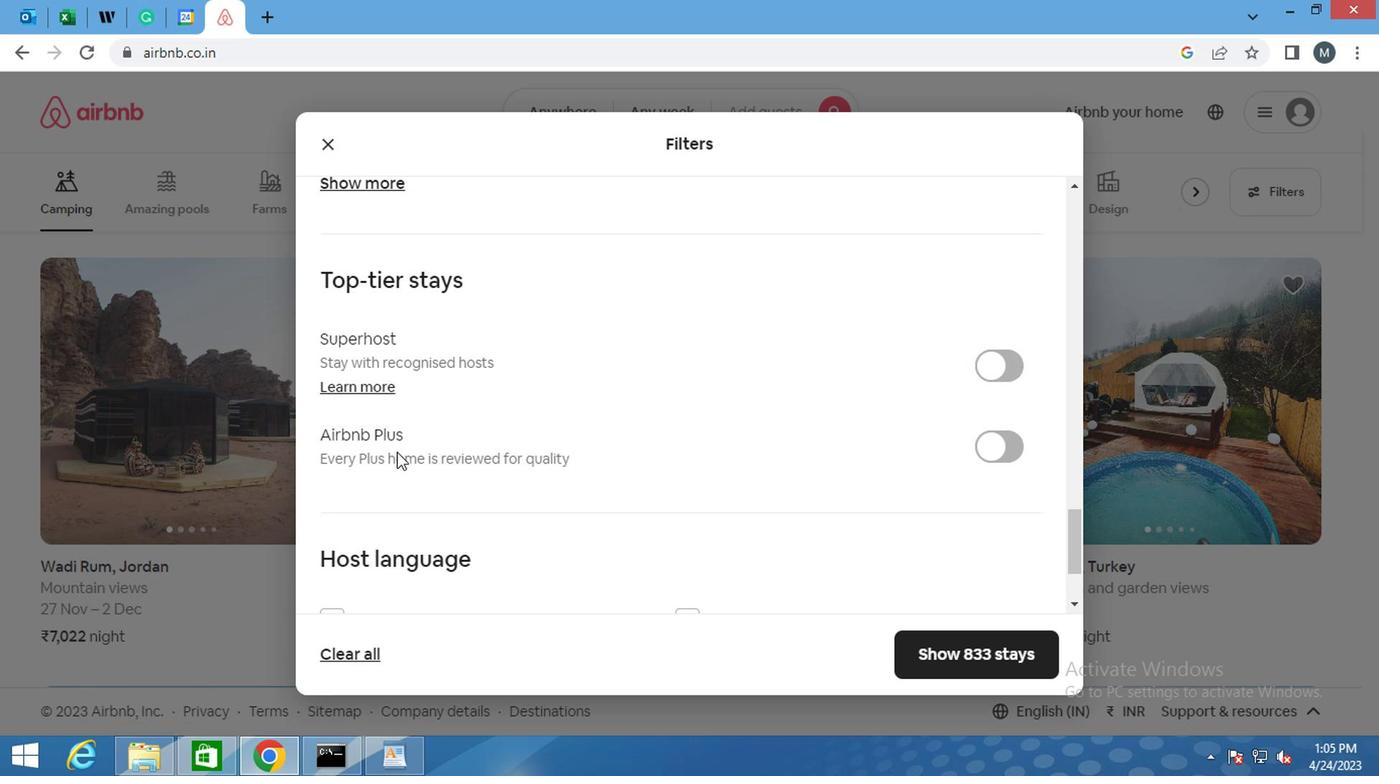 
Action: Mouse moved to (396, 467)
Screenshot: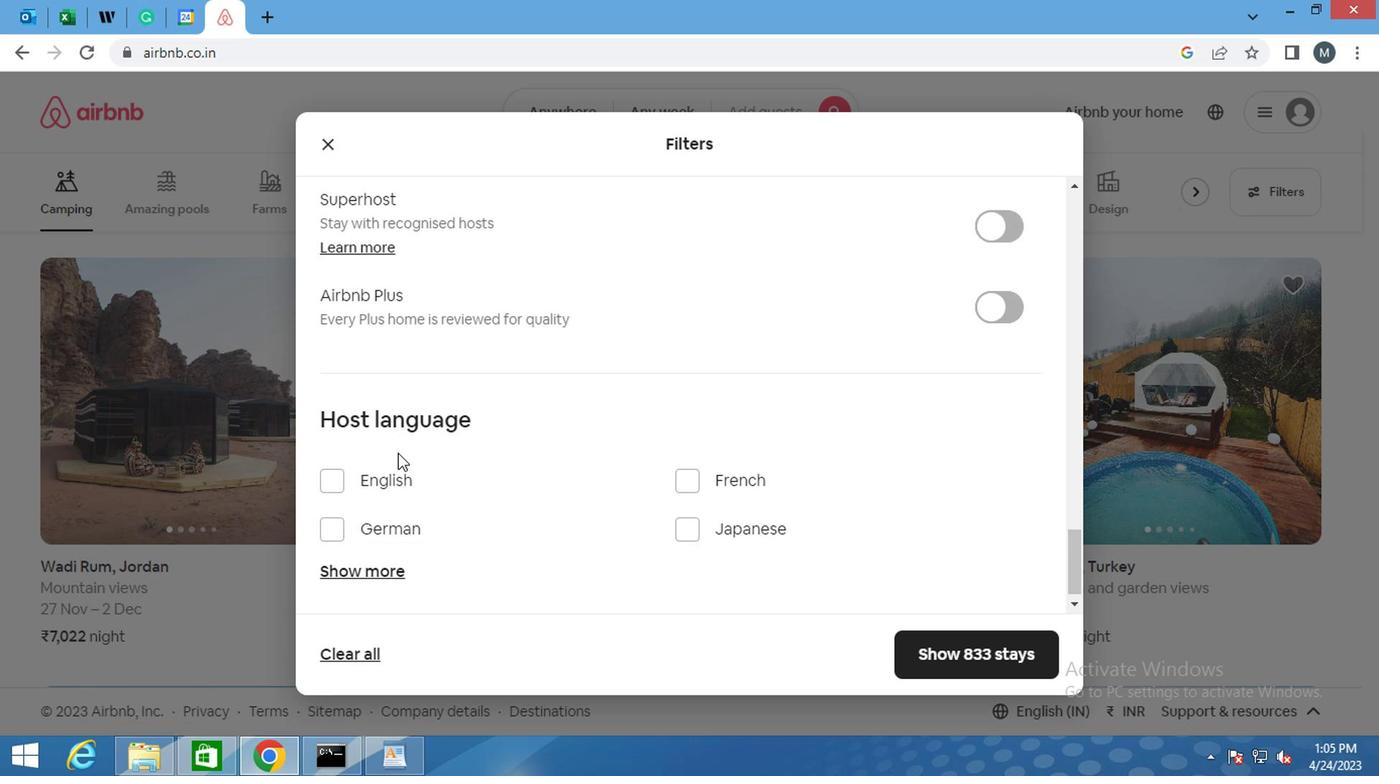 
Action: Mouse scrolled (396, 467) with delta (0, 0)
Screenshot: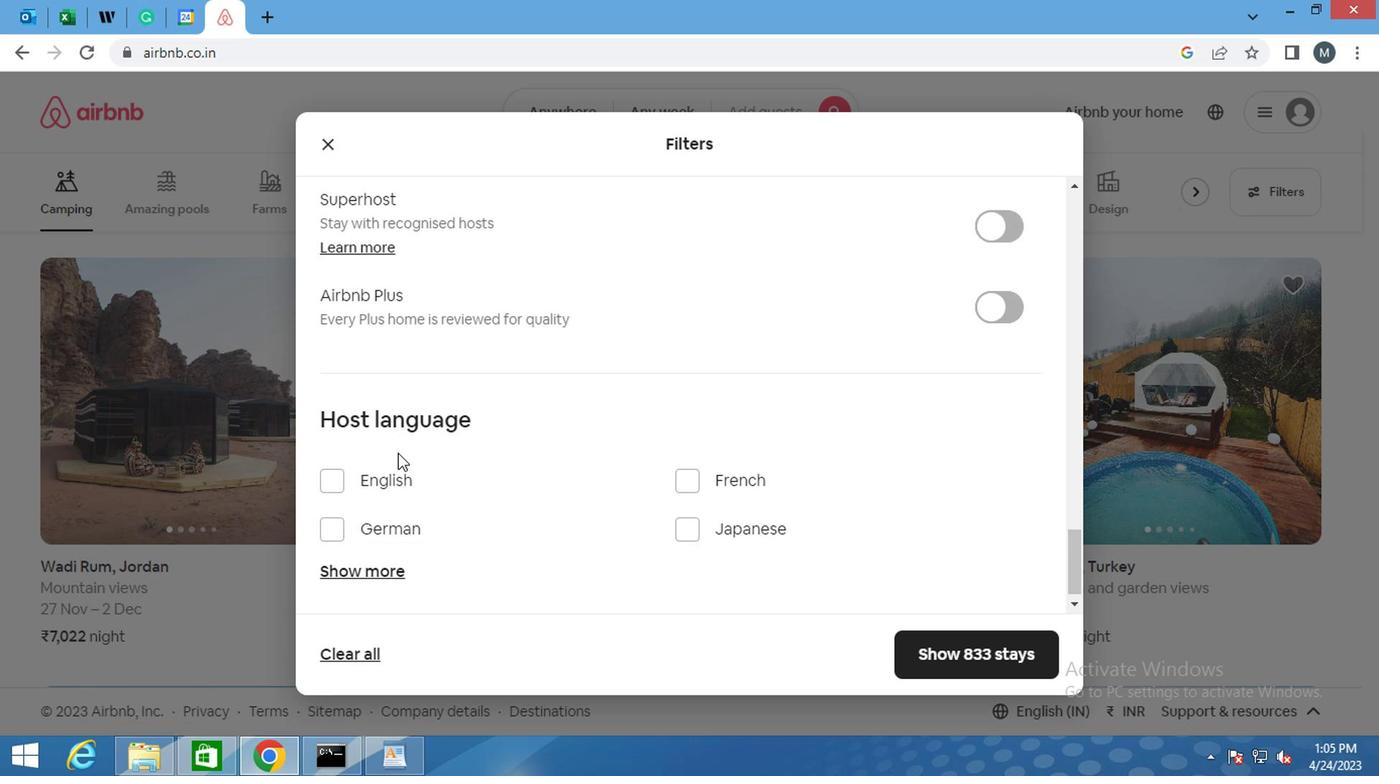 
Action: Mouse moved to (396, 472)
Screenshot: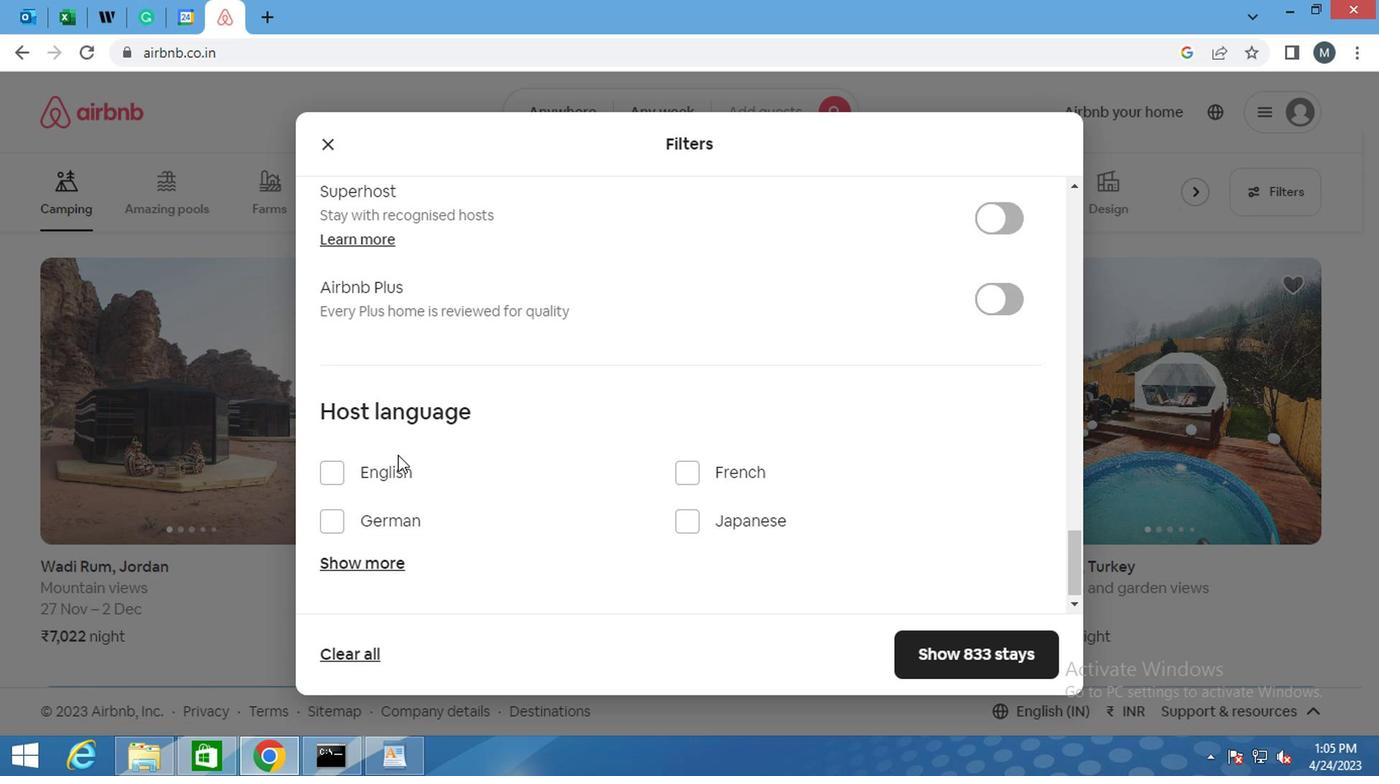 
Action: Mouse scrolled (396, 471) with delta (0, -1)
Screenshot: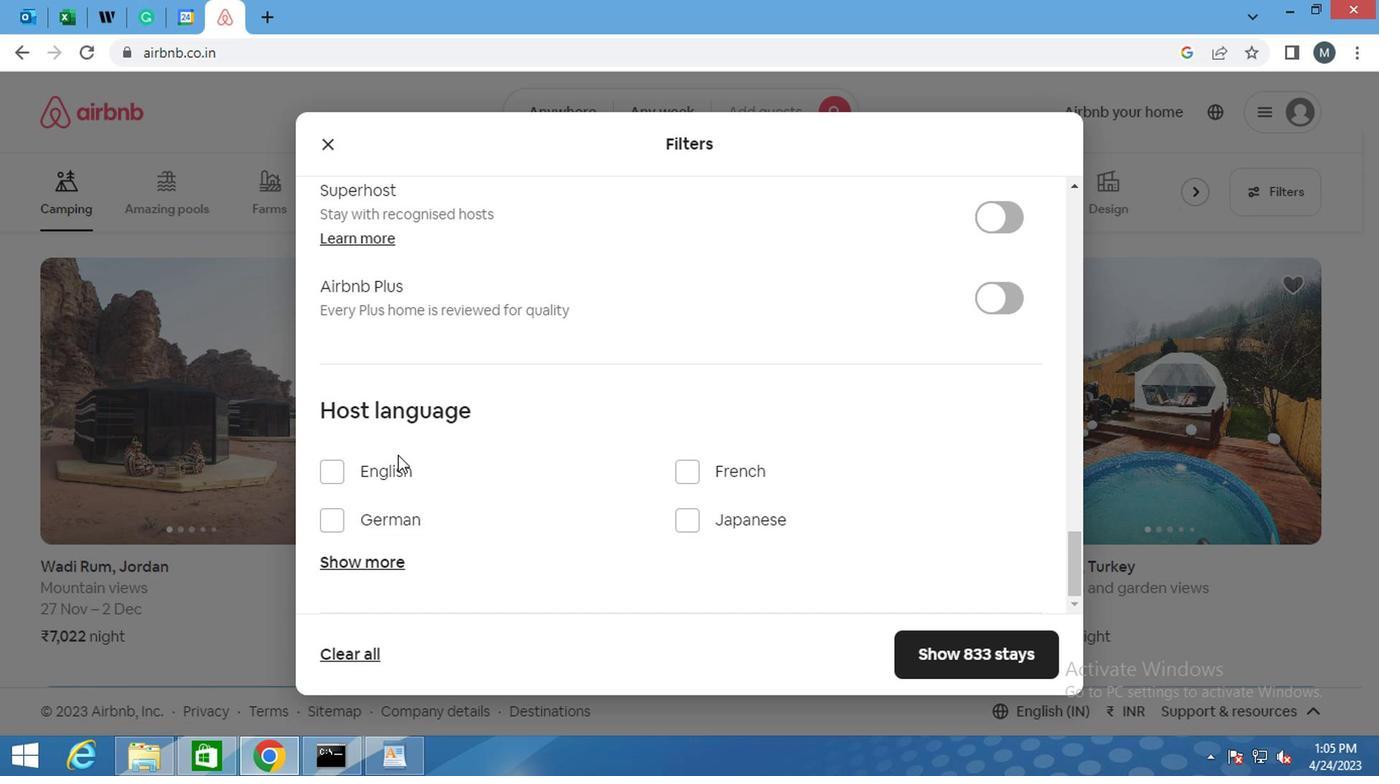 
Action: Mouse moved to (360, 556)
Screenshot: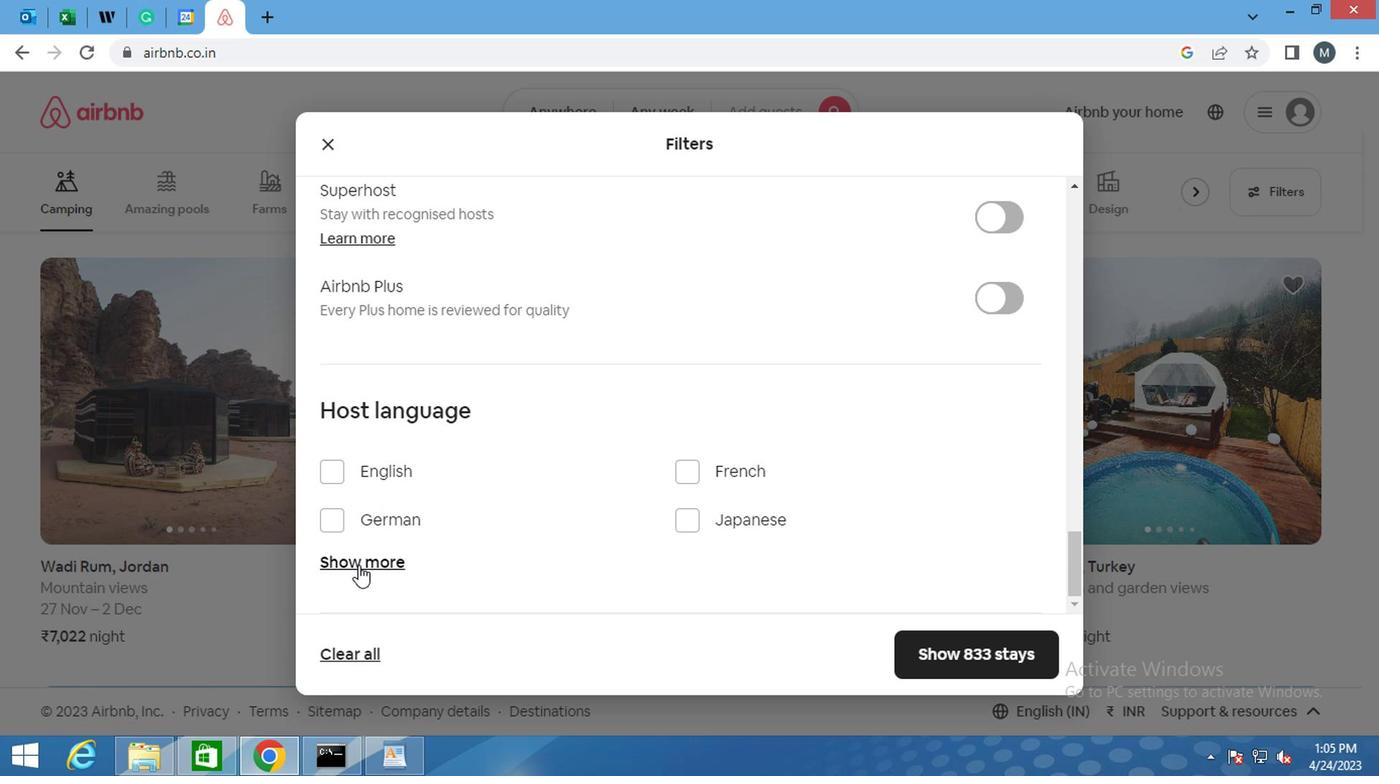 
Action: Mouse pressed left at (360, 556)
Screenshot: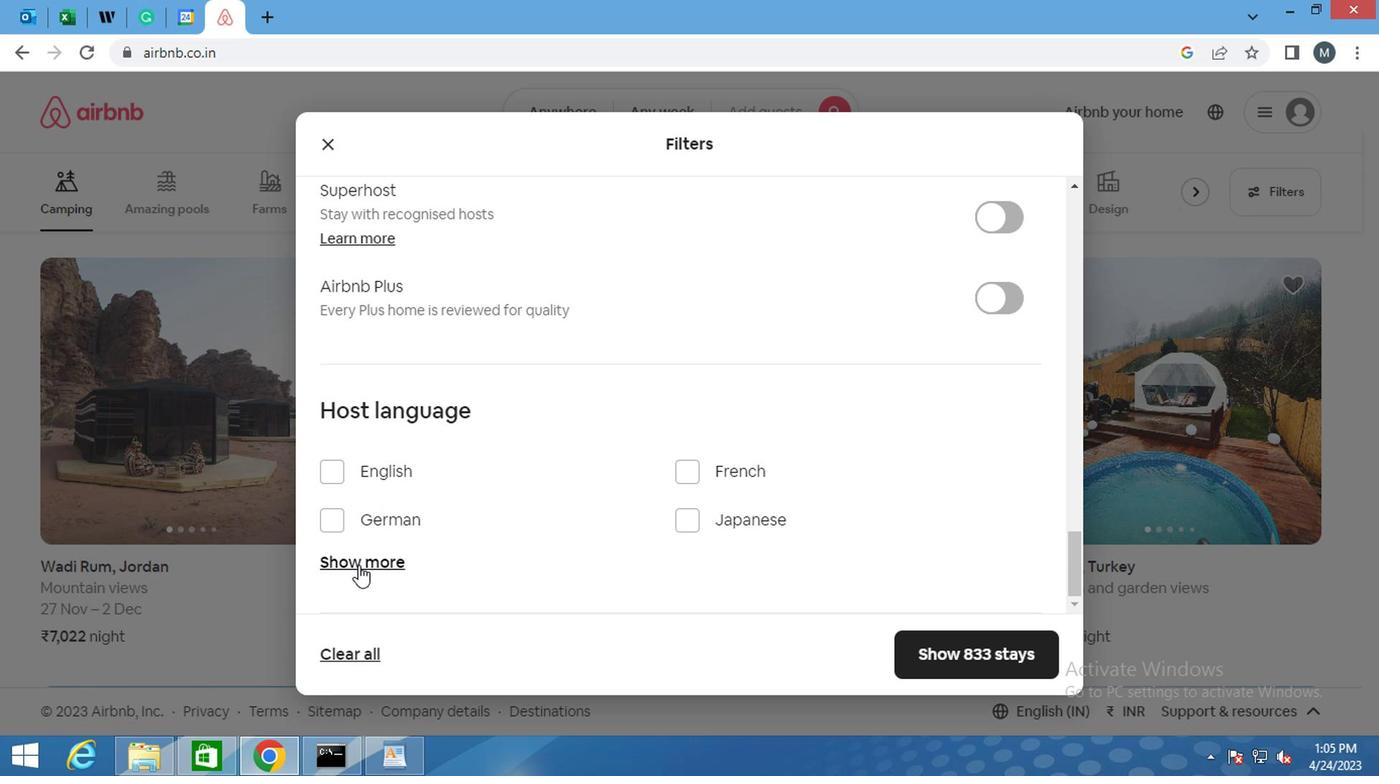 
Action: Mouse moved to (397, 506)
Screenshot: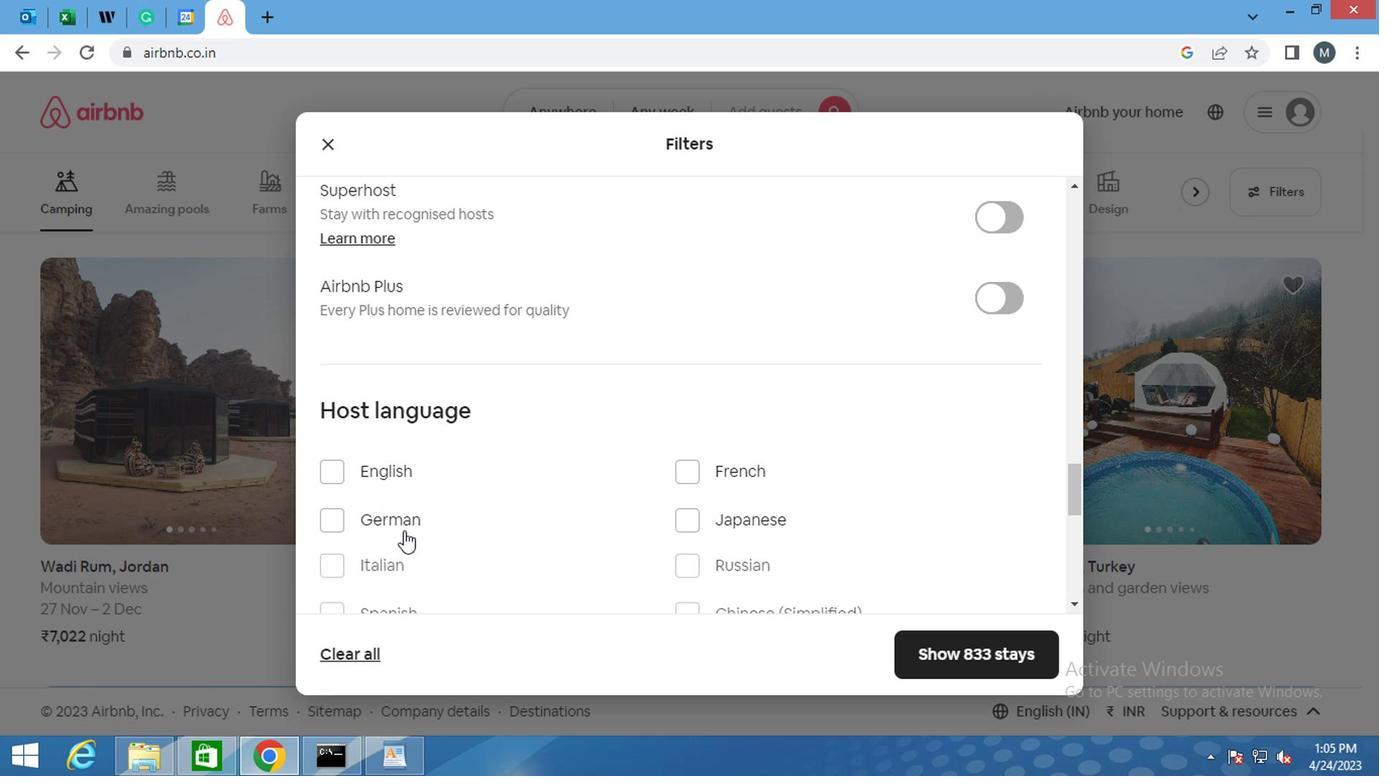 
Action: Mouse scrolled (397, 505) with delta (0, 0)
Screenshot: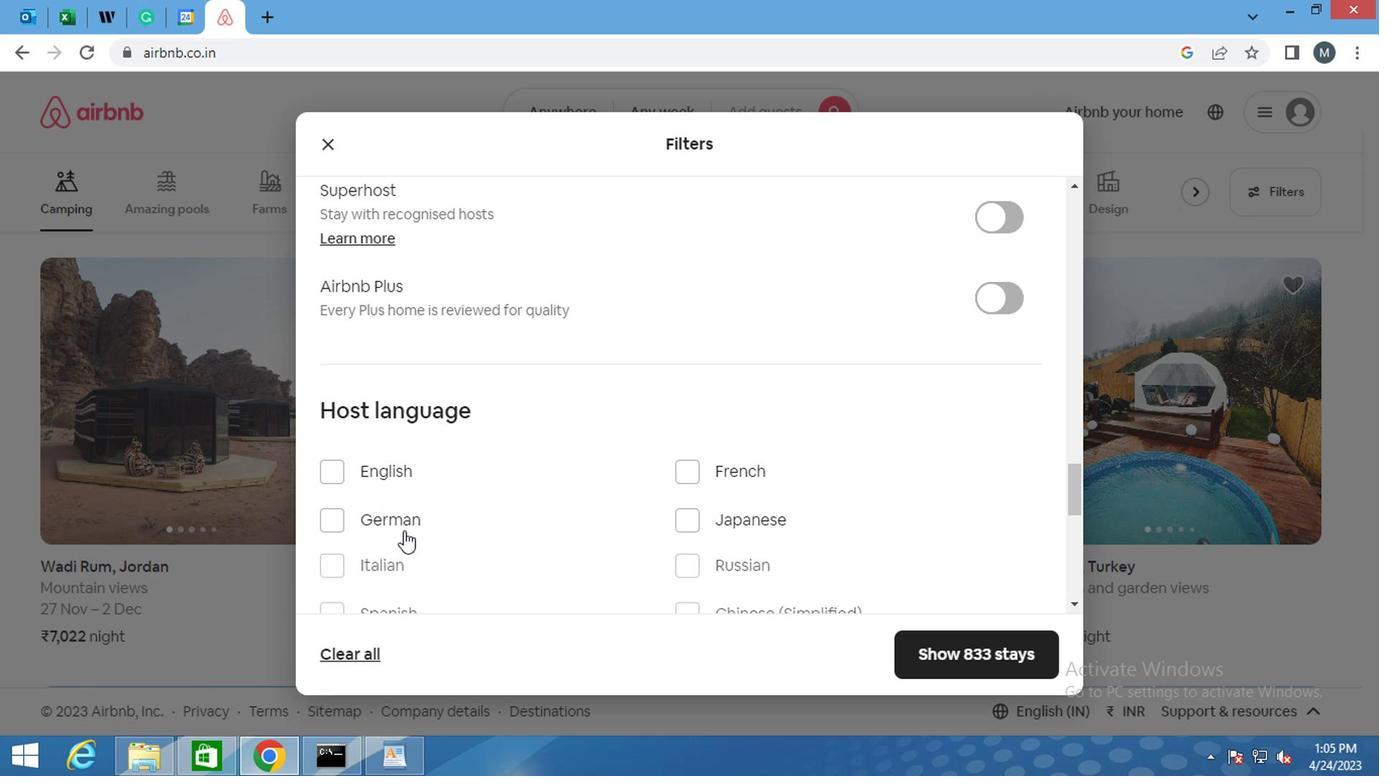 
Action: Mouse scrolled (397, 505) with delta (0, 0)
Screenshot: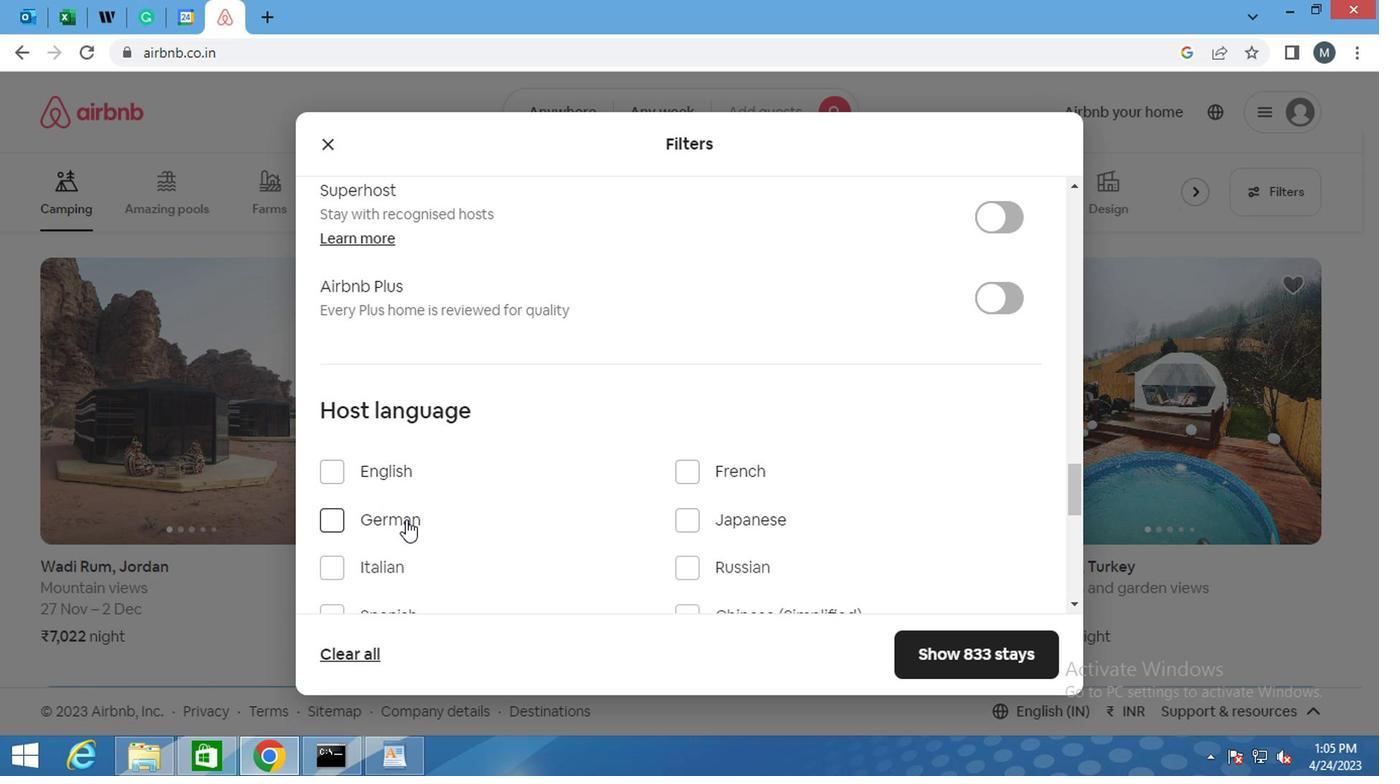 
Action: Mouse moved to (329, 415)
Screenshot: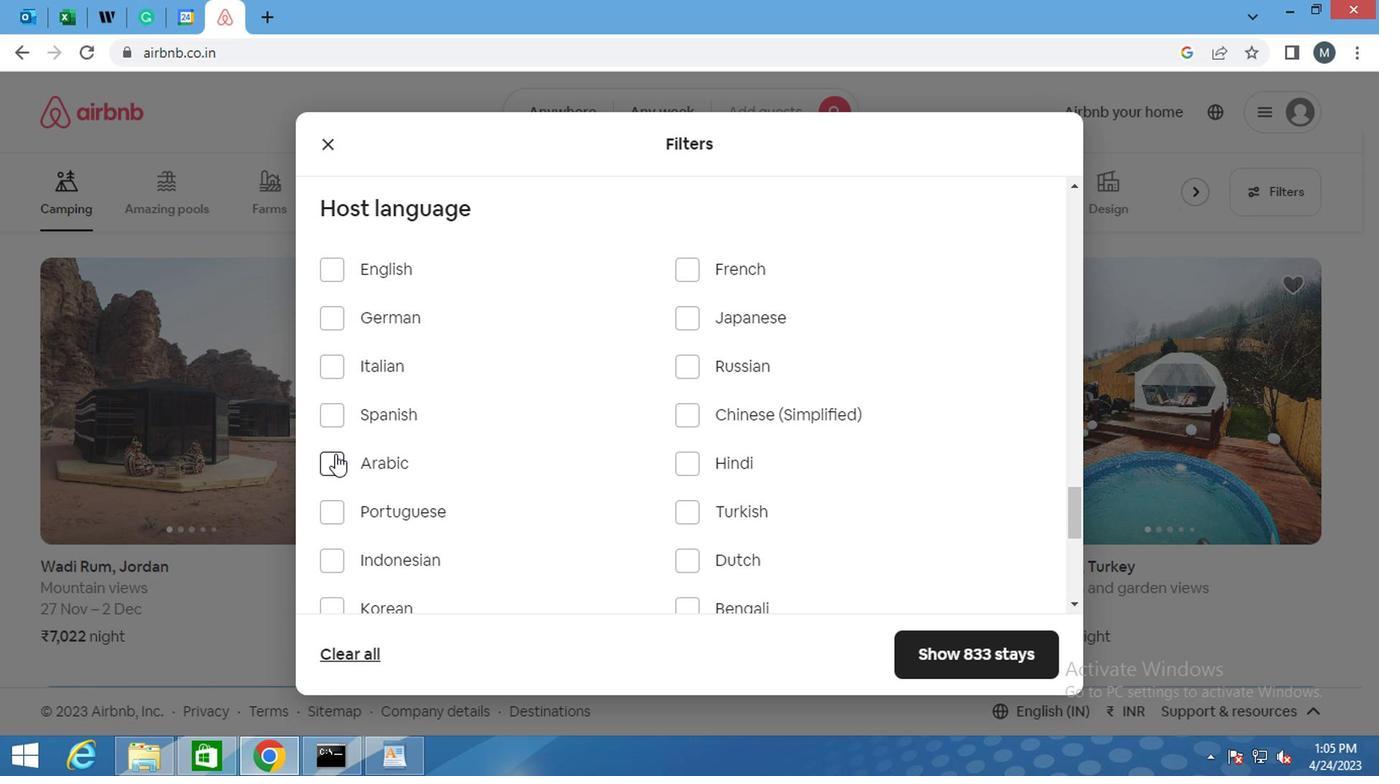 
Action: Mouse pressed left at (329, 415)
Screenshot: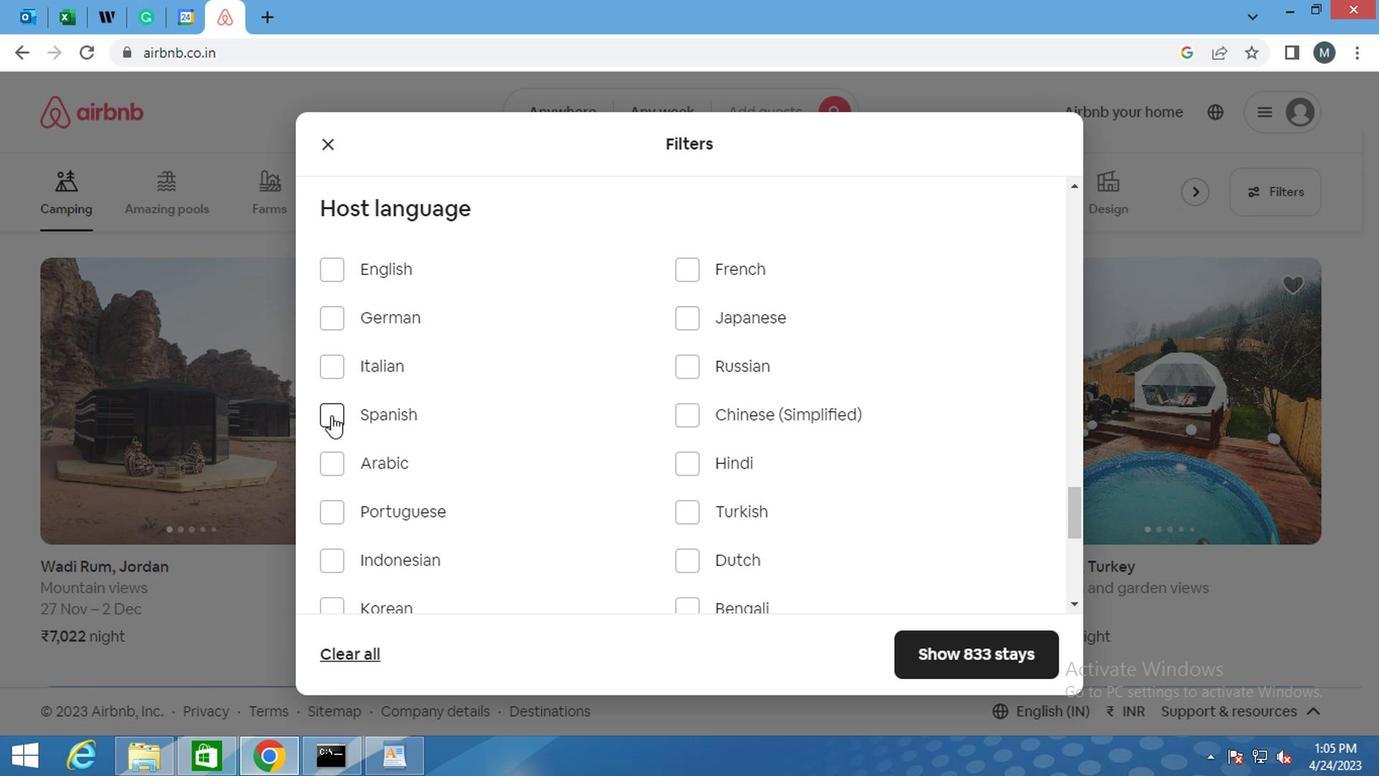 
Action: Mouse moved to (491, 486)
Screenshot: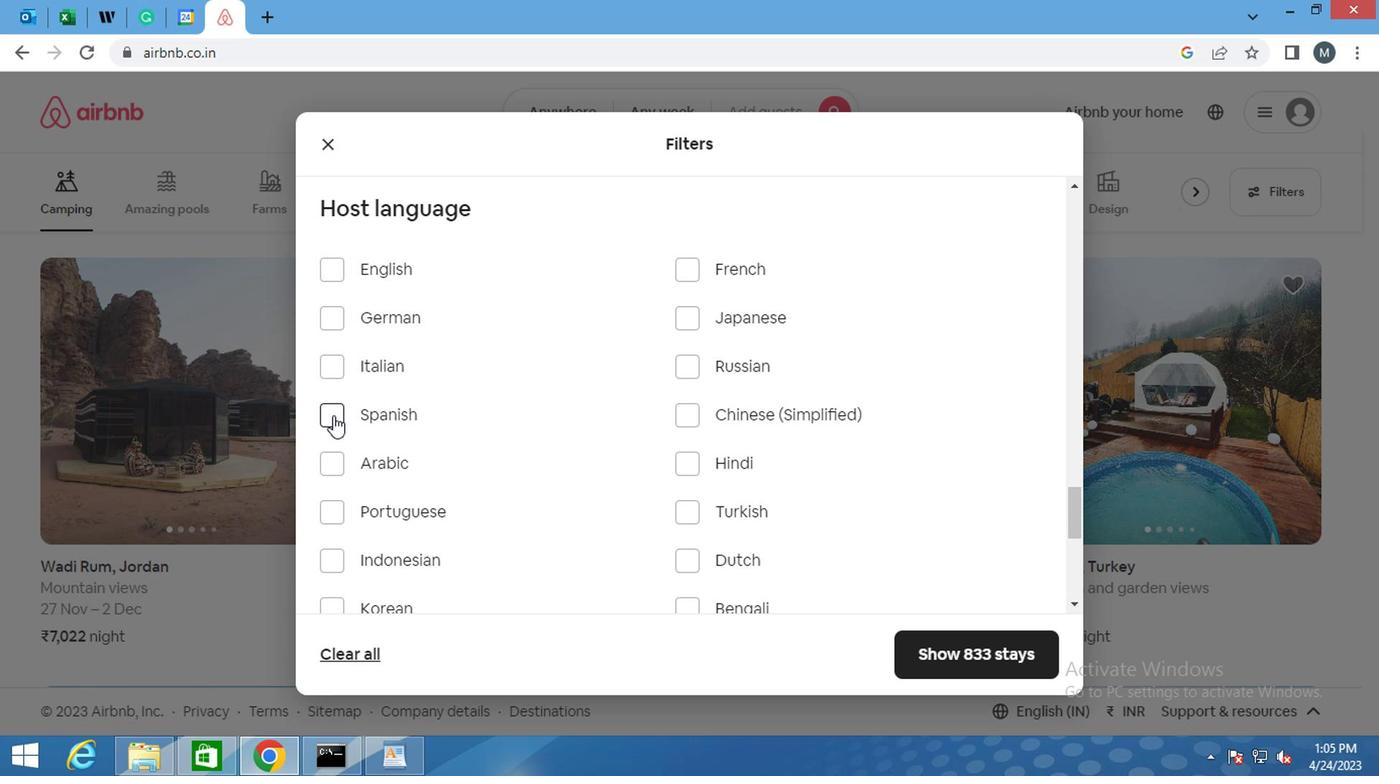 
Action: Mouse scrolled (491, 485) with delta (0, -1)
Screenshot: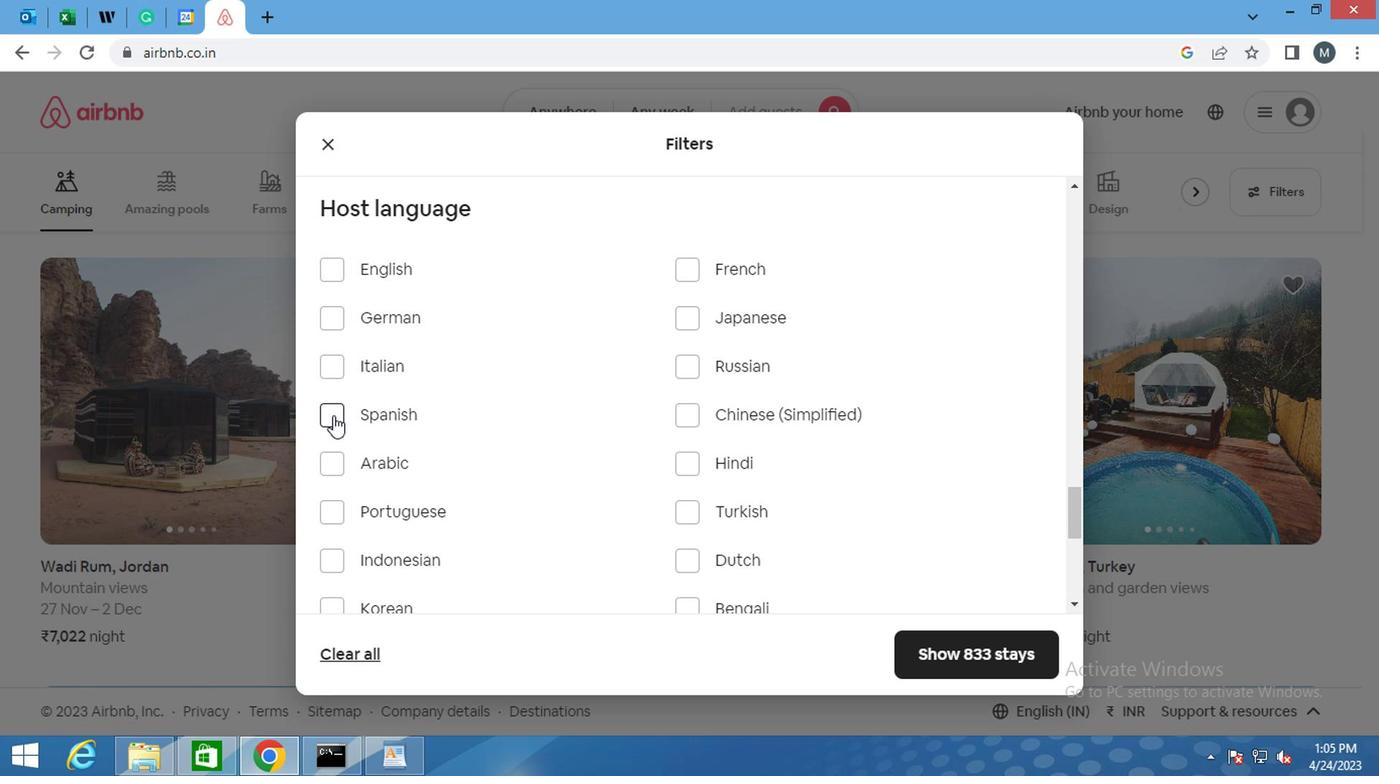 
Action: Mouse moved to (521, 526)
Screenshot: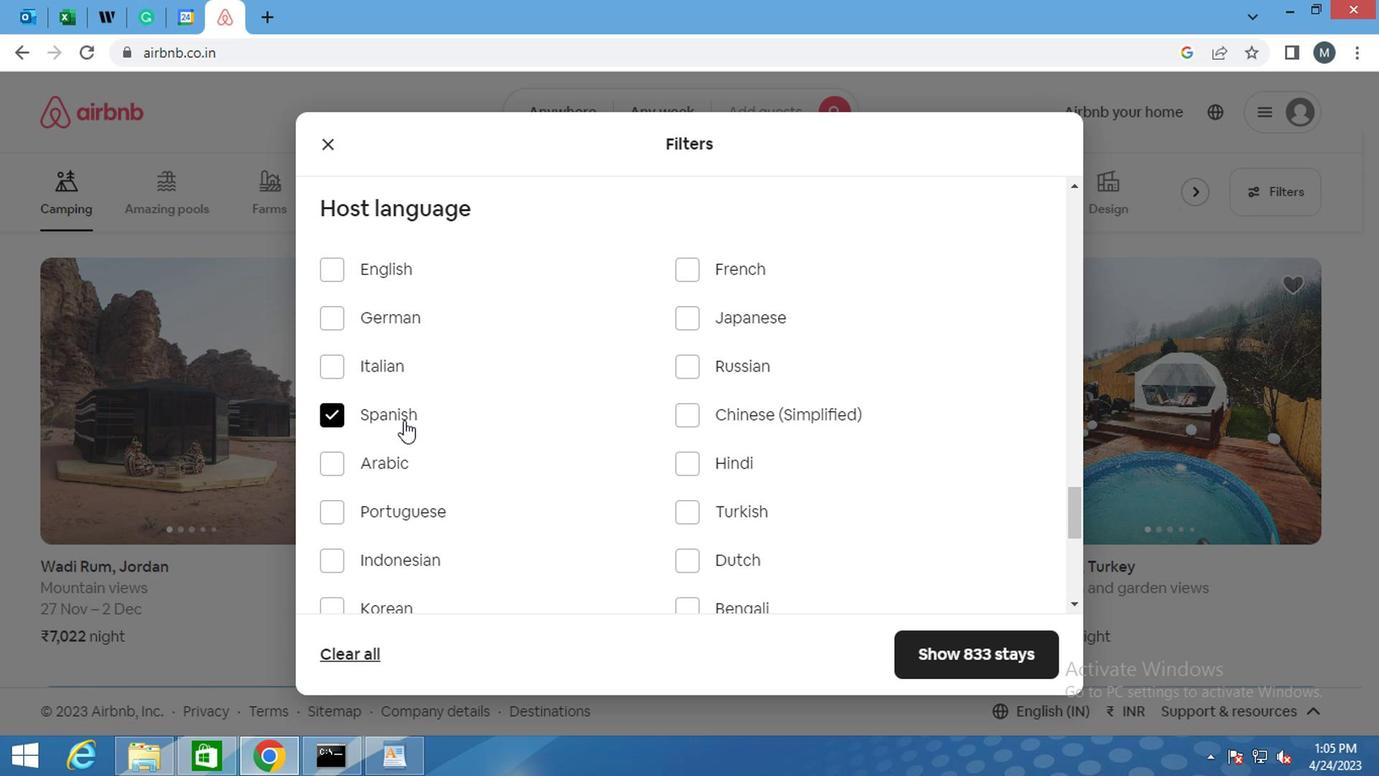 
Action: Mouse scrolled (521, 525) with delta (0, 0)
Screenshot: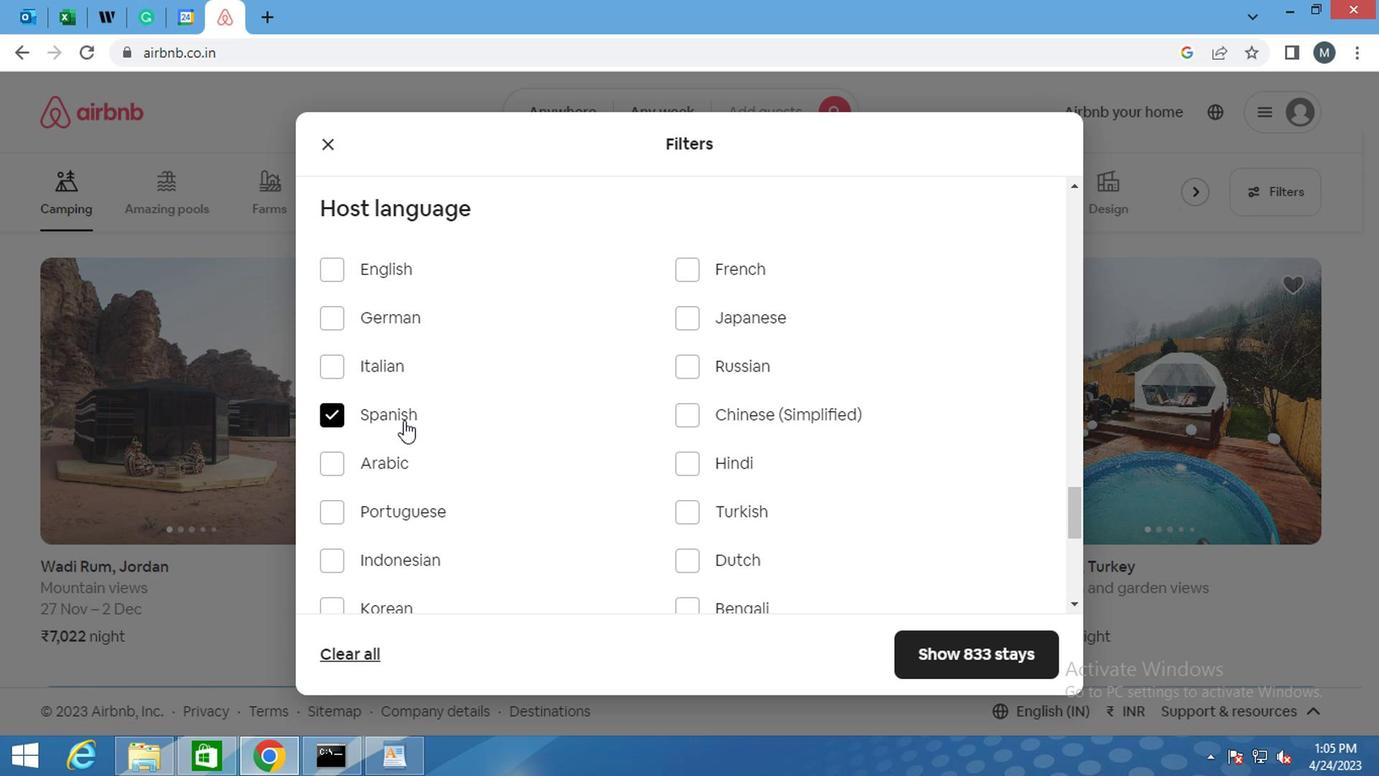
Action: Mouse moved to (983, 631)
Screenshot: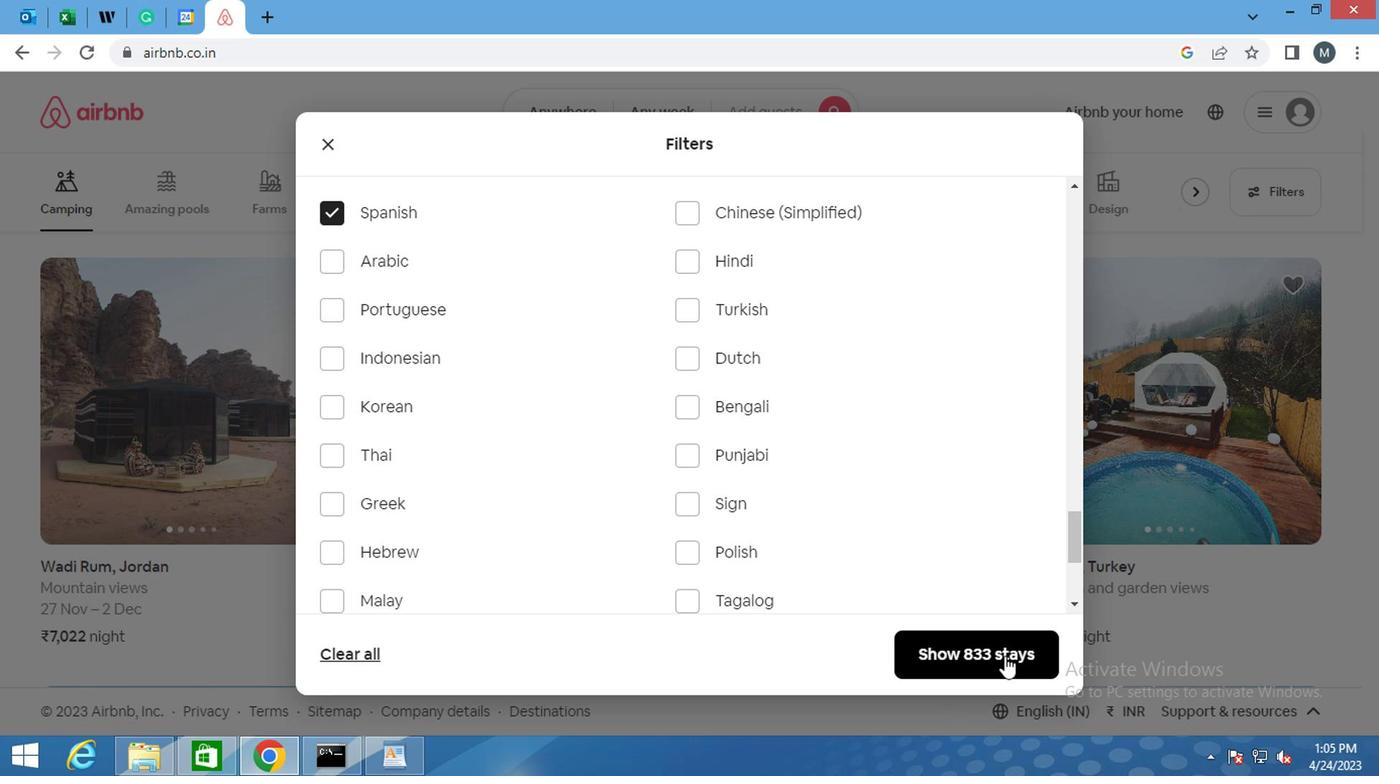 
Action: Mouse pressed left at (983, 631)
Screenshot: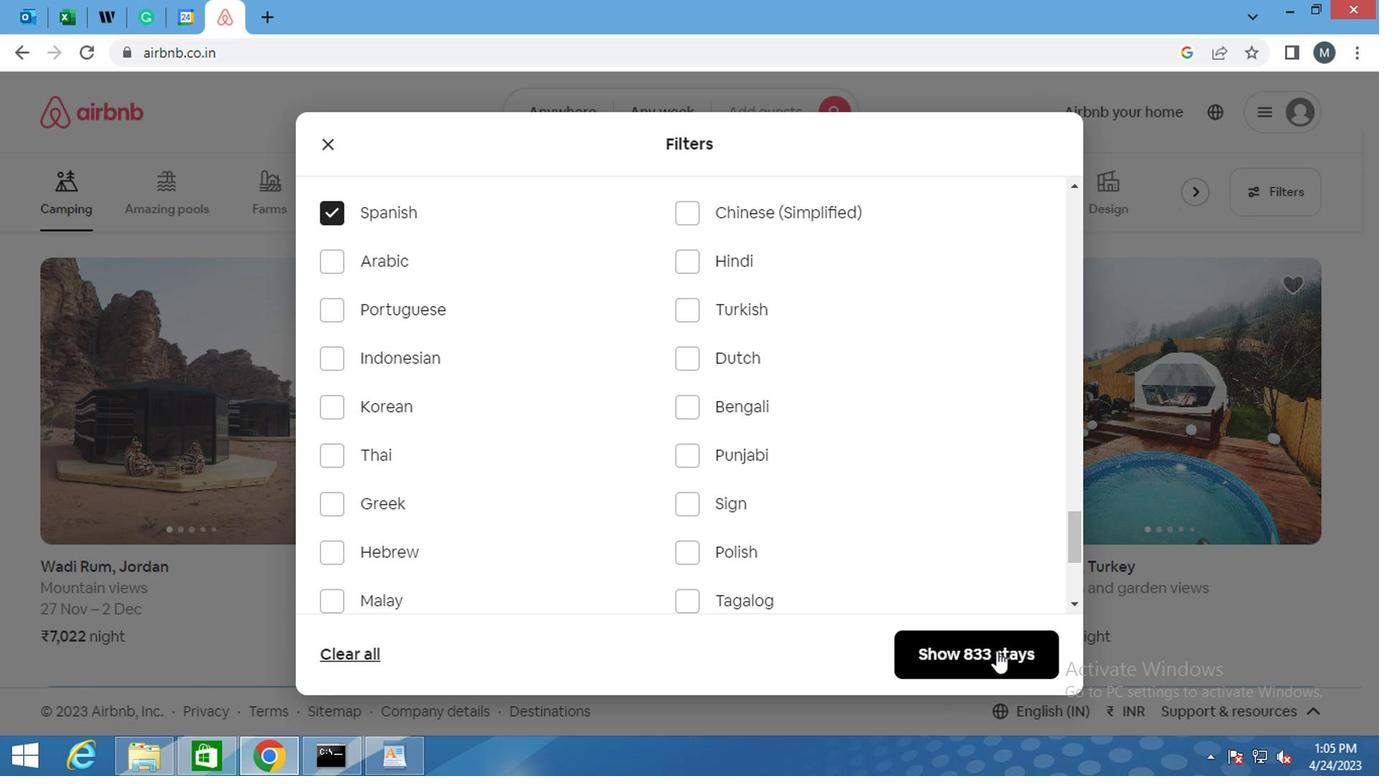 
Action: Mouse moved to (971, 644)
Screenshot: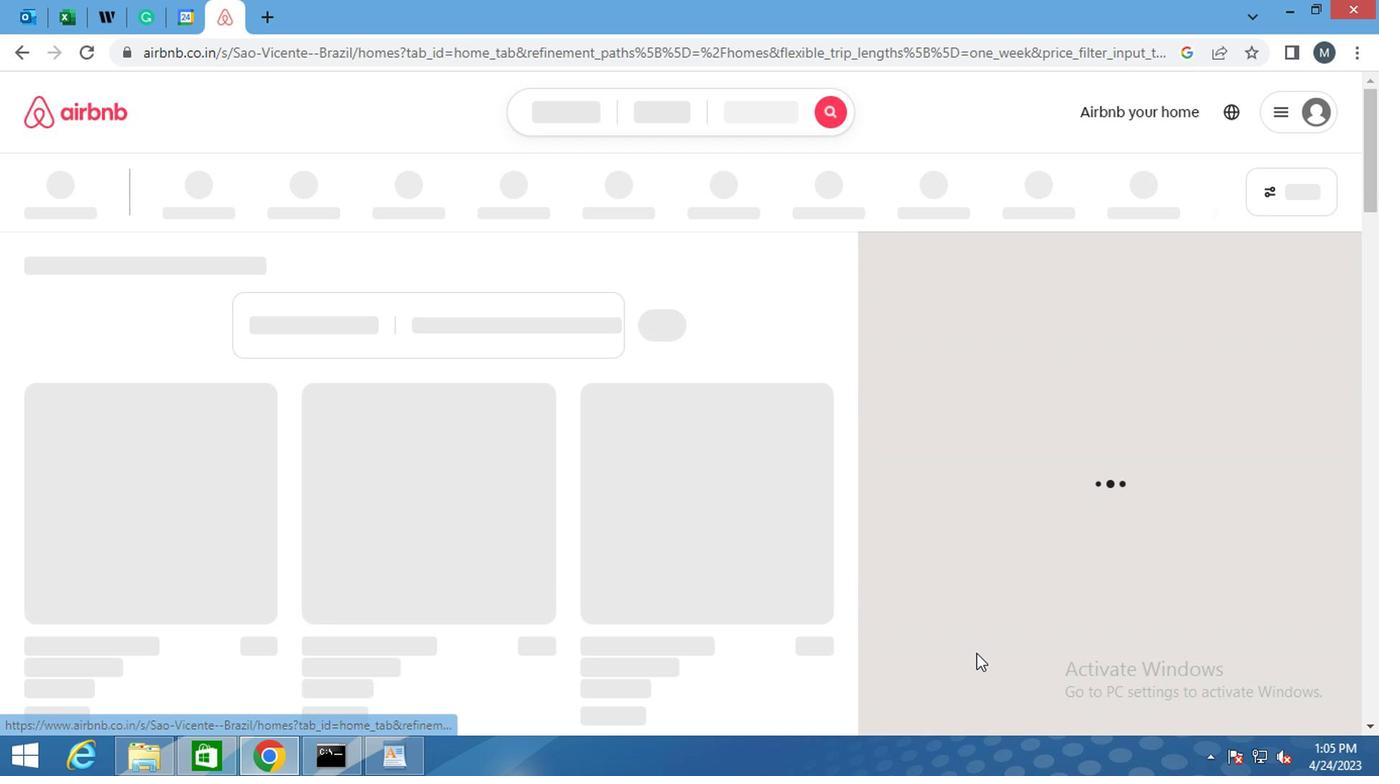 
